 Task: Explore Airbnb accommodation in Or Yehuda, Israel from 10th December, 2023 to 18th December, 2023 for 2 adults. Place can be private room with 1  bedroom having 1 bed and 1 bathroom. Property type can be flat. Amenities needed are: wifi, TV, free parkinig on premises, gym, breakfast.
Action: Mouse moved to (393, 144)
Screenshot: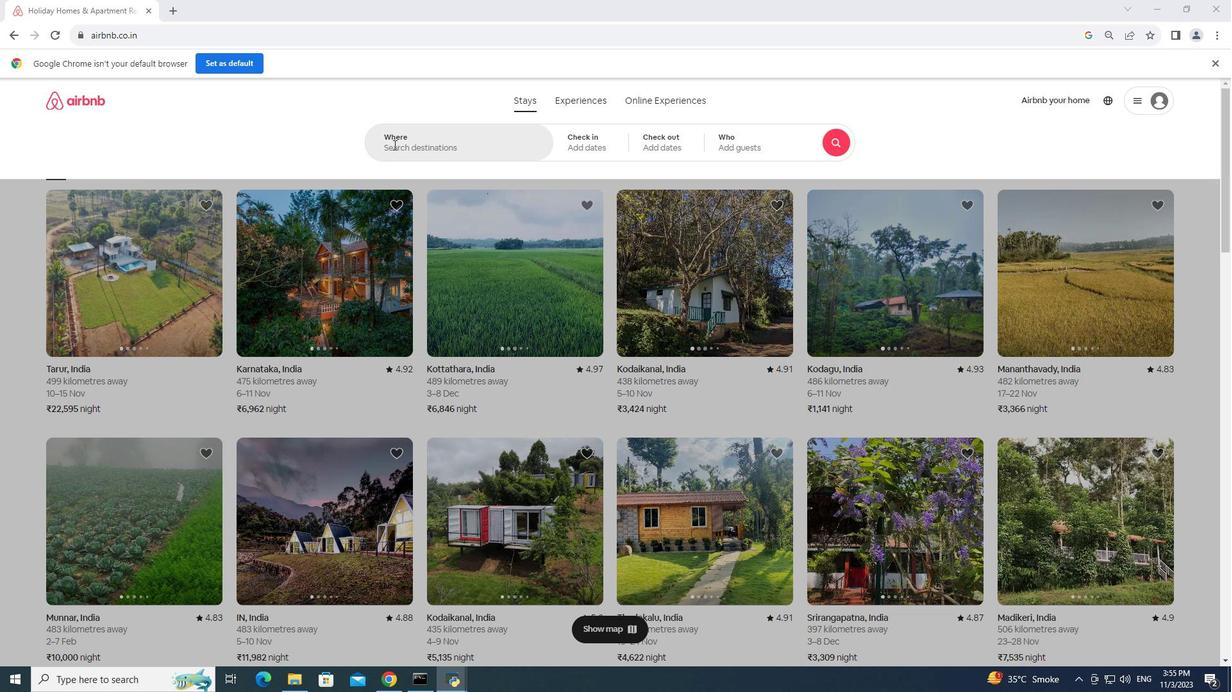 
Action: Mouse pressed left at (393, 144)
Screenshot: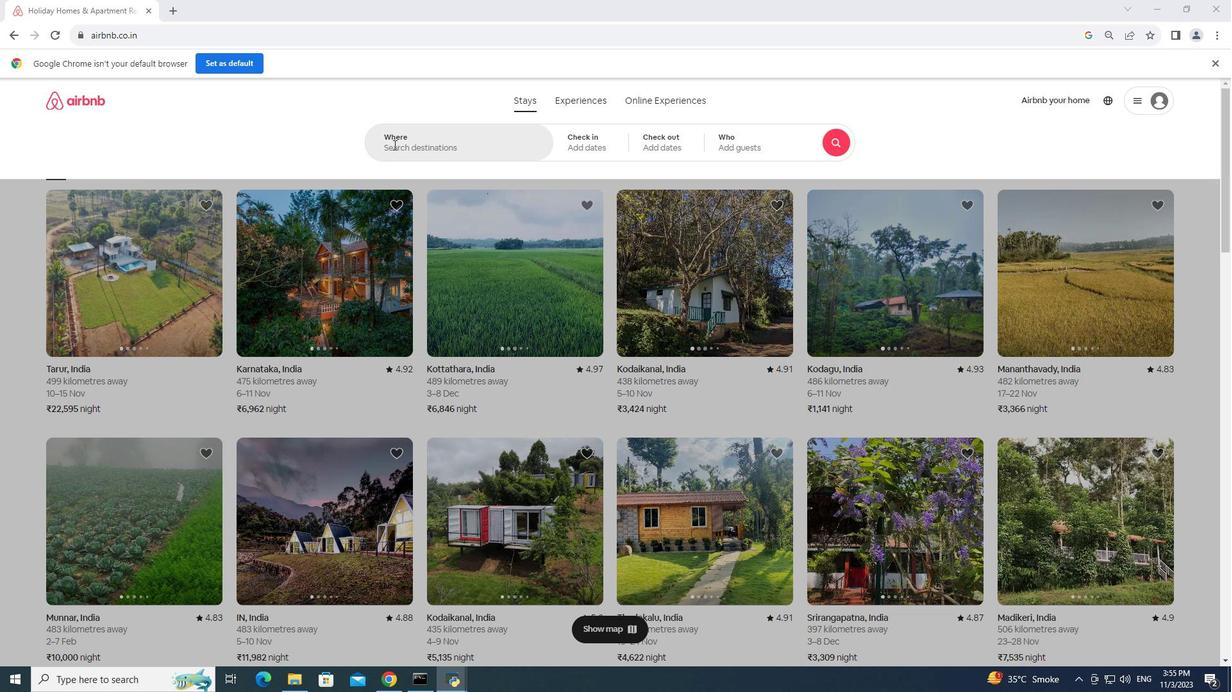 
Action: Key pressed or<Key.space>yehuda,<Key.space>israel<Key.enter>
Screenshot: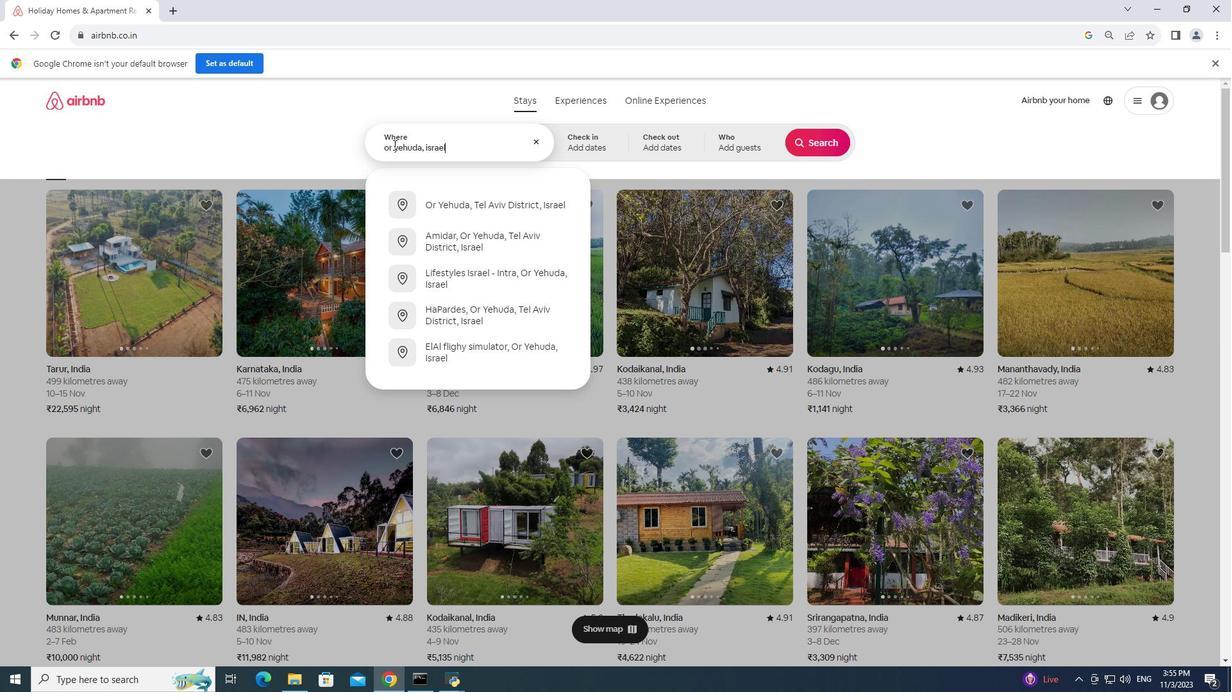 
Action: Mouse moved to (637, 337)
Screenshot: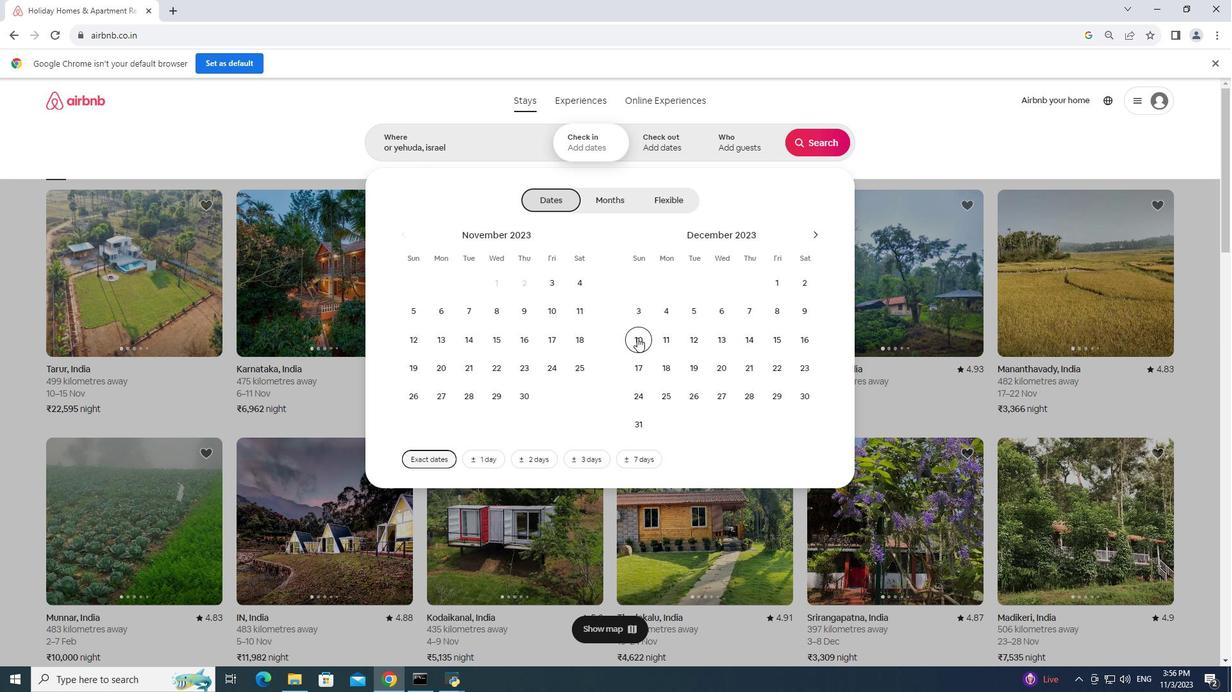 
Action: Mouse pressed left at (637, 337)
Screenshot: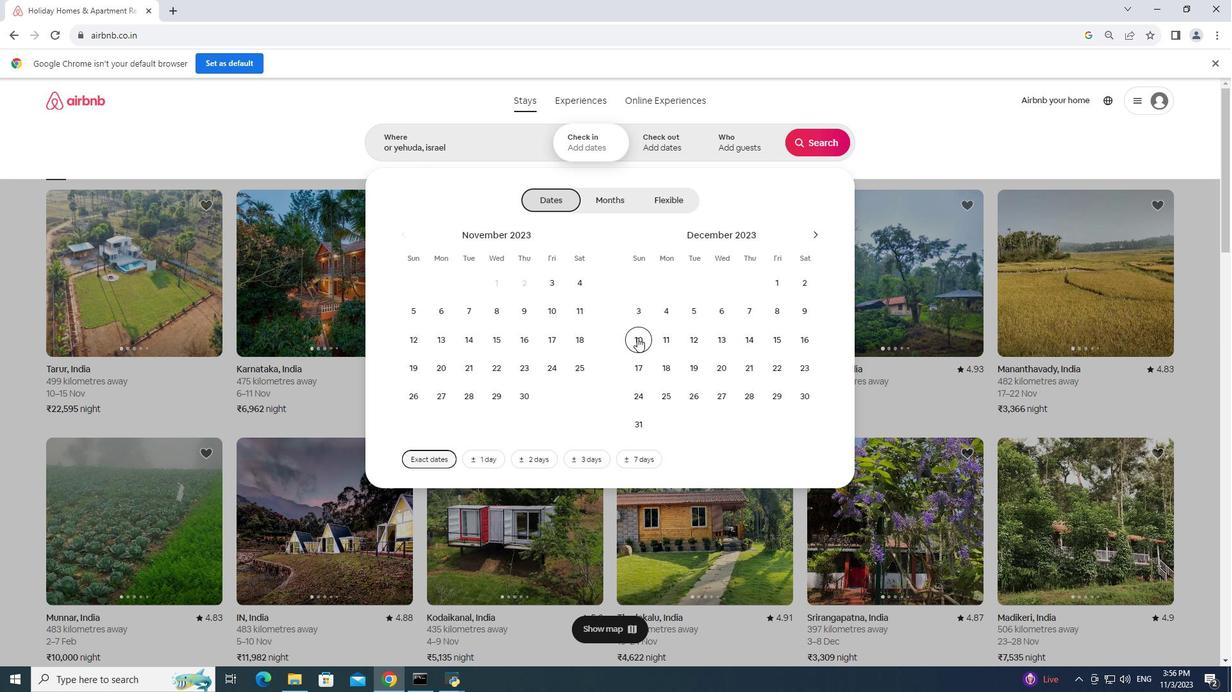 
Action: Mouse moved to (661, 360)
Screenshot: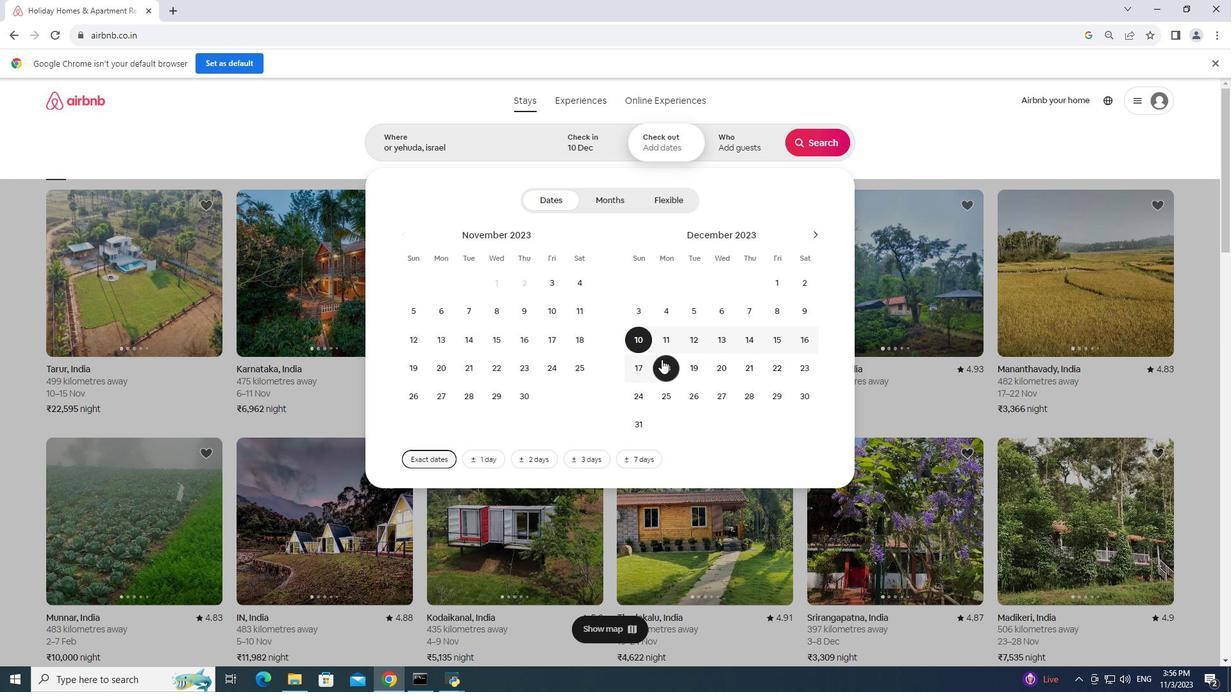 
Action: Mouse pressed left at (661, 360)
Screenshot: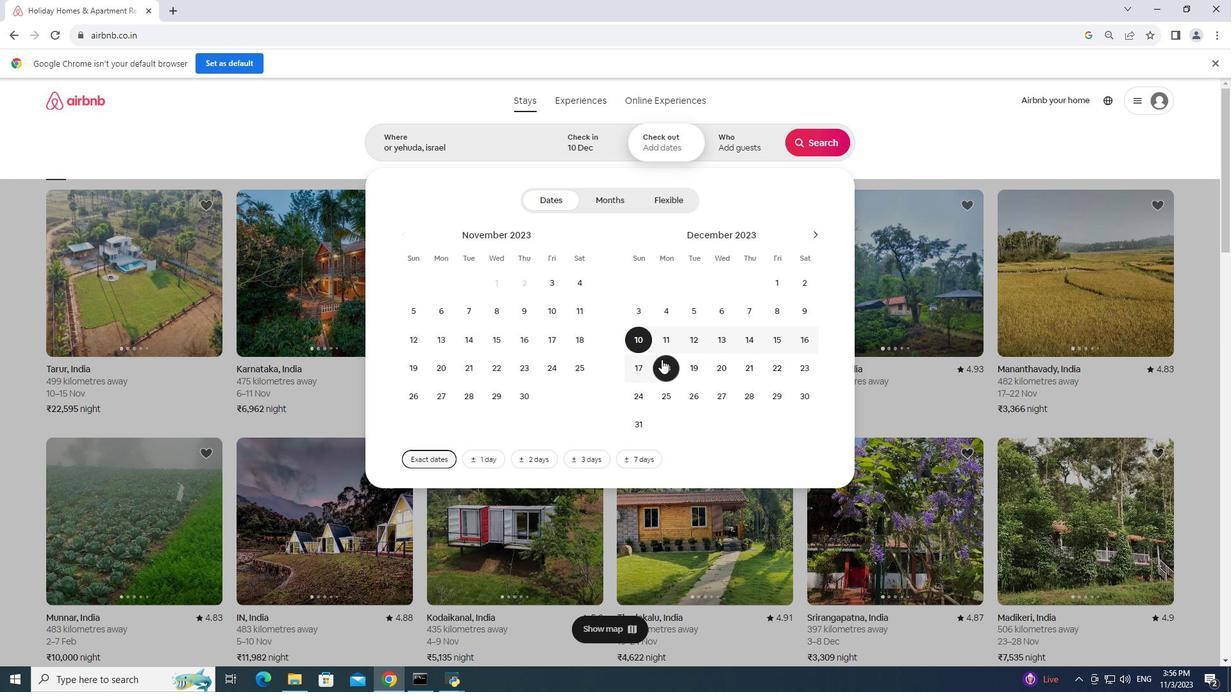 
Action: Mouse moved to (722, 153)
Screenshot: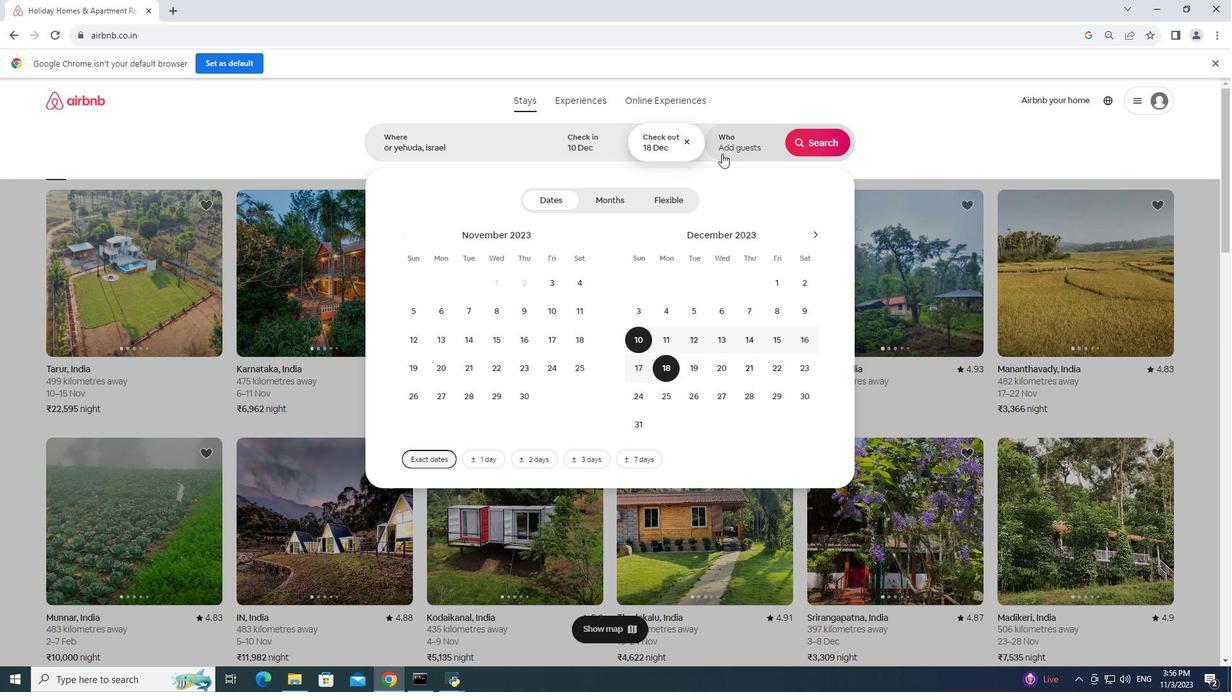 
Action: Mouse pressed left at (722, 153)
Screenshot: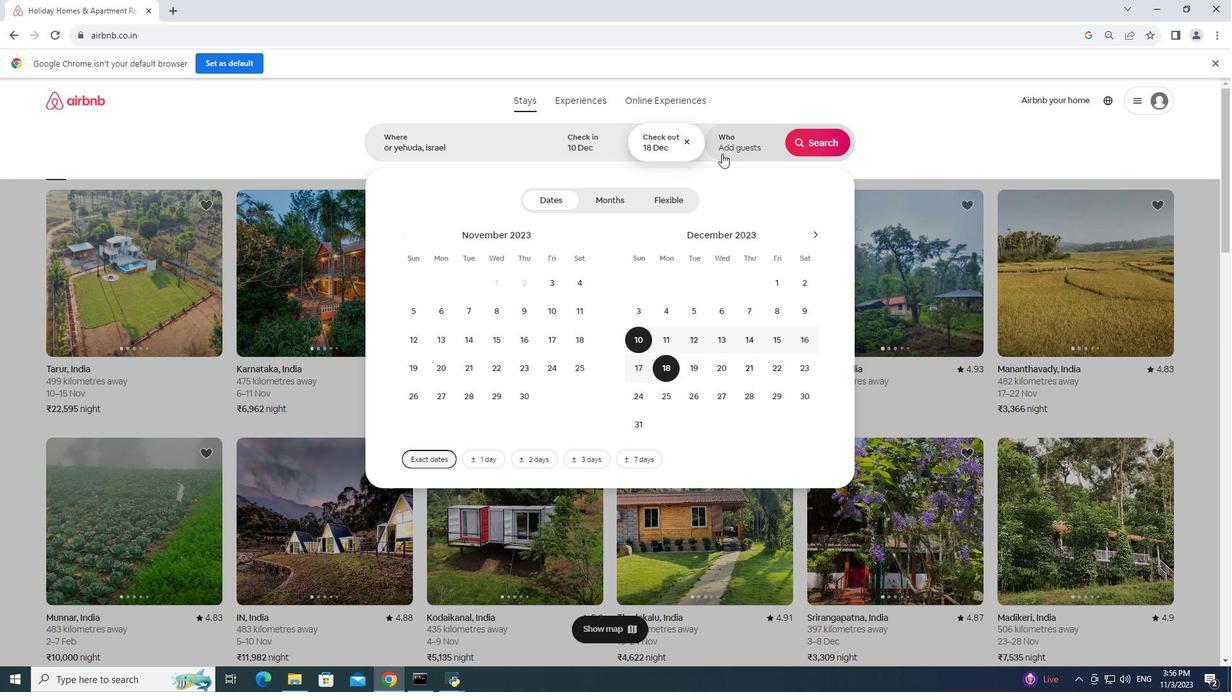 
Action: Mouse moved to (740, 155)
Screenshot: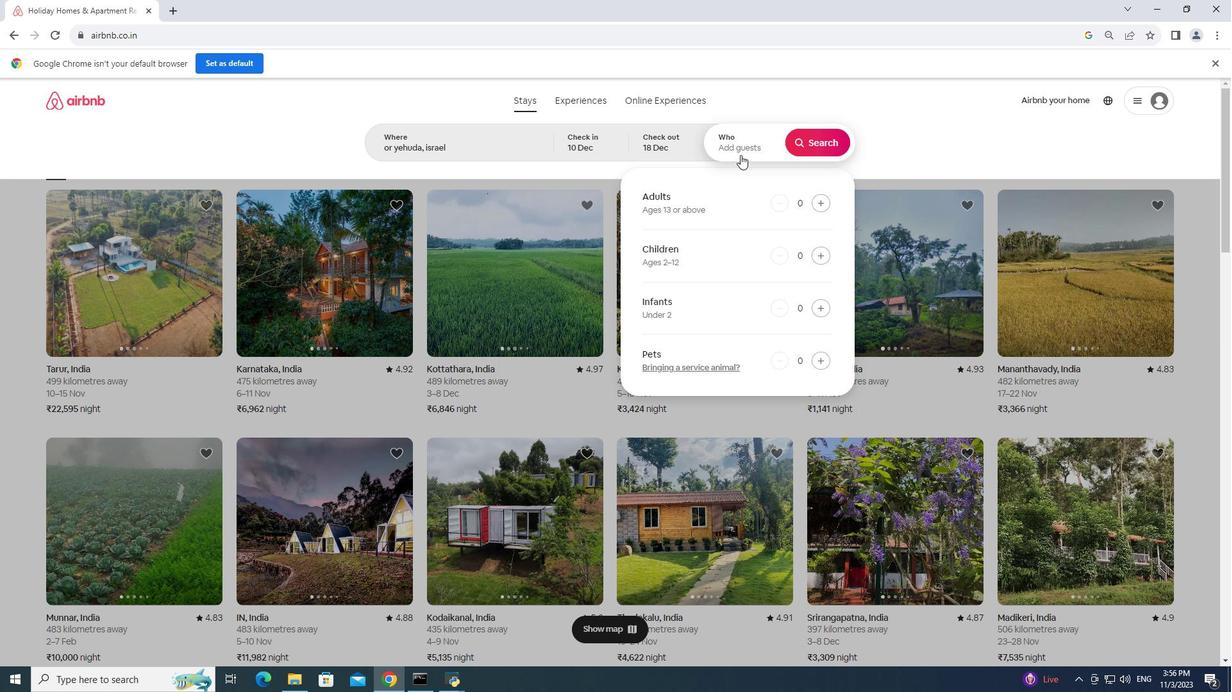 
Action: Mouse pressed left at (740, 155)
Screenshot: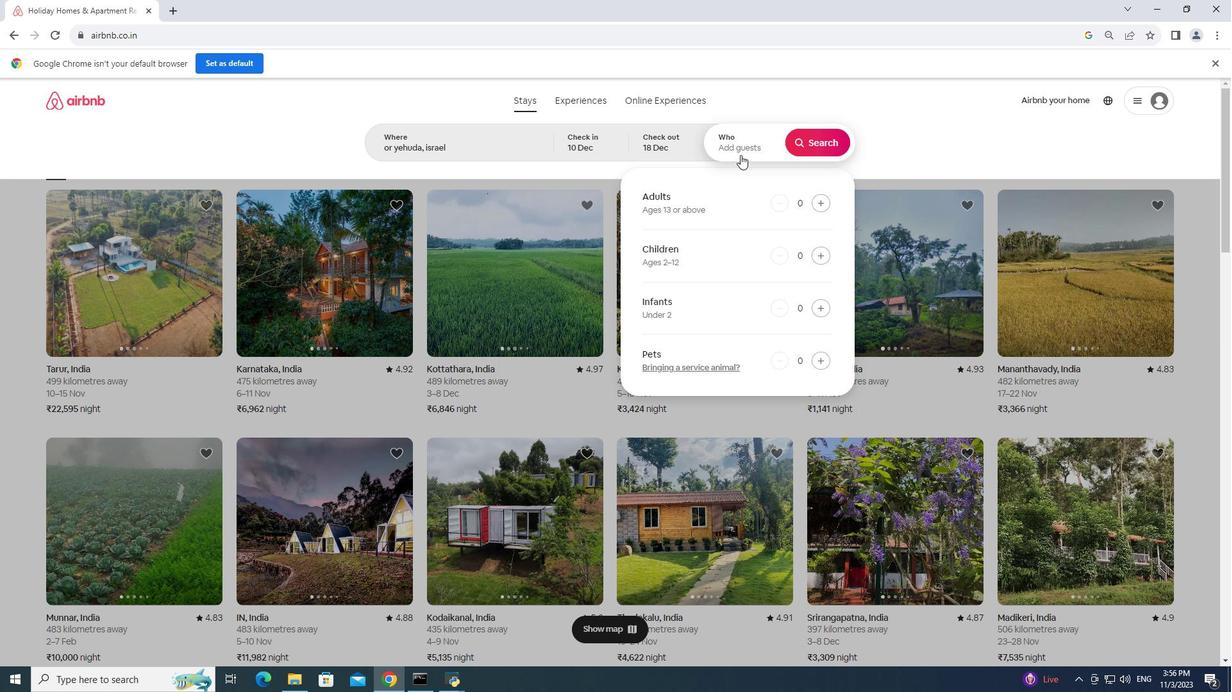 
Action: Mouse moved to (724, 151)
Screenshot: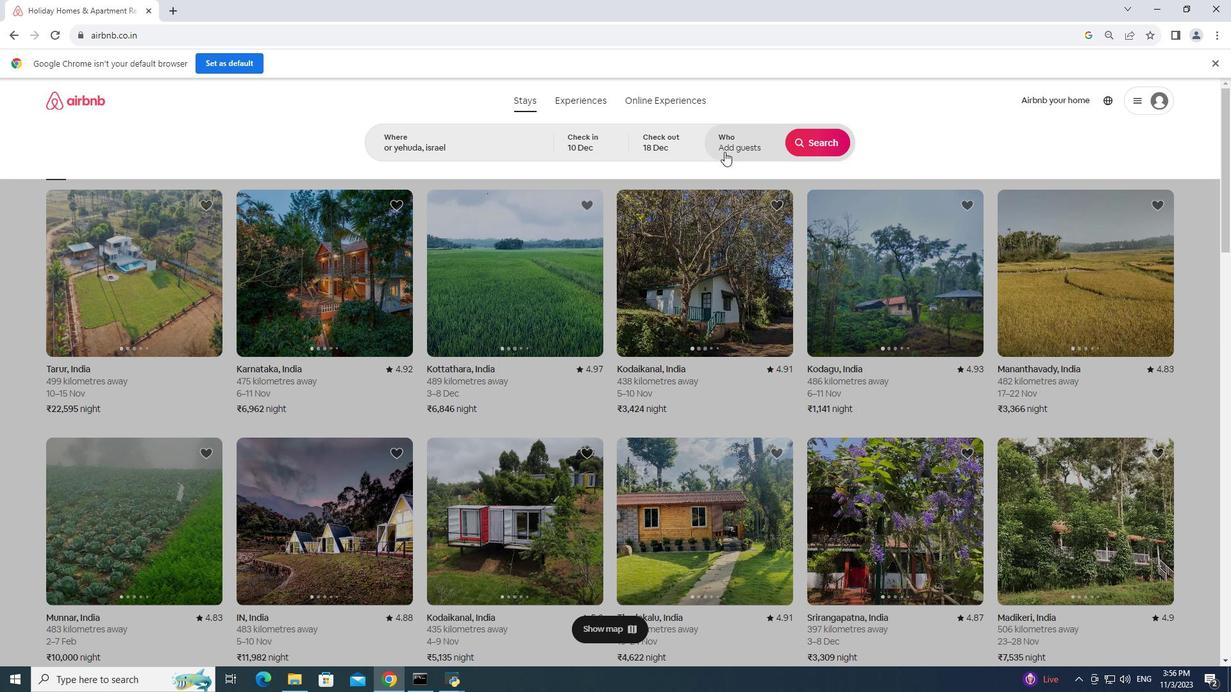 
Action: Mouse pressed left at (724, 151)
Screenshot: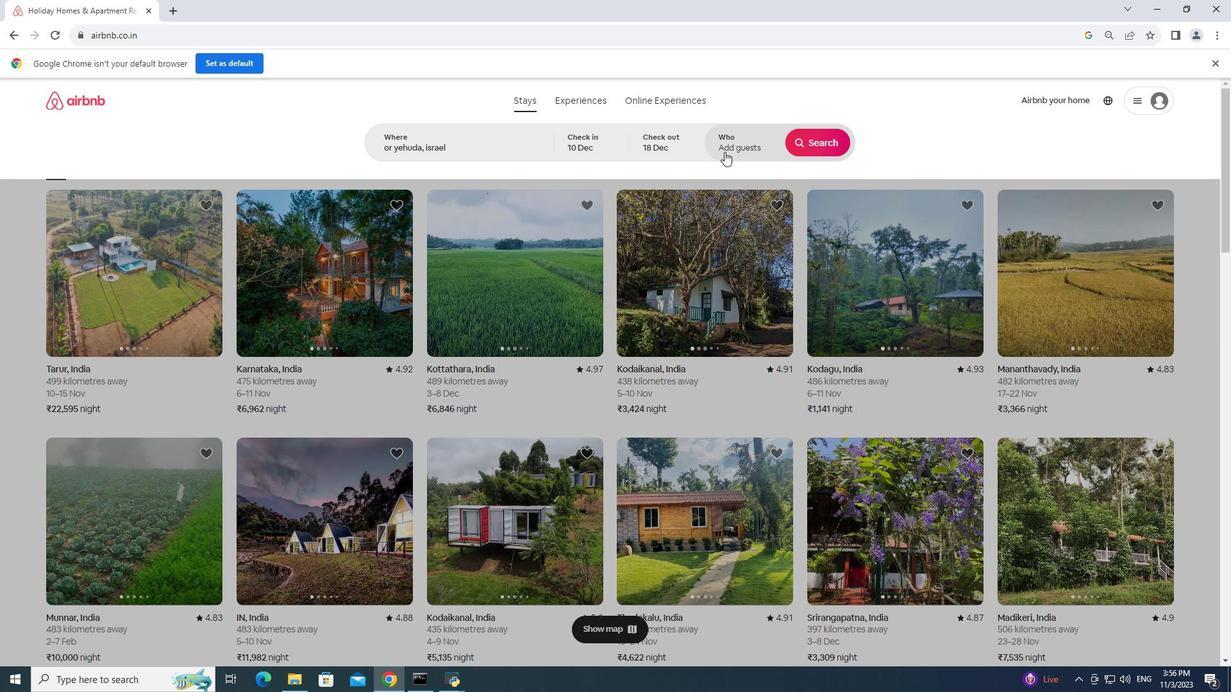 
Action: Mouse moved to (815, 201)
Screenshot: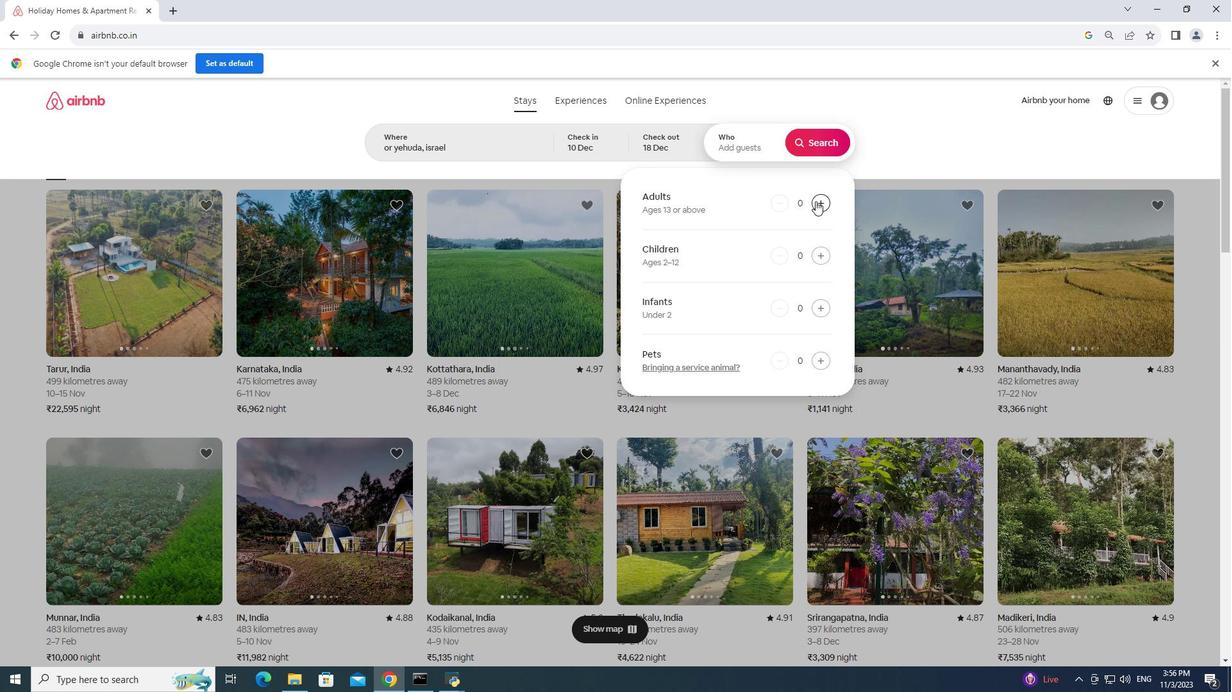 
Action: Mouse pressed left at (815, 201)
Screenshot: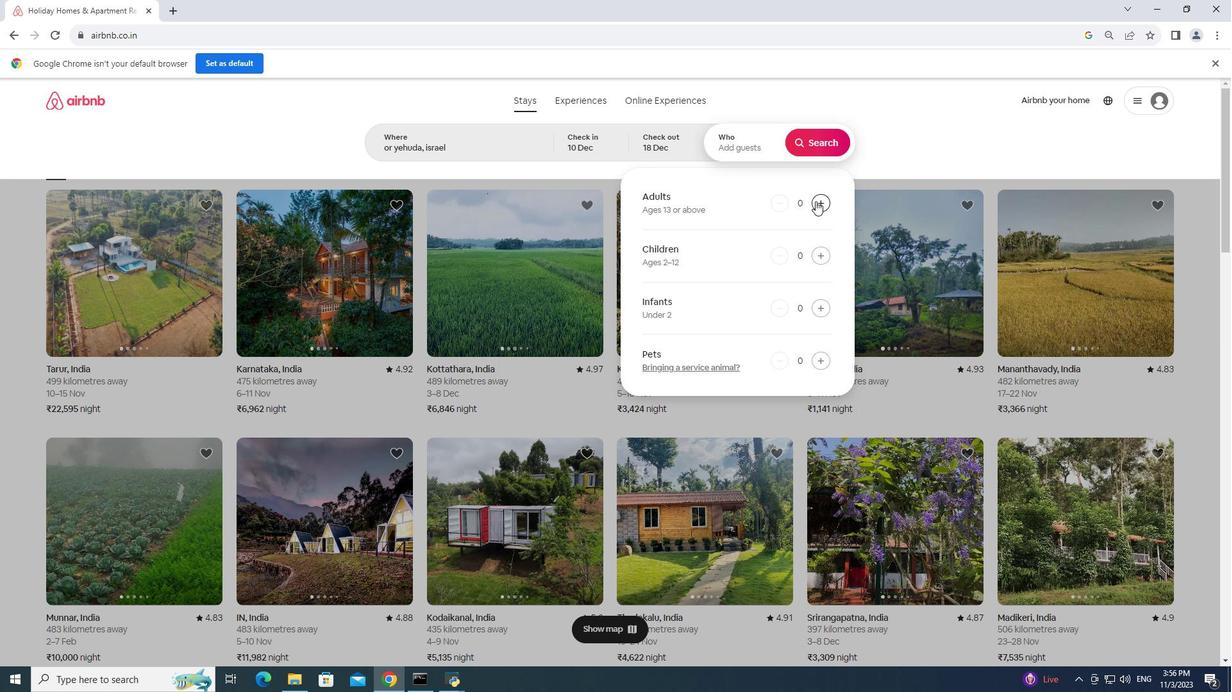 
Action: Mouse pressed left at (815, 201)
Screenshot: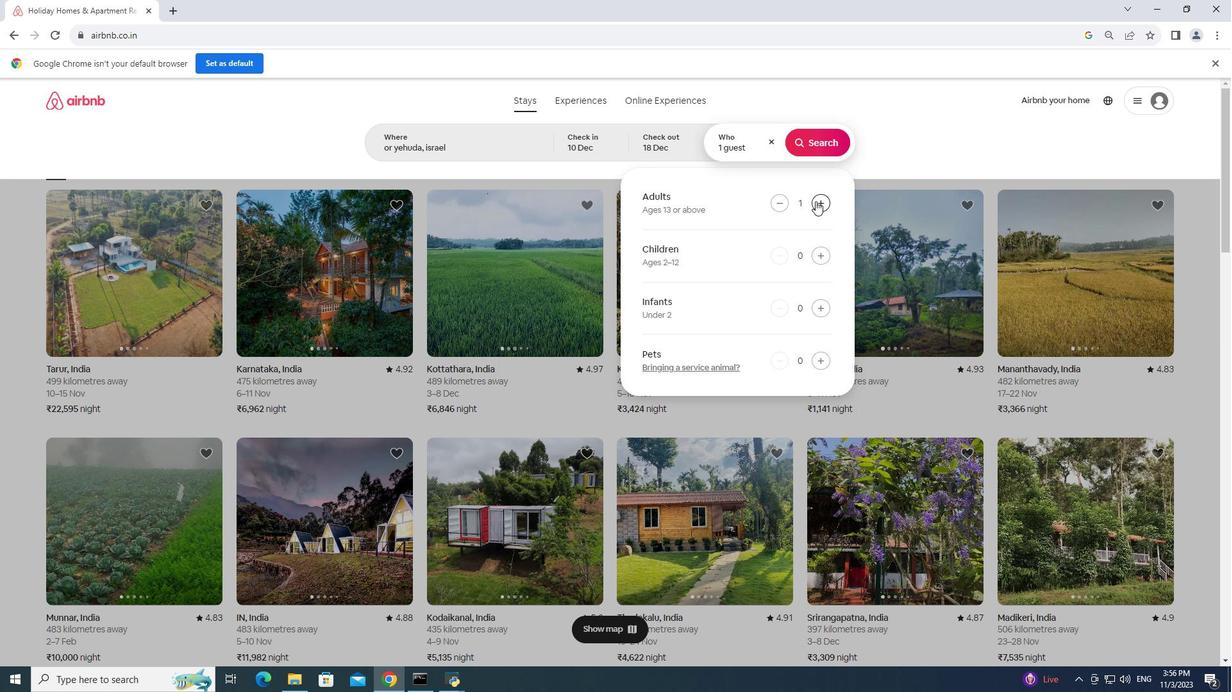 
Action: Mouse moved to (821, 132)
Screenshot: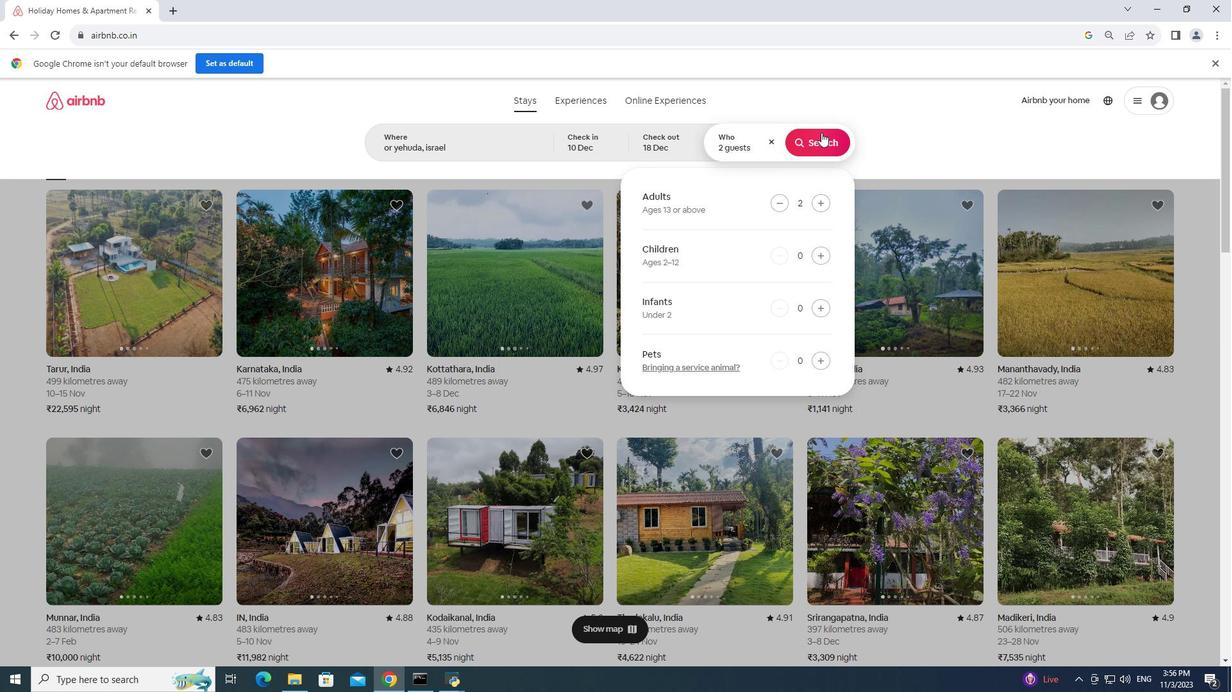 
Action: Mouse pressed left at (821, 132)
Screenshot: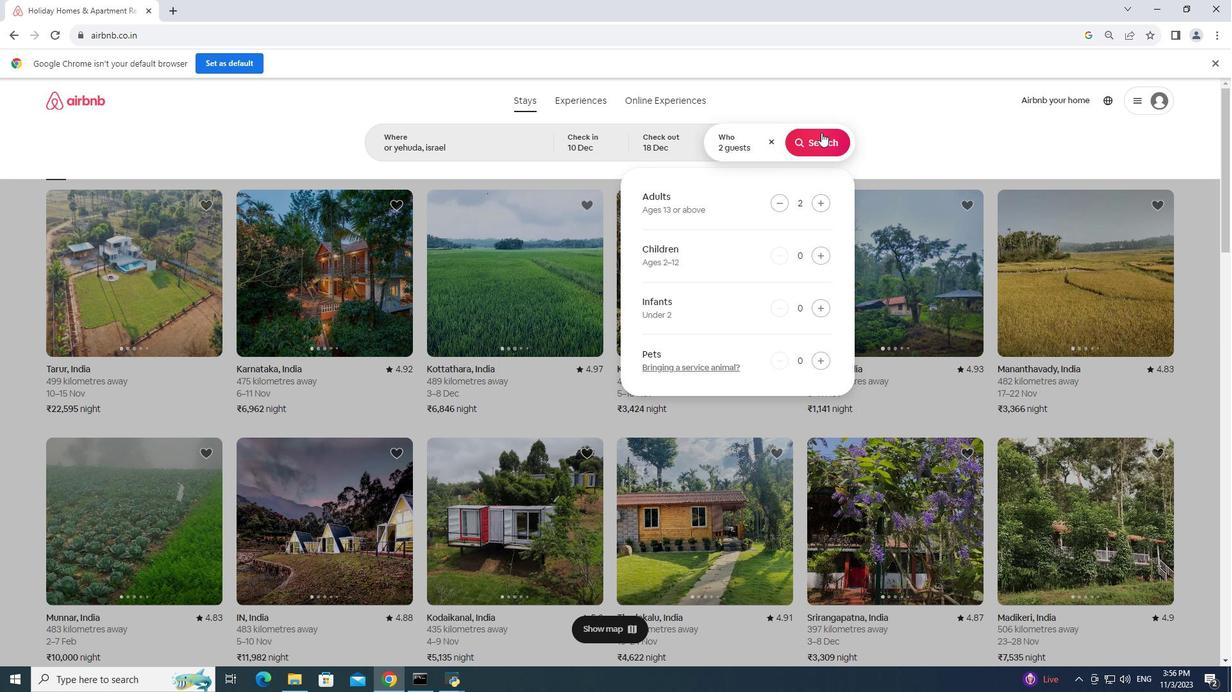 
Action: Mouse moved to (1041, 153)
Screenshot: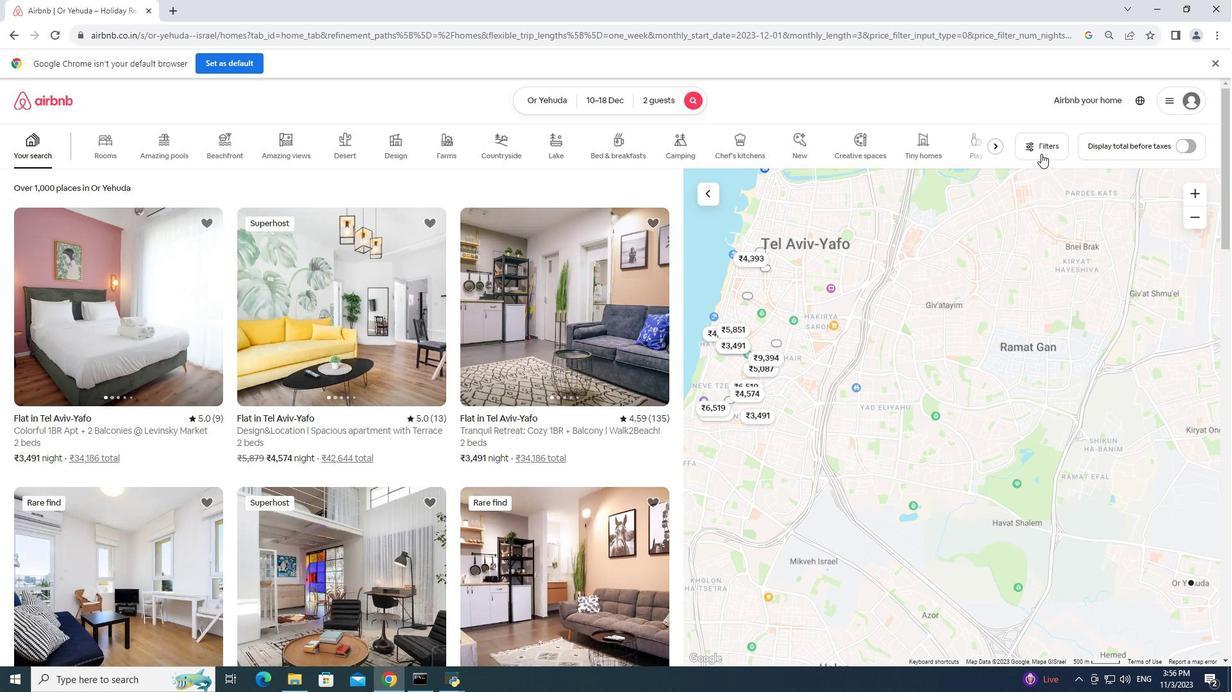 
Action: Mouse pressed left at (1041, 153)
Screenshot: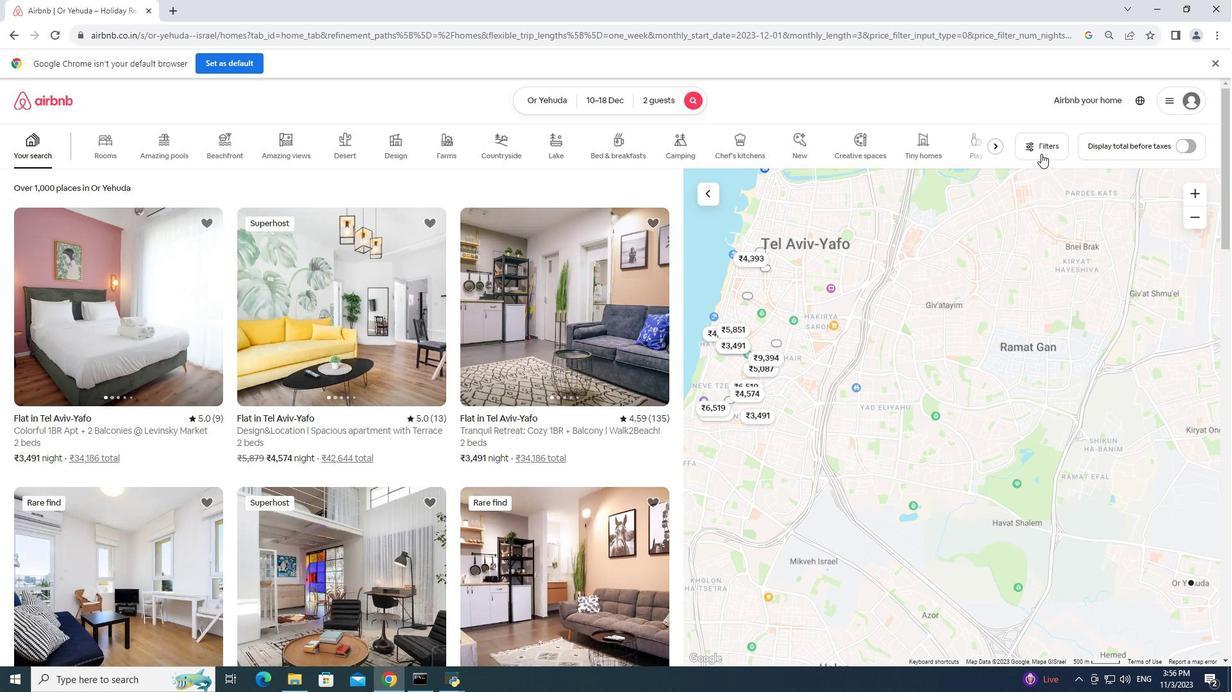 
Action: Mouse moved to (458, 520)
Screenshot: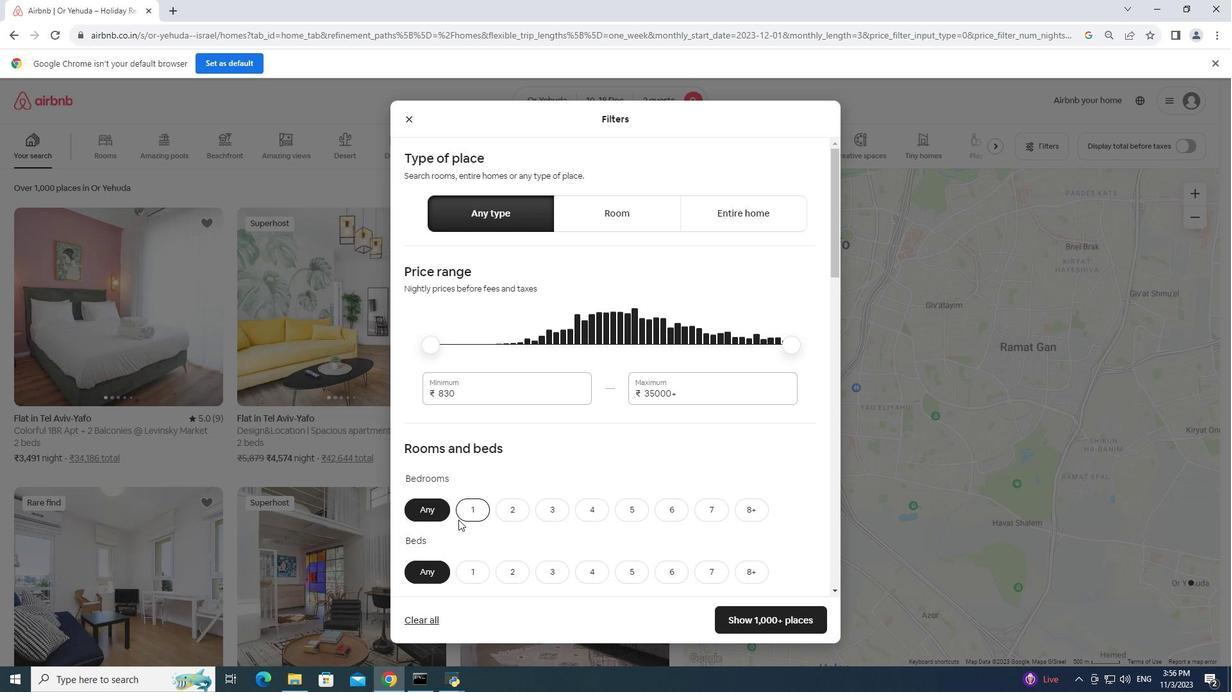
Action: Mouse pressed left at (458, 520)
Screenshot: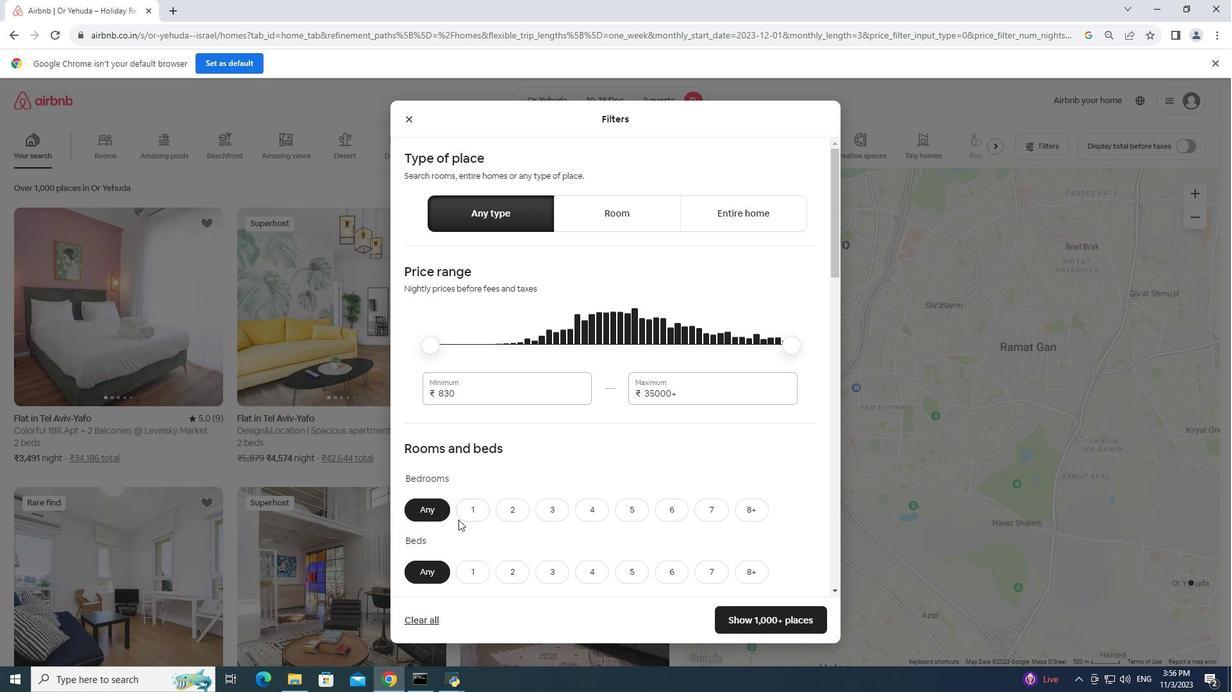 
Action: Mouse moved to (471, 513)
Screenshot: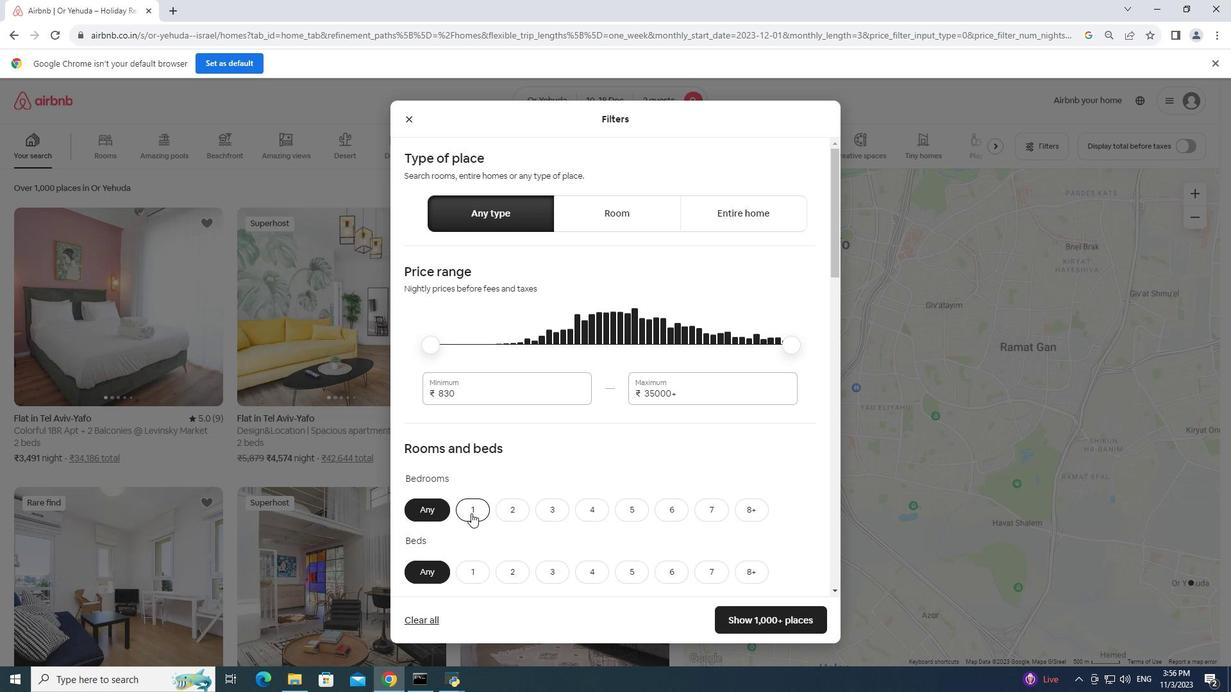 
Action: Mouse pressed left at (471, 513)
Screenshot: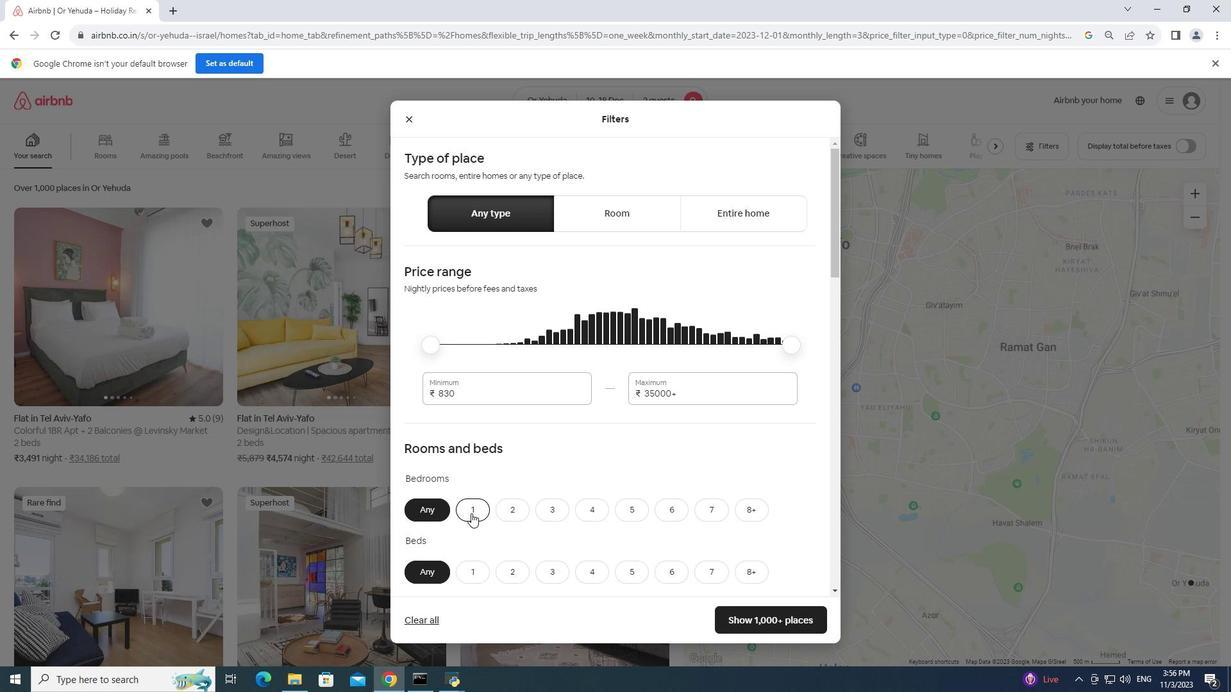 
Action: Mouse moved to (471, 513)
Screenshot: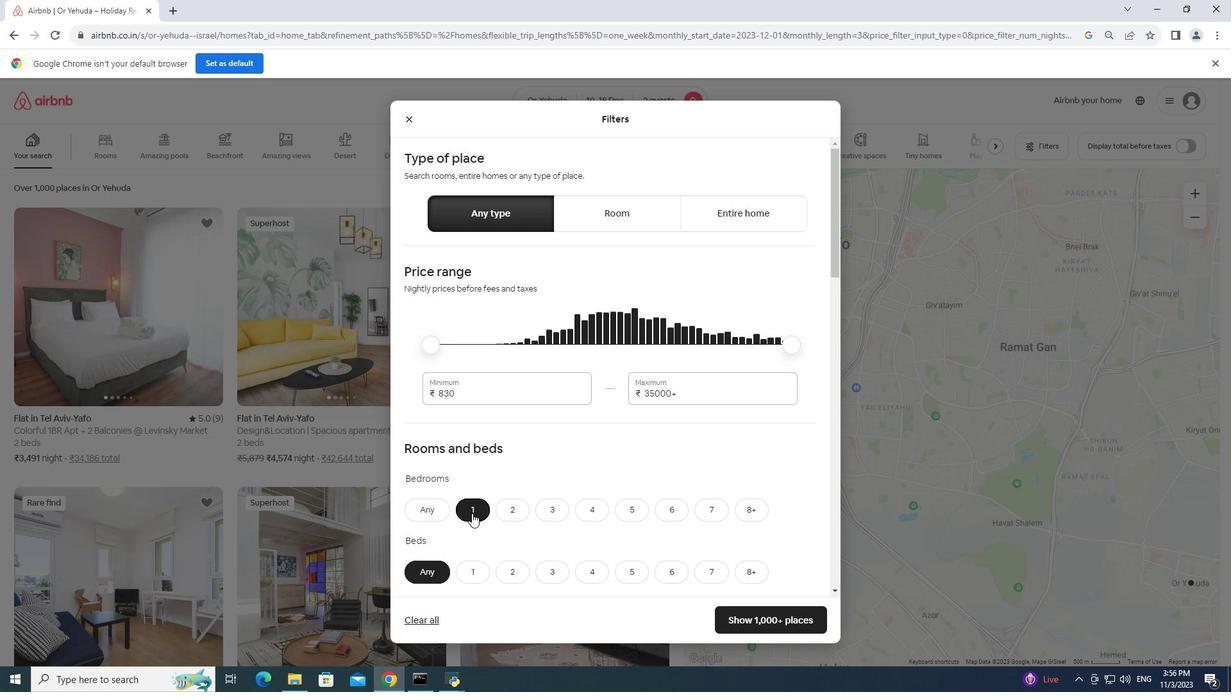 
Action: Mouse scrolled (471, 512) with delta (0, 0)
Screenshot: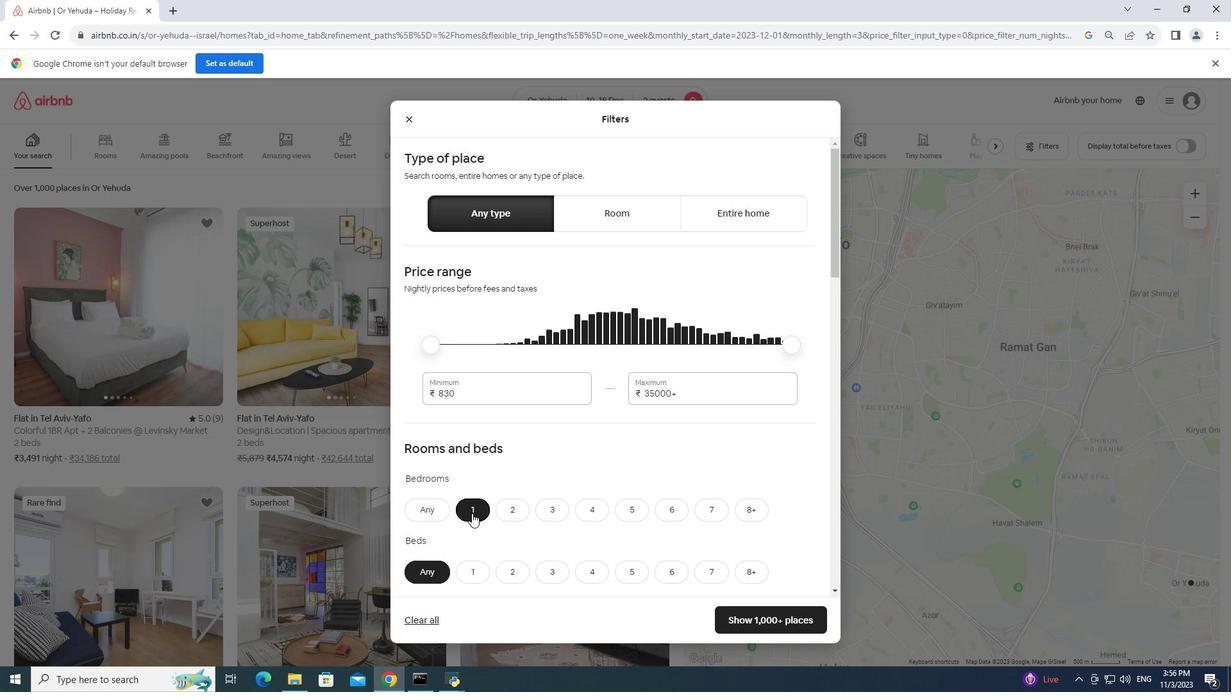 
Action: Mouse scrolled (471, 512) with delta (0, 0)
Screenshot: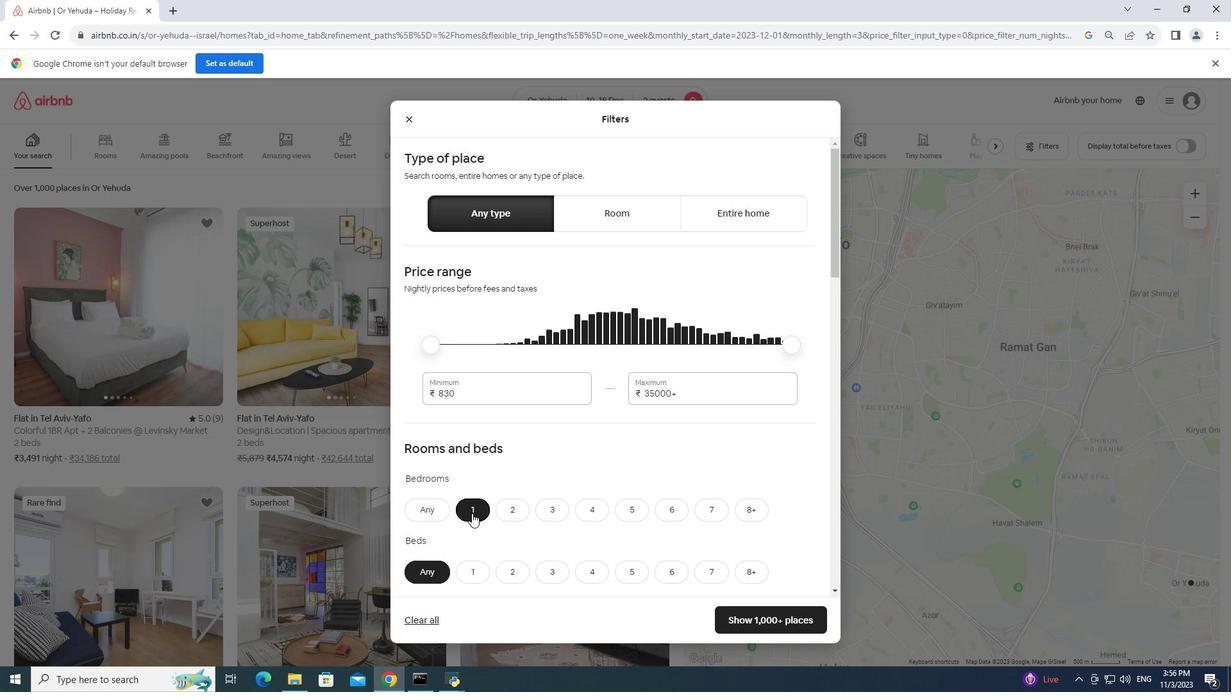 
Action: Mouse moved to (480, 441)
Screenshot: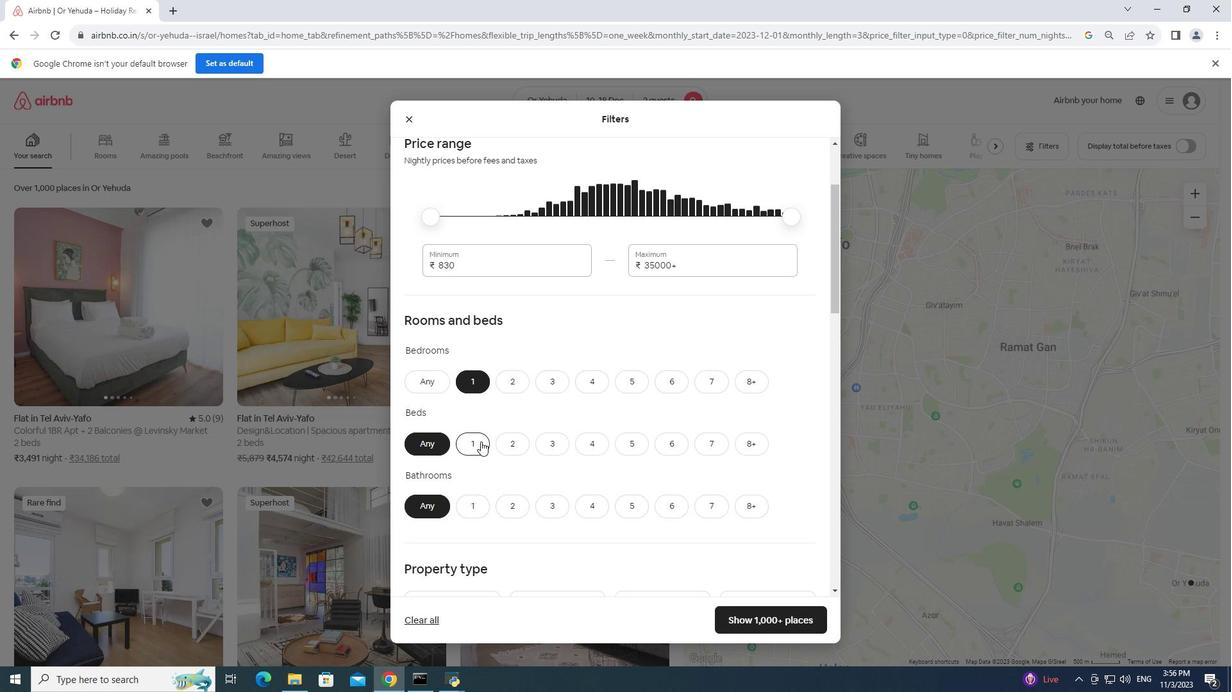 
Action: Mouse pressed left at (480, 441)
Screenshot: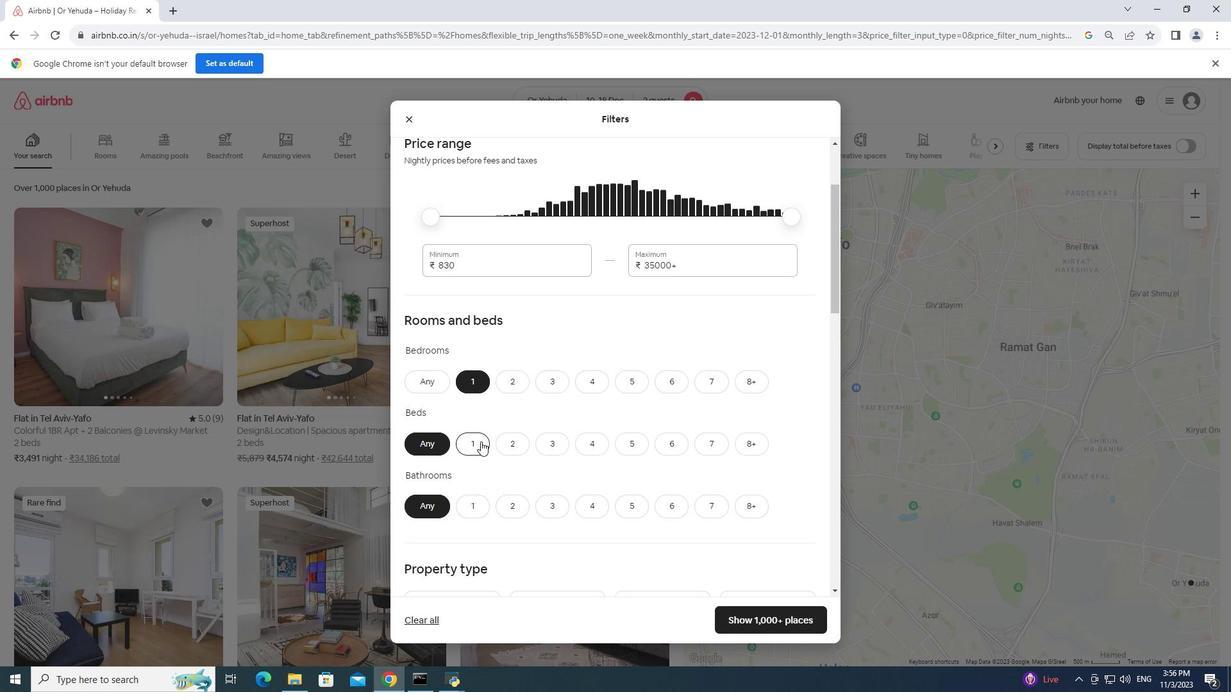 
Action: Mouse moved to (480, 507)
Screenshot: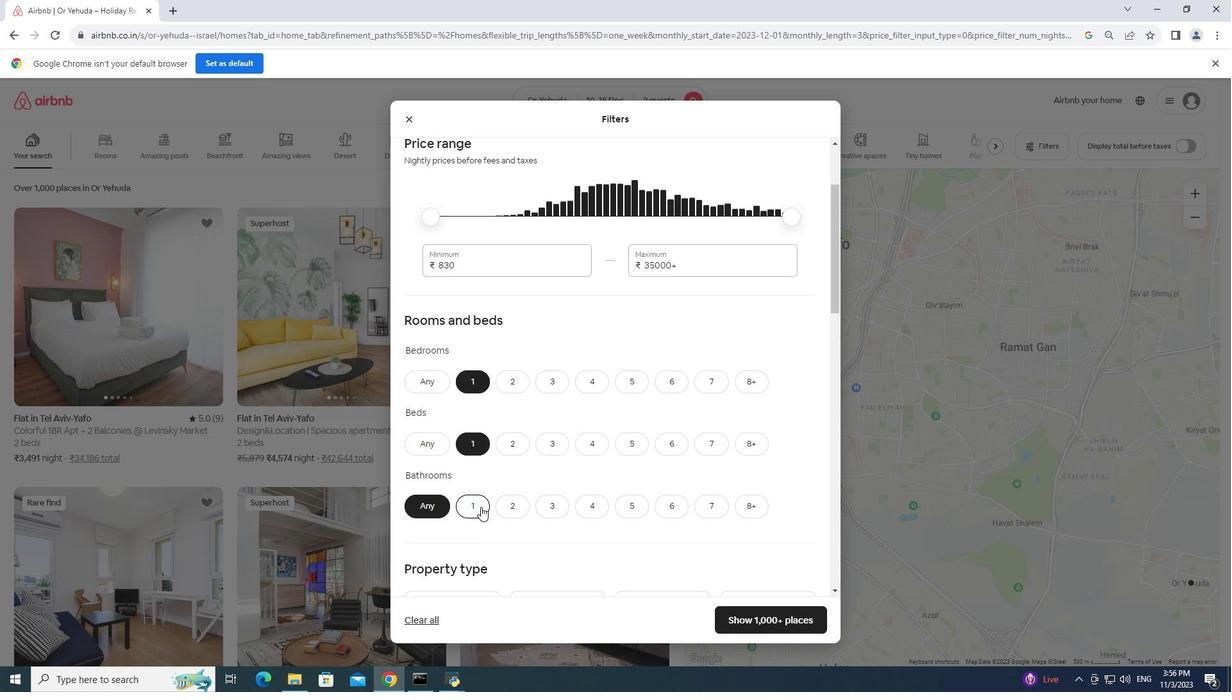 
Action: Mouse pressed left at (480, 507)
Screenshot: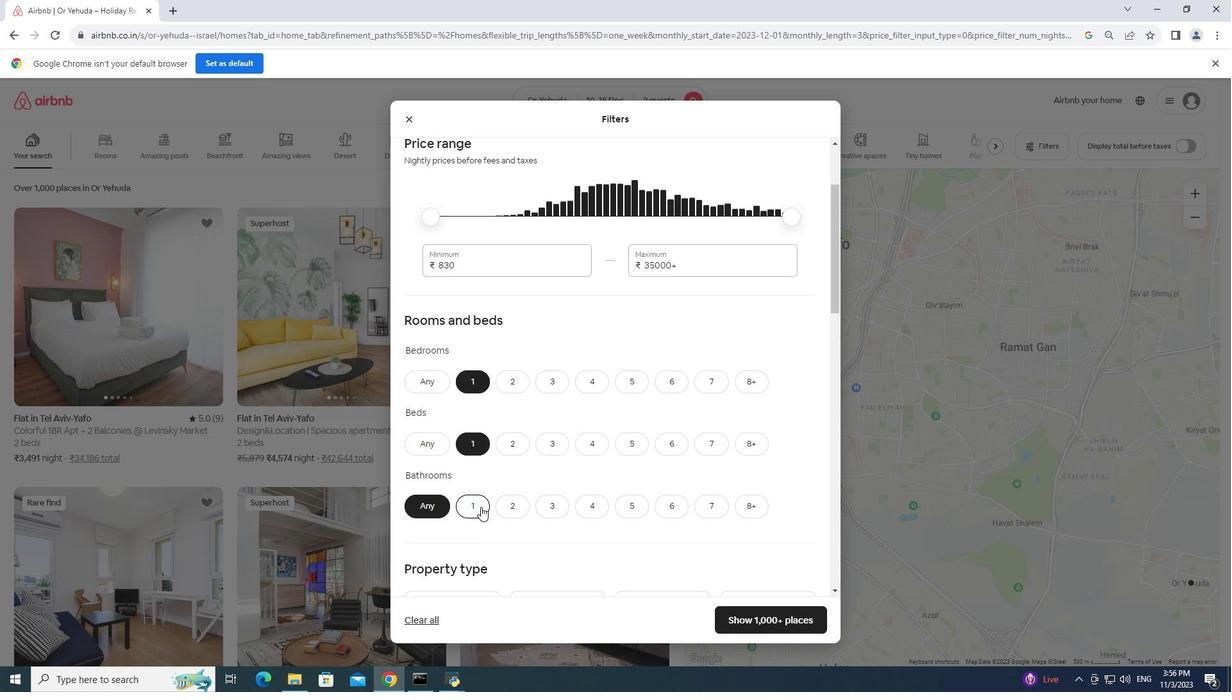 
Action: Mouse moved to (733, 586)
Screenshot: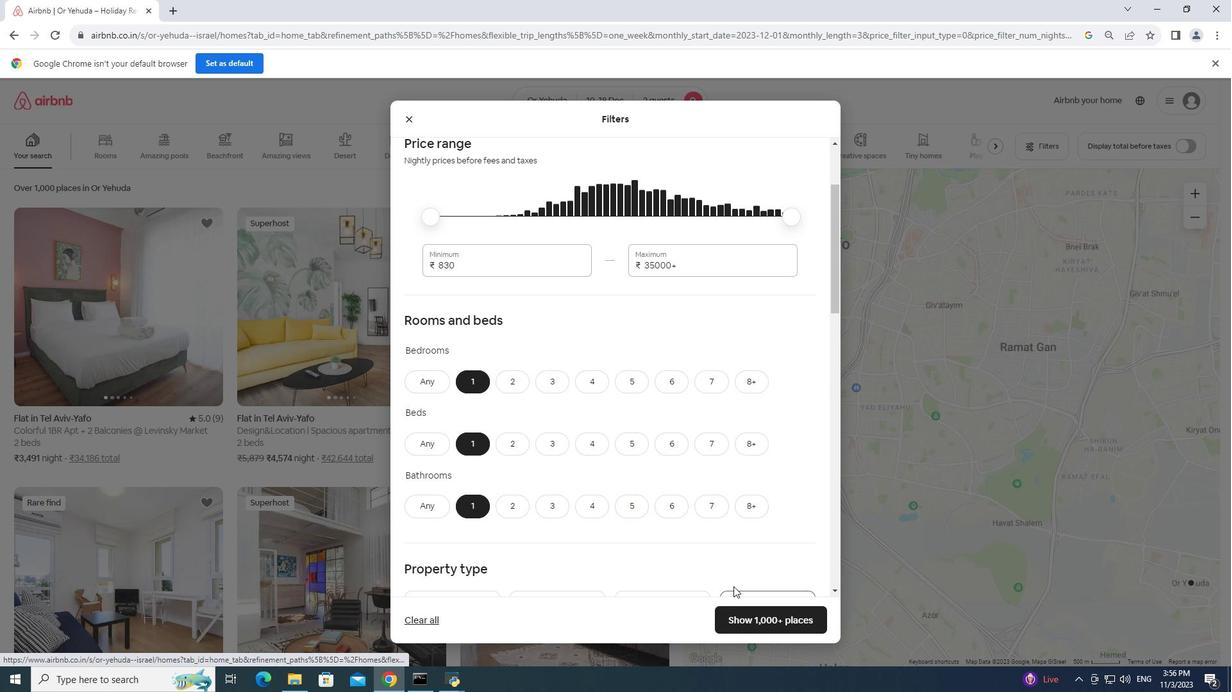 
Action: Mouse scrolled (733, 586) with delta (0, 0)
Screenshot: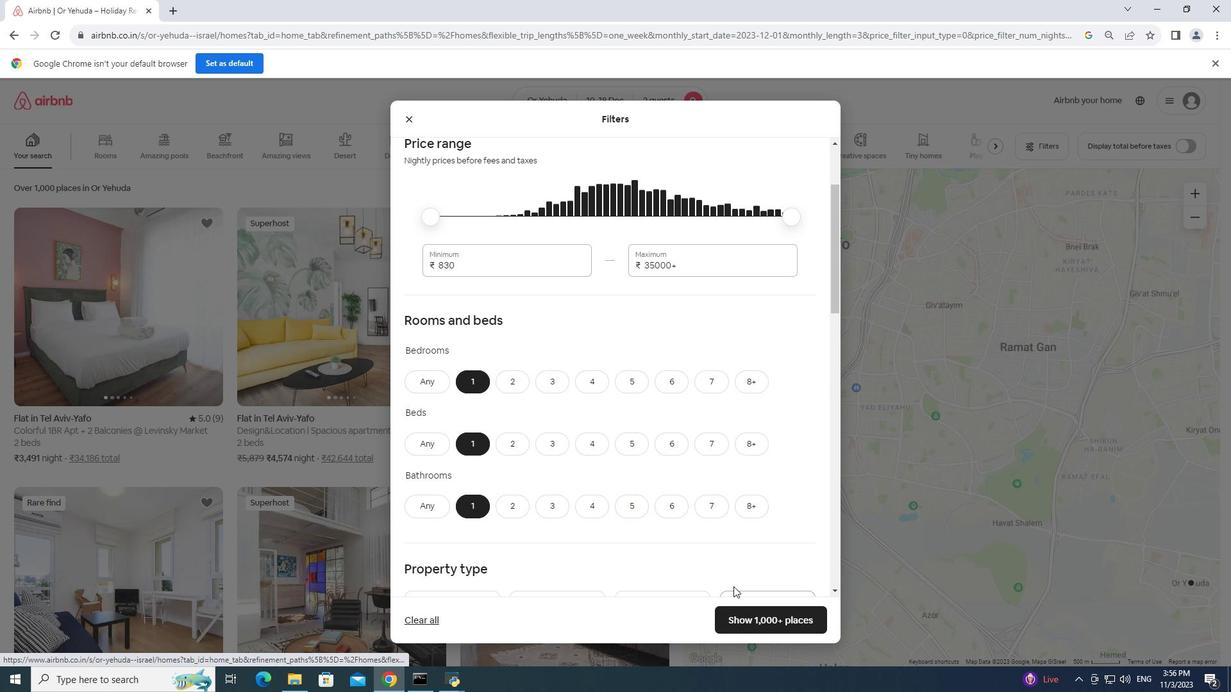 
Action: Mouse scrolled (733, 586) with delta (0, 0)
Screenshot: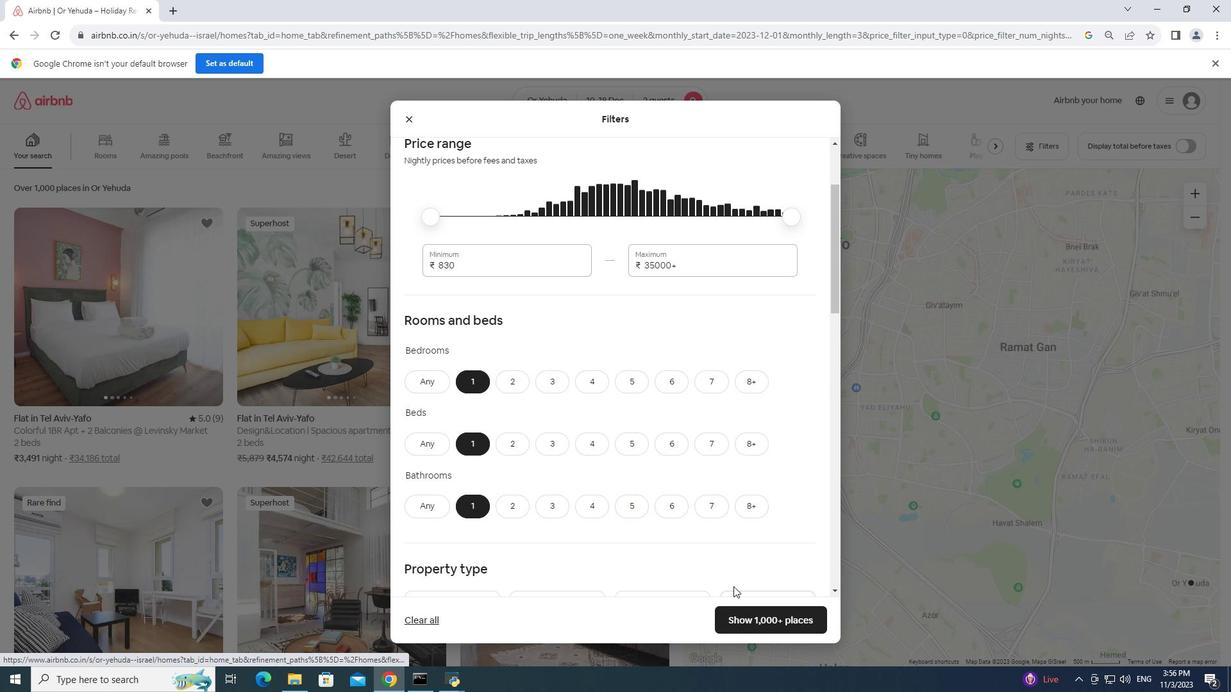
Action: Mouse scrolled (733, 586) with delta (0, 0)
Screenshot: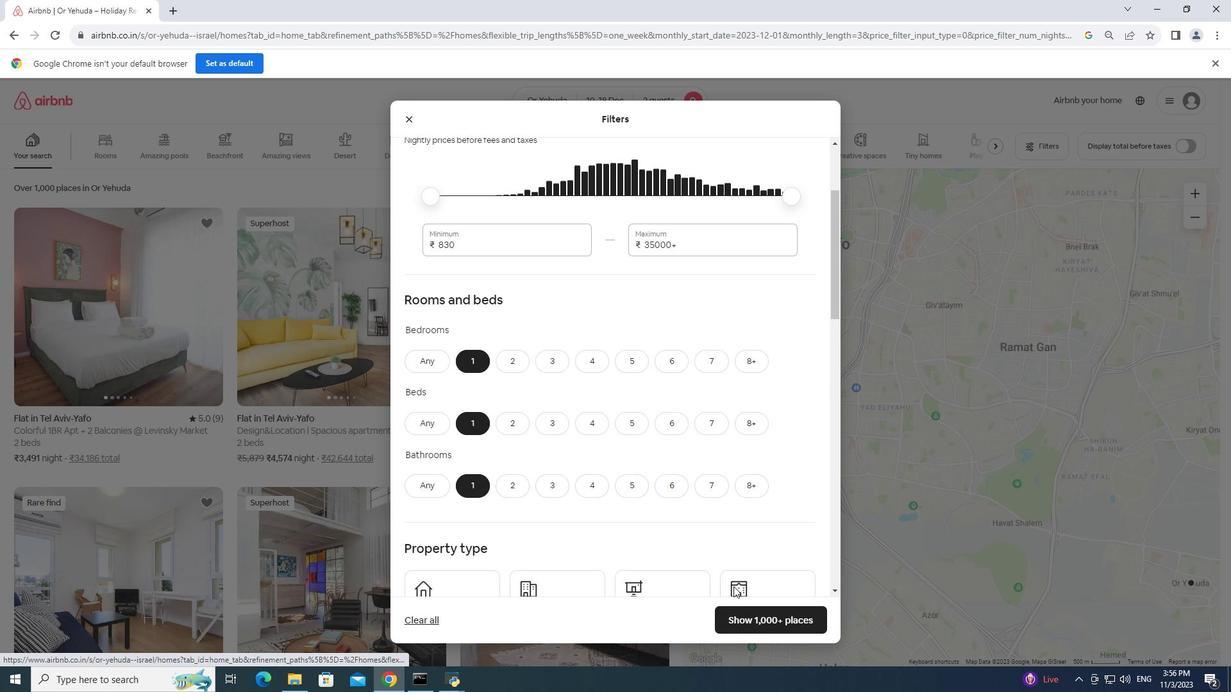 
Action: Mouse moved to (568, 459)
Screenshot: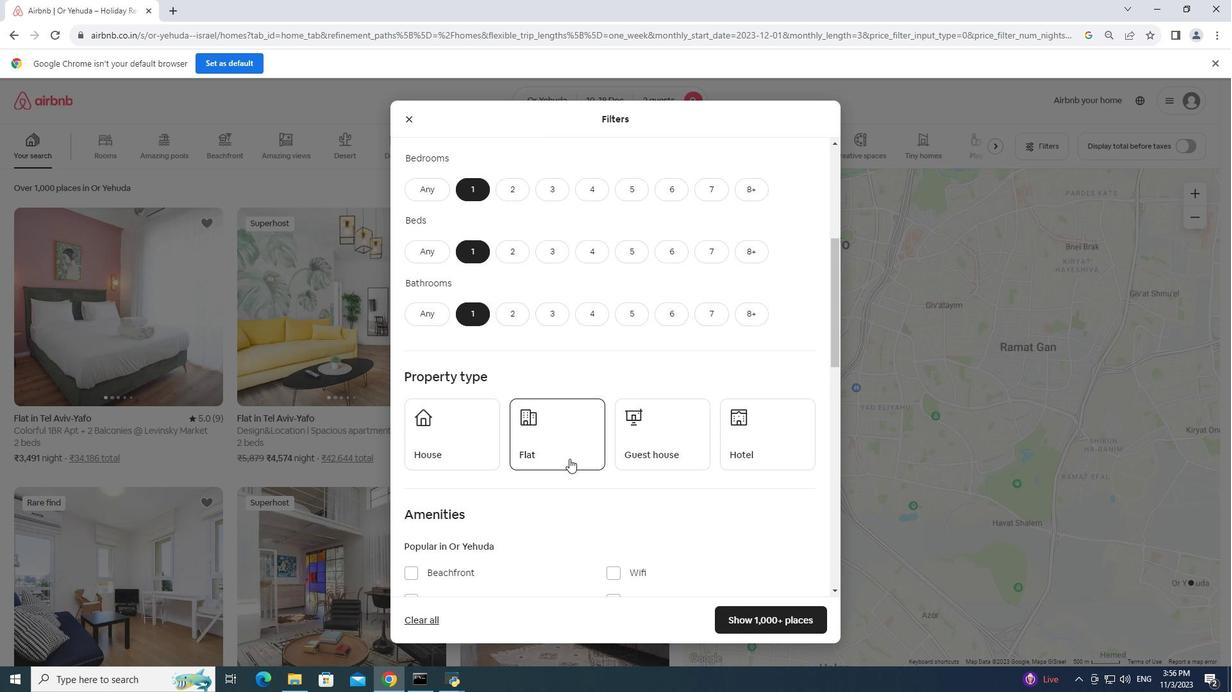 
Action: Mouse pressed left at (568, 459)
Screenshot: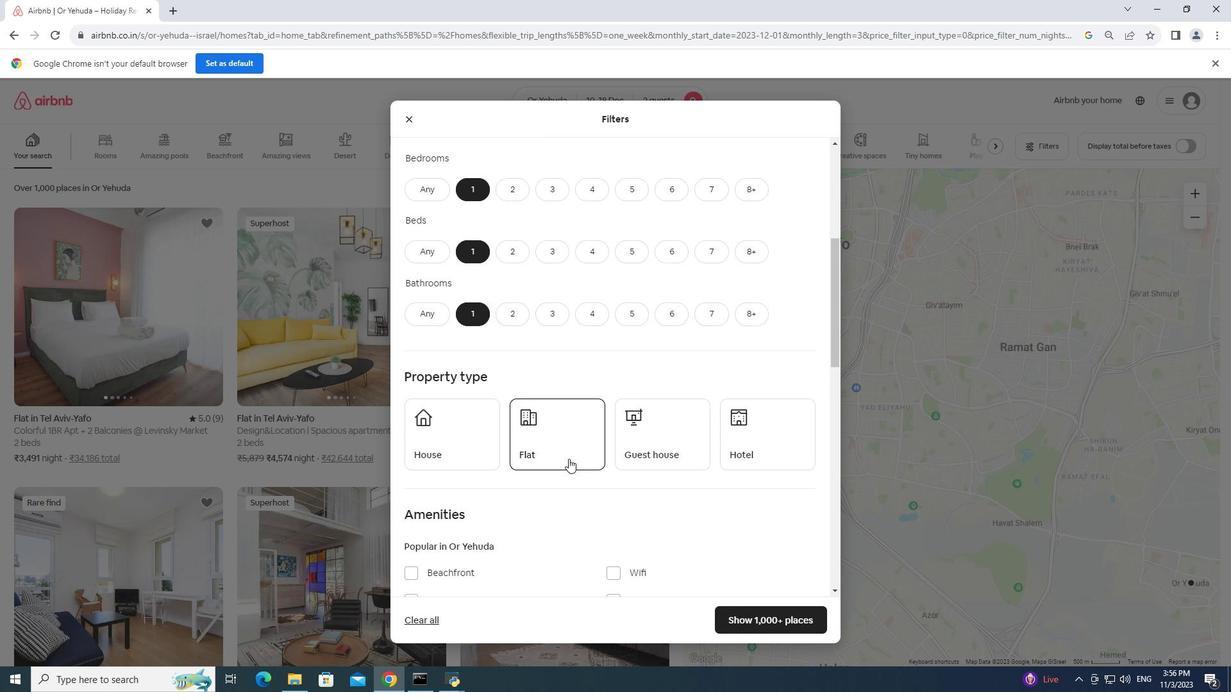 
Action: Mouse moved to (602, 482)
Screenshot: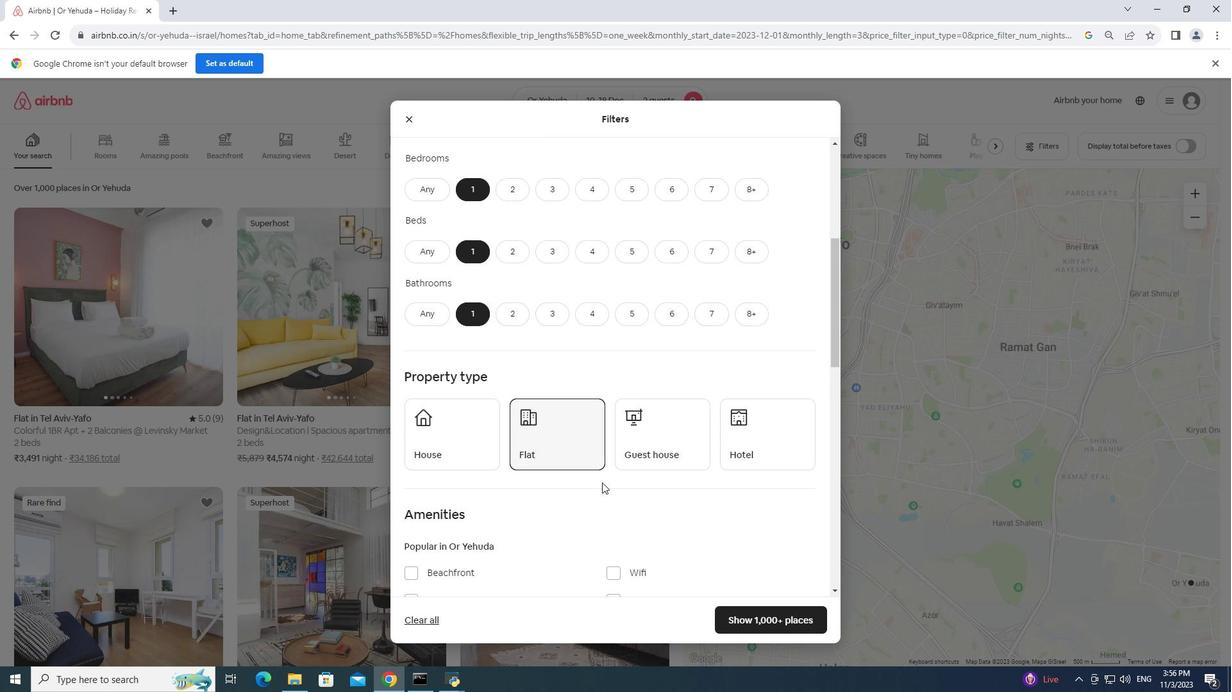 
Action: Mouse scrolled (602, 482) with delta (0, 0)
Screenshot: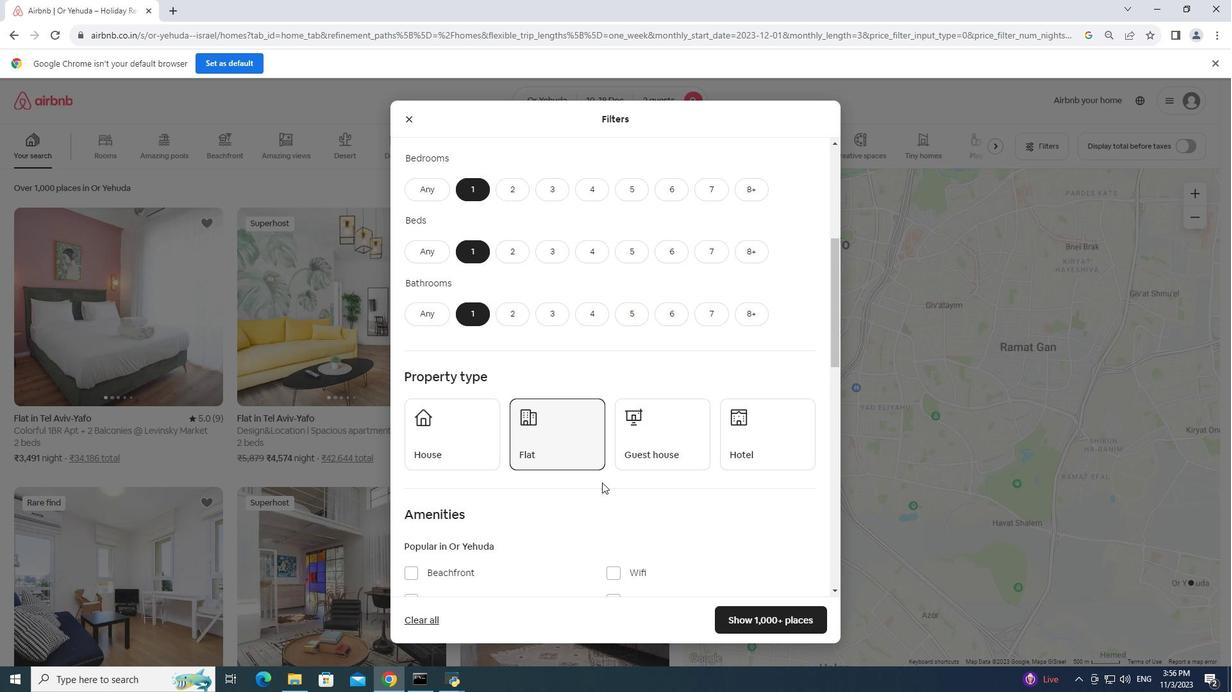 
Action: Mouse scrolled (602, 482) with delta (0, 0)
Screenshot: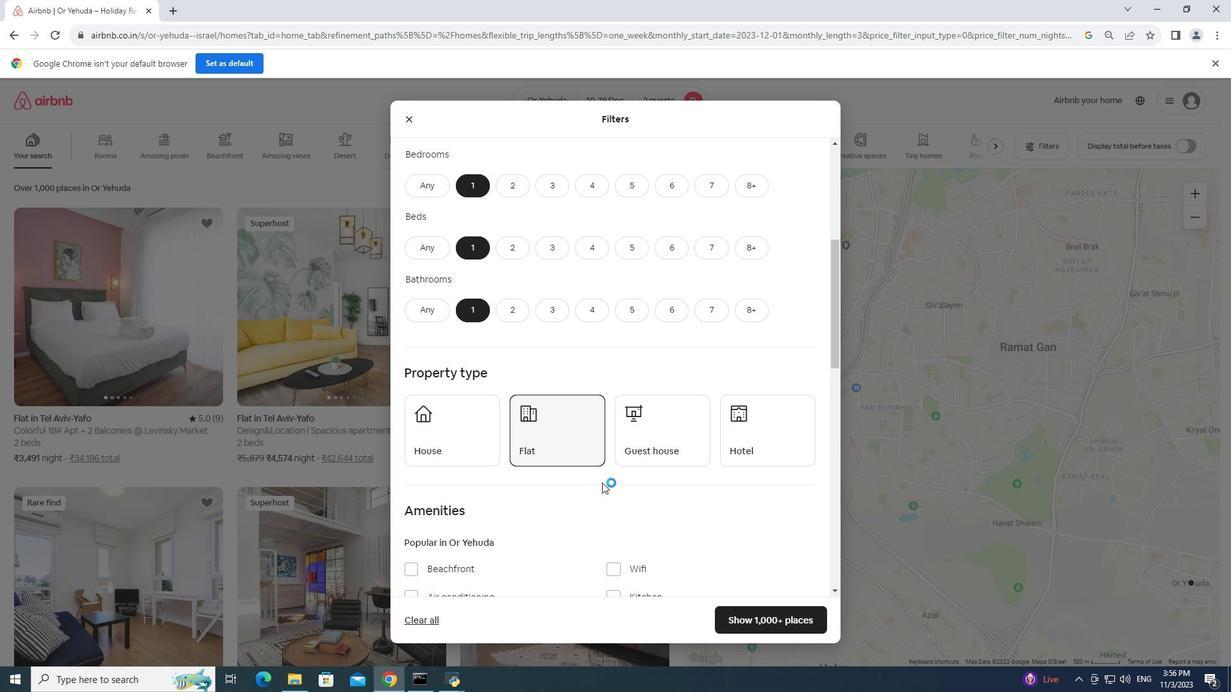 
Action: Mouse scrolled (602, 482) with delta (0, 0)
Screenshot: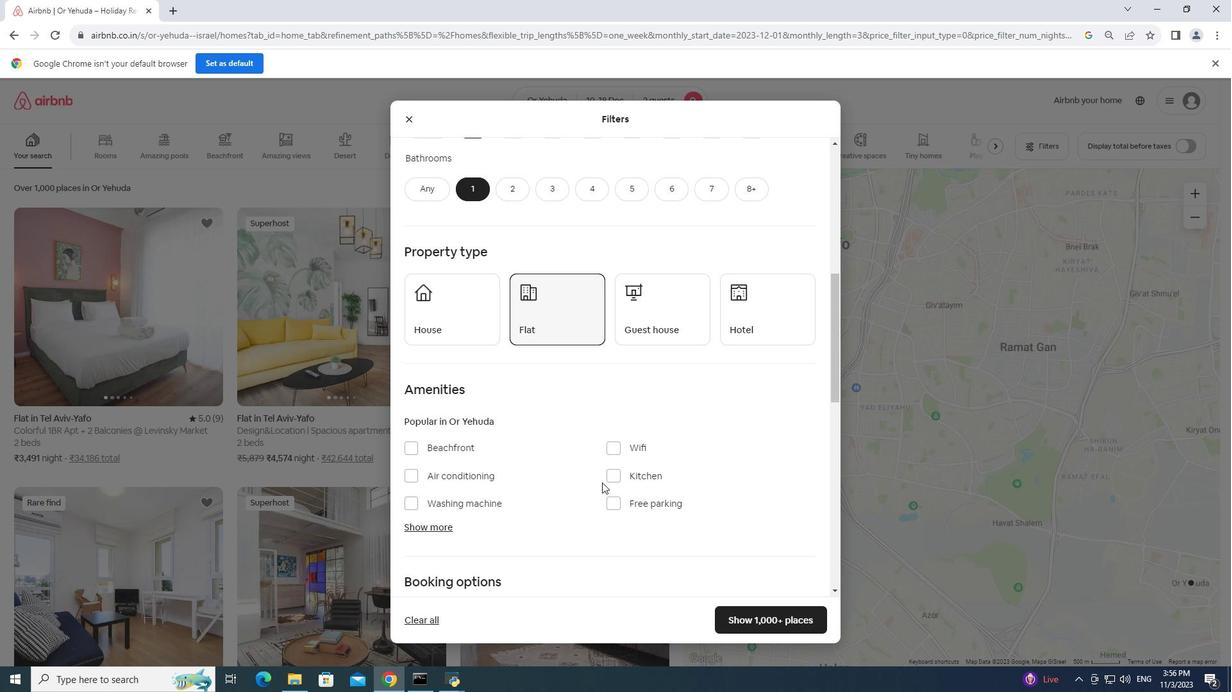 
Action: Mouse moved to (614, 378)
Screenshot: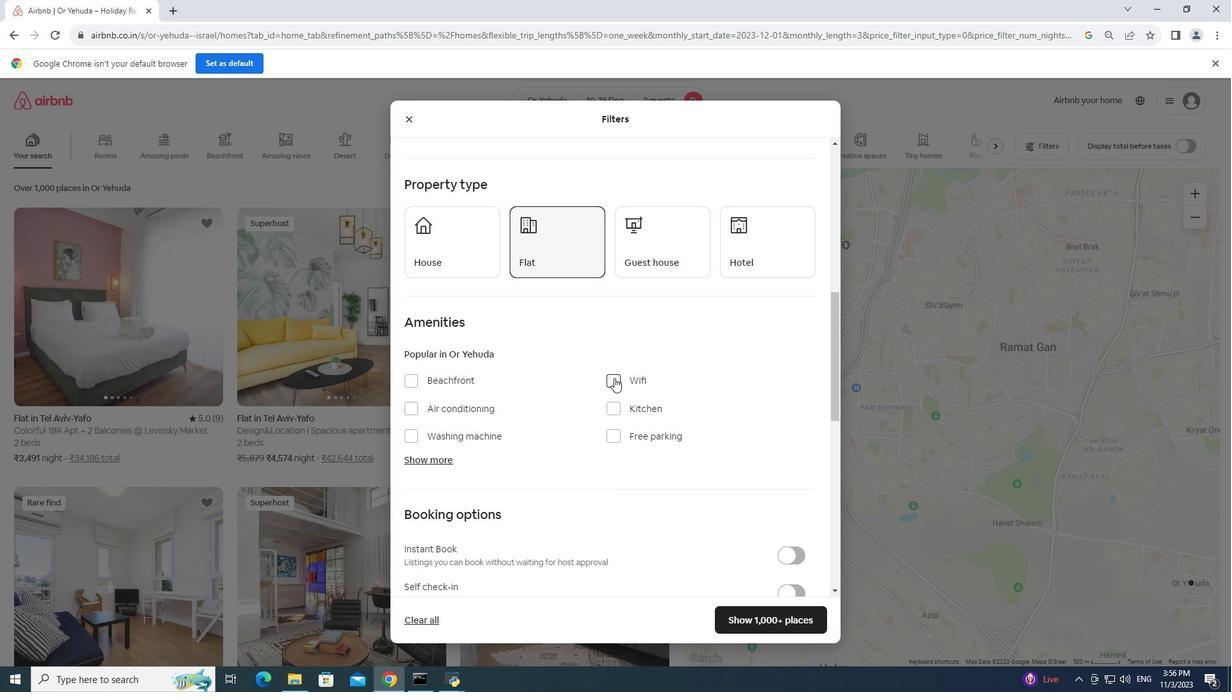 
Action: Mouse pressed left at (614, 378)
Screenshot: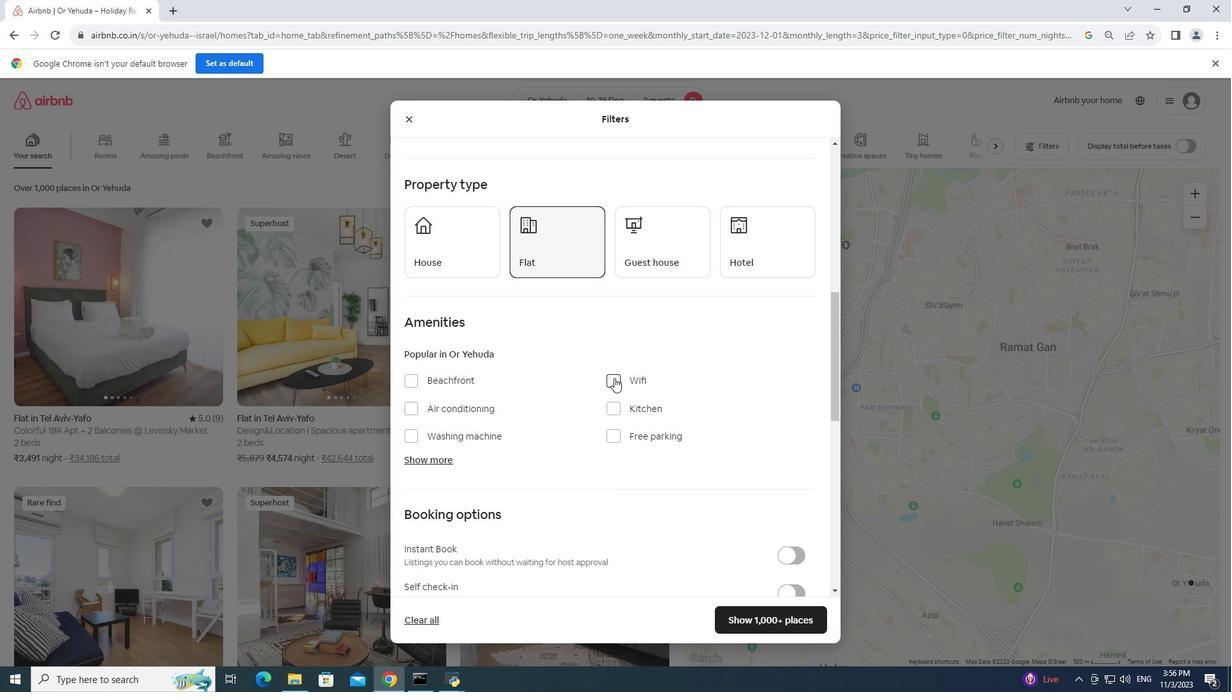 
Action: Mouse moved to (426, 453)
Screenshot: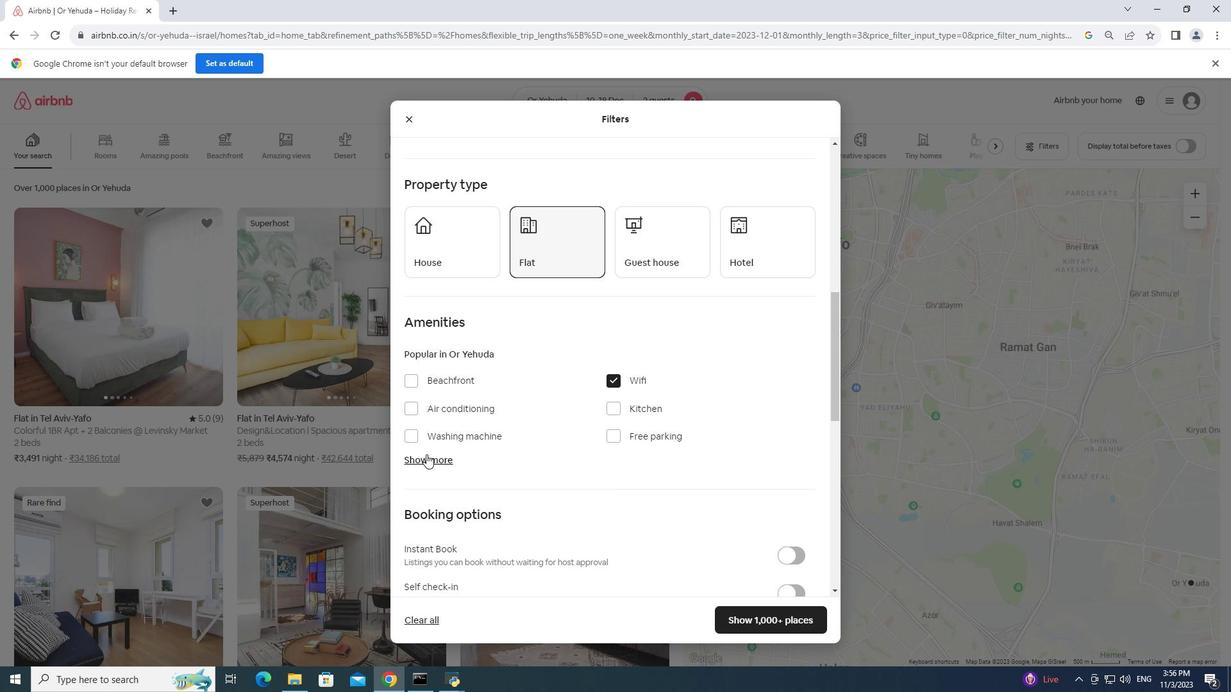 
Action: Mouse pressed left at (426, 453)
Screenshot: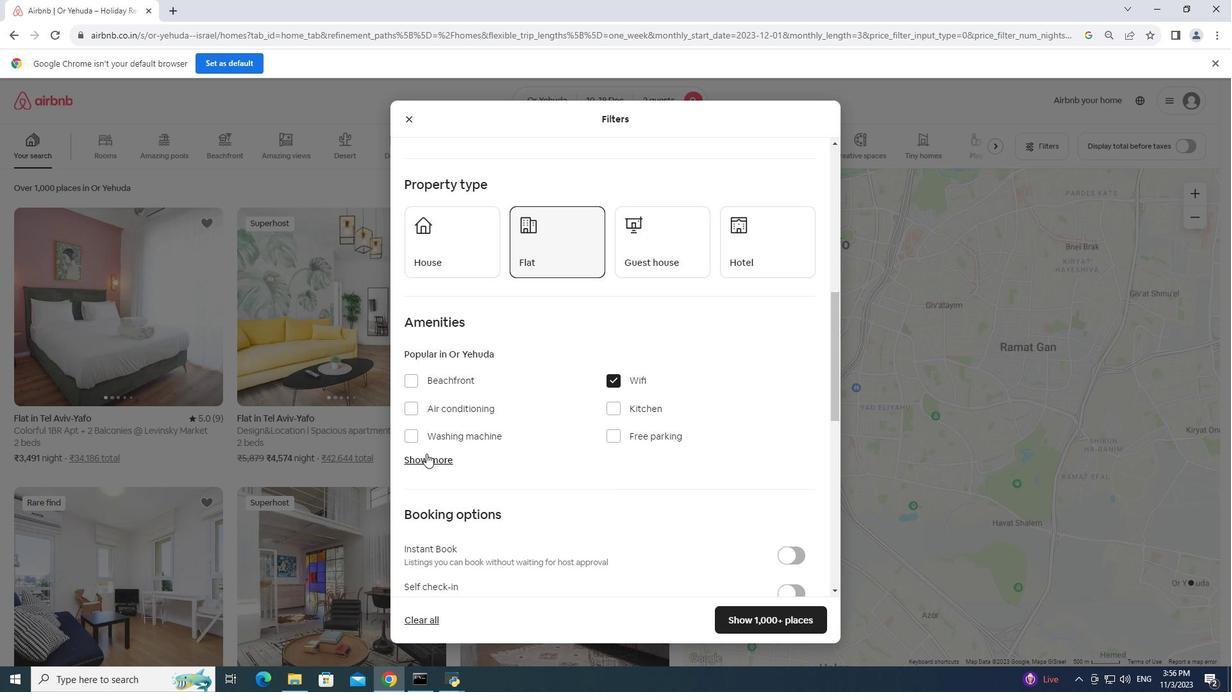 
Action: Mouse moved to (618, 534)
Screenshot: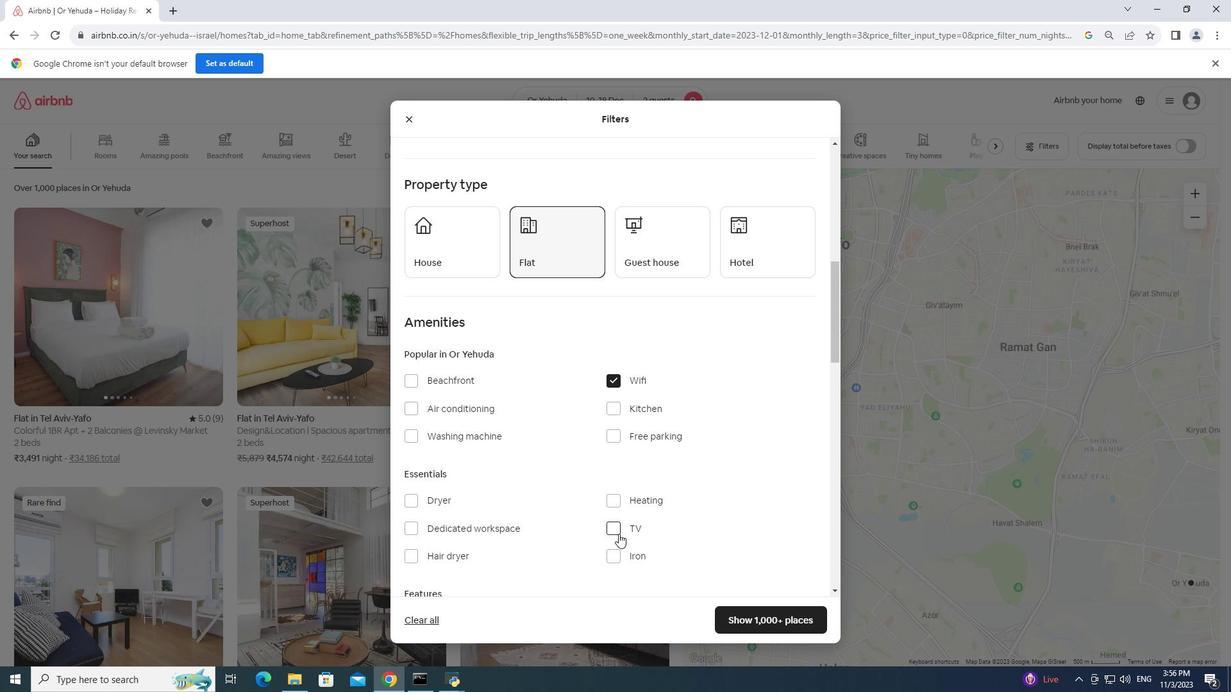 
Action: Mouse pressed left at (618, 534)
Screenshot: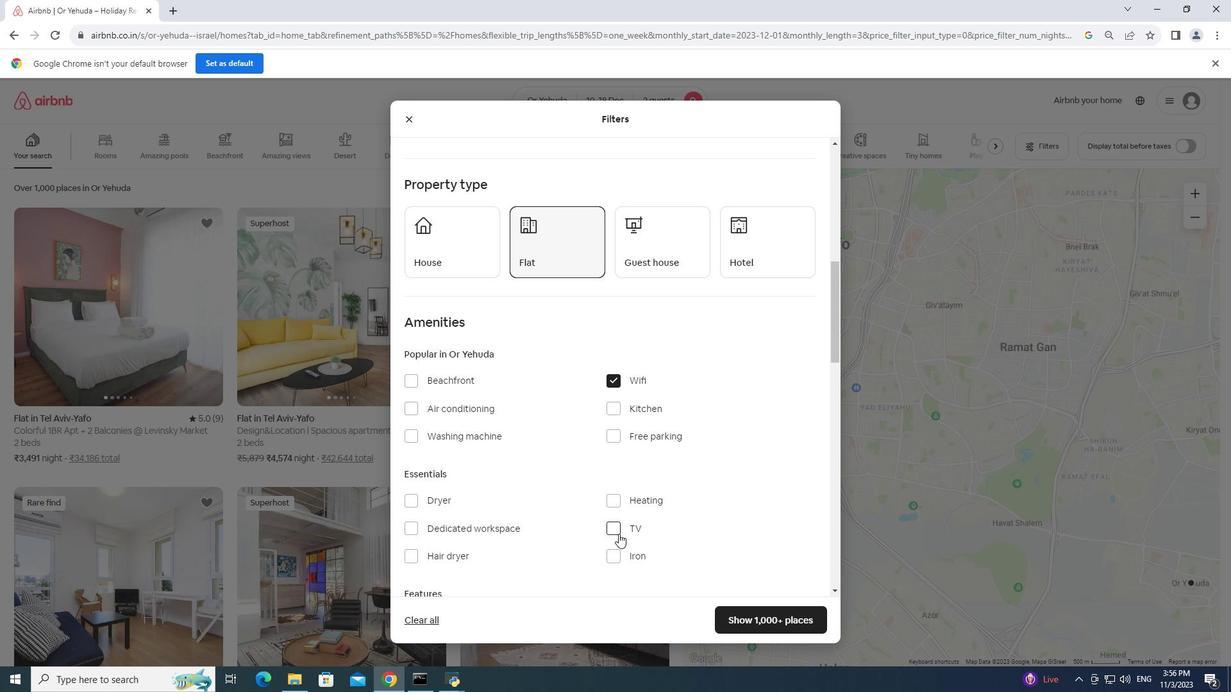 
Action: Mouse moved to (438, 489)
Screenshot: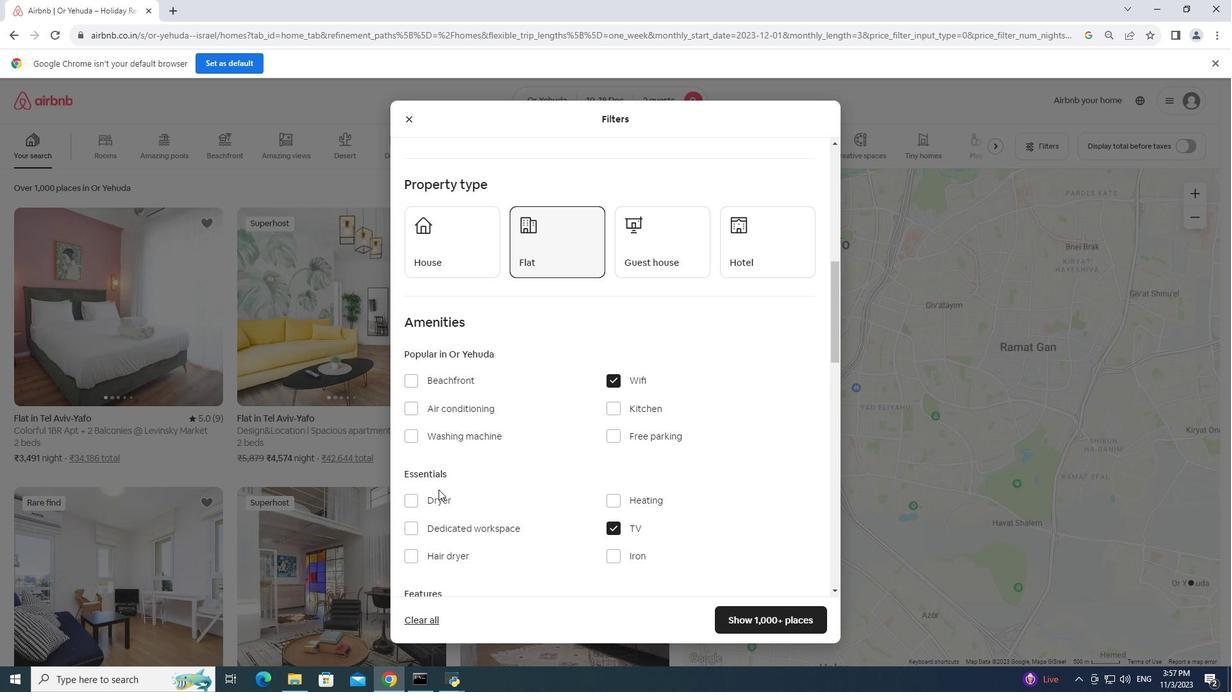 
Action: Mouse scrolled (438, 489) with delta (0, 0)
Screenshot: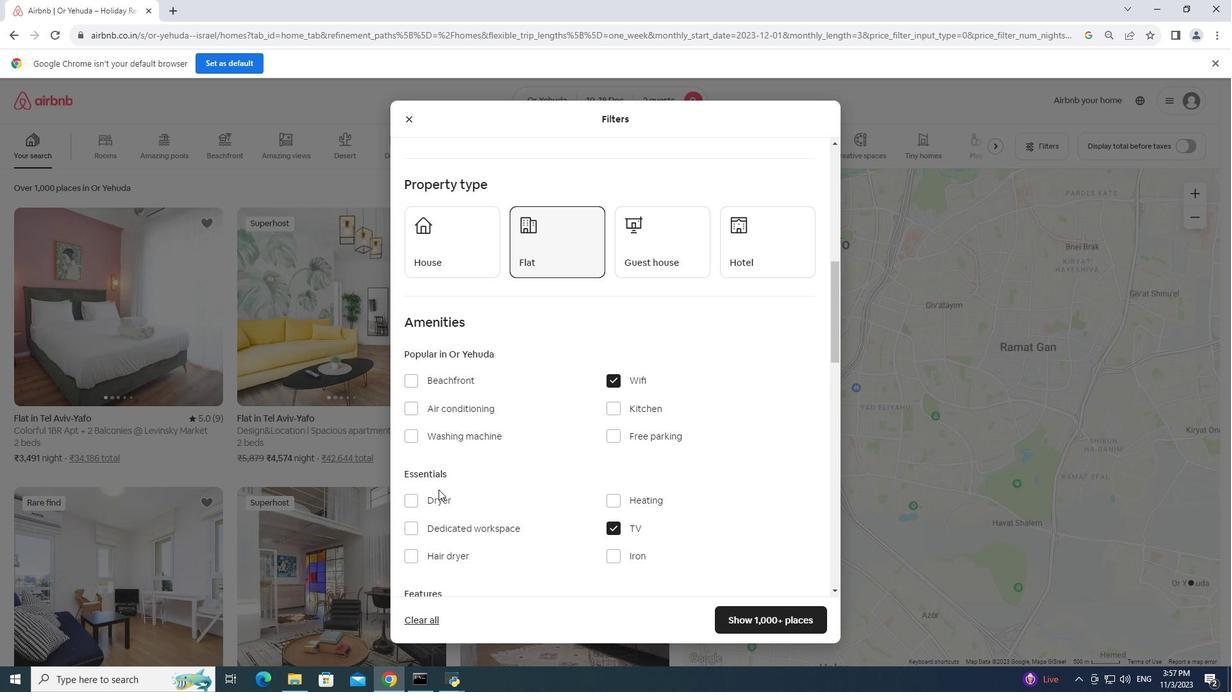 
Action: Mouse scrolled (438, 489) with delta (0, 0)
Screenshot: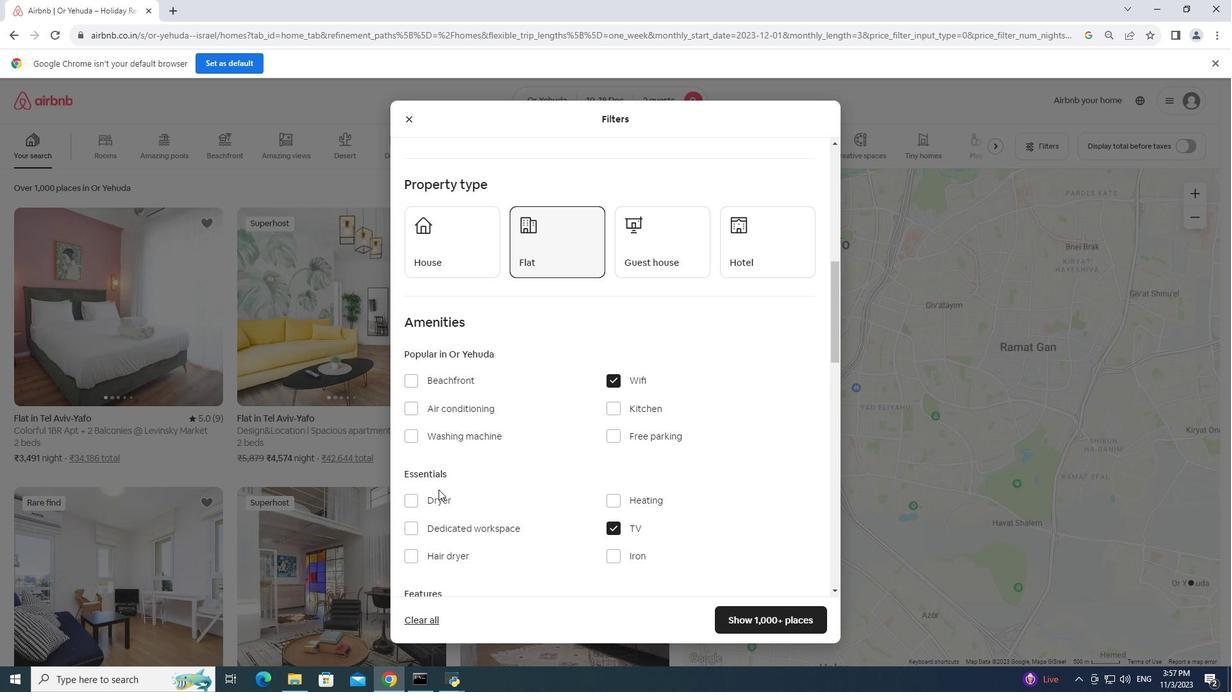 
Action: Mouse moved to (443, 486)
Screenshot: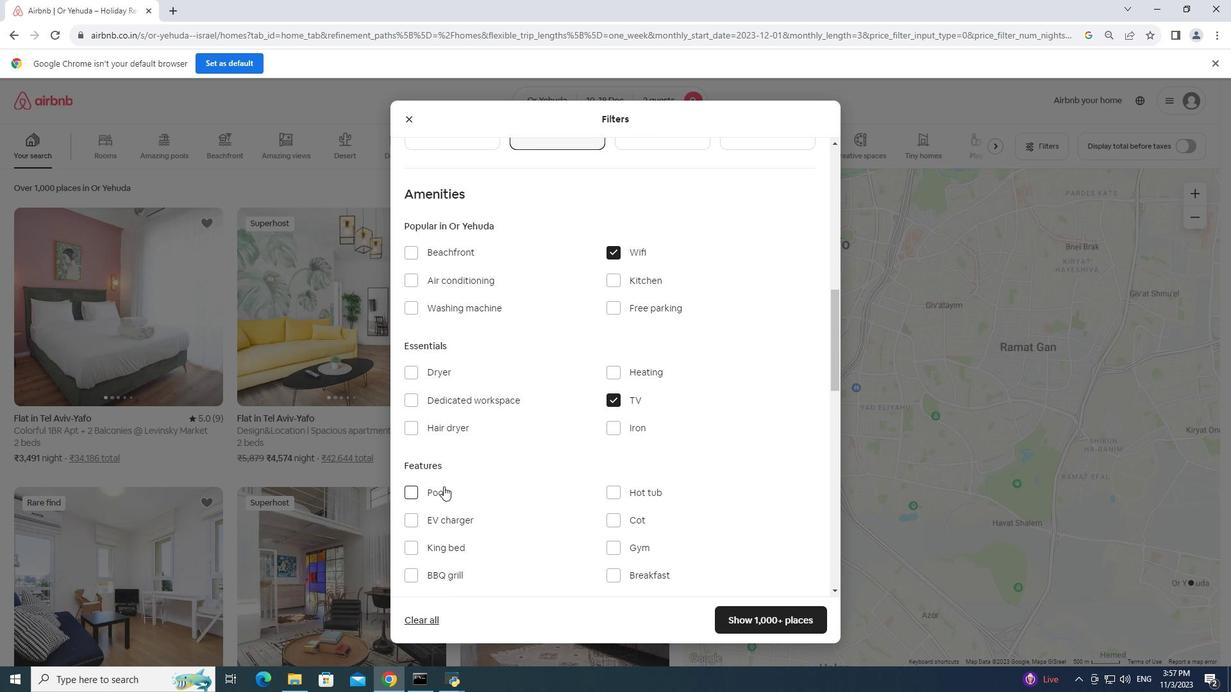 
Action: Mouse scrolled (443, 486) with delta (0, 0)
Screenshot: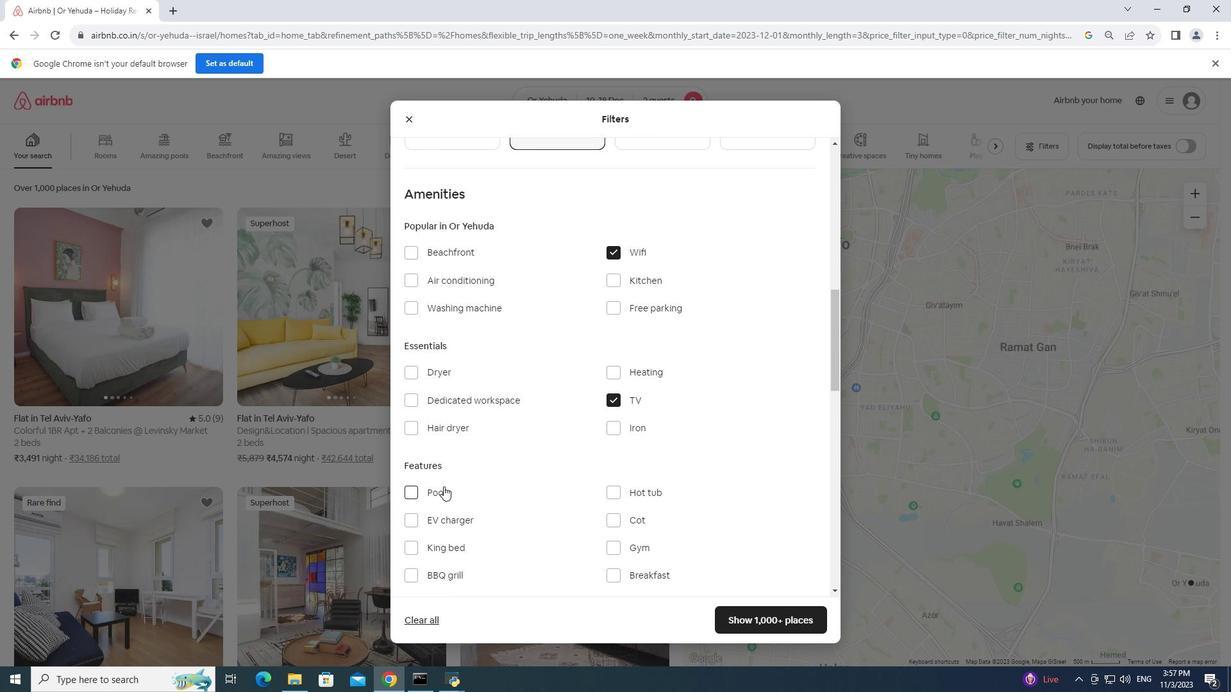 
Action: Mouse scrolled (443, 486) with delta (0, 0)
Screenshot: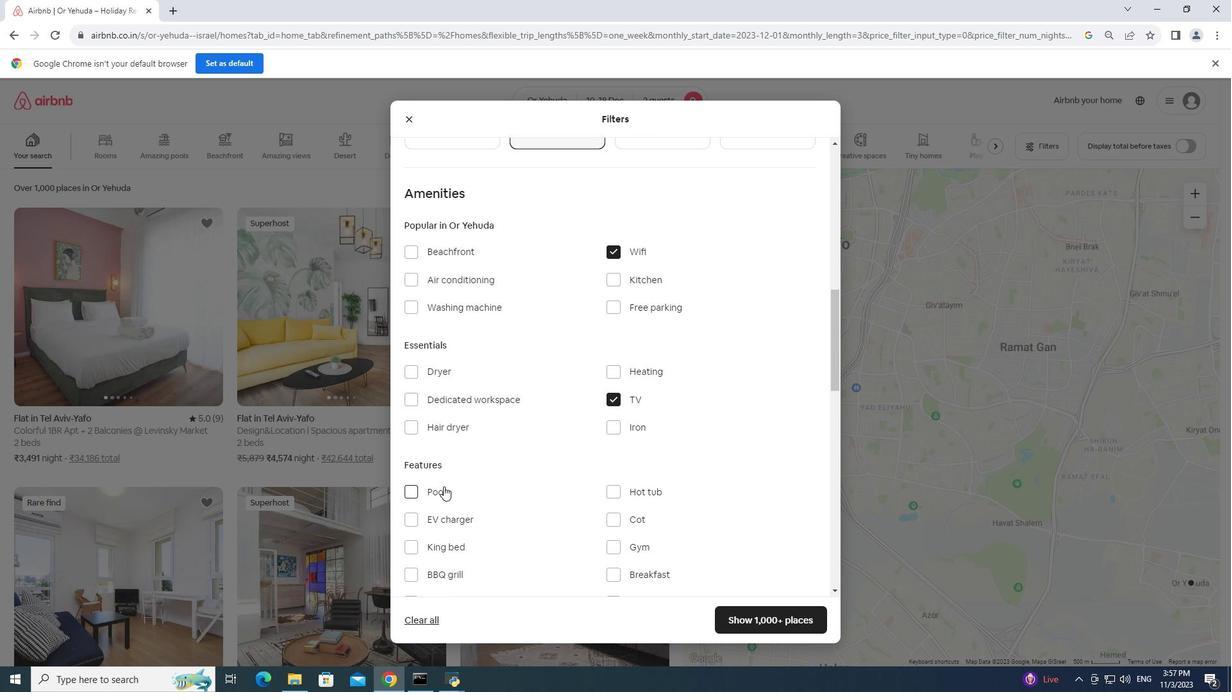 
Action: Mouse scrolled (443, 486) with delta (0, 0)
Screenshot: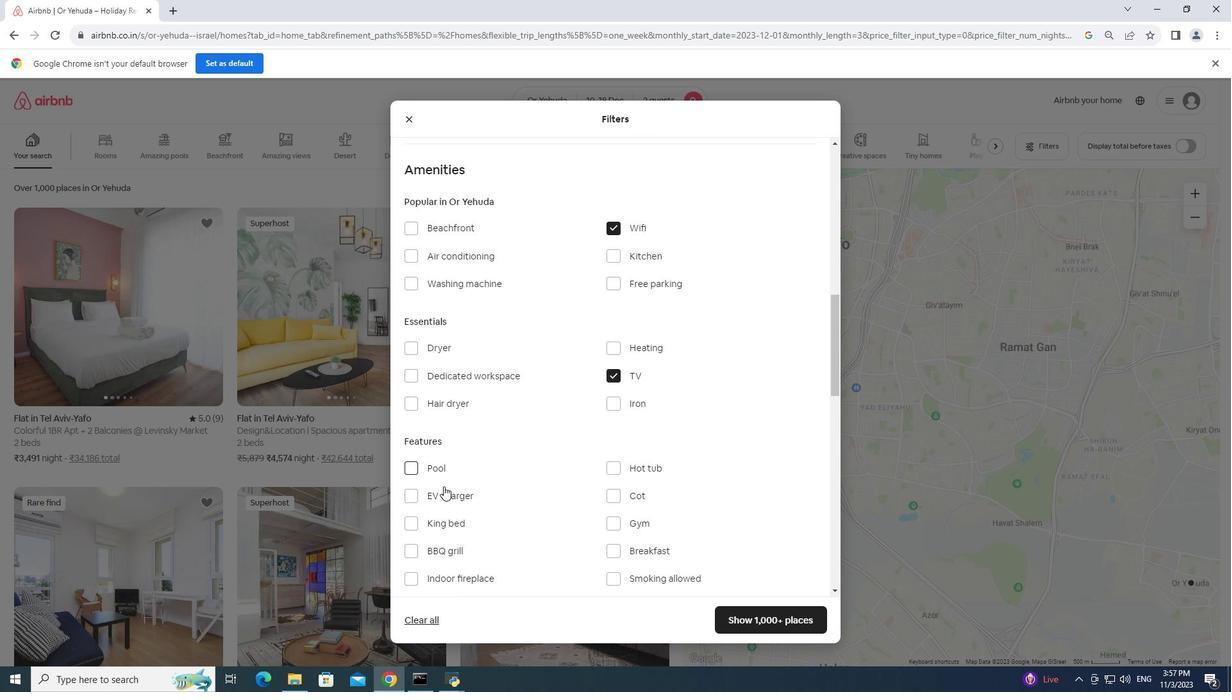 
Action: Mouse moved to (455, 475)
Screenshot: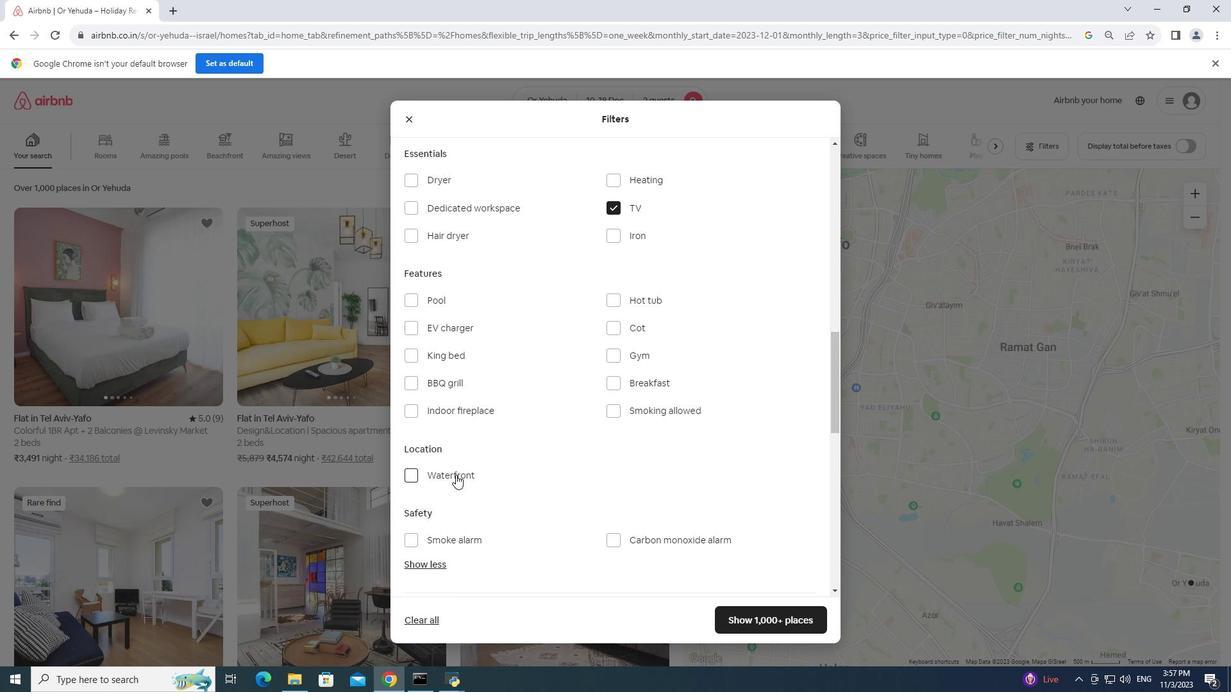 
Action: Mouse scrolled (455, 474) with delta (0, 0)
Screenshot: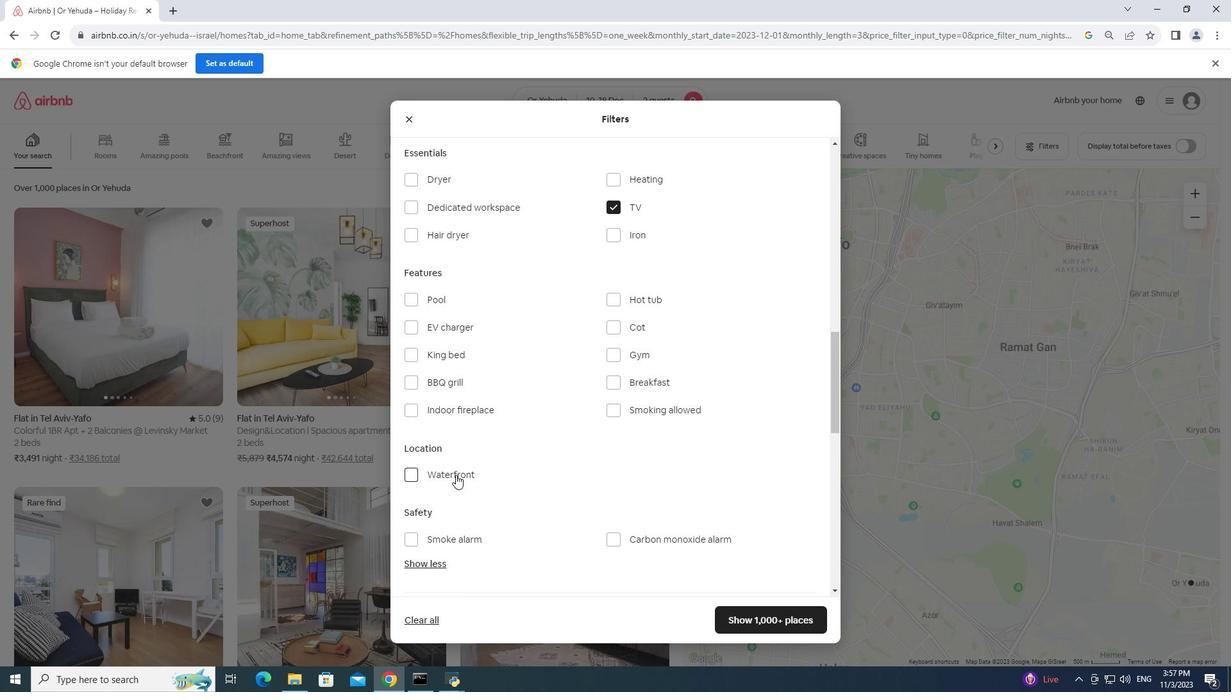 
Action: Mouse scrolled (455, 474) with delta (0, 0)
Screenshot: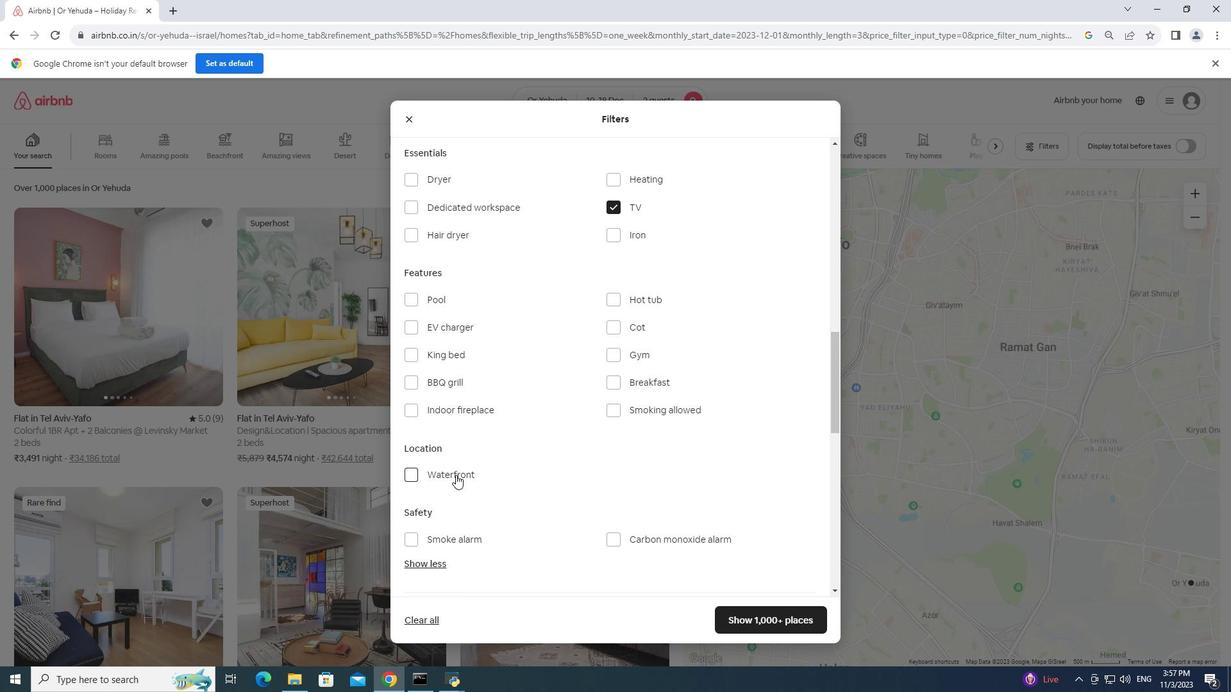 
Action: Mouse scrolled (455, 474) with delta (0, 0)
Screenshot: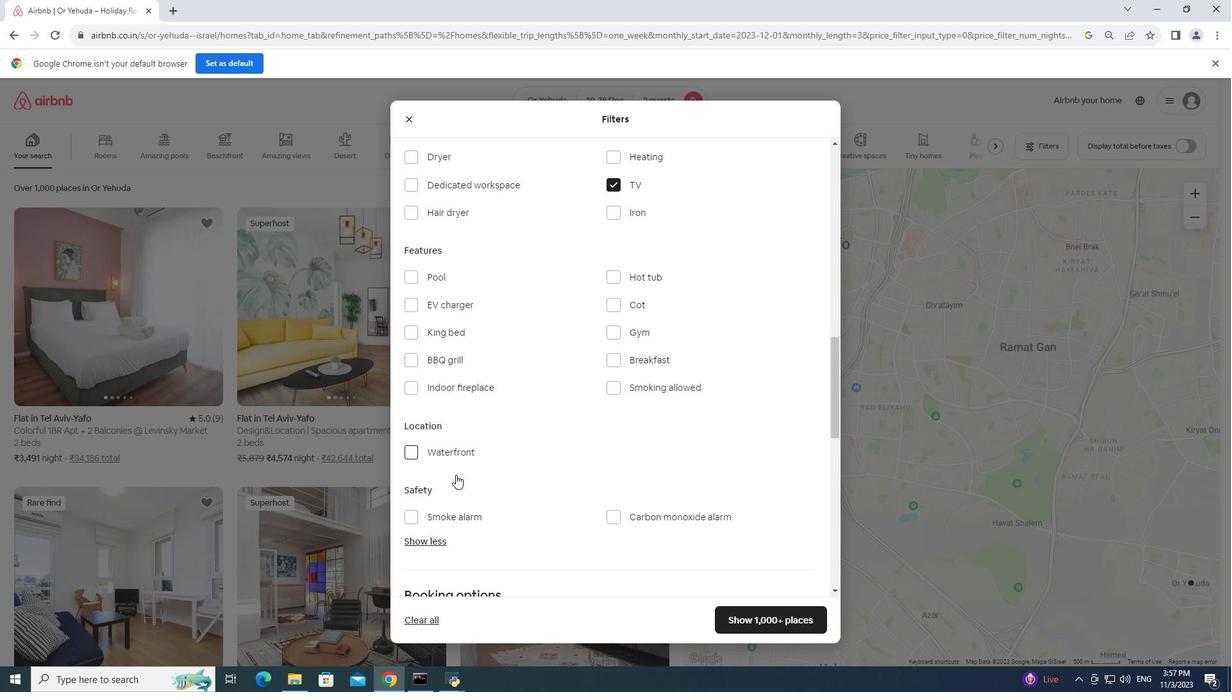 
Action: Mouse moved to (466, 375)
Screenshot: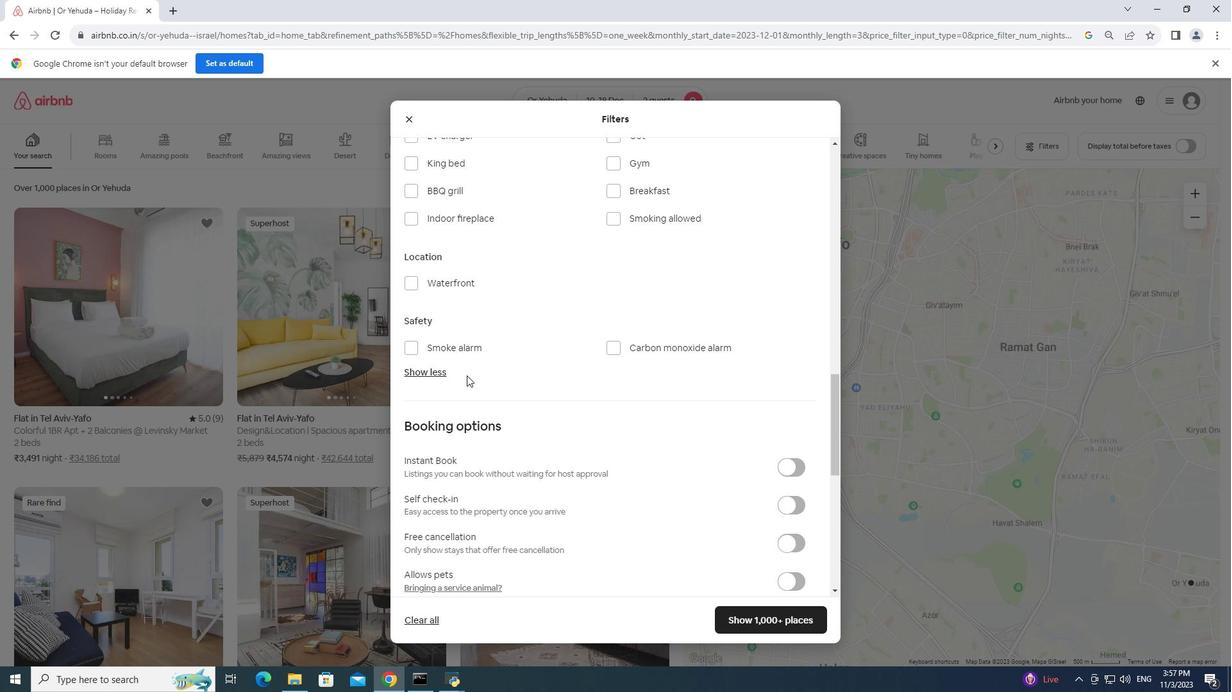 
Action: Mouse scrolled (466, 376) with delta (0, 0)
Screenshot: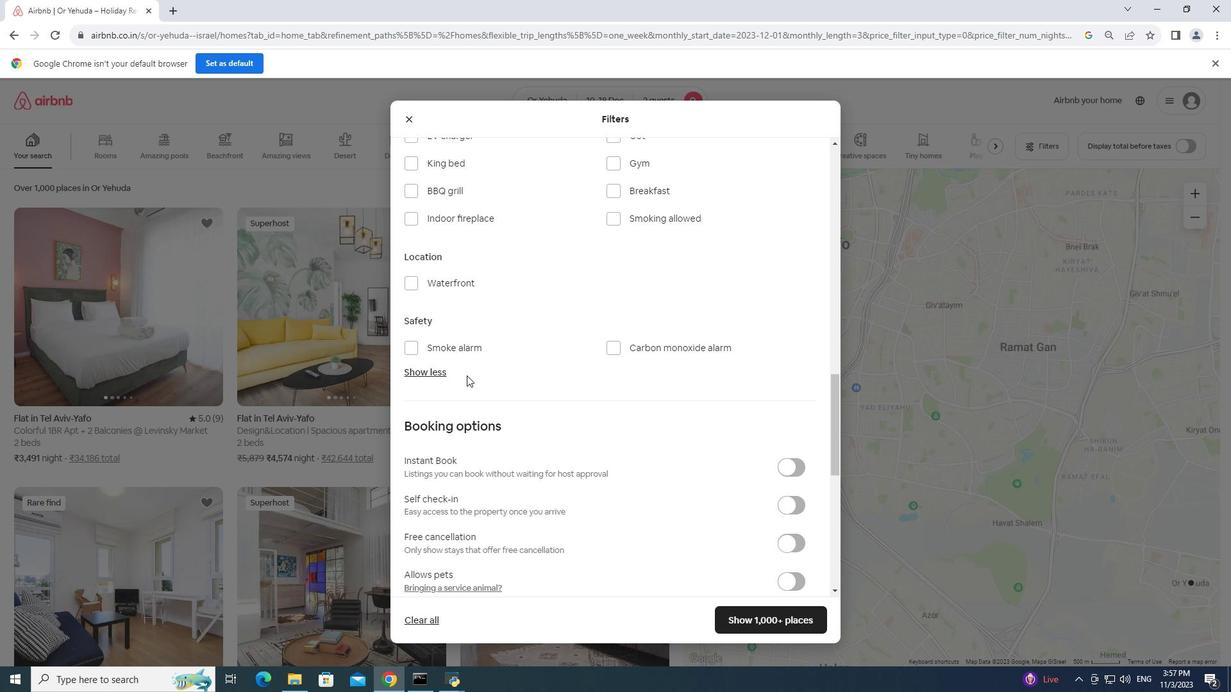 
Action: Mouse scrolled (466, 376) with delta (0, 0)
Screenshot: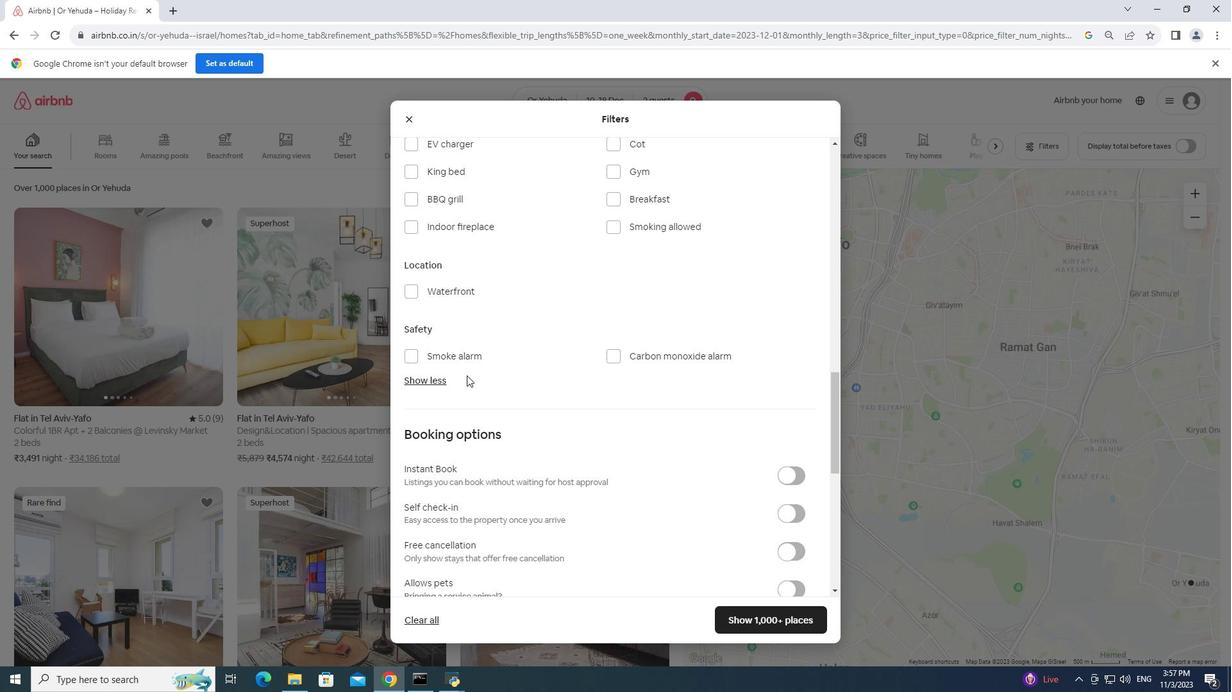 
Action: Mouse scrolled (466, 376) with delta (0, 0)
Screenshot: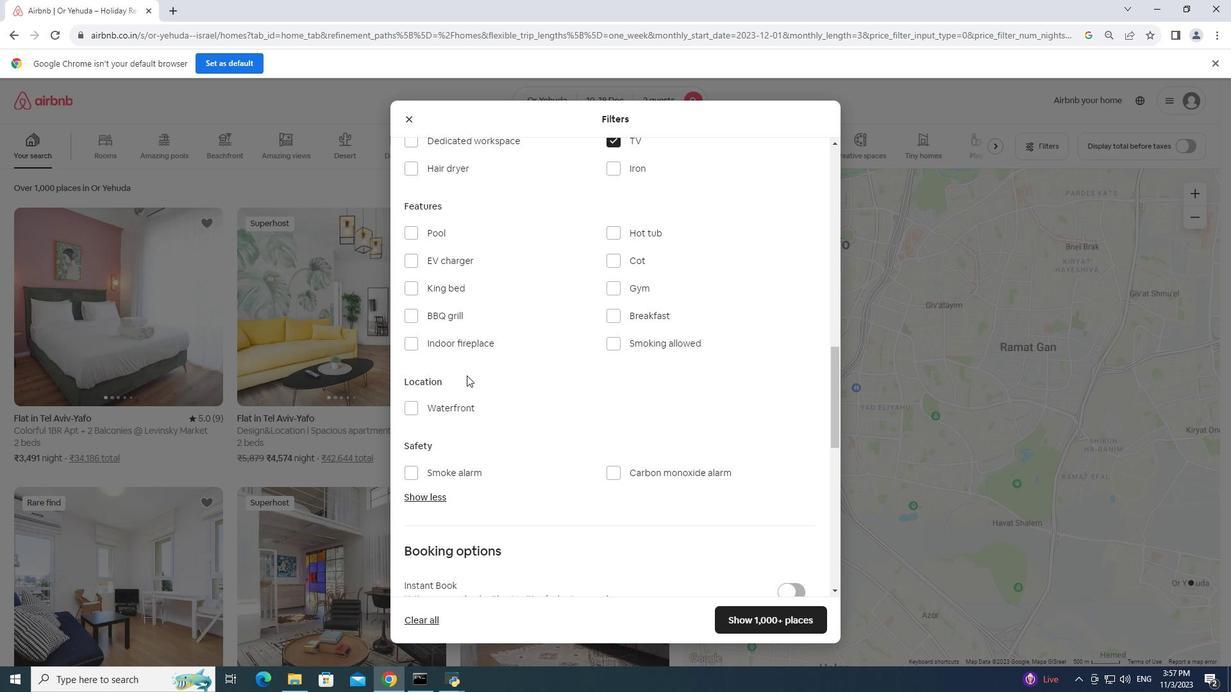 
Action: Mouse scrolled (466, 376) with delta (0, 0)
Screenshot: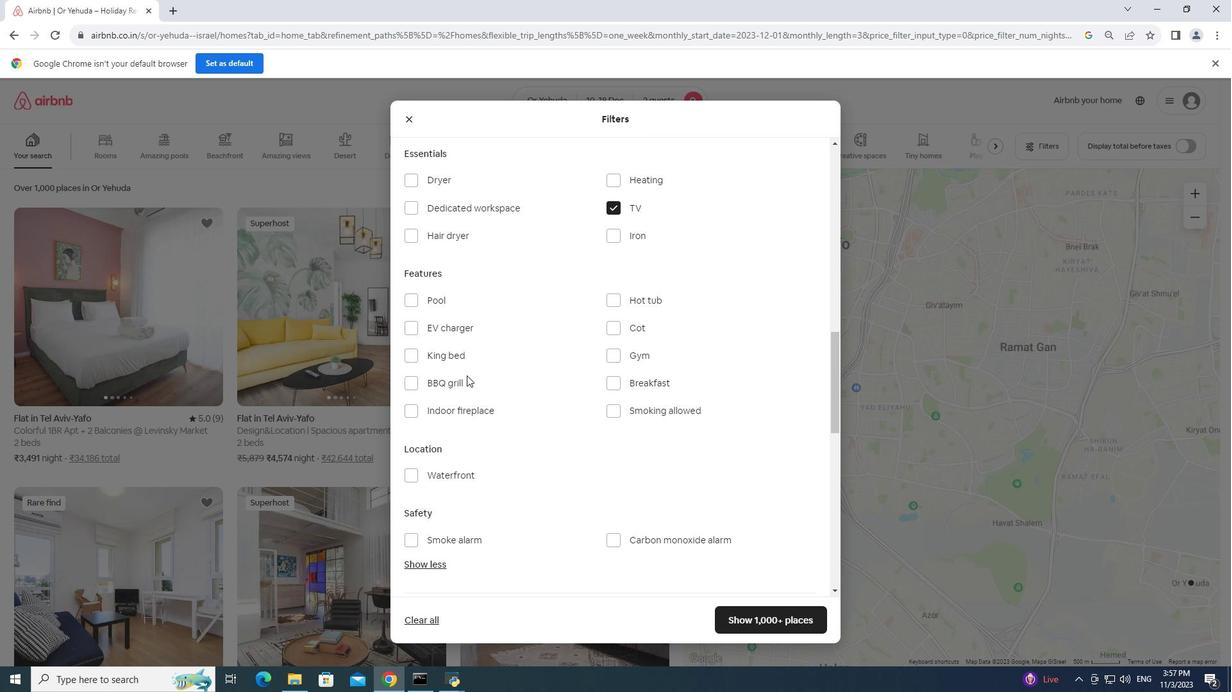 
Action: Mouse scrolled (466, 376) with delta (0, 0)
Screenshot: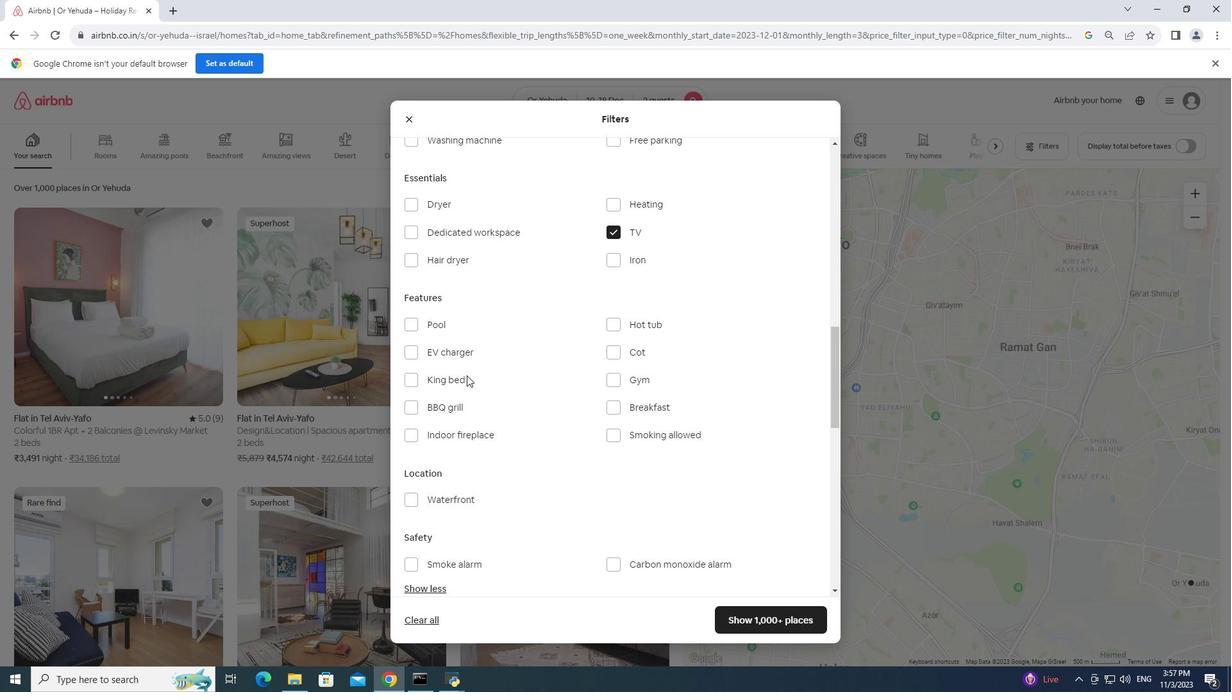 
Action: Mouse scrolled (466, 376) with delta (0, 0)
Screenshot: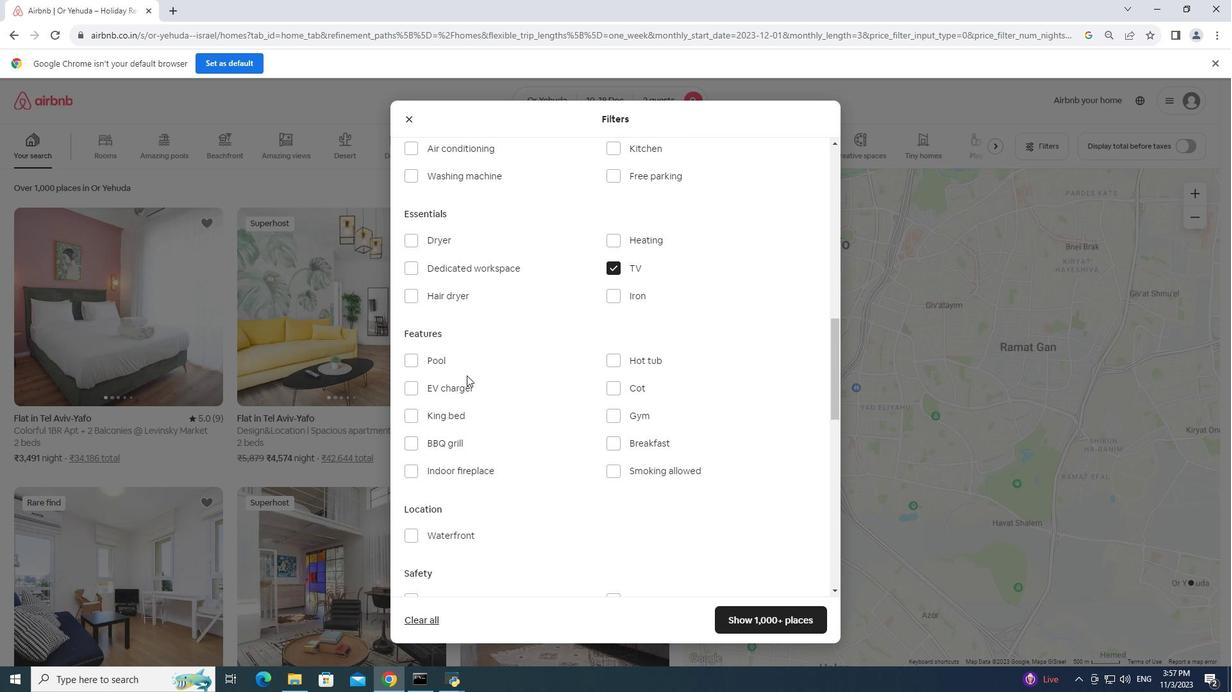 
Action: Mouse scrolled (466, 376) with delta (0, 0)
Screenshot: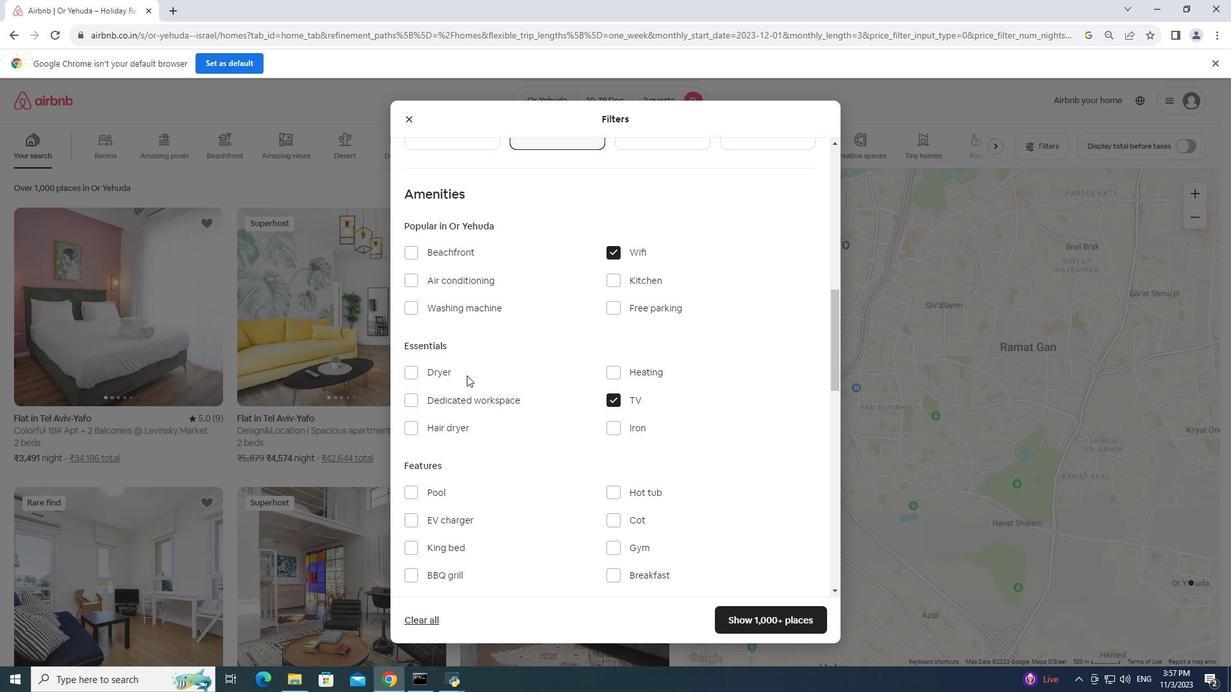 
Action: Mouse moved to (611, 375)
Screenshot: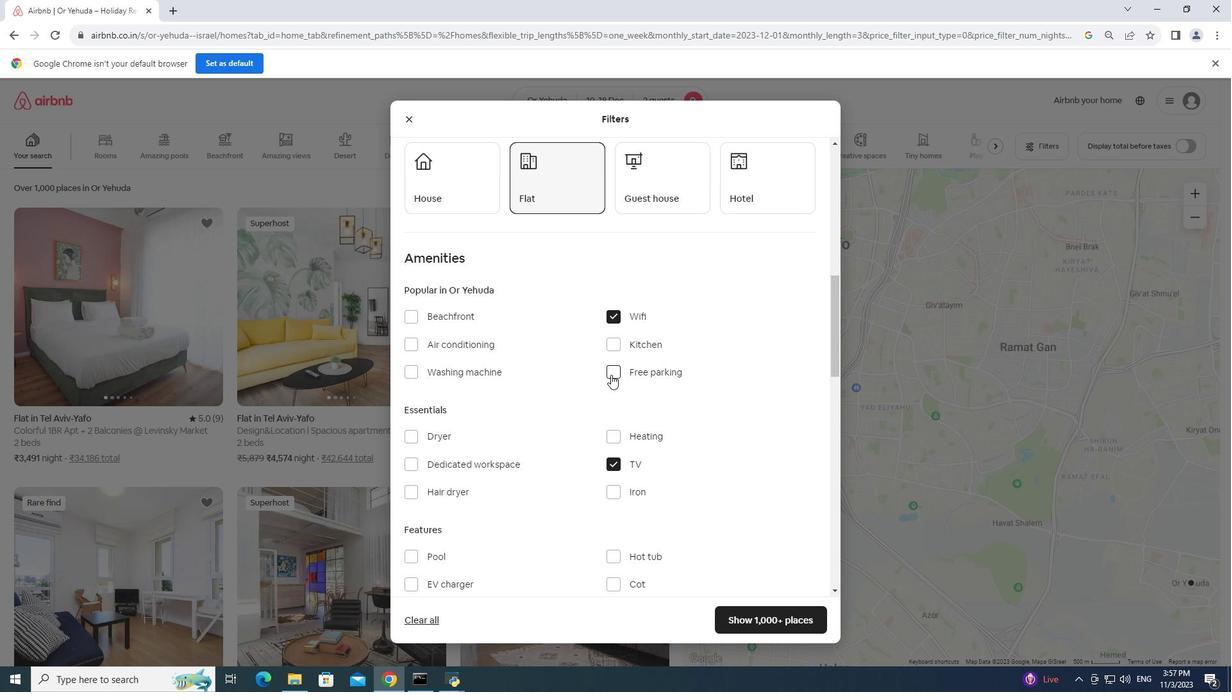 
Action: Mouse pressed left at (611, 375)
Screenshot: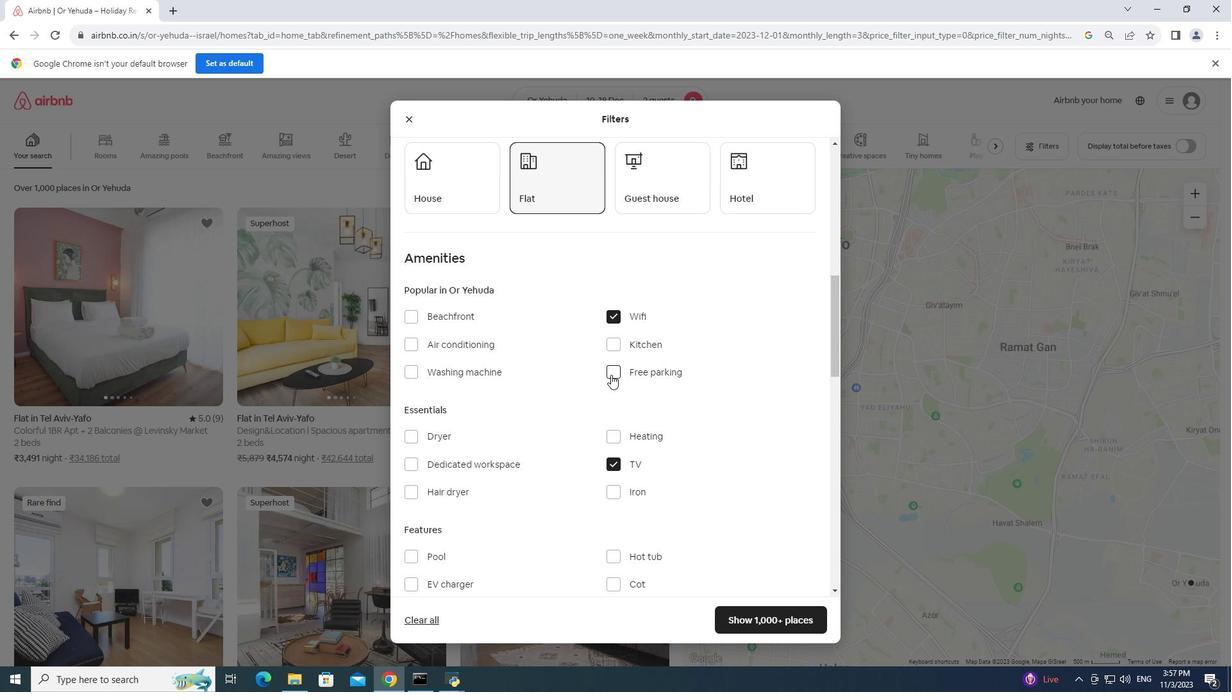 
Action: Mouse moved to (609, 375)
Screenshot: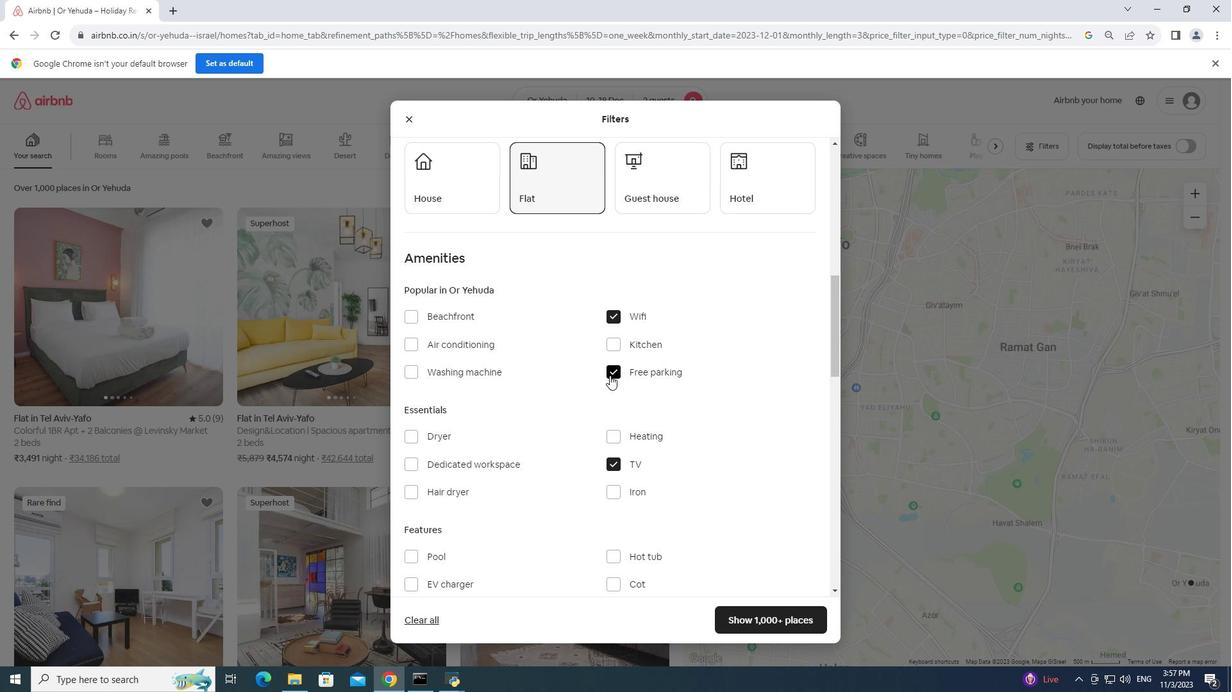 
Action: Mouse scrolled (609, 375) with delta (0, 0)
Screenshot: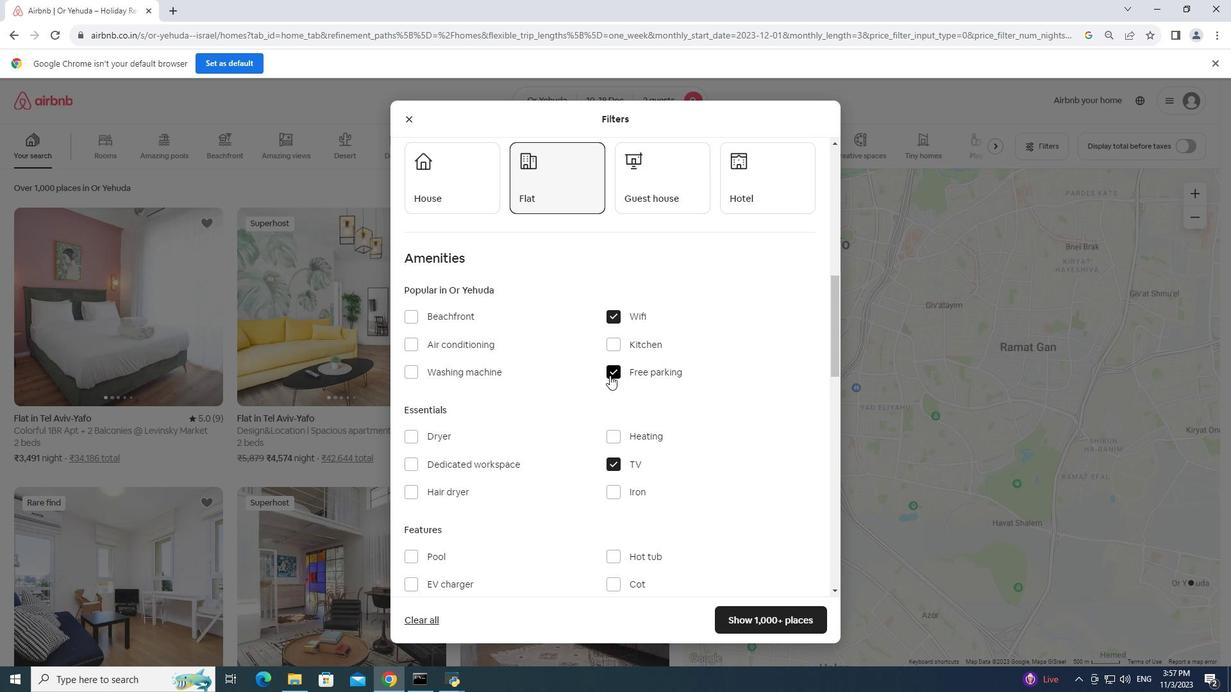 
Action: Mouse scrolled (609, 375) with delta (0, 0)
Screenshot: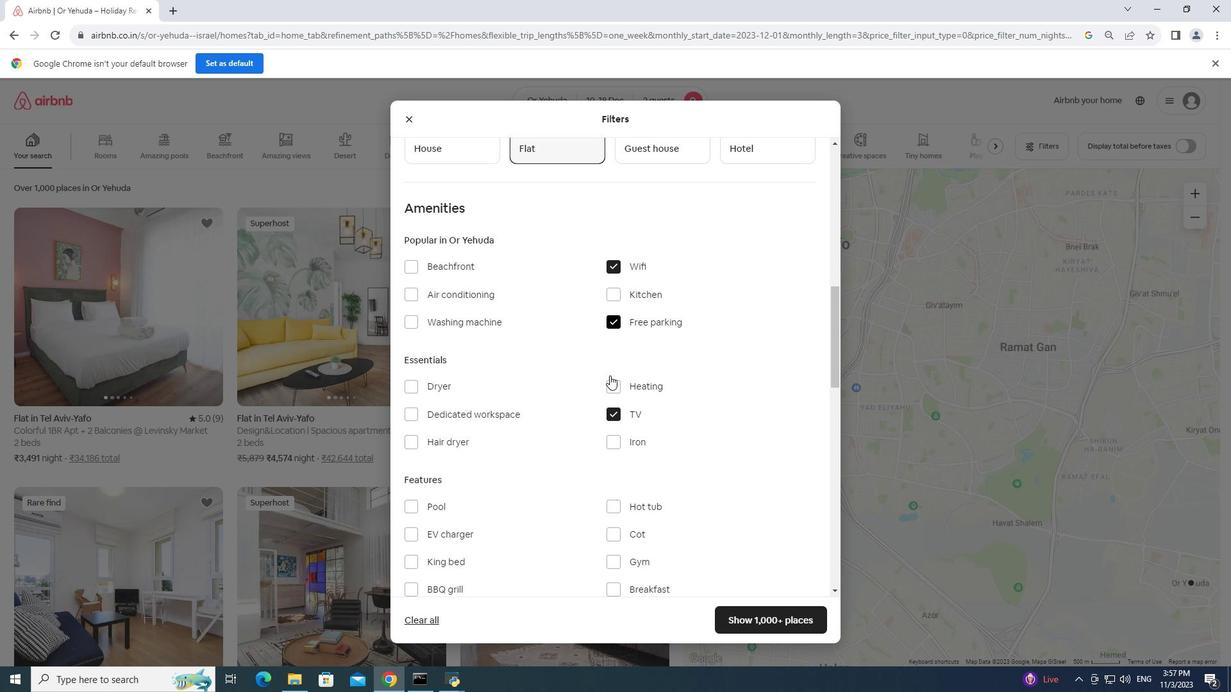 
Action: Mouse moved to (610, 481)
Screenshot: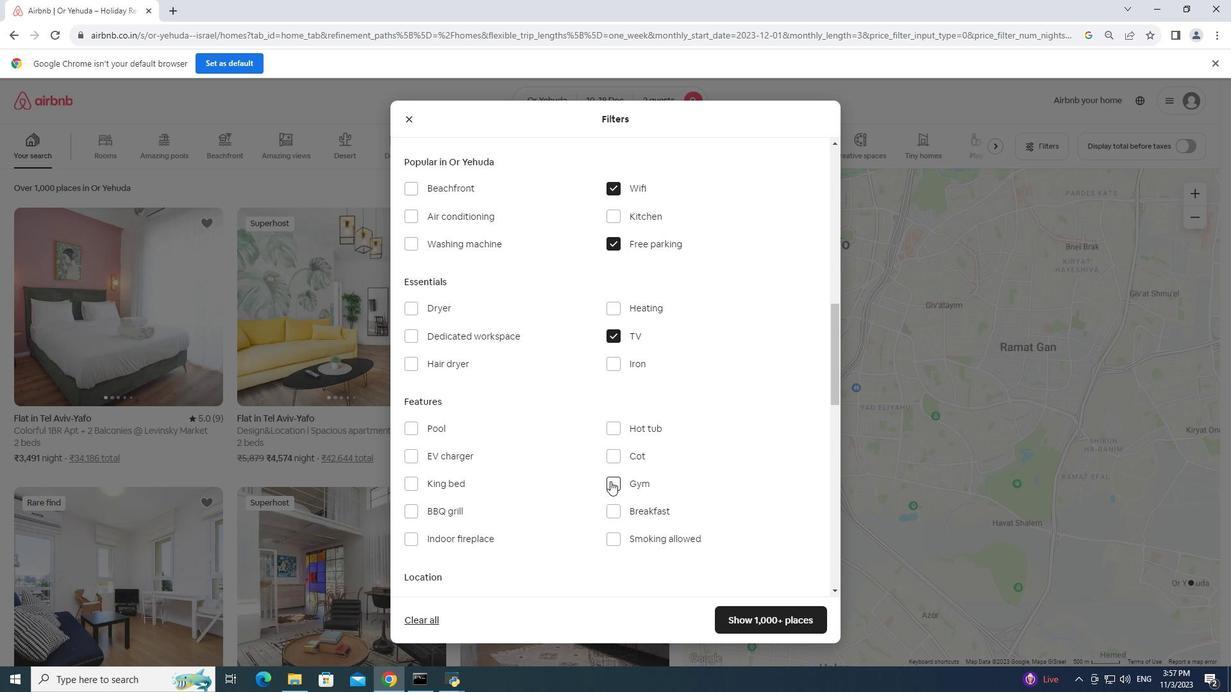 
Action: Mouse pressed left at (610, 481)
Screenshot: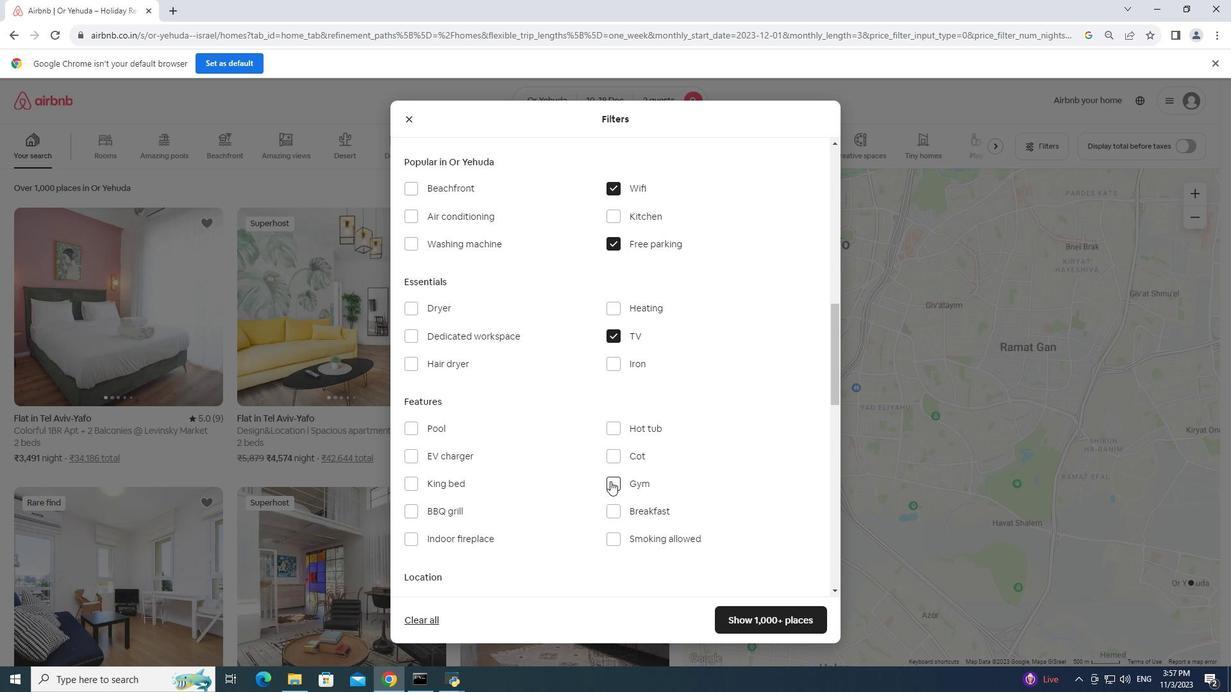 
Action: Mouse moved to (619, 506)
Screenshot: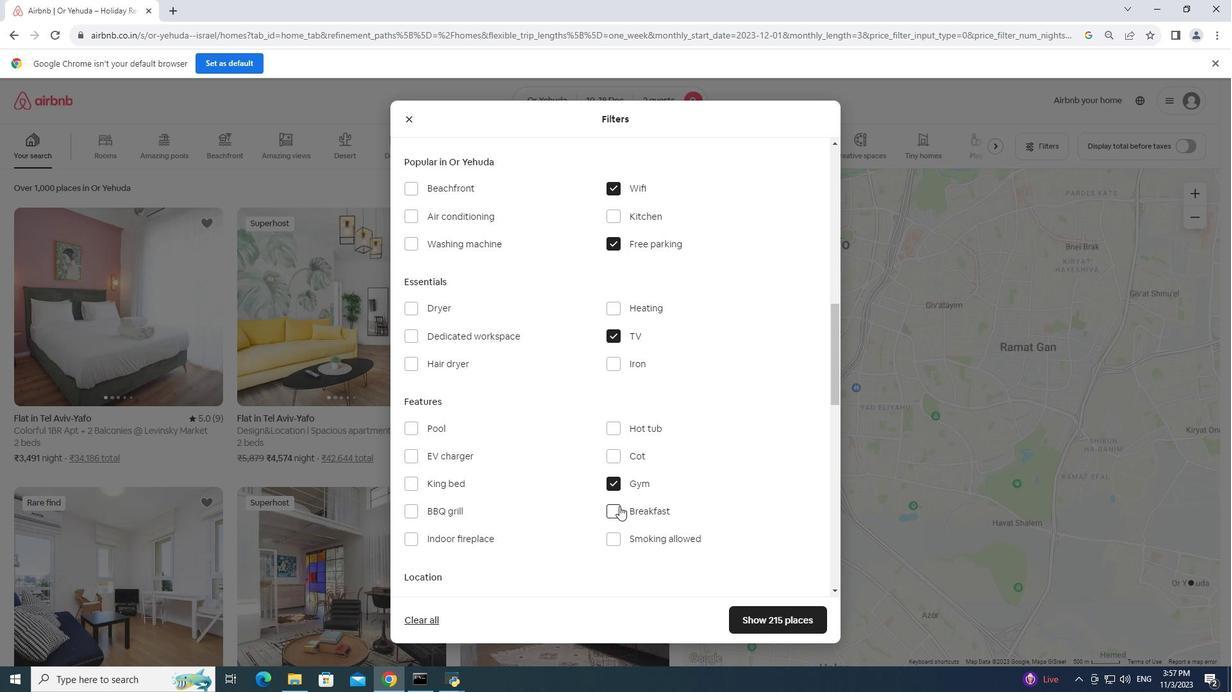 
Action: Mouse pressed left at (619, 506)
Screenshot: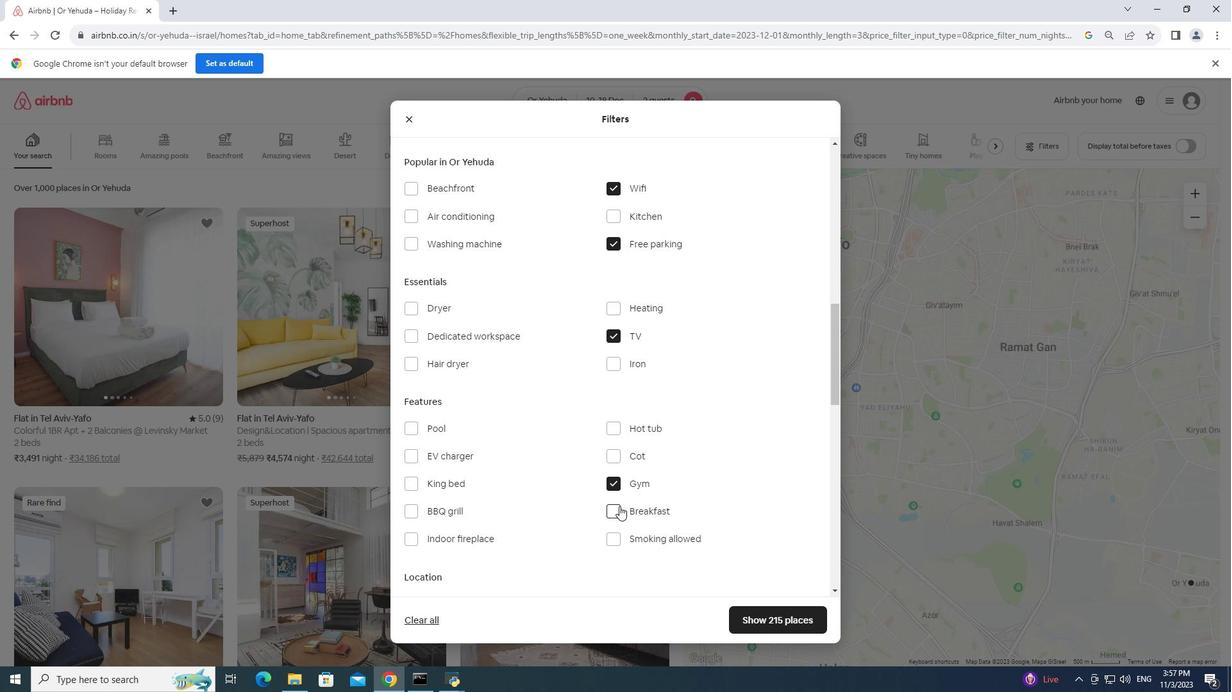 
Action: Mouse moved to (768, 618)
Screenshot: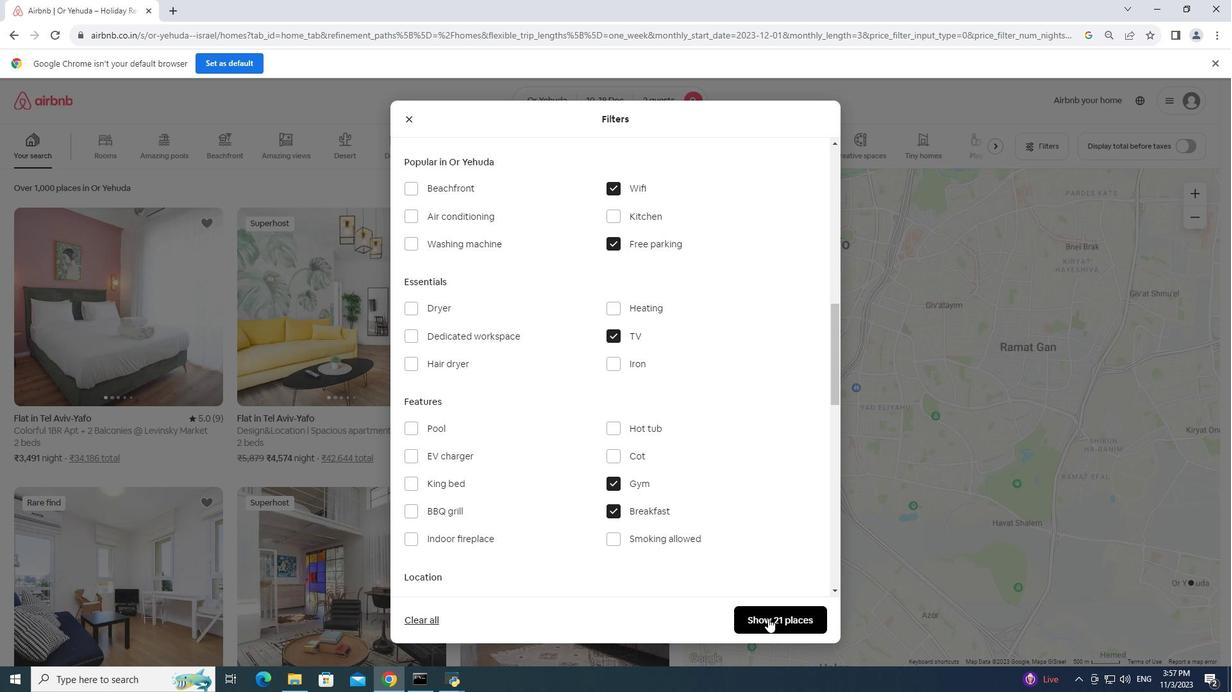 
Action: Mouse pressed left at (768, 618)
Screenshot: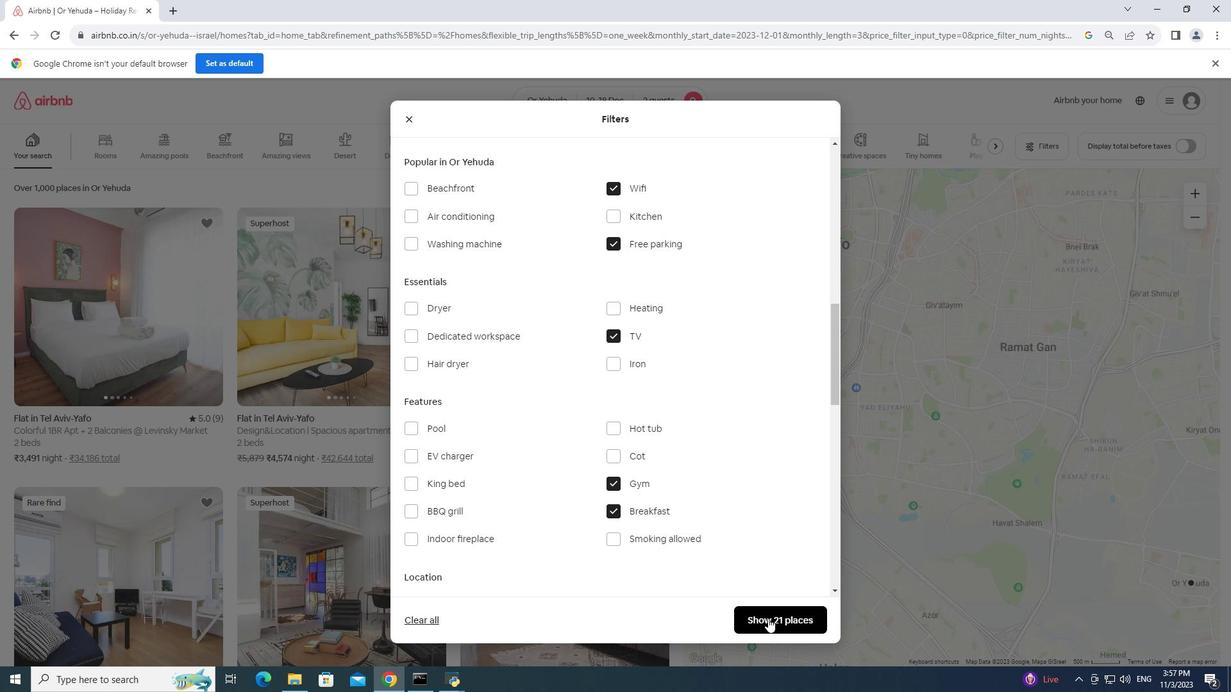 
Action: Mouse moved to (142, 395)
Screenshot: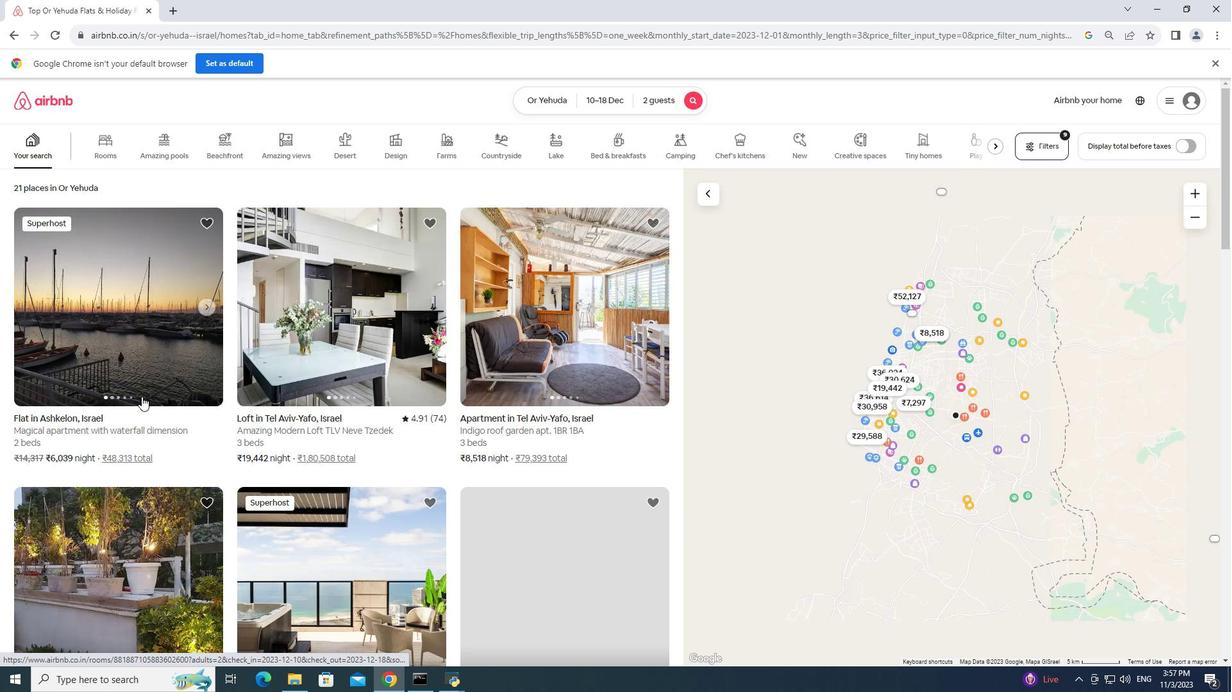 
Action: Mouse pressed left at (142, 395)
Screenshot: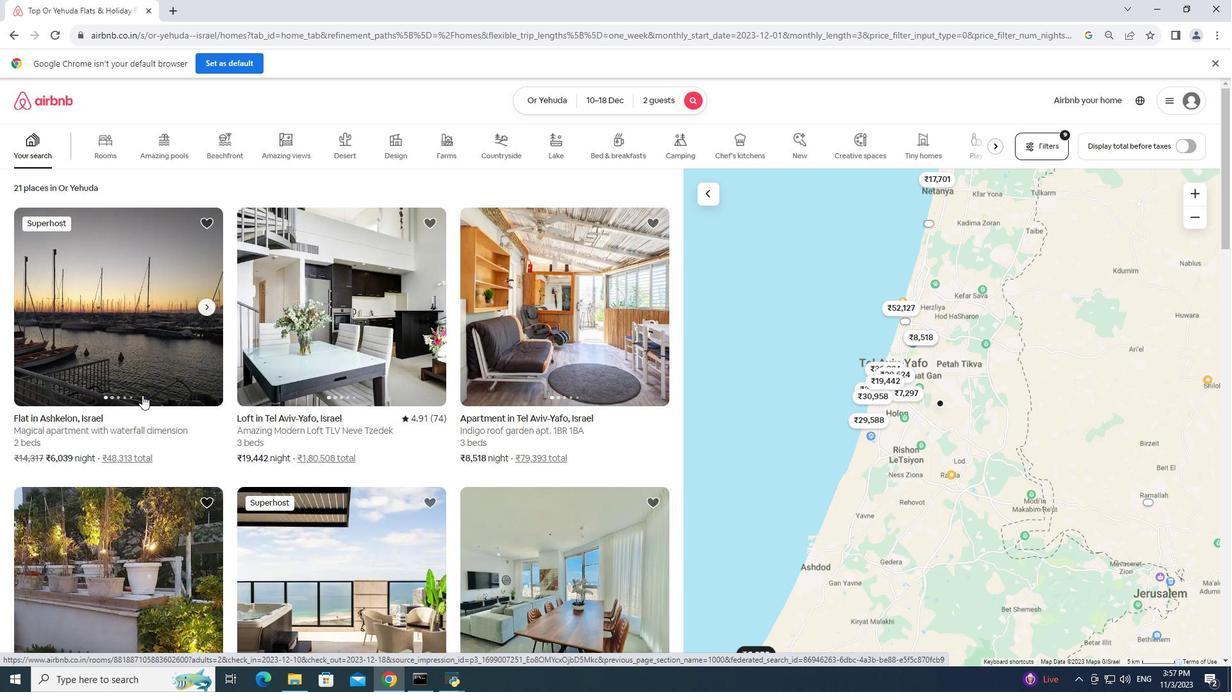 
Action: Mouse pressed left at (142, 395)
Screenshot: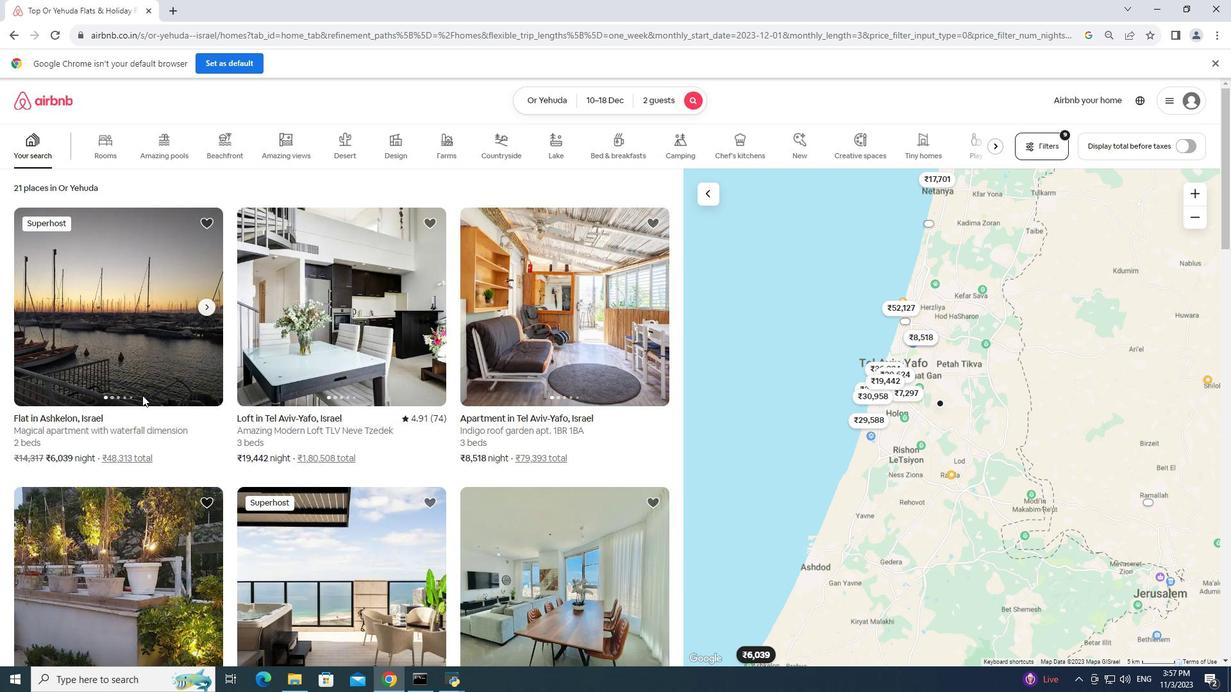 
Action: Mouse moved to (305, 15)
Screenshot: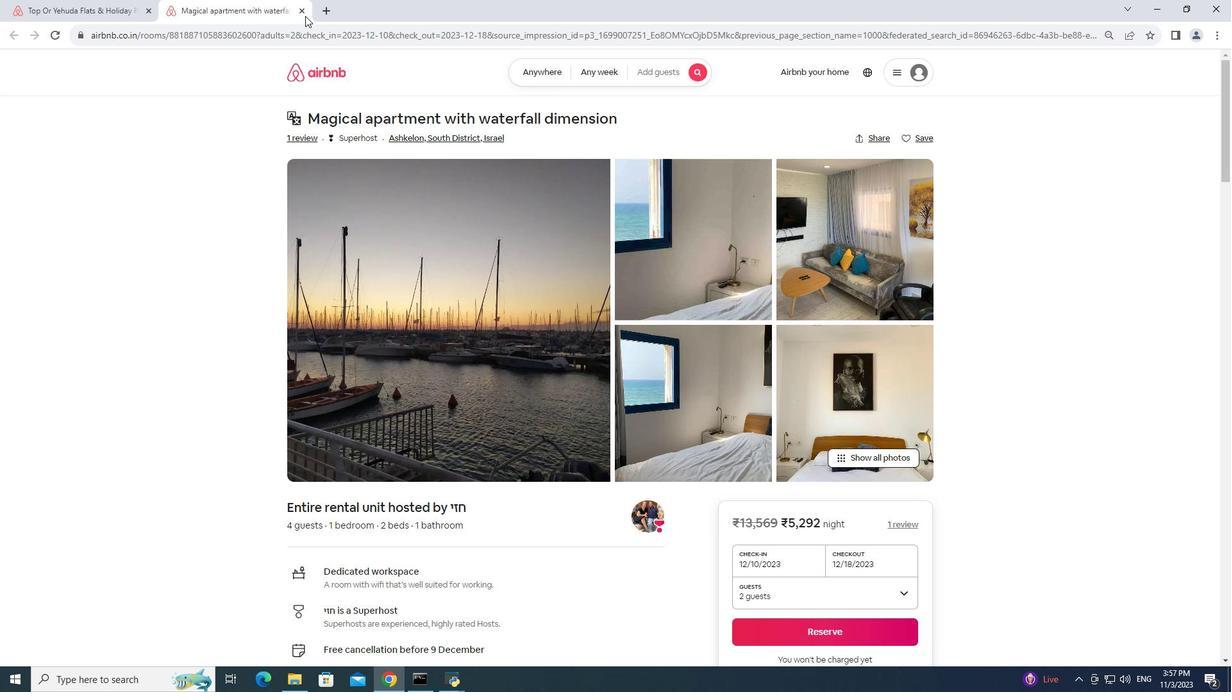 
Action: Mouse pressed left at (305, 15)
Screenshot: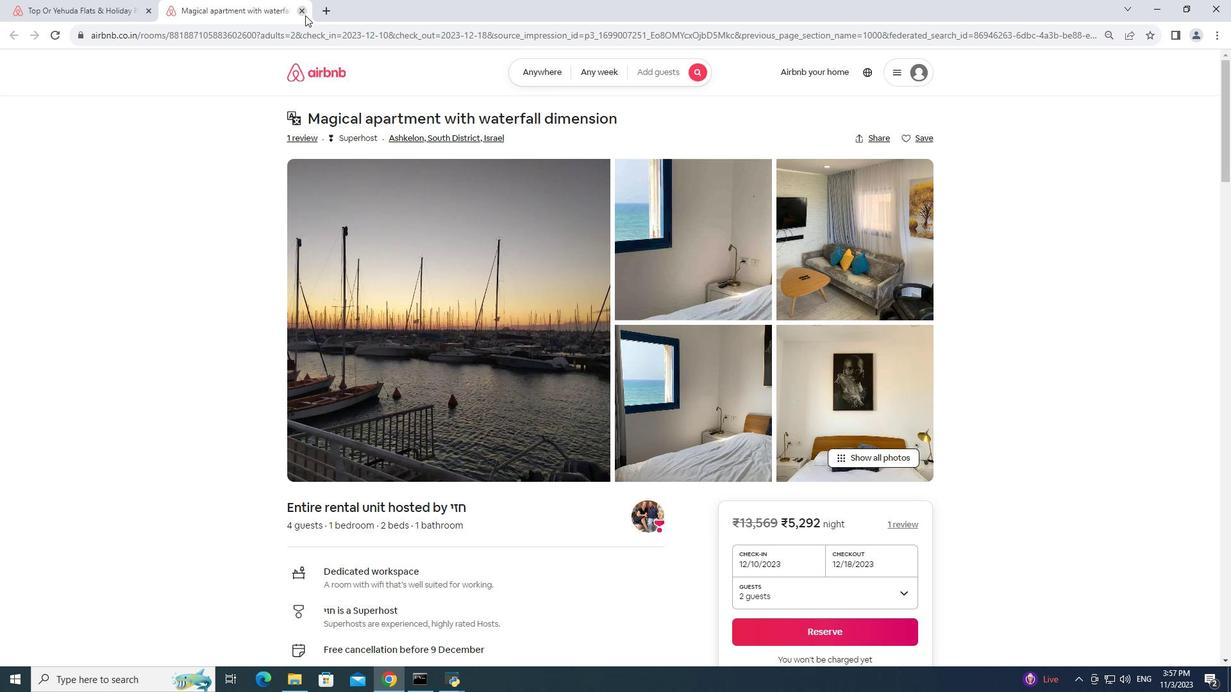 
Action: Mouse moved to (384, 337)
Screenshot: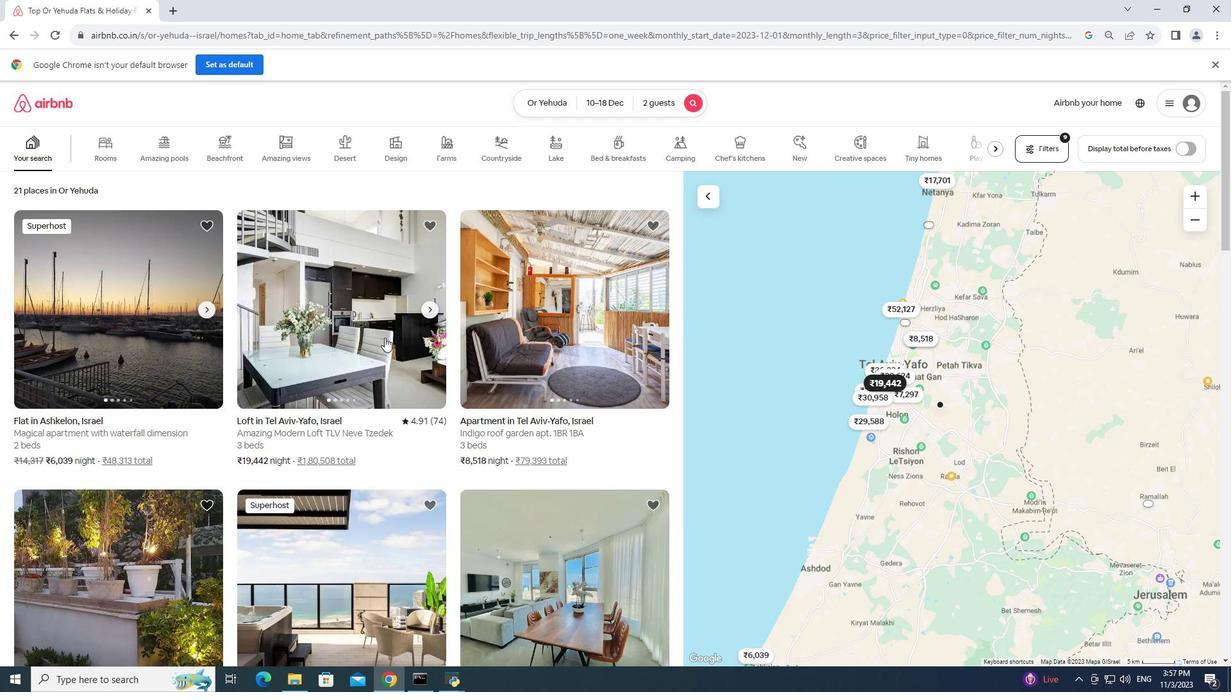 
Action: Mouse pressed left at (384, 337)
Screenshot: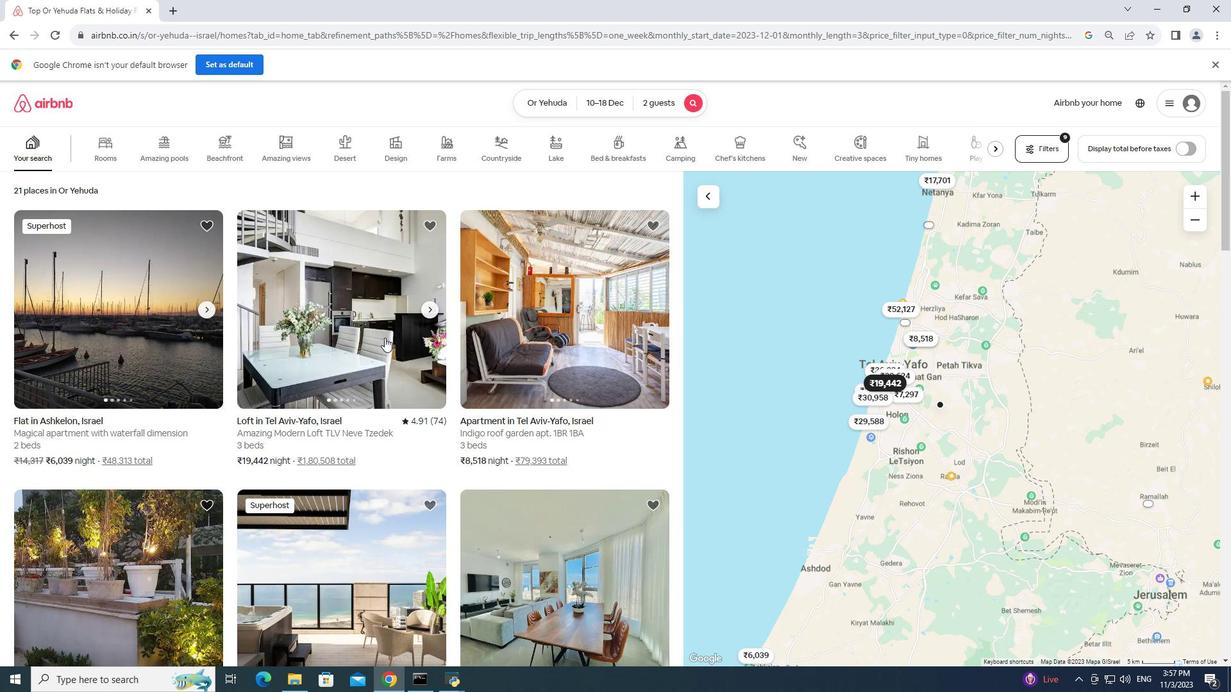 
Action: Mouse moved to (384, 337)
Screenshot: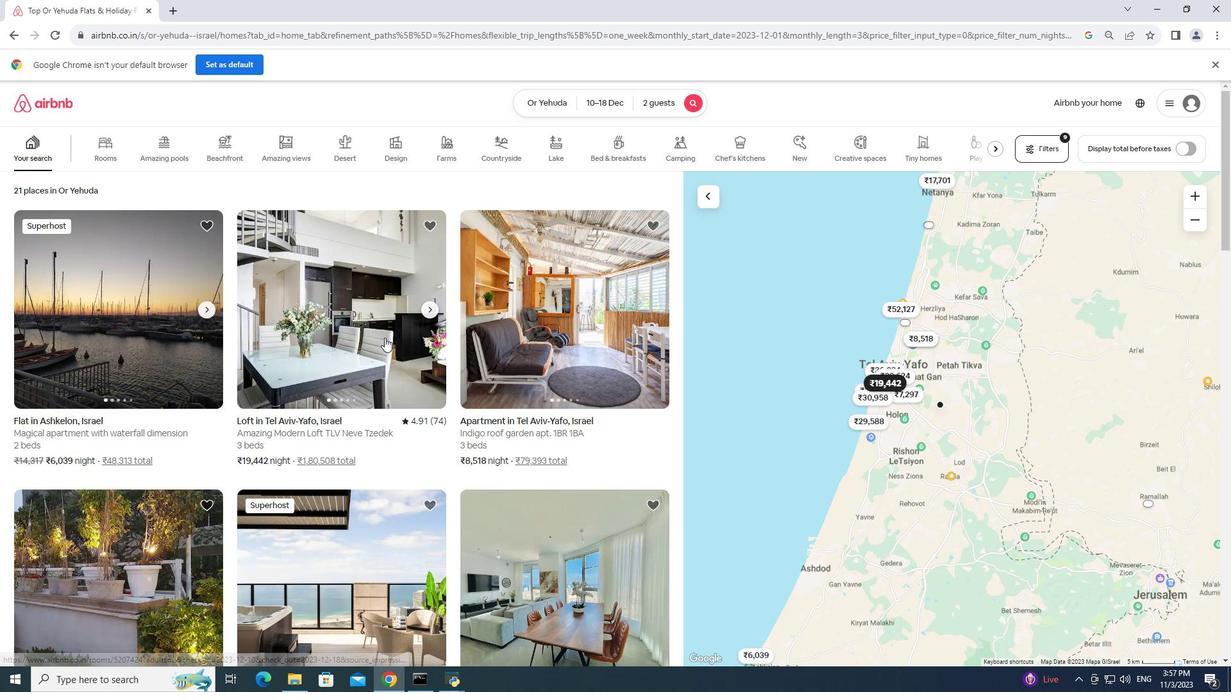 
Action: Mouse pressed left at (384, 337)
Screenshot: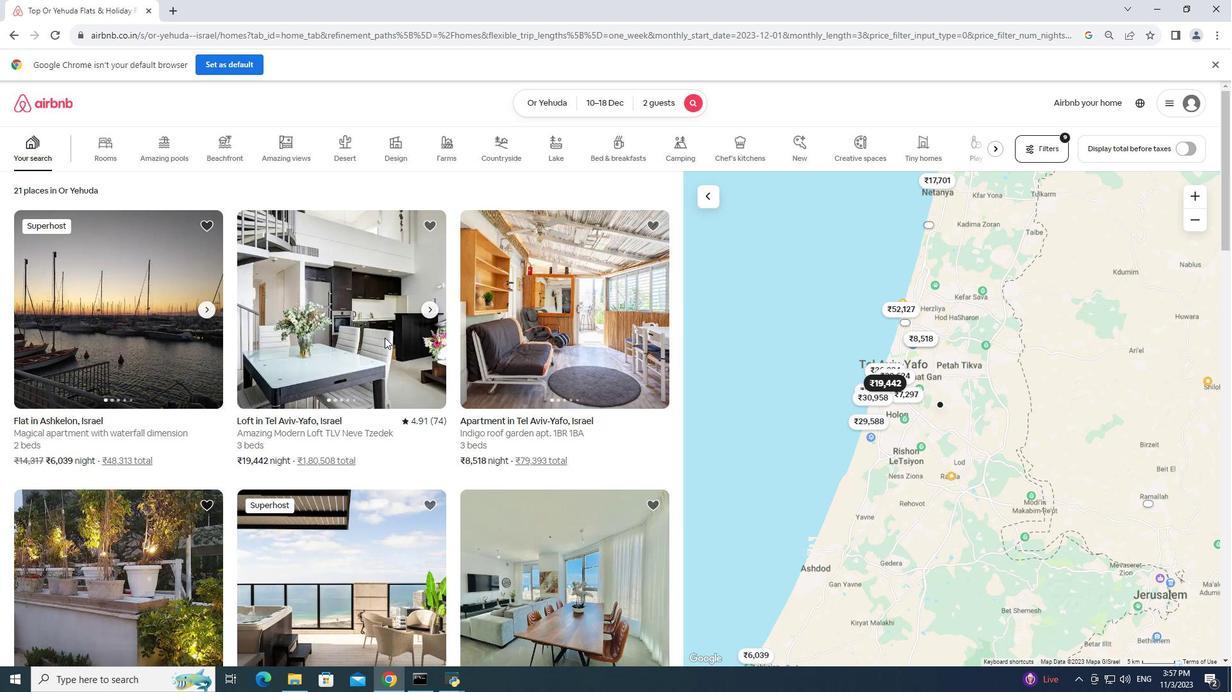 
Action: Mouse moved to (299, 12)
Screenshot: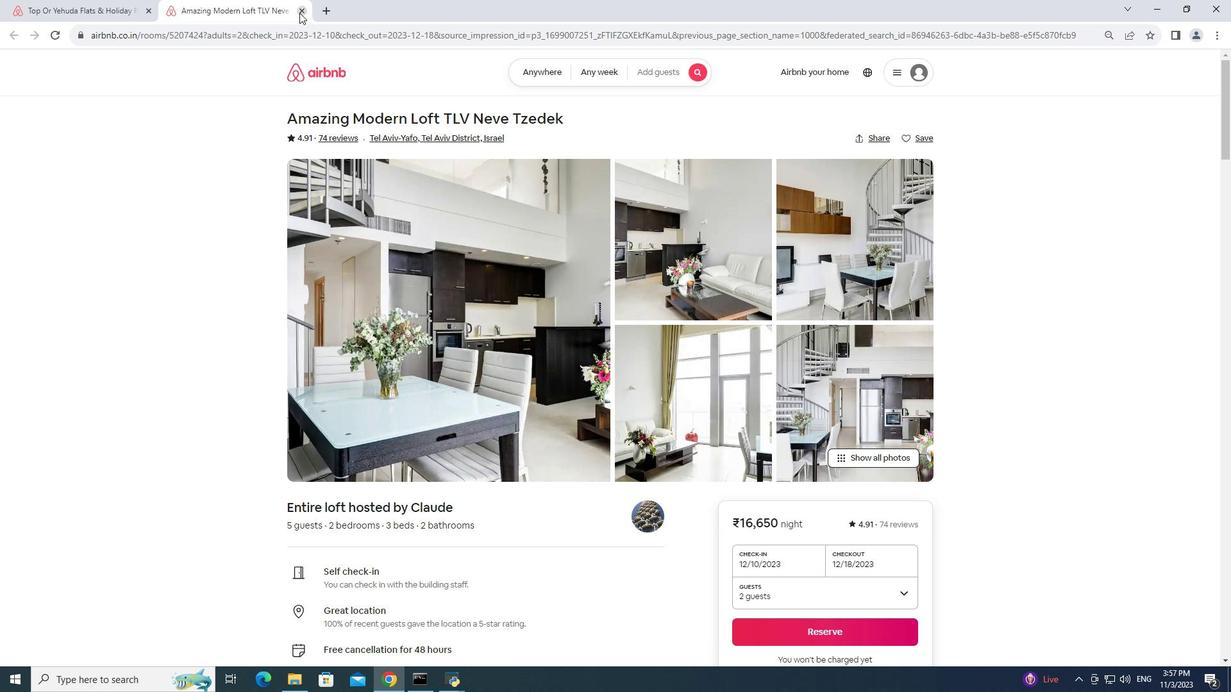 
Action: Mouse pressed left at (299, 12)
Screenshot: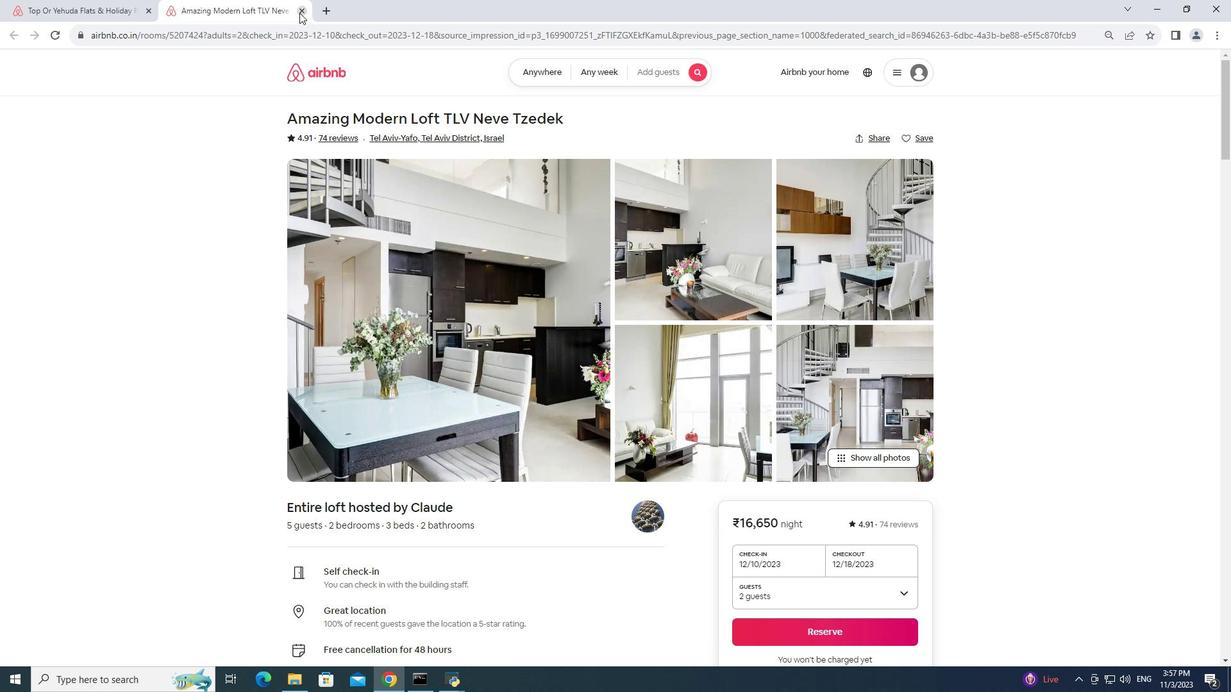 
Action: Mouse moved to (424, 446)
Screenshot: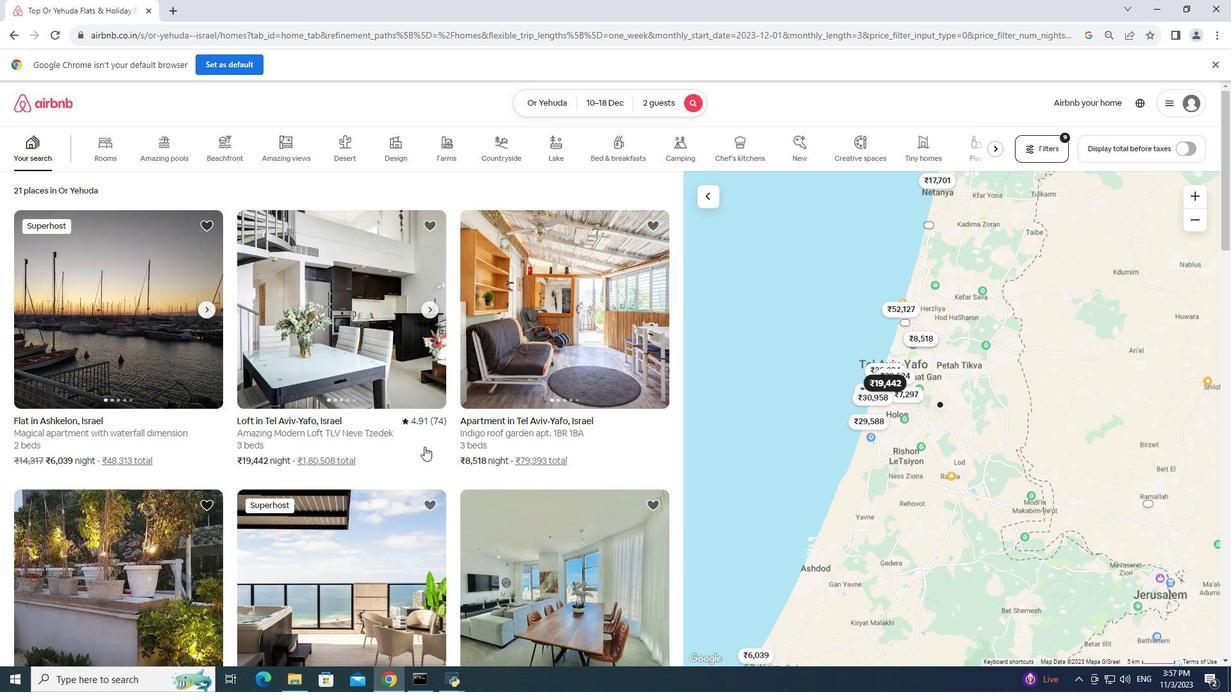 
Action: Mouse scrolled (424, 446) with delta (0, 0)
Screenshot: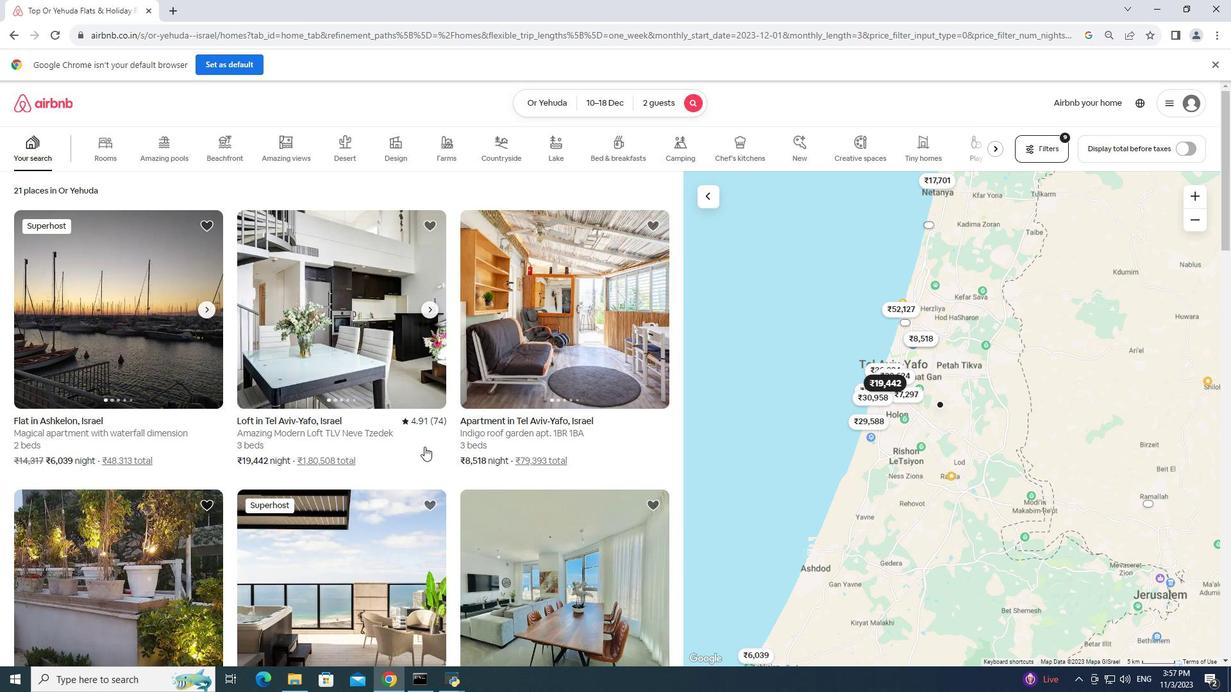 
Action: Mouse scrolled (424, 446) with delta (0, 0)
Screenshot: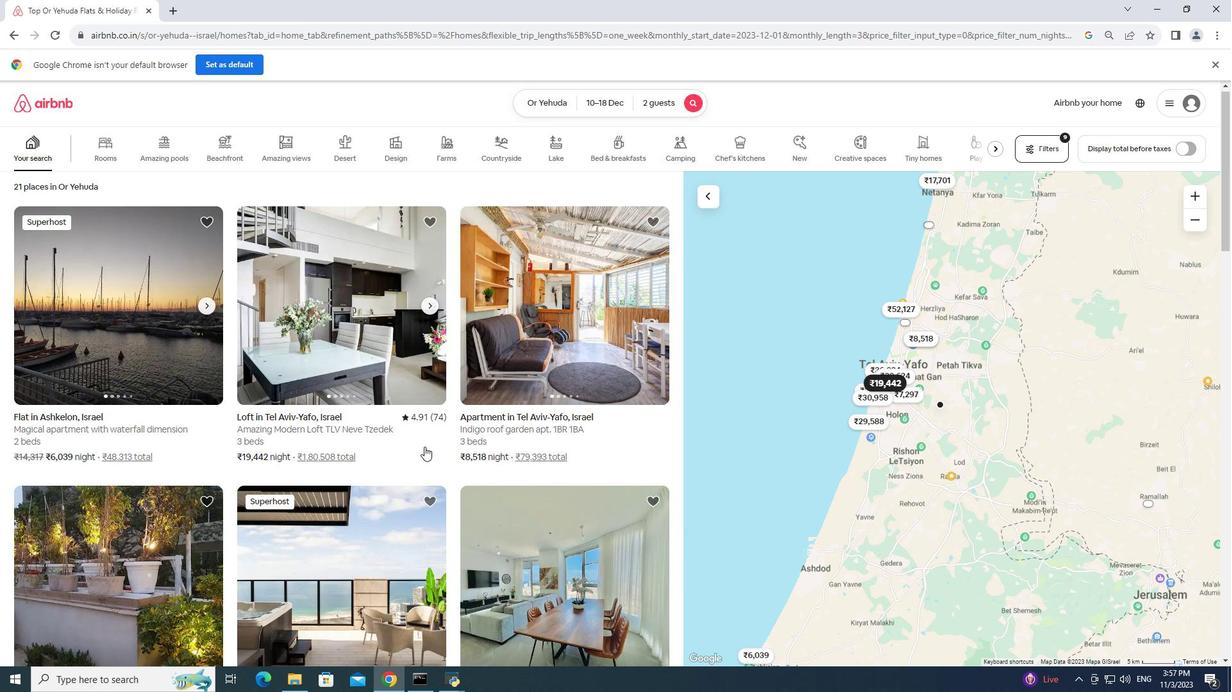 
Action: Mouse scrolled (424, 446) with delta (0, 0)
Screenshot: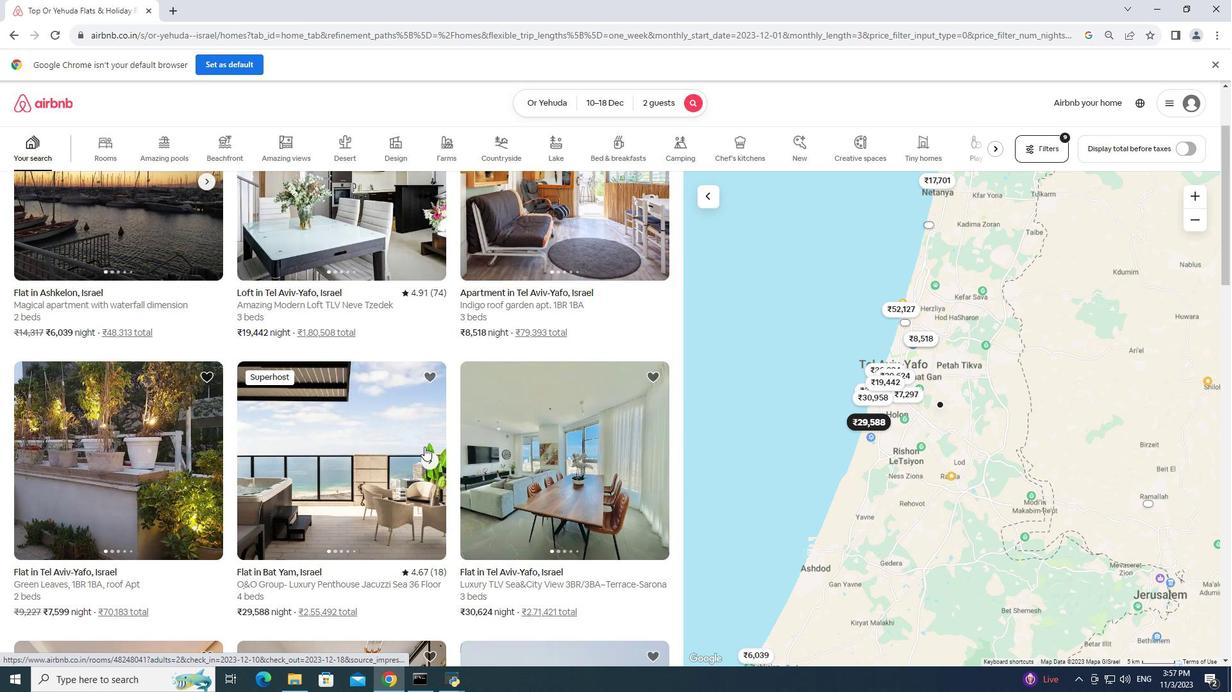 
Action: Mouse moved to (327, 444)
Screenshot: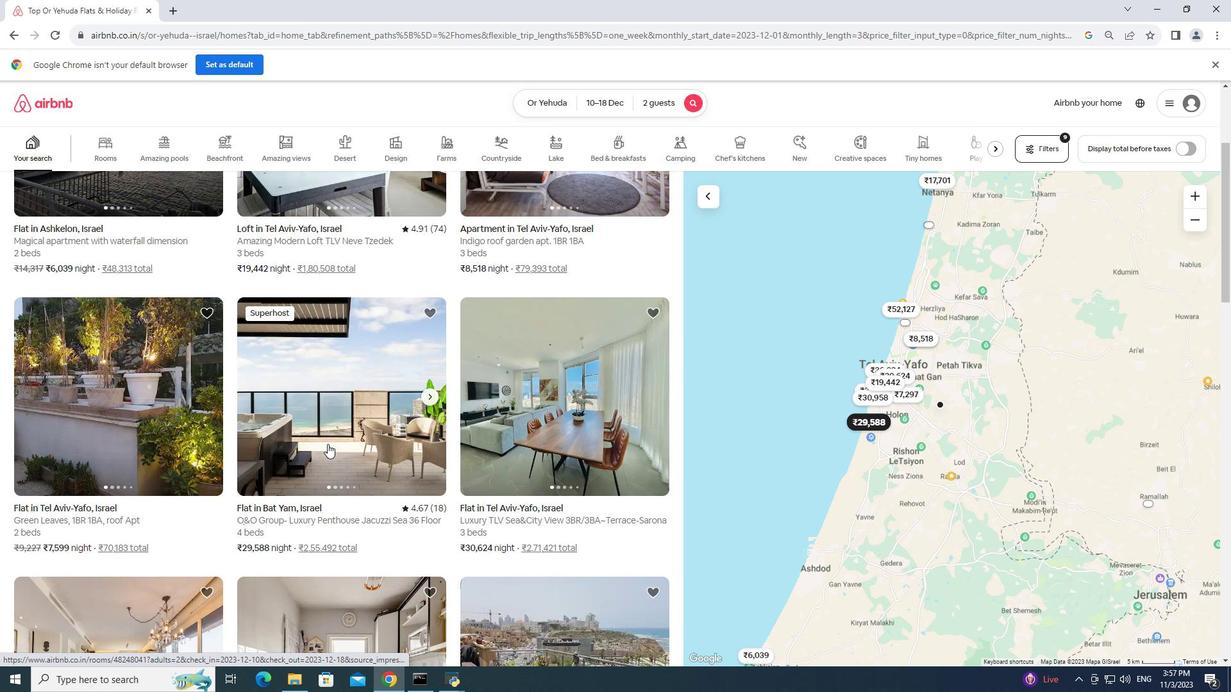 
Action: Mouse scrolled (327, 443) with delta (0, 0)
Screenshot: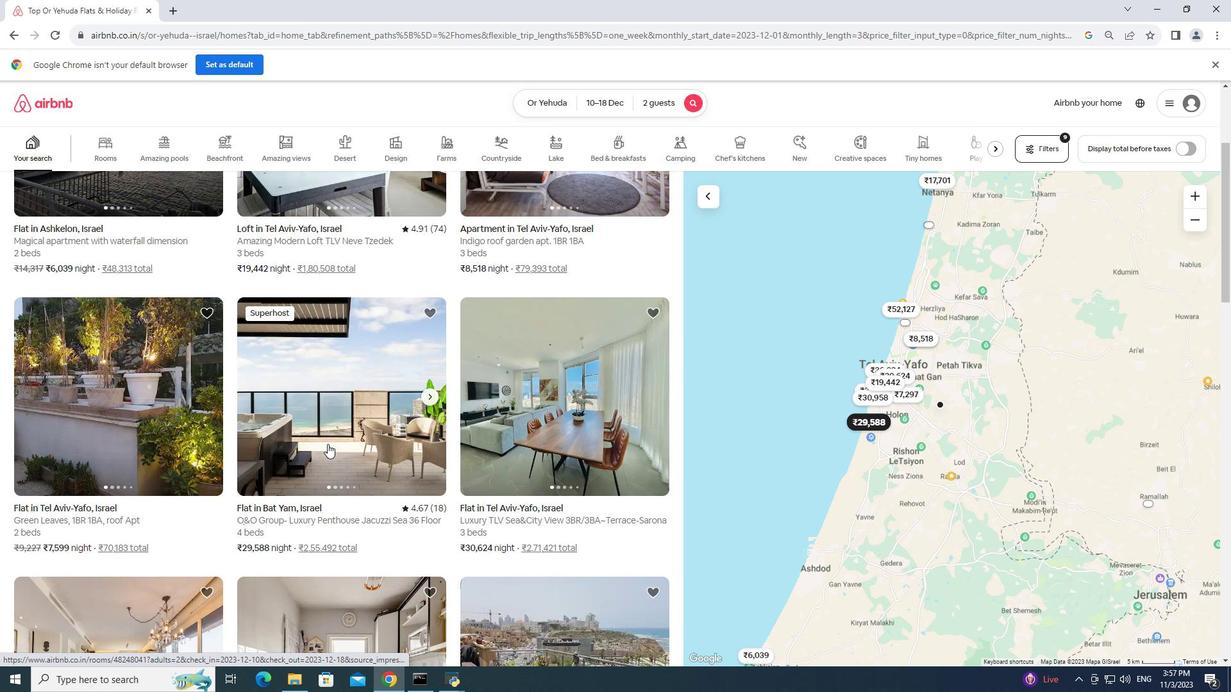 
Action: Mouse scrolled (327, 443) with delta (0, 0)
Screenshot: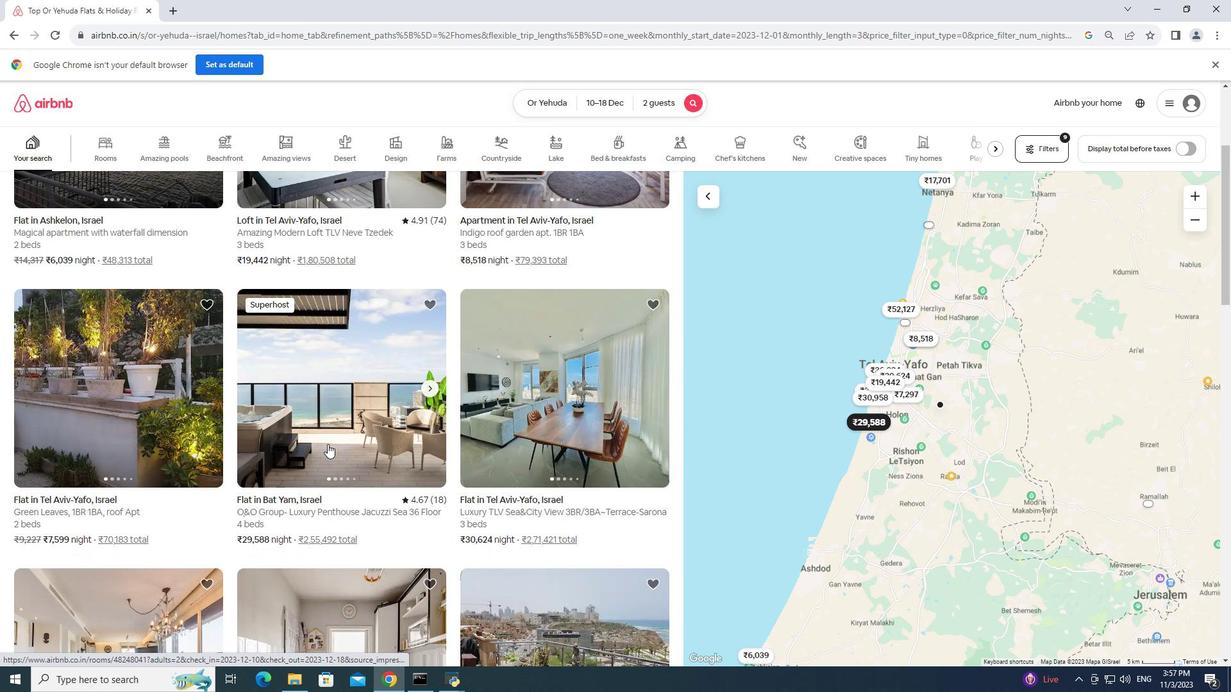 
Action: Mouse moved to (143, 355)
Screenshot: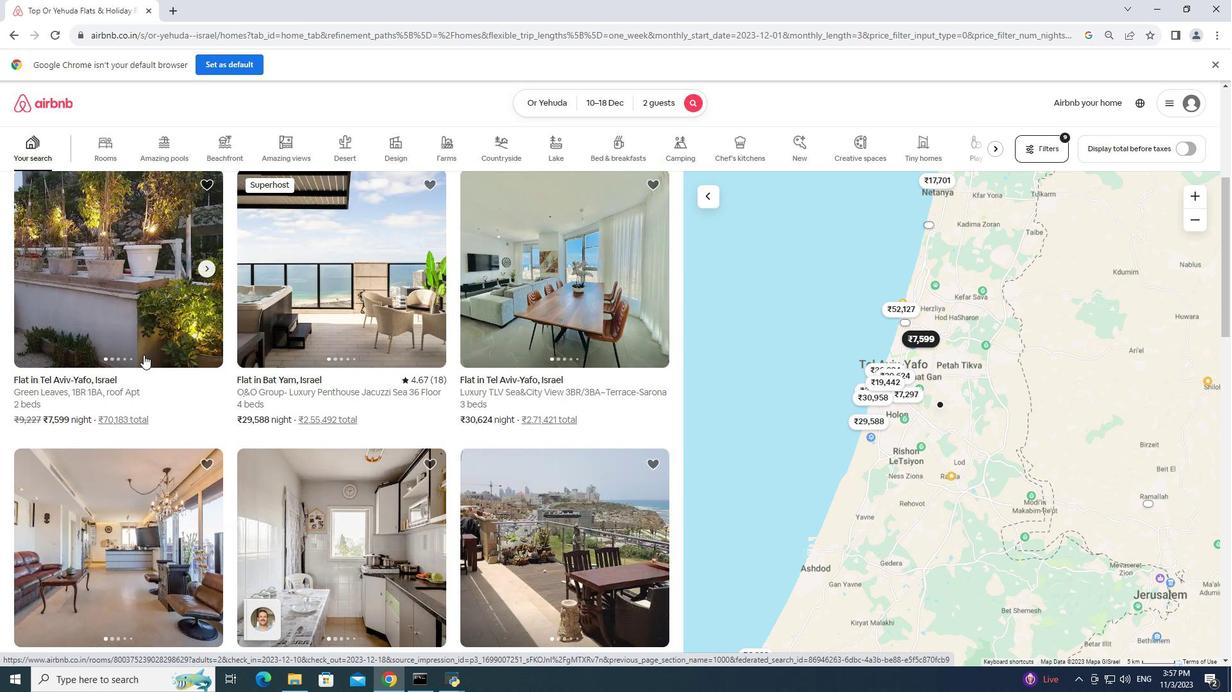 
Action: Mouse pressed left at (143, 355)
Screenshot: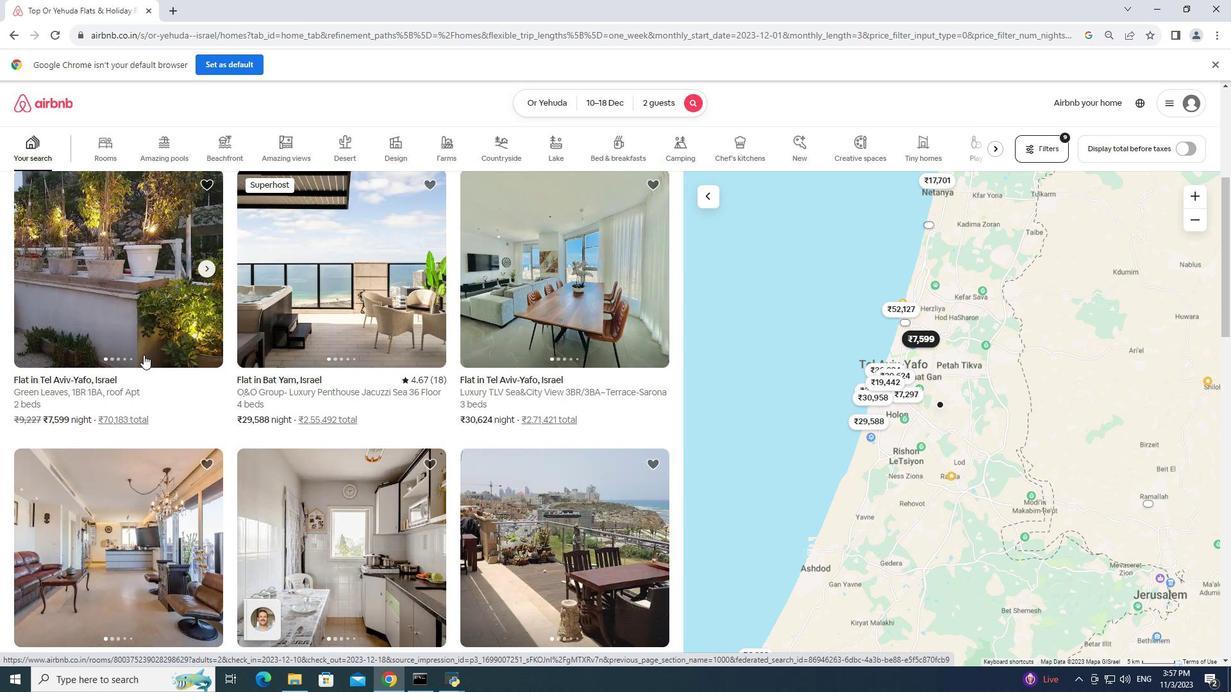 
Action: Mouse pressed left at (143, 355)
Screenshot: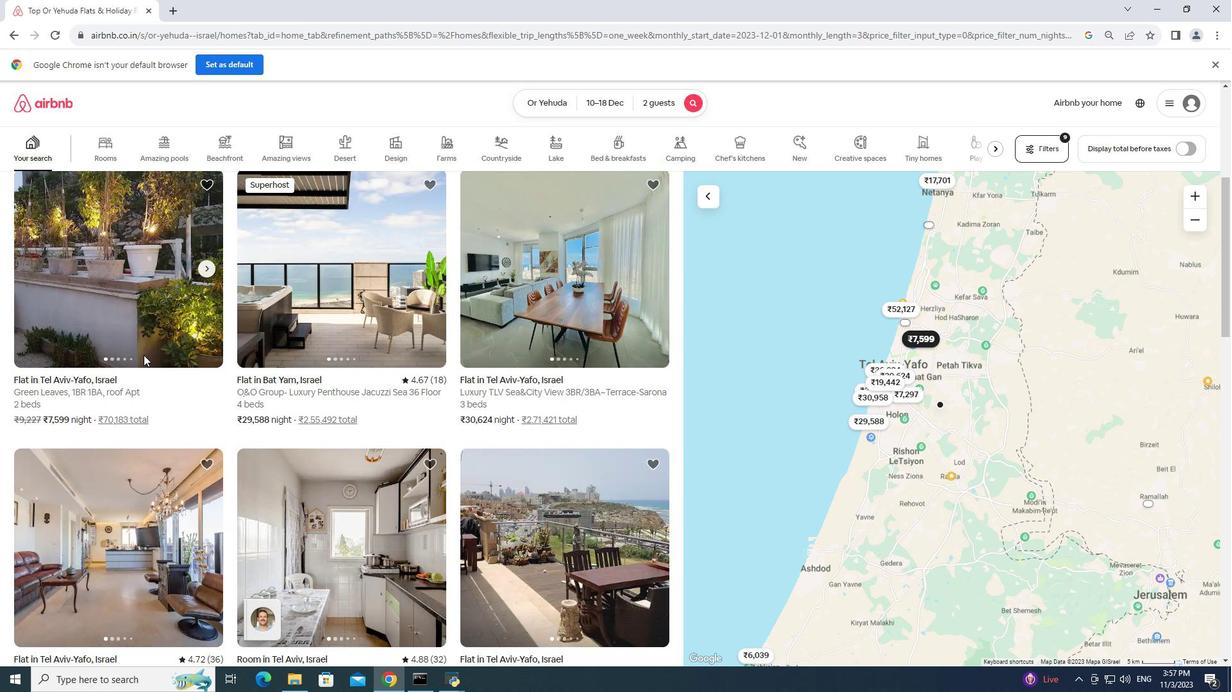 
Action: Mouse moved to (302, 12)
Screenshot: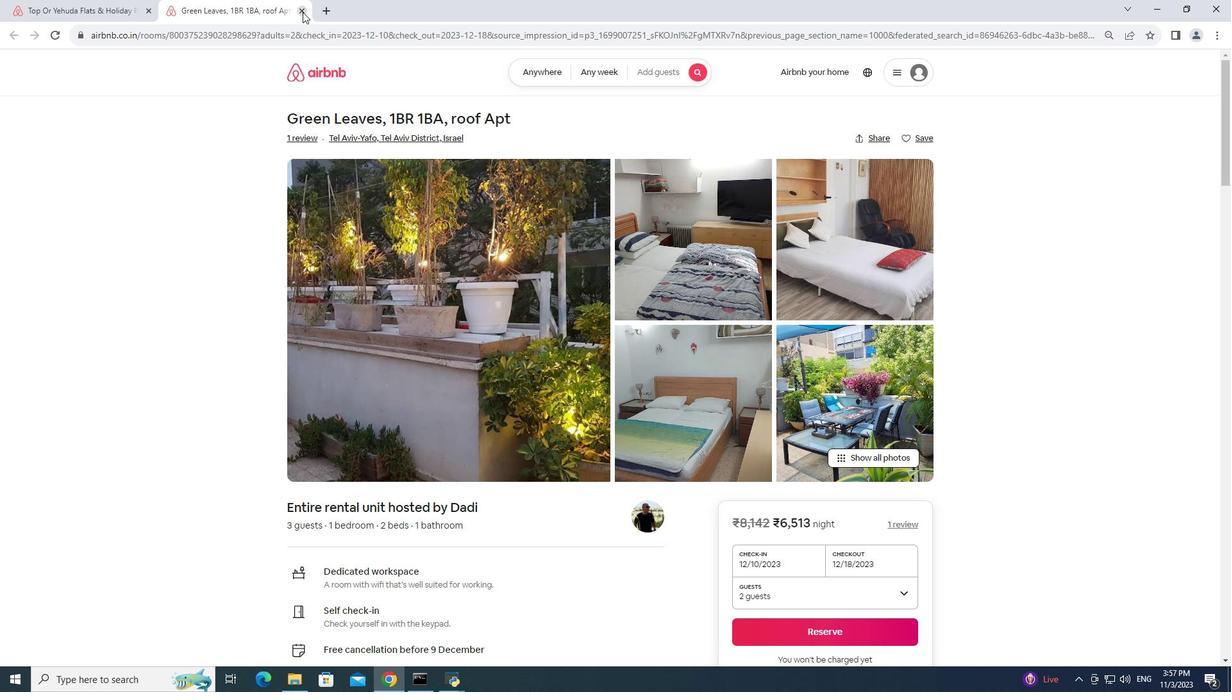 
Action: Mouse pressed left at (302, 12)
Screenshot: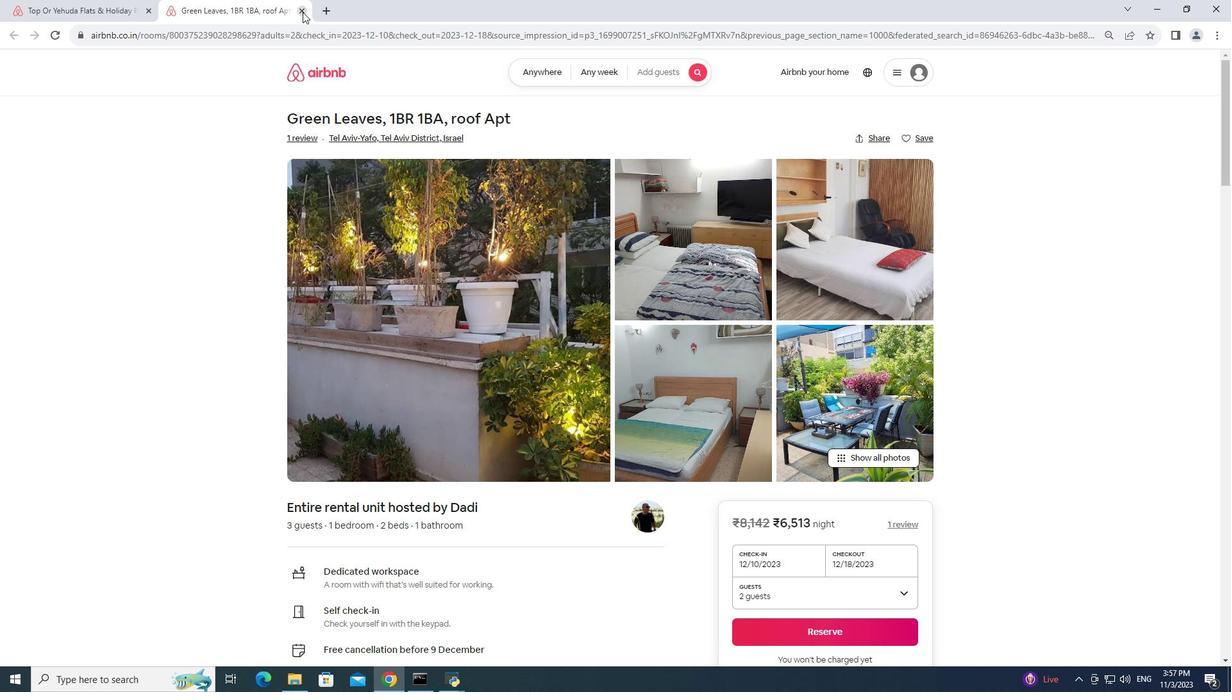 
Action: Mouse moved to (330, 328)
Screenshot: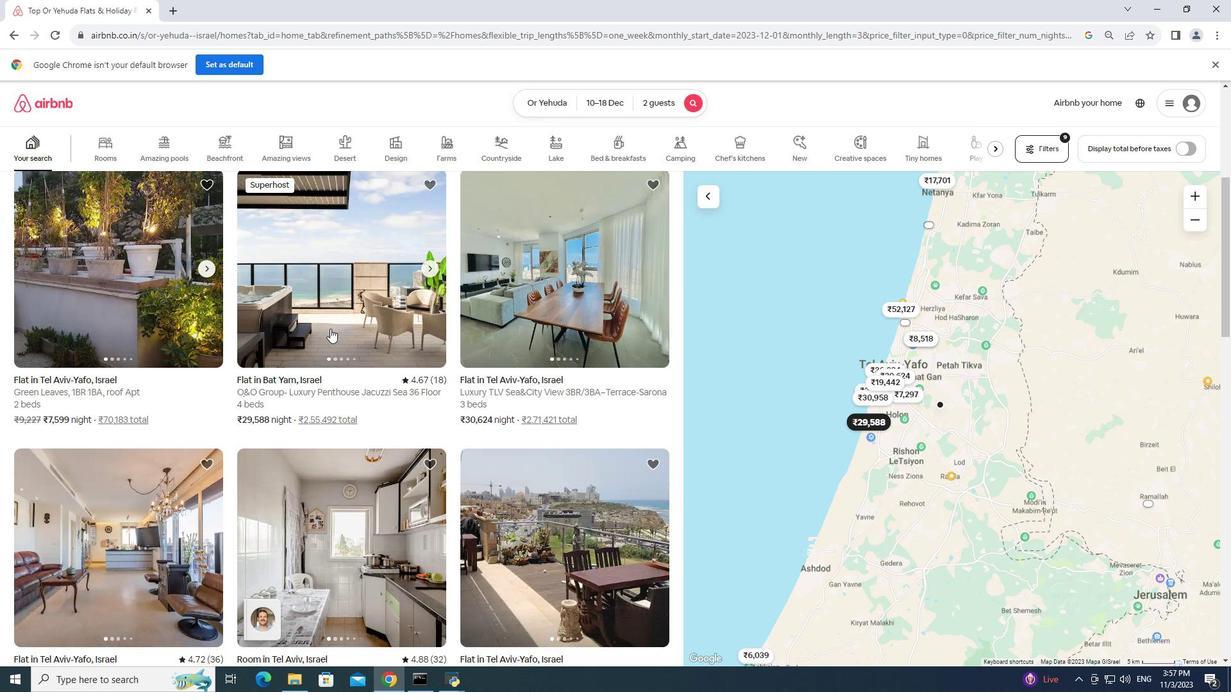 
Action: Mouse pressed left at (330, 328)
Screenshot: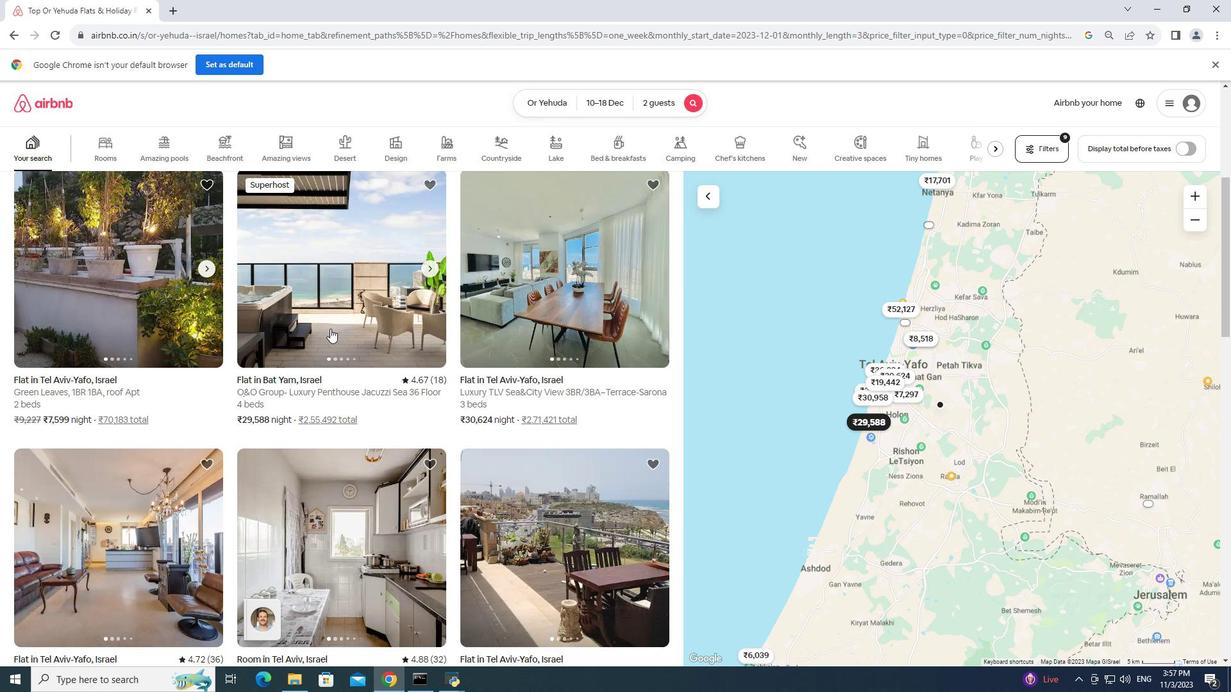 
Action: Mouse pressed left at (330, 328)
Screenshot: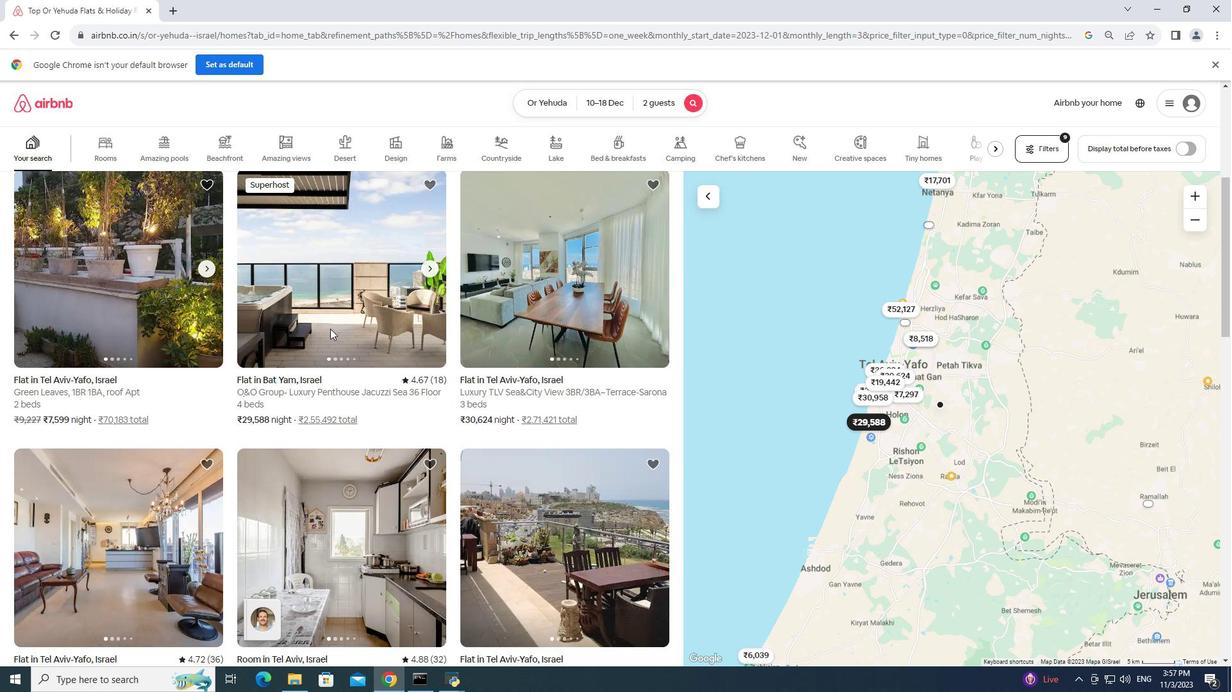 
Action: Mouse moved to (303, 15)
Screenshot: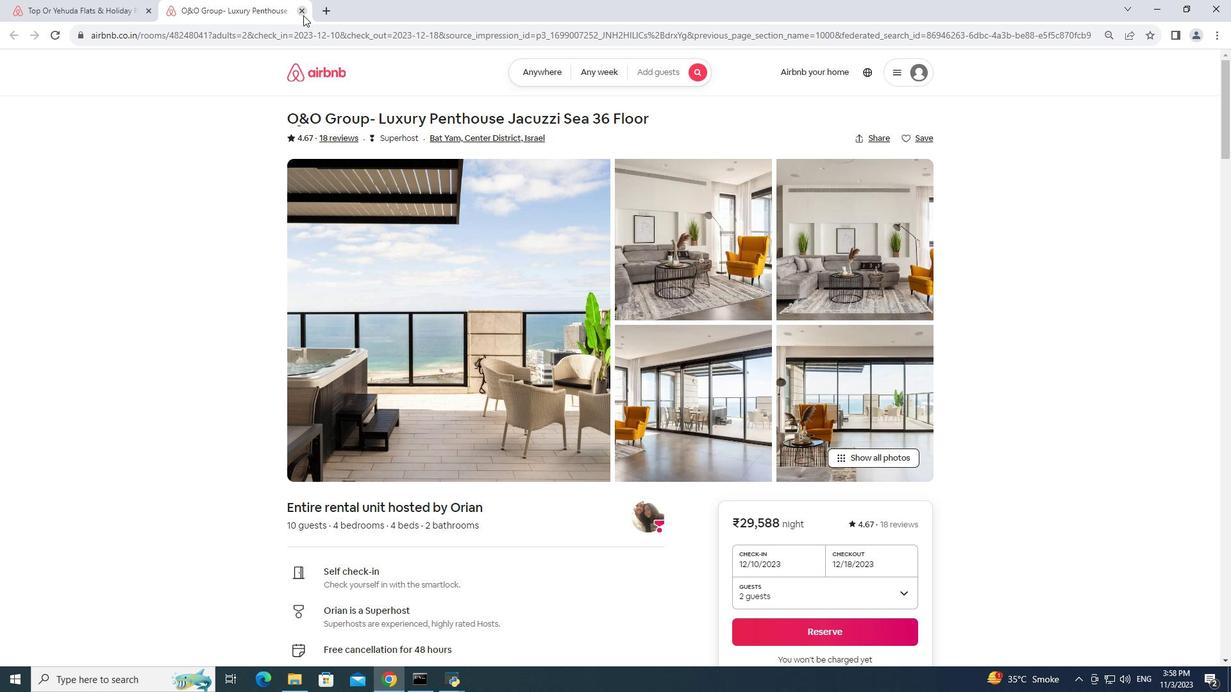 
Action: Mouse pressed left at (303, 15)
Screenshot: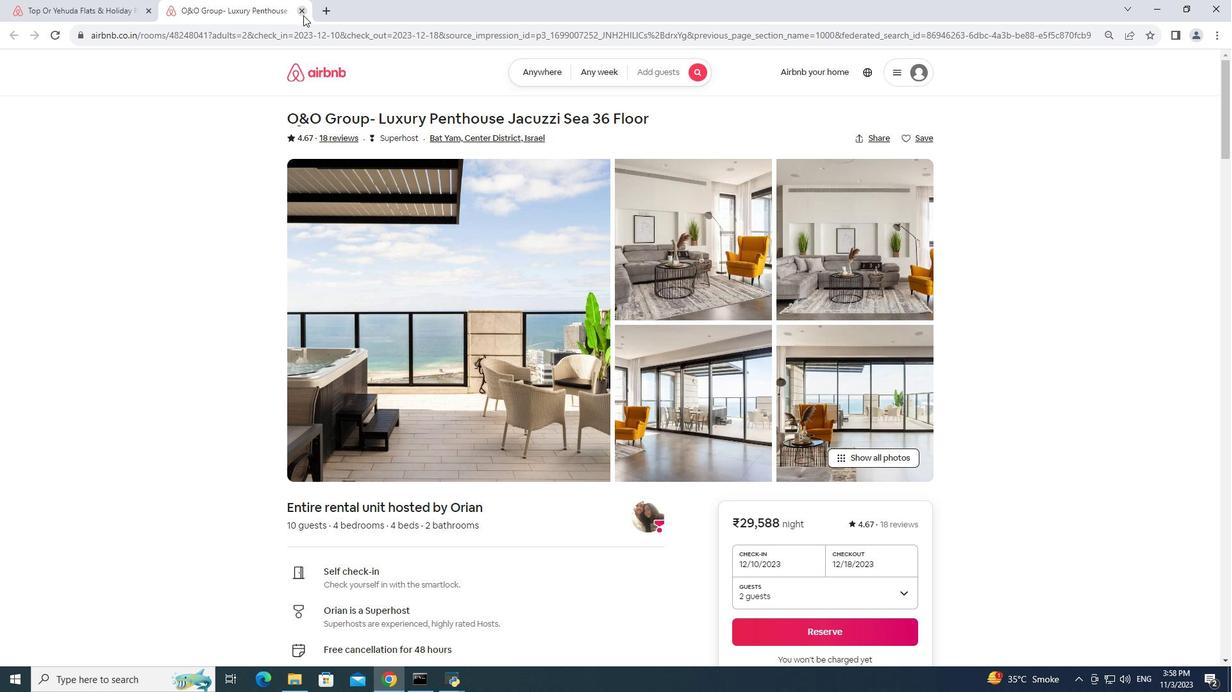 
Action: Mouse moved to (508, 301)
Screenshot: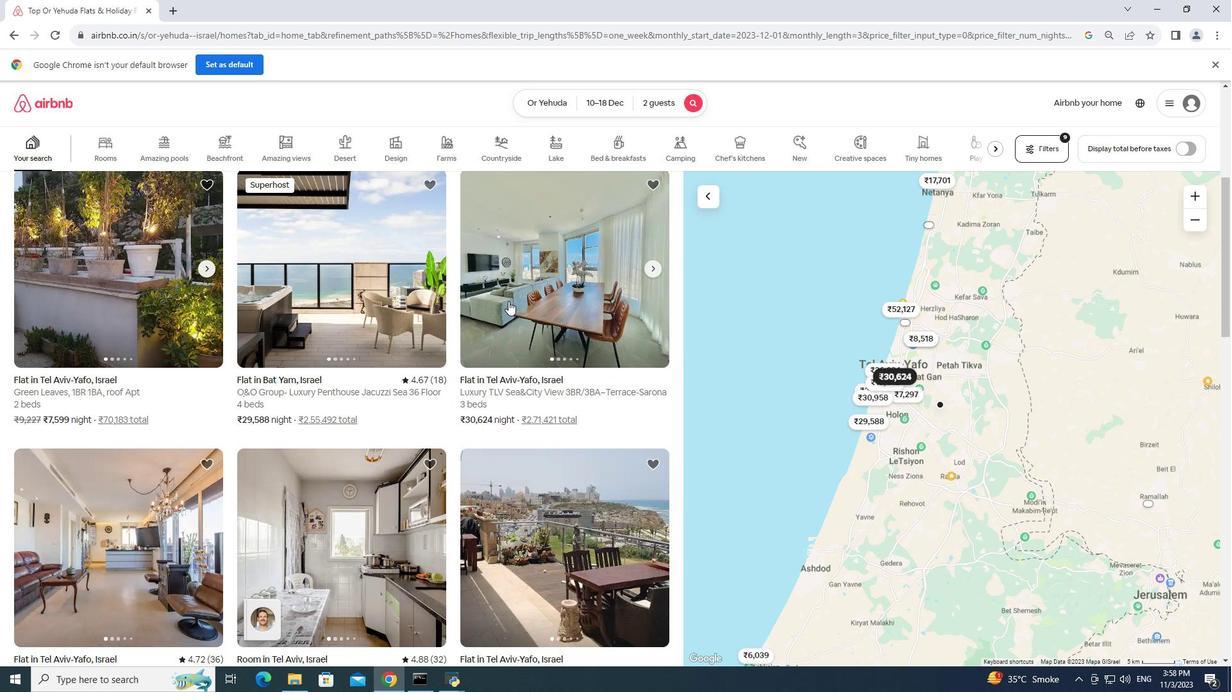 
Action: Mouse pressed left at (508, 301)
Screenshot: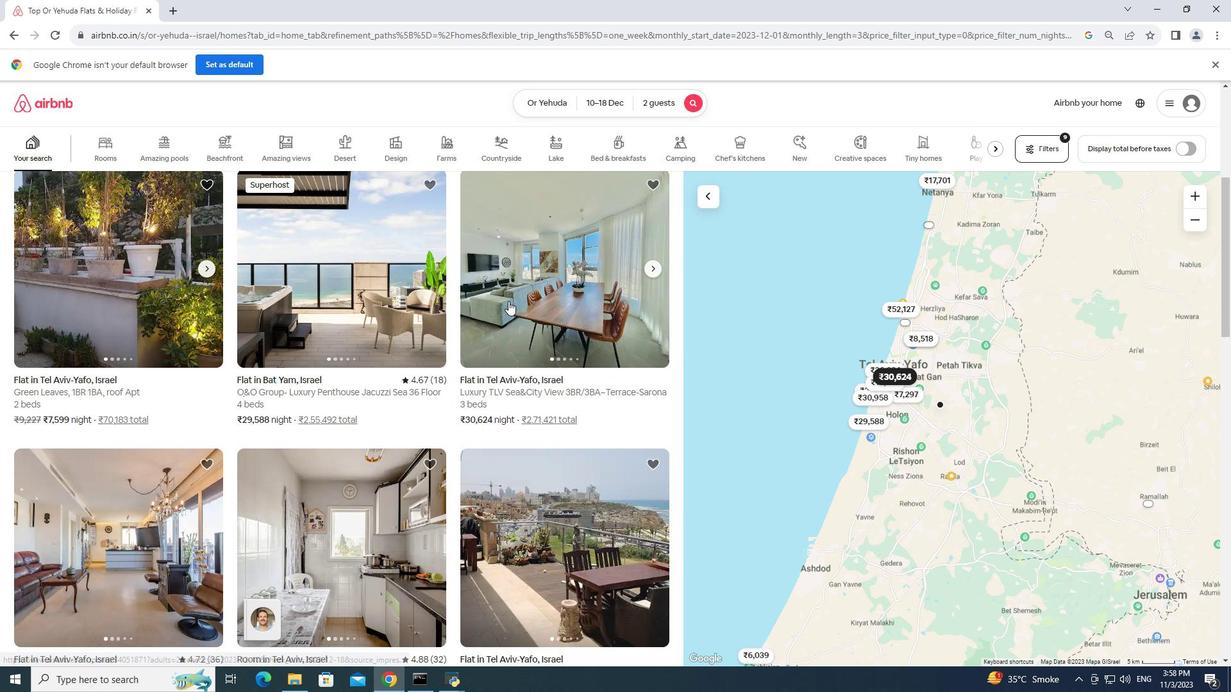 
Action: Mouse pressed left at (508, 301)
Screenshot: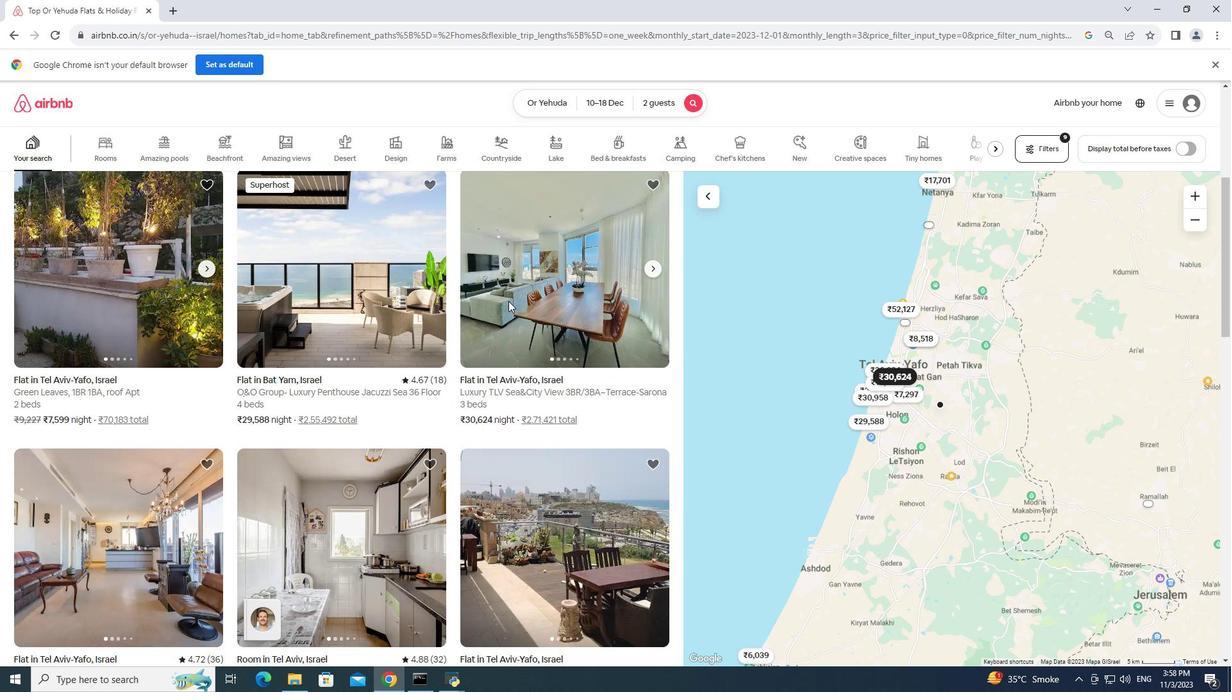 
Action: Mouse moved to (297, 12)
Screenshot: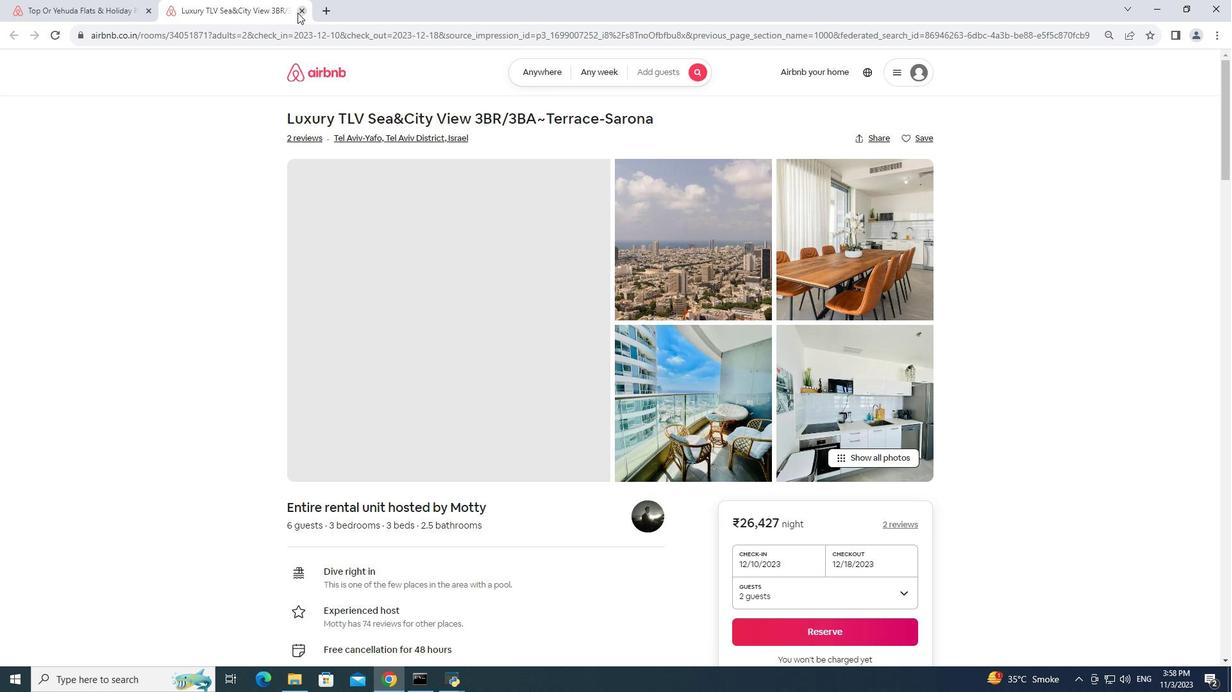 
Action: Mouse pressed left at (297, 12)
Screenshot: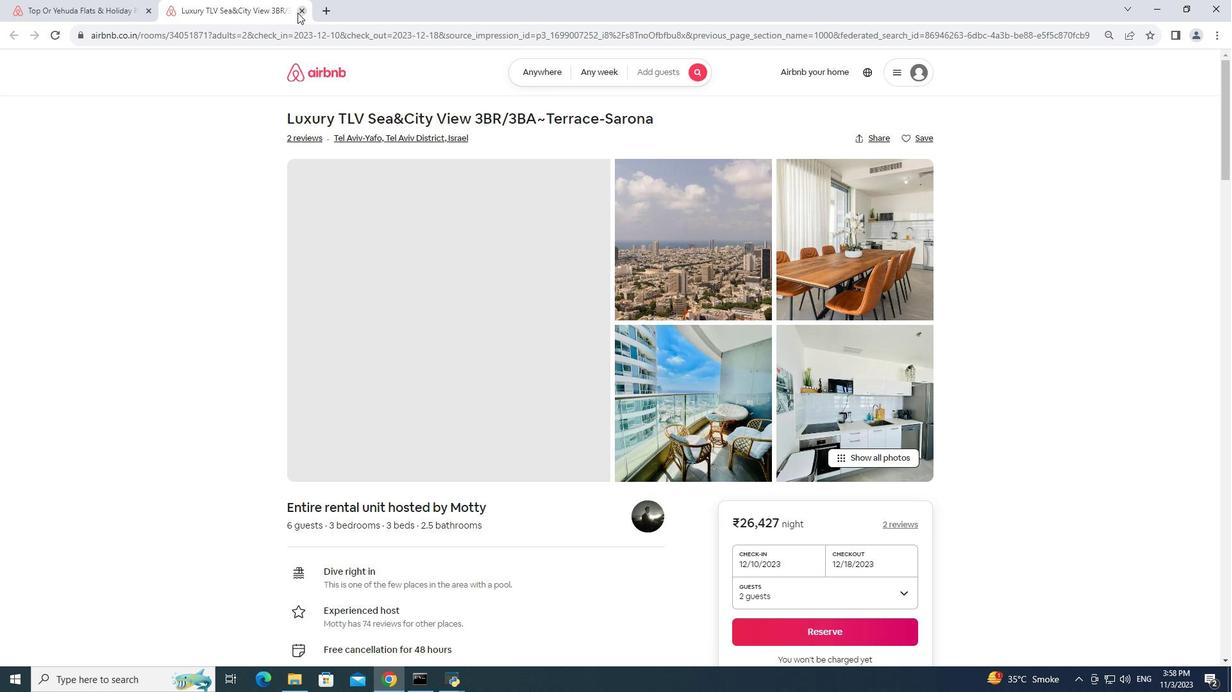 
Action: Mouse moved to (430, 328)
Screenshot: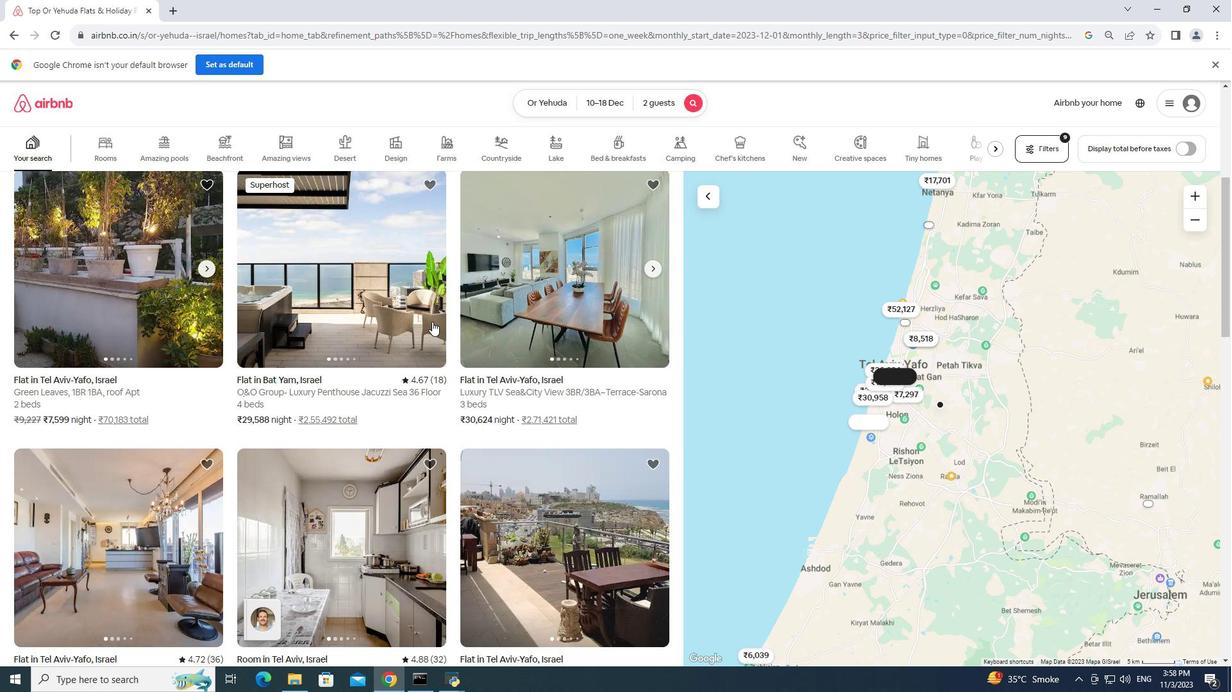 
Action: Mouse scrolled (430, 327) with delta (0, 0)
Screenshot: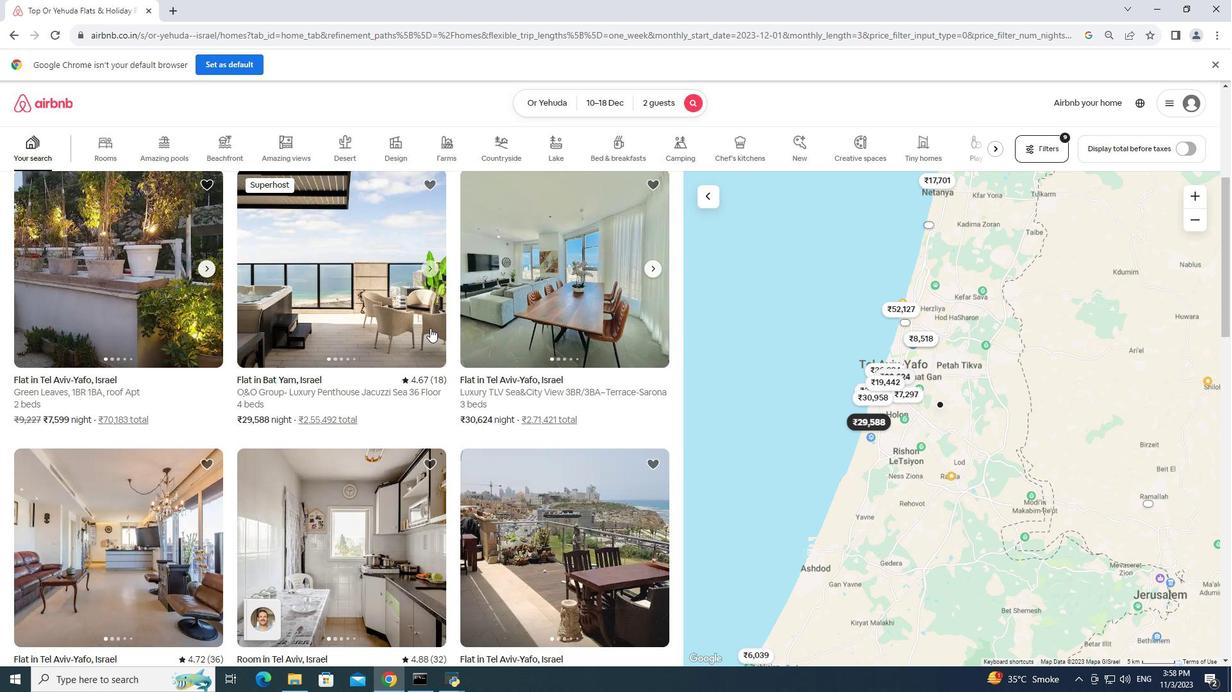 
Action: Mouse scrolled (430, 327) with delta (0, 0)
Screenshot: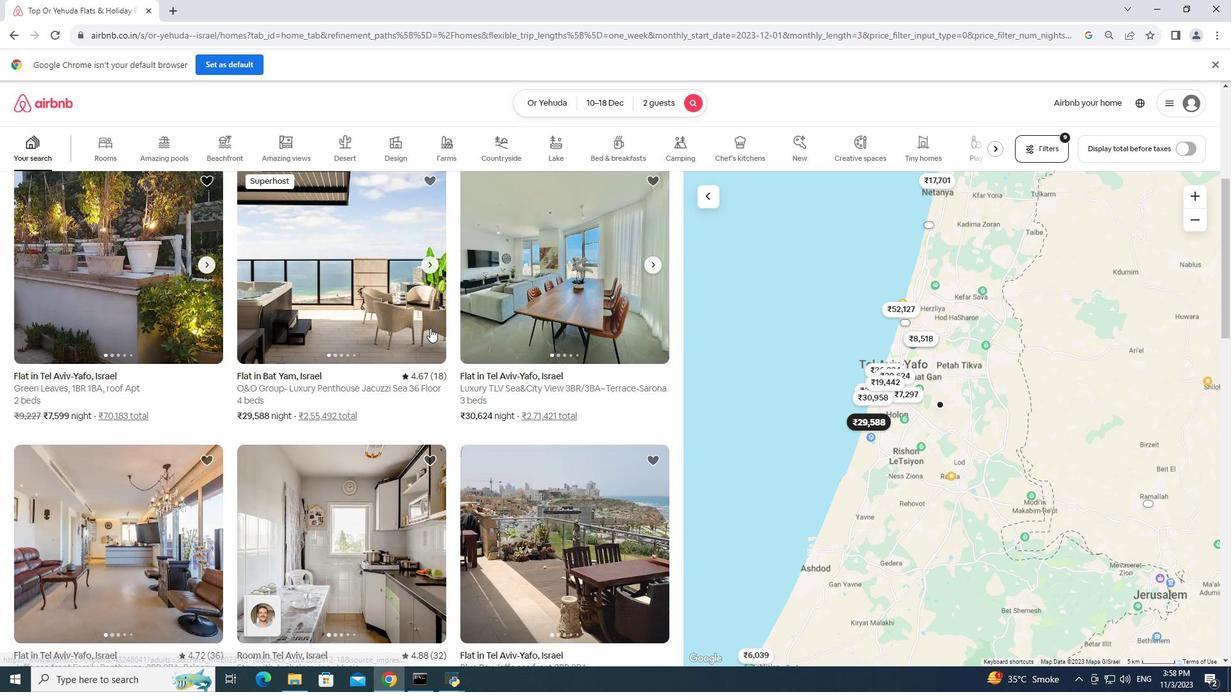 
Action: Mouse moved to (123, 475)
Screenshot: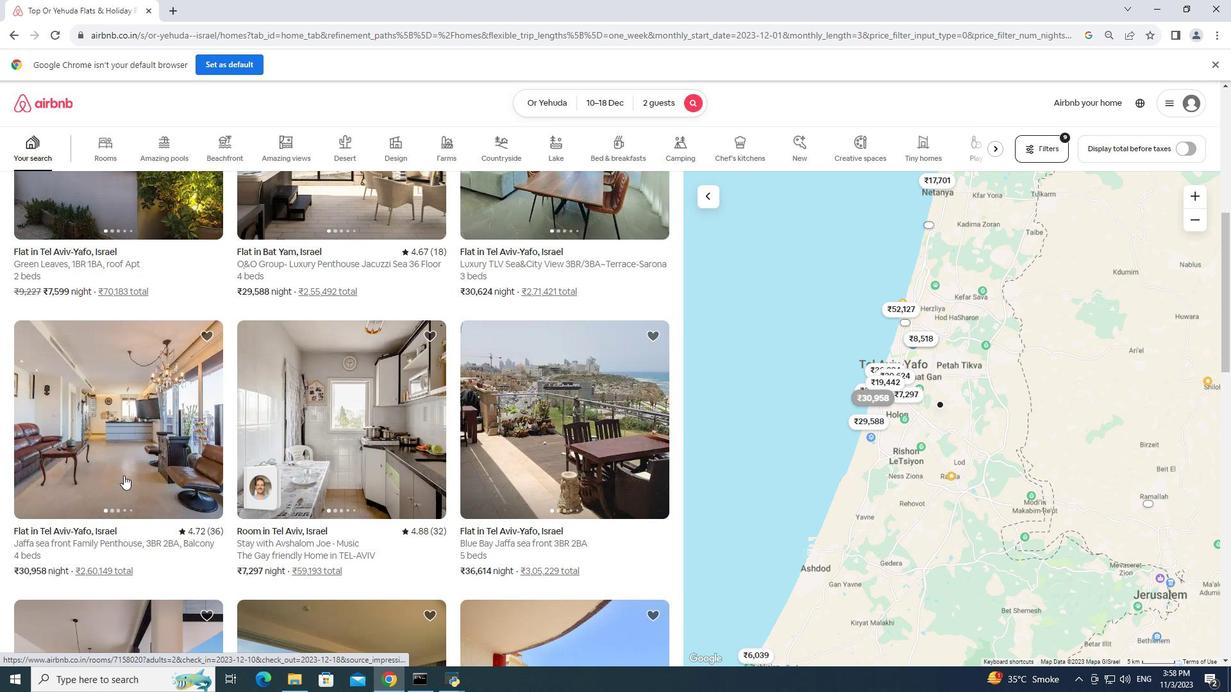 
Action: Mouse pressed left at (123, 475)
Screenshot: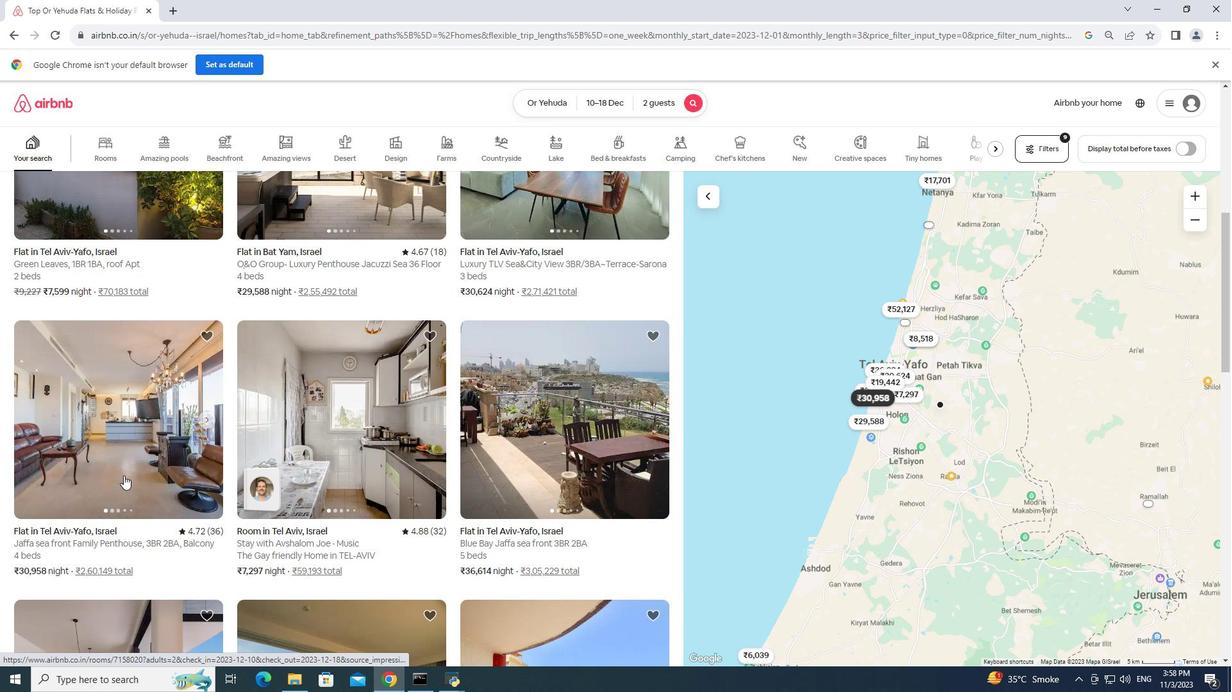 
Action: Mouse pressed left at (123, 475)
Screenshot: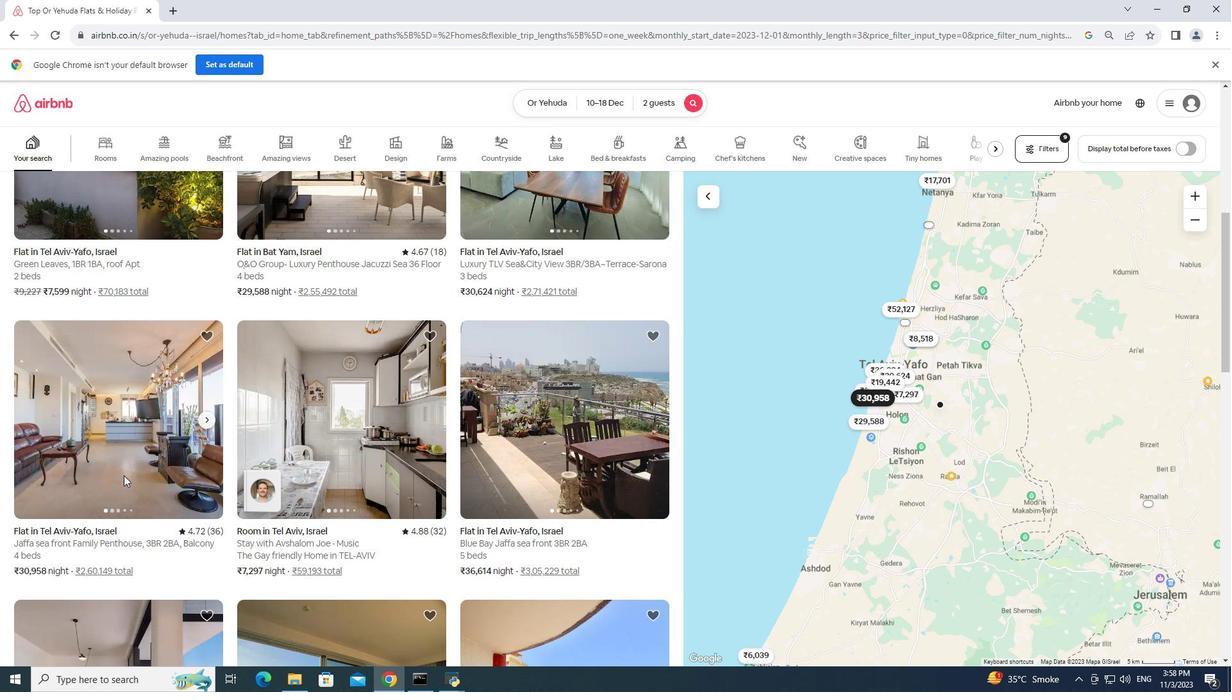 
Action: Mouse moved to (300, 7)
Screenshot: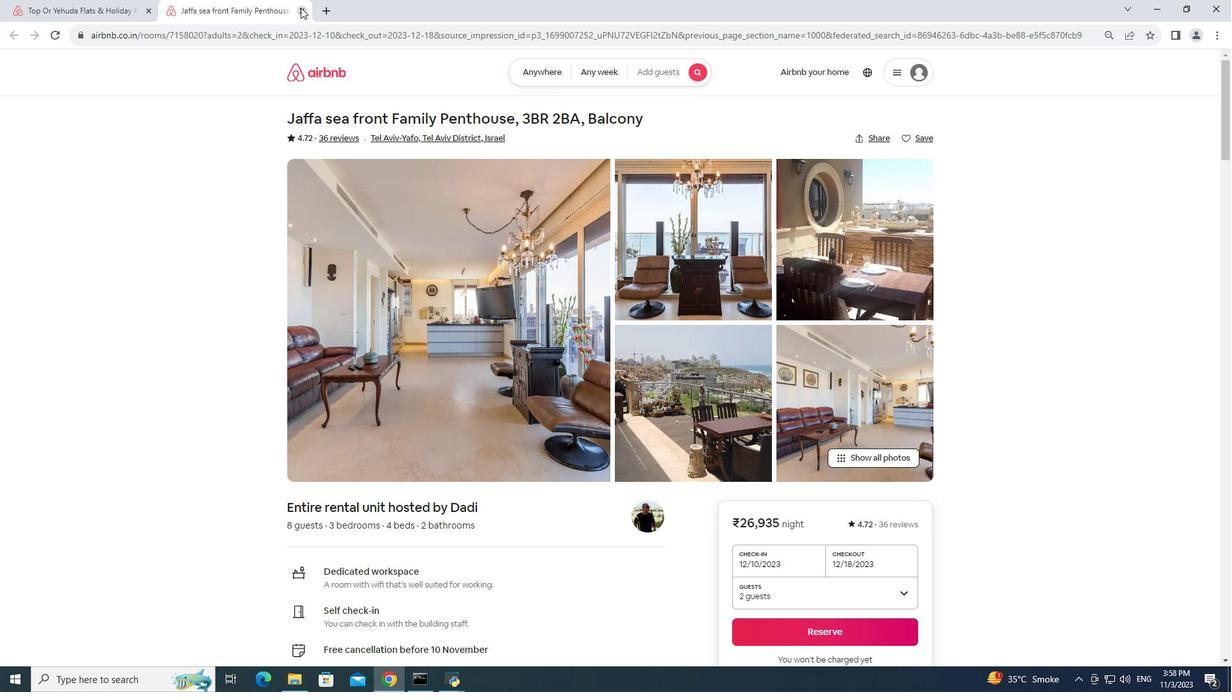 
Action: Mouse pressed left at (300, 7)
Screenshot: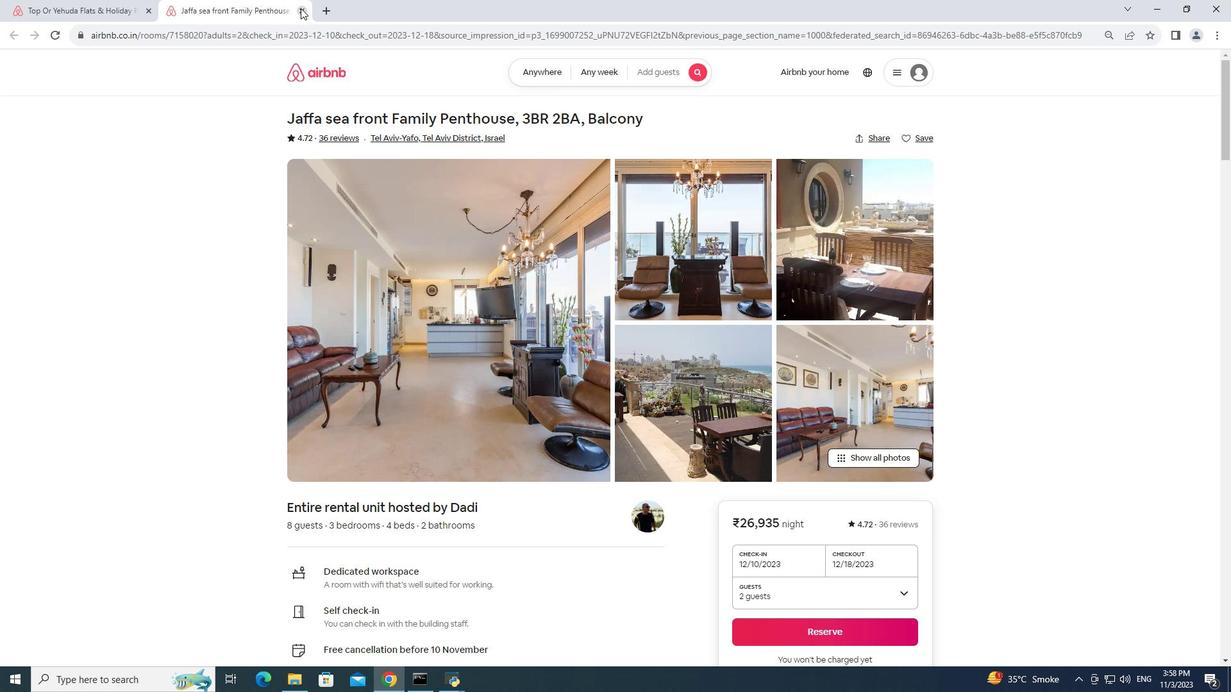 
Action: Mouse moved to (333, 373)
Screenshot: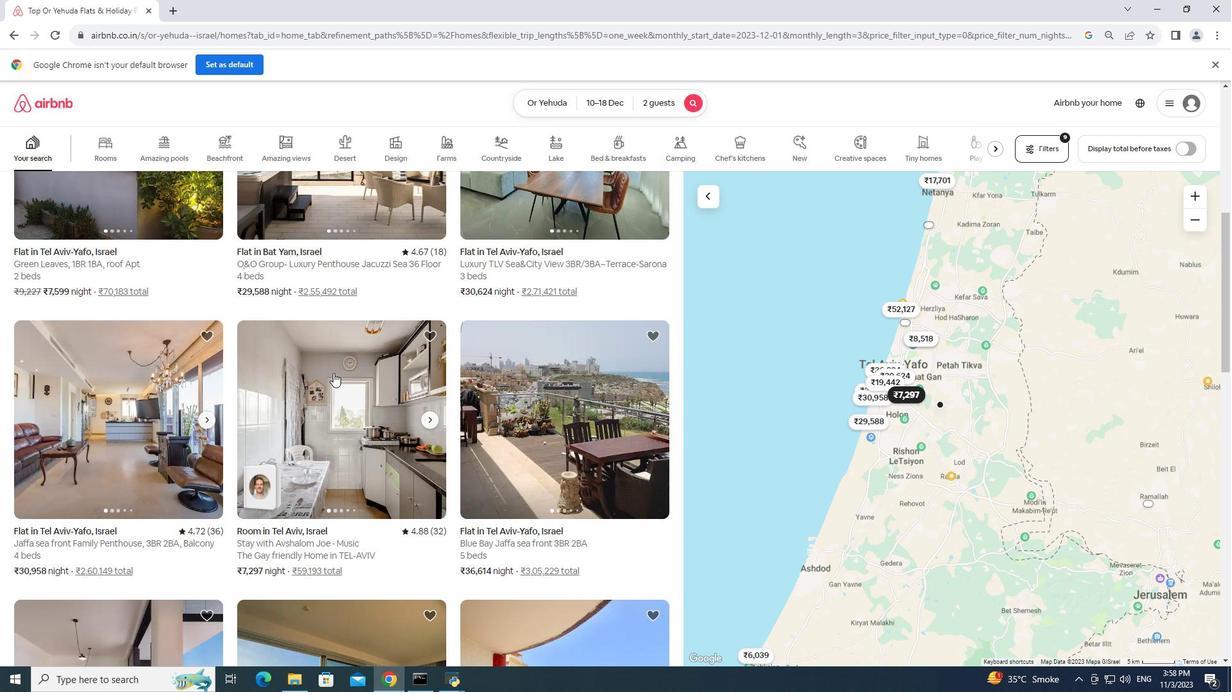 
Action: Mouse pressed left at (333, 373)
Screenshot: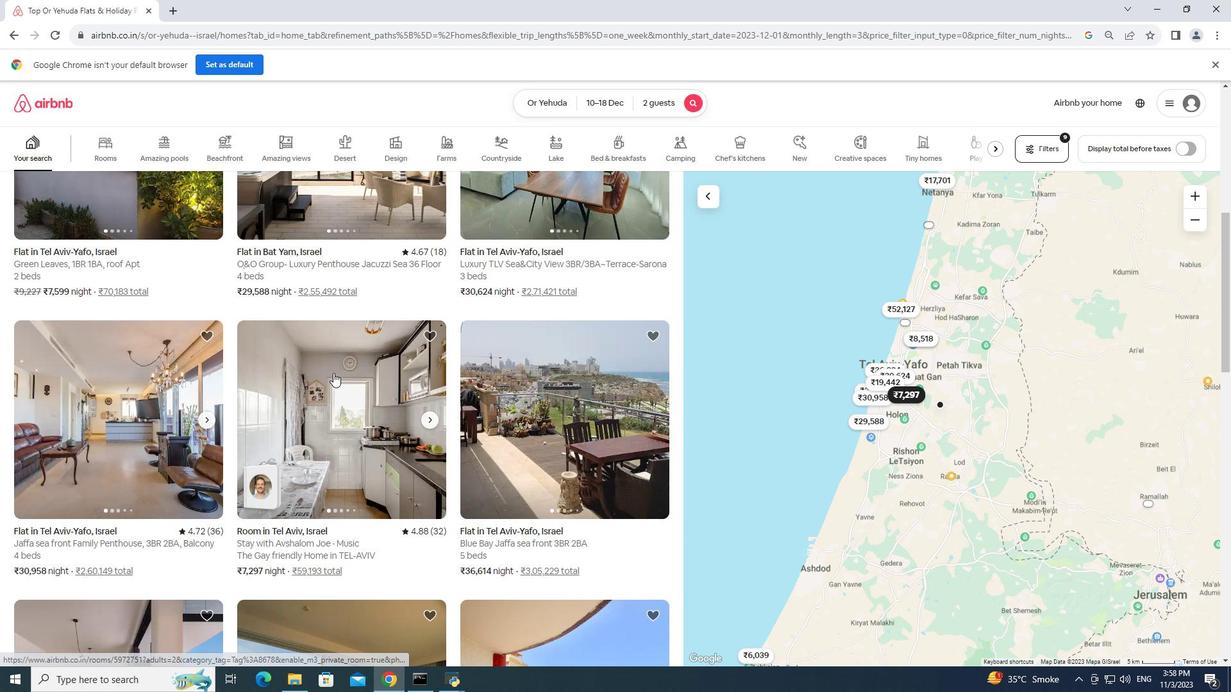 
Action: Mouse pressed left at (333, 373)
Screenshot: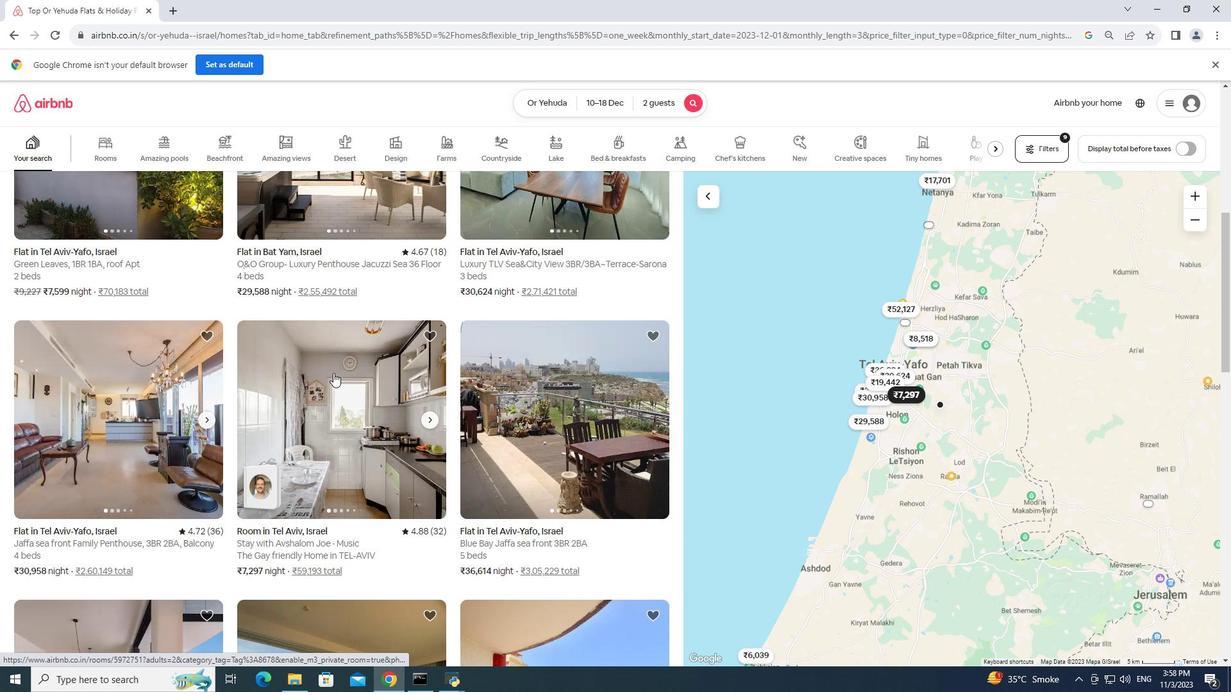 
Action: Mouse moved to (302, 10)
Screenshot: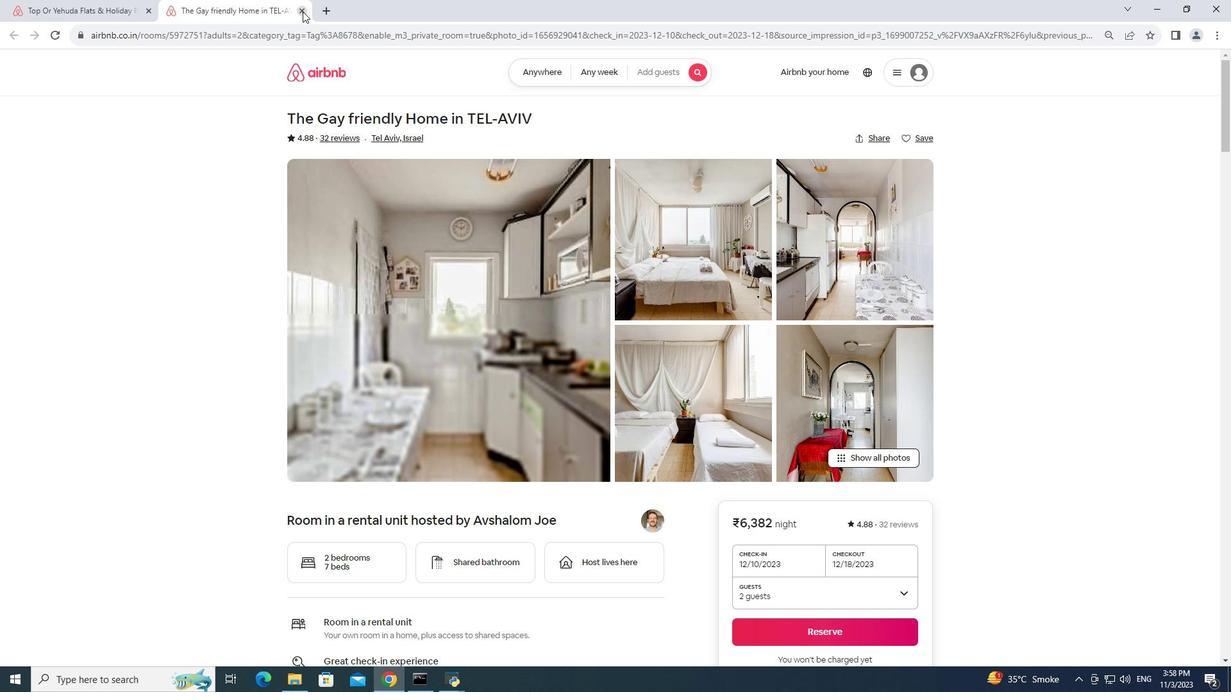 
Action: Mouse pressed left at (302, 10)
Screenshot: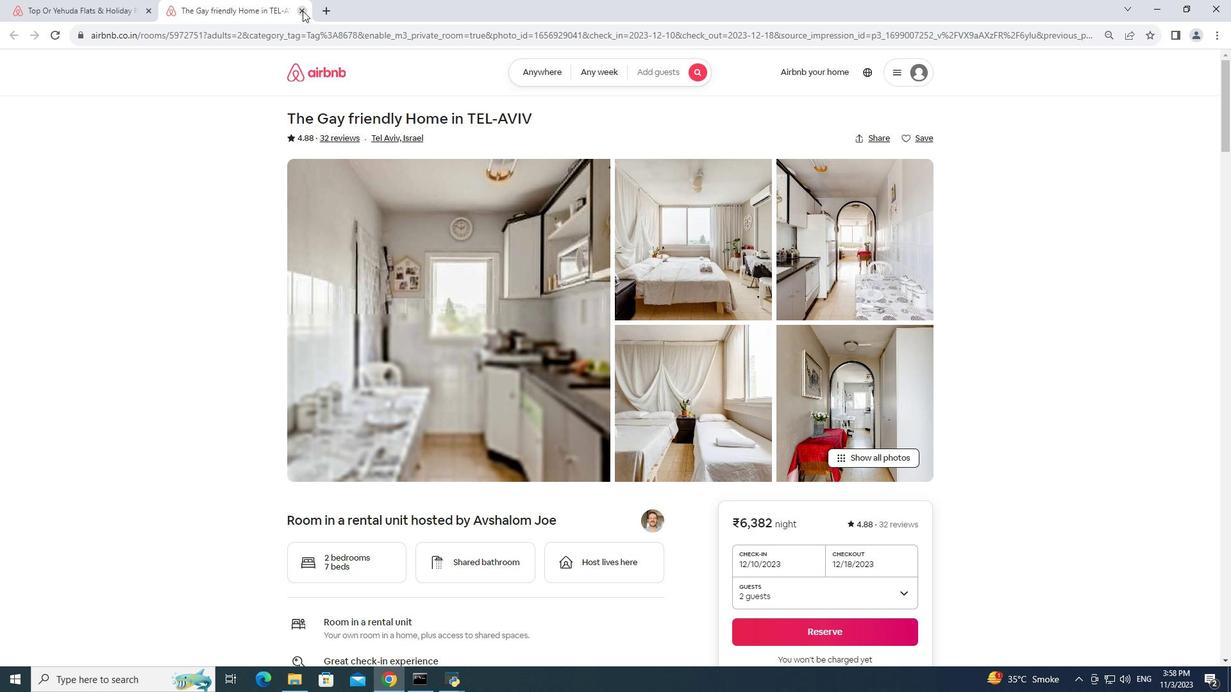 
Action: Mouse moved to (499, 405)
Screenshot: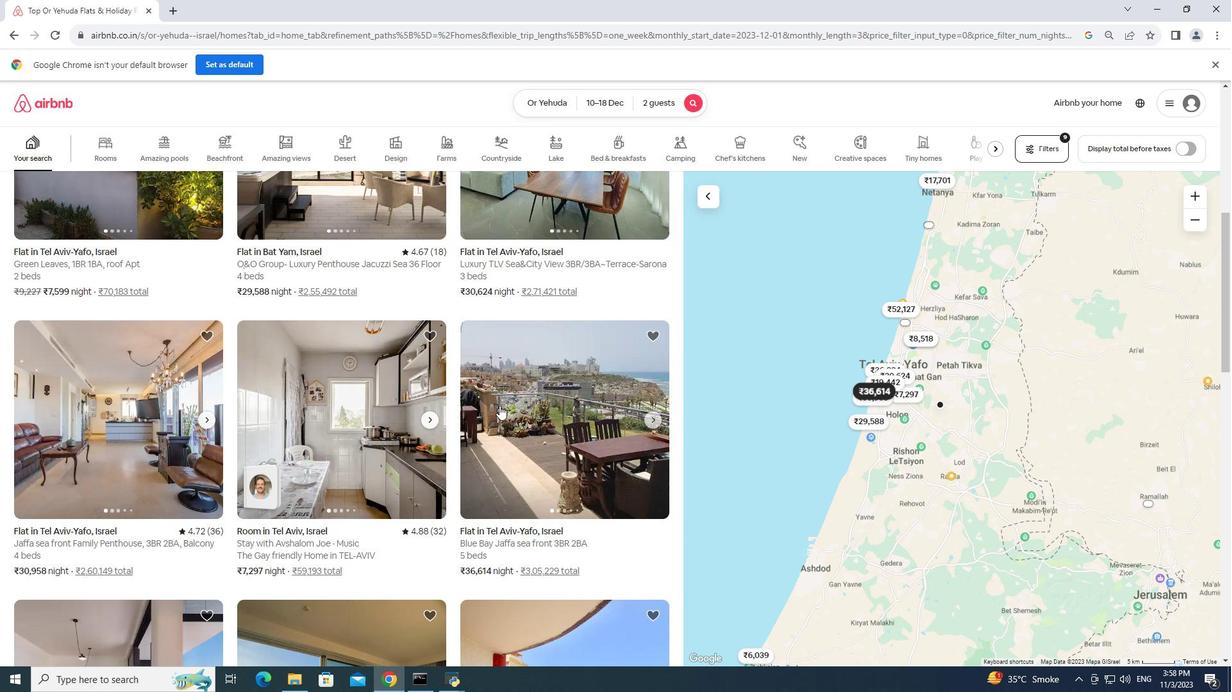 
Action: Mouse pressed left at (499, 405)
Screenshot: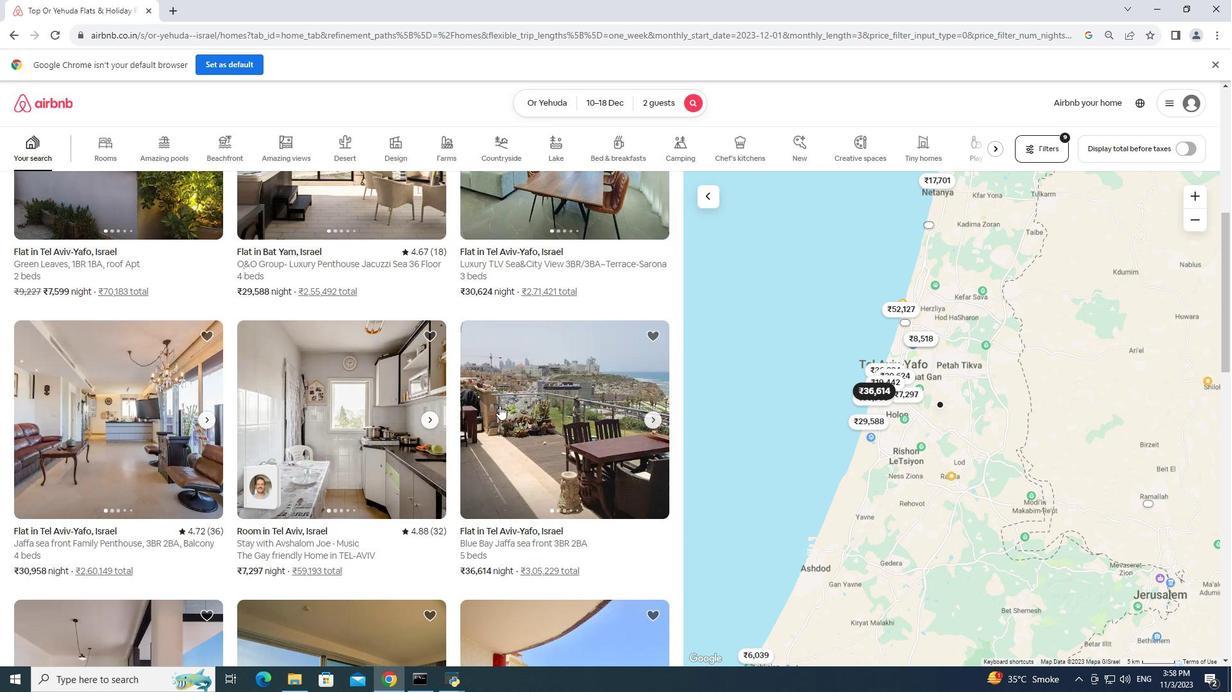 
Action: Mouse pressed left at (499, 405)
Screenshot: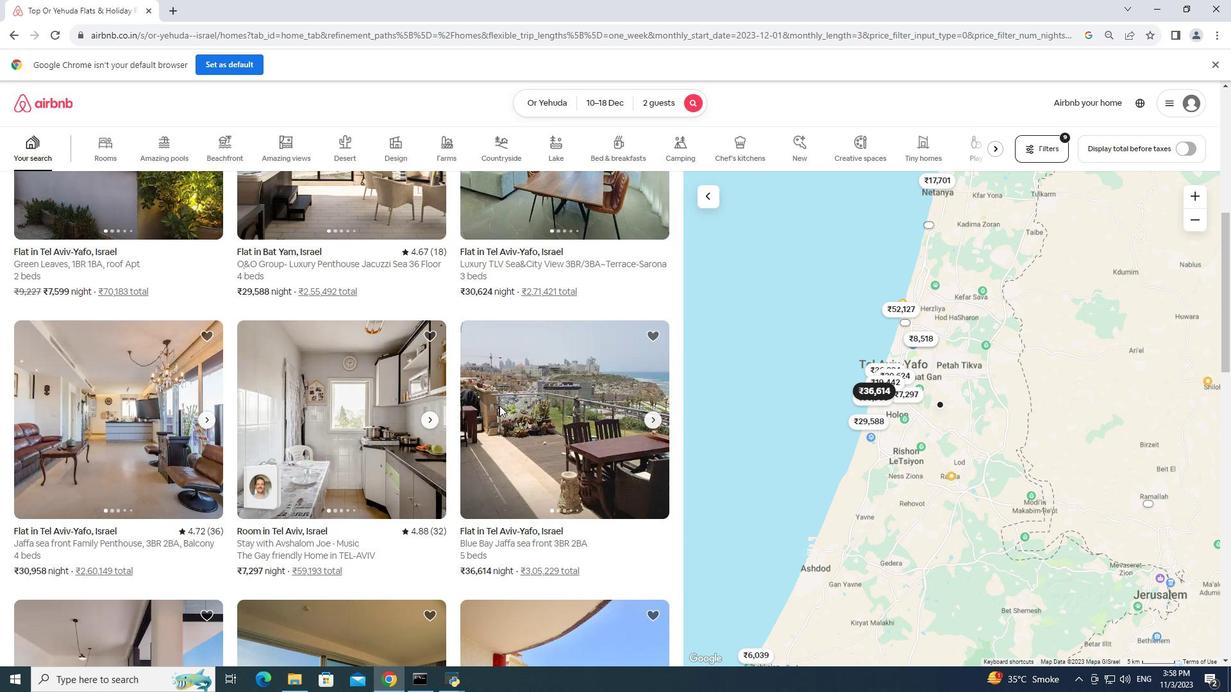 
Action: Mouse moved to (301, 8)
Screenshot: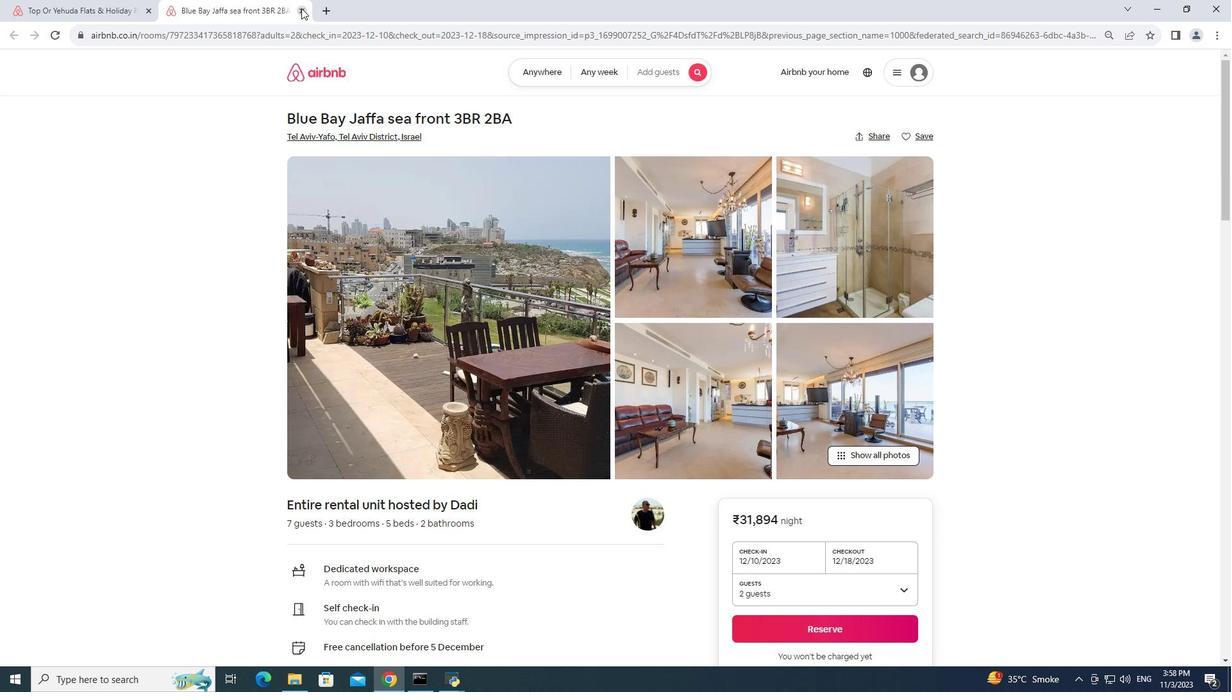
Action: Mouse pressed left at (301, 8)
Screenshot: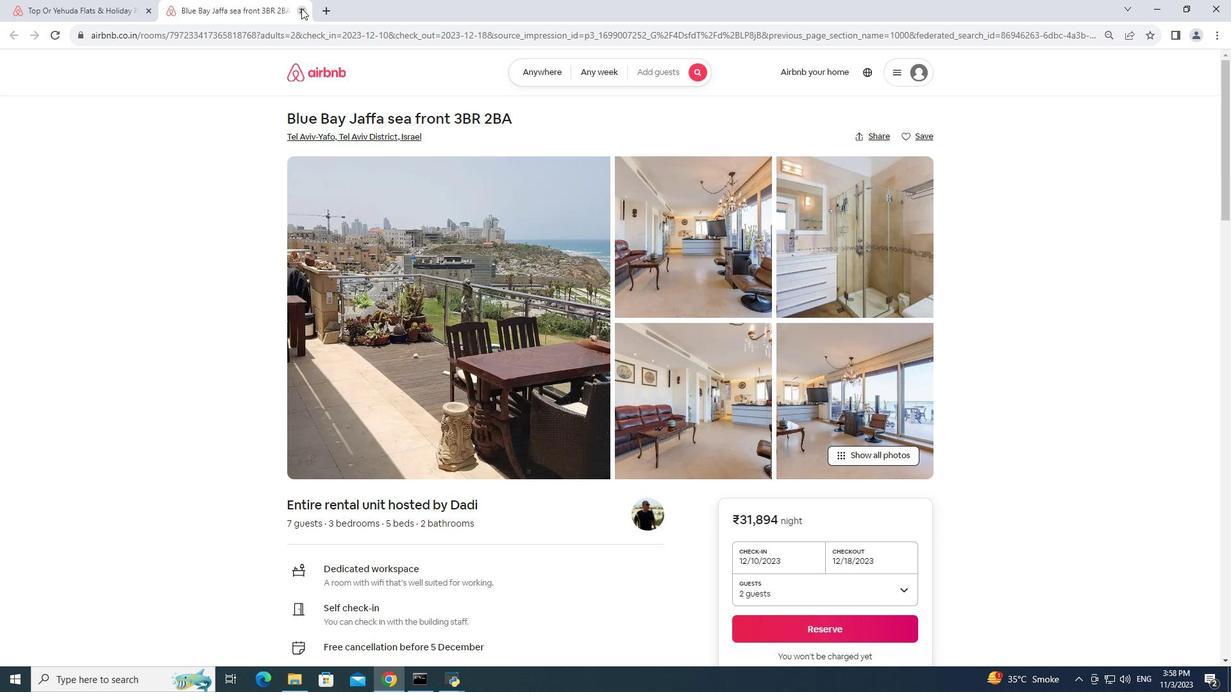 
Action: Mouse moved to (329, 220)
Screenshot: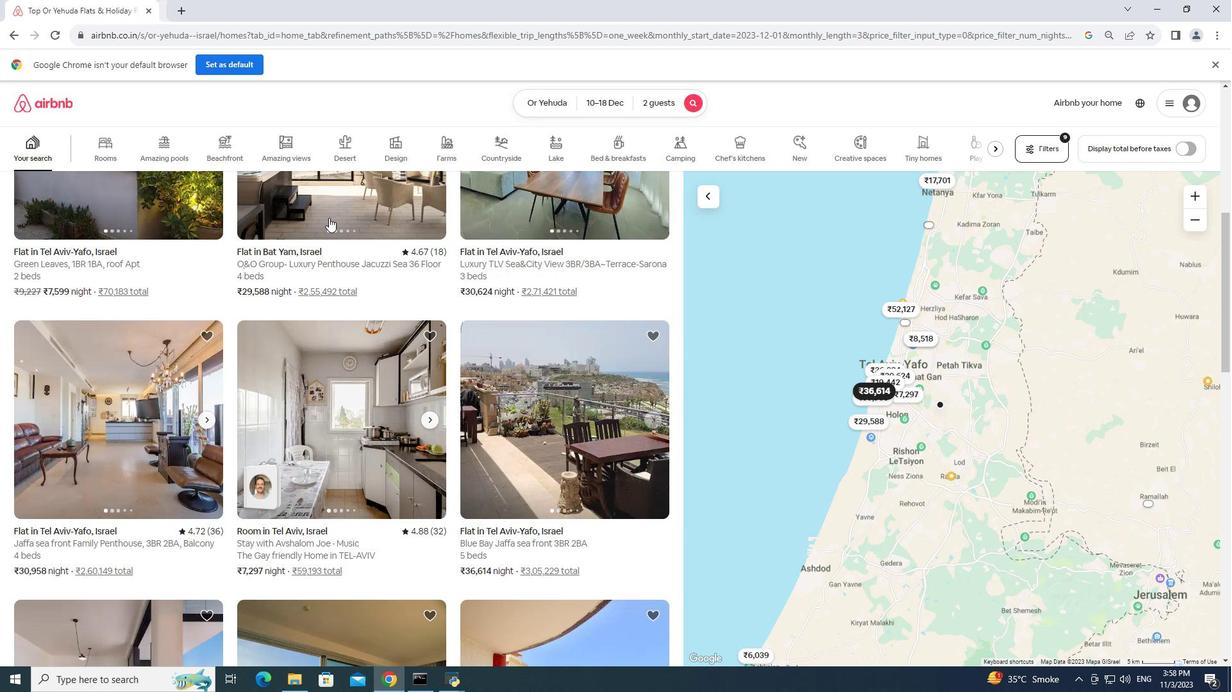 
Action: Mouse scrolled (329, 219) with delta (0, 0)
Screenshot: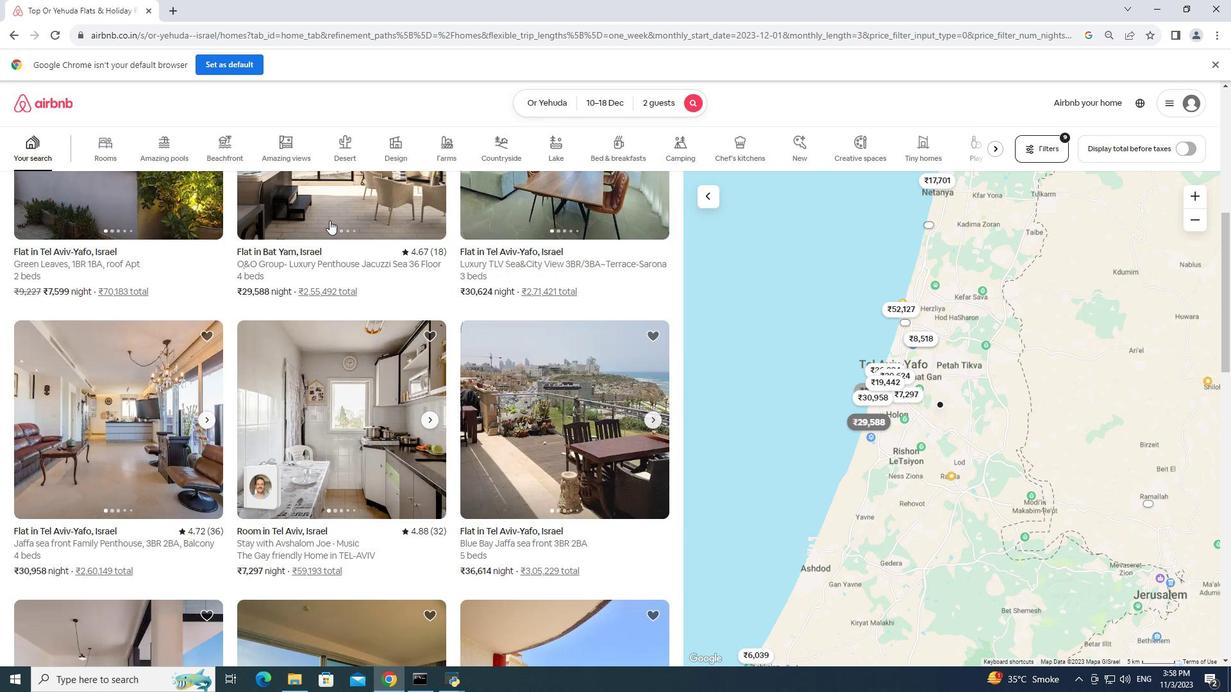 
Action: Mouse scrolled (329, 219) with delta (0, 0)
Screenshot: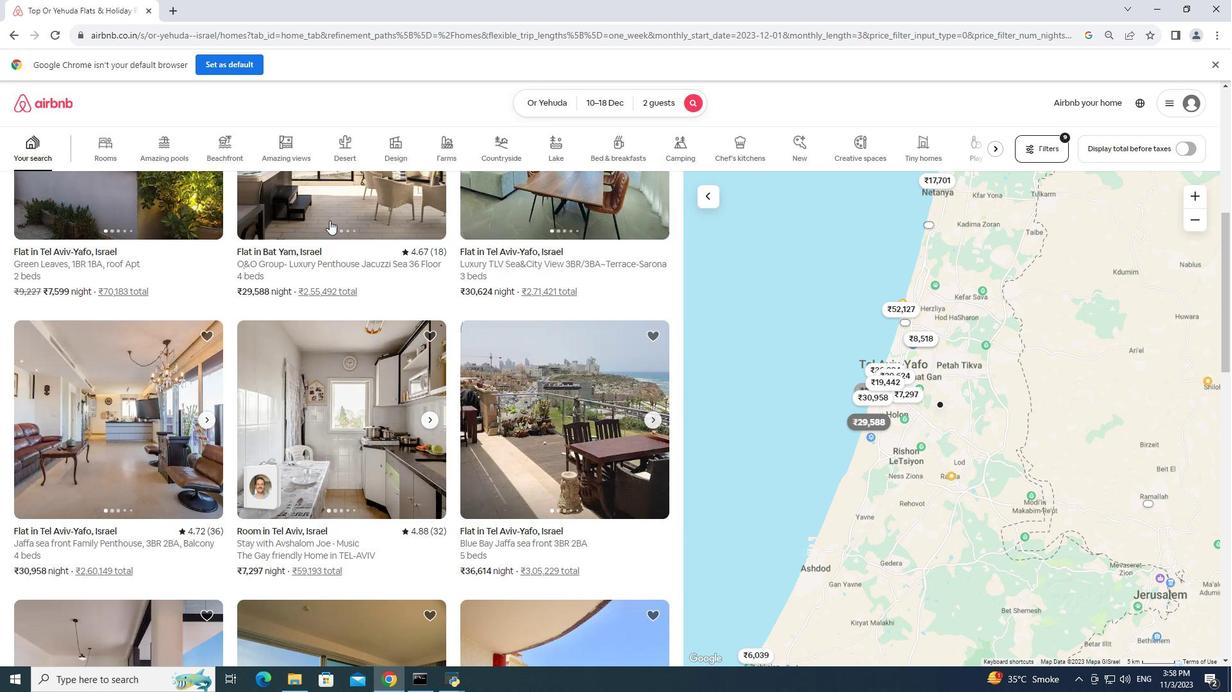 
Action: Mouse scrolled (329, 219) with delta (0, 0)
Screenshot: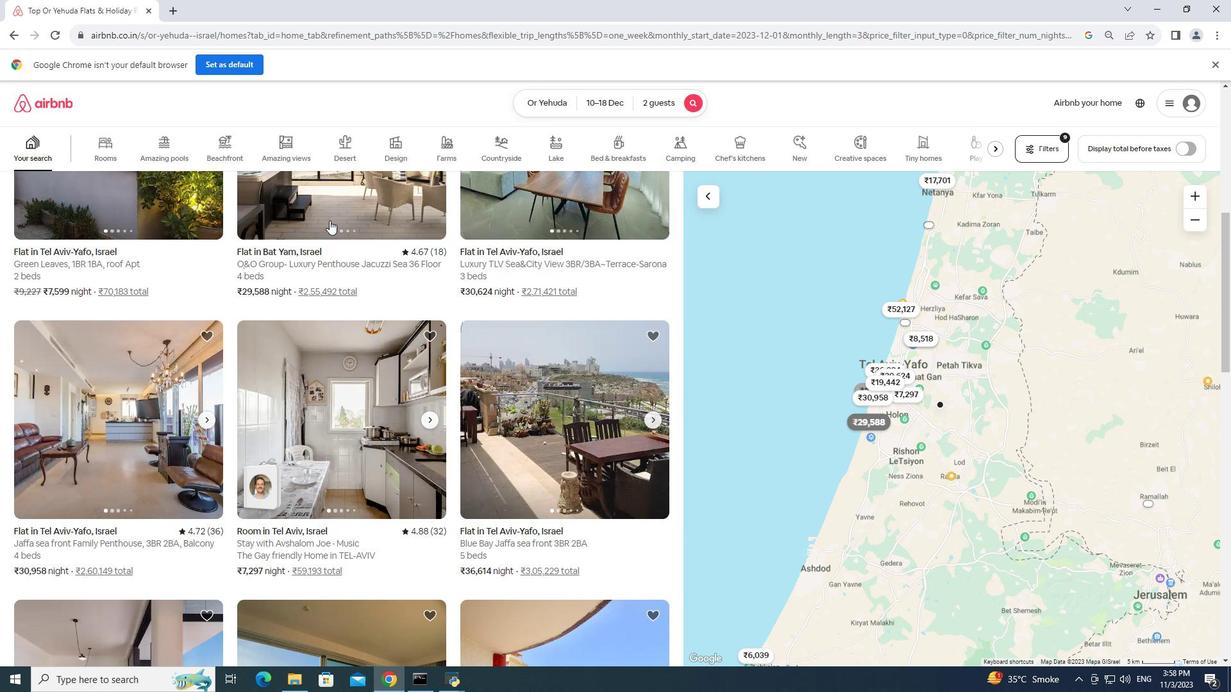
Action: Mouse scrolled (329, 219) with delta (0, 0)
Screenshot: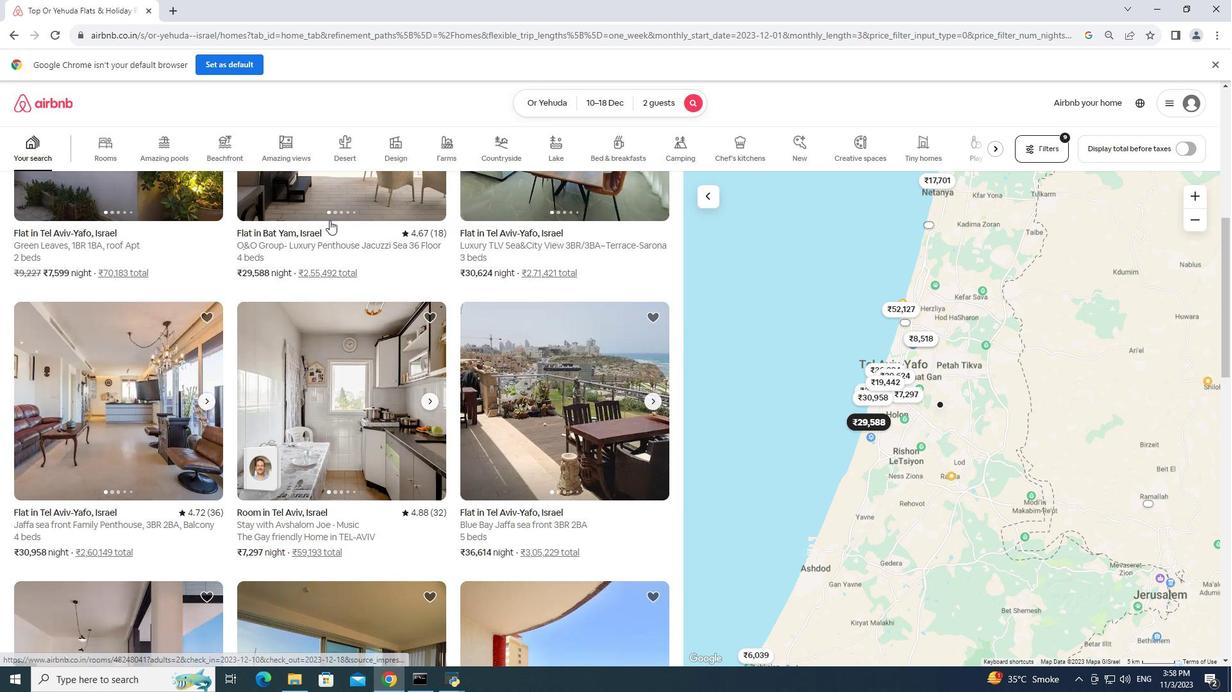 
Action: Mouse scrolled (329, 219) with delta (0, 0)
Screenshot: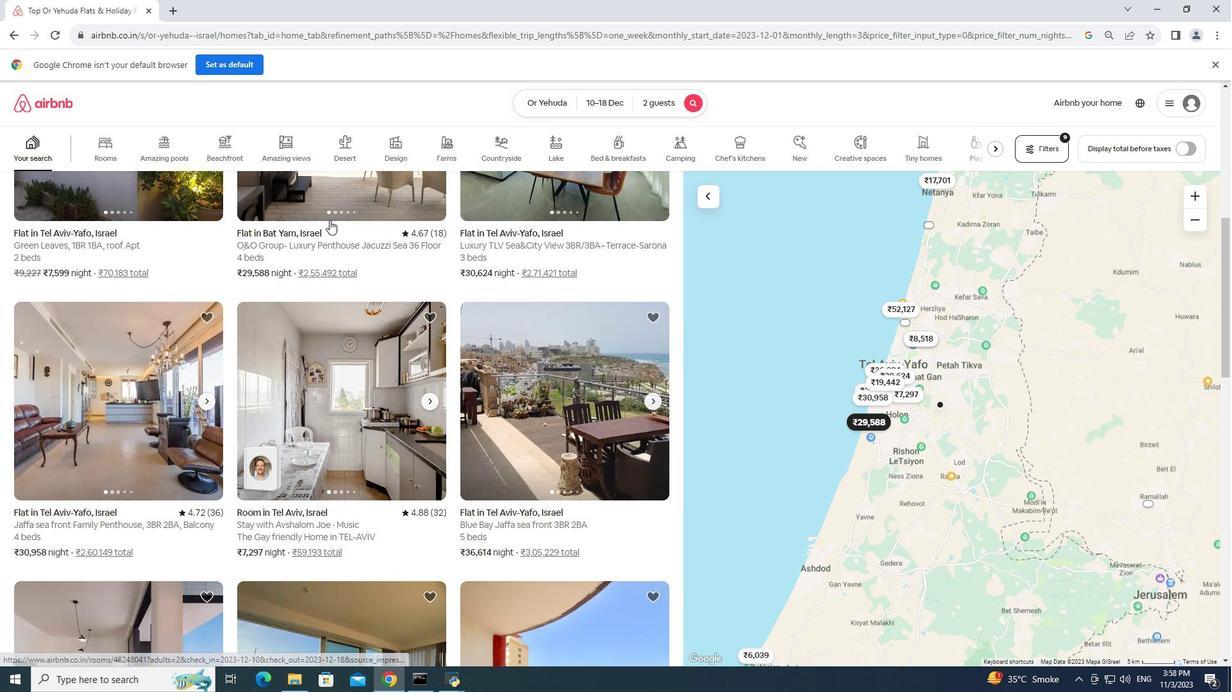 
Action: Mouse moved to (119, 384)
Screenshot: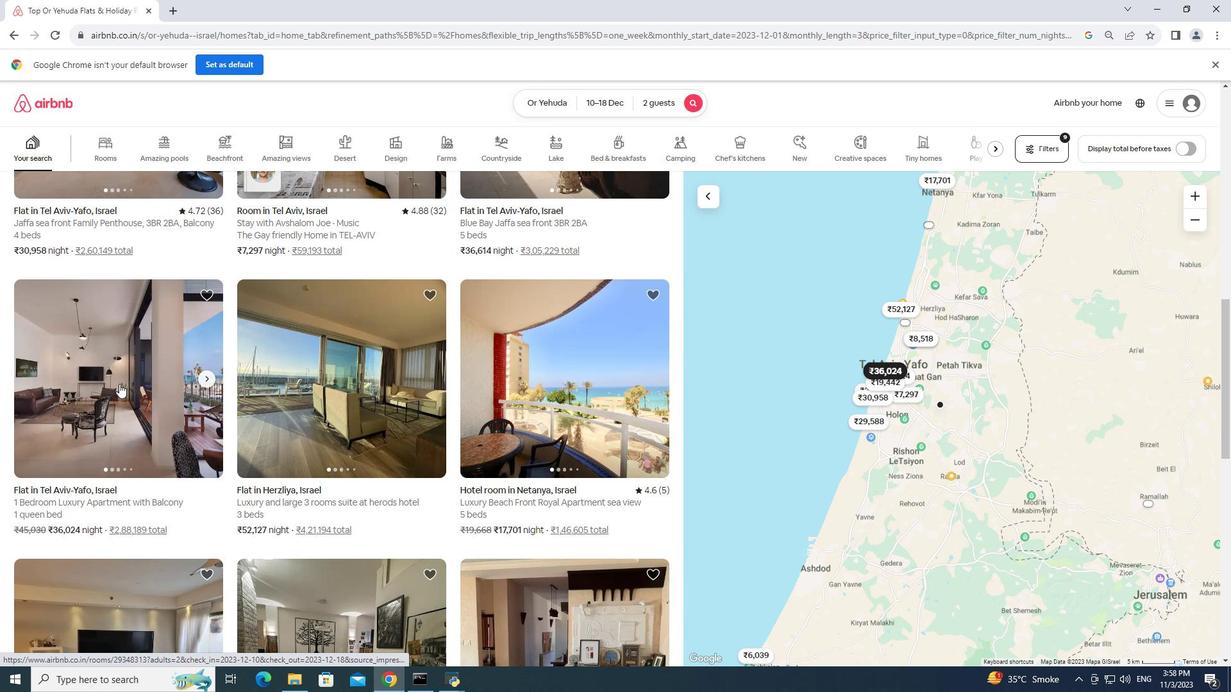 
Action: Mouse pressed left at (119, 384)
Screenshot: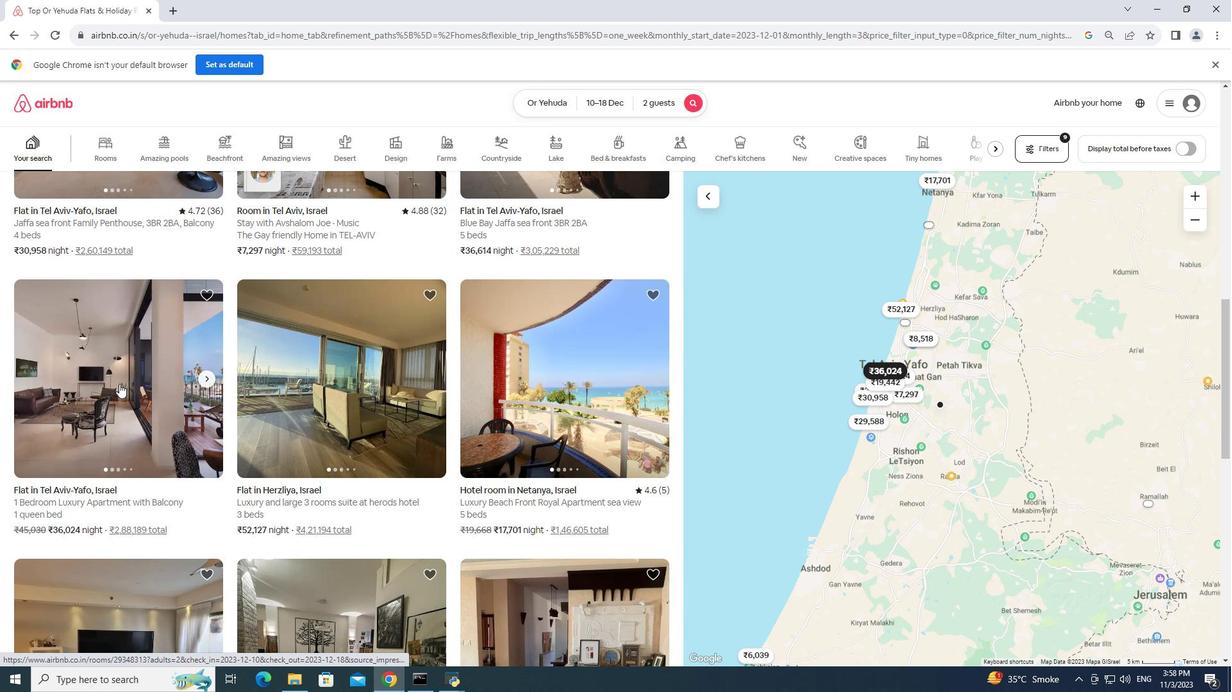 
Action: Mouse pressed left at (119, 384)
Screenshot: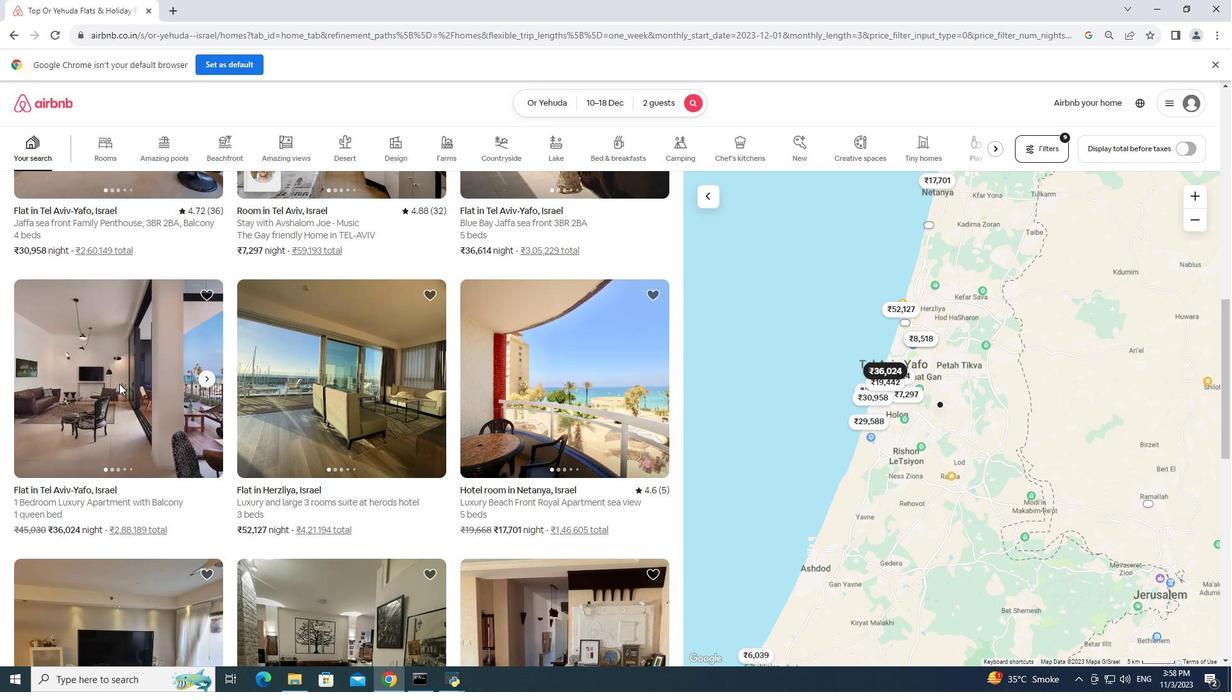 
Action: Mouse moved to (850, 452)
Screenshot: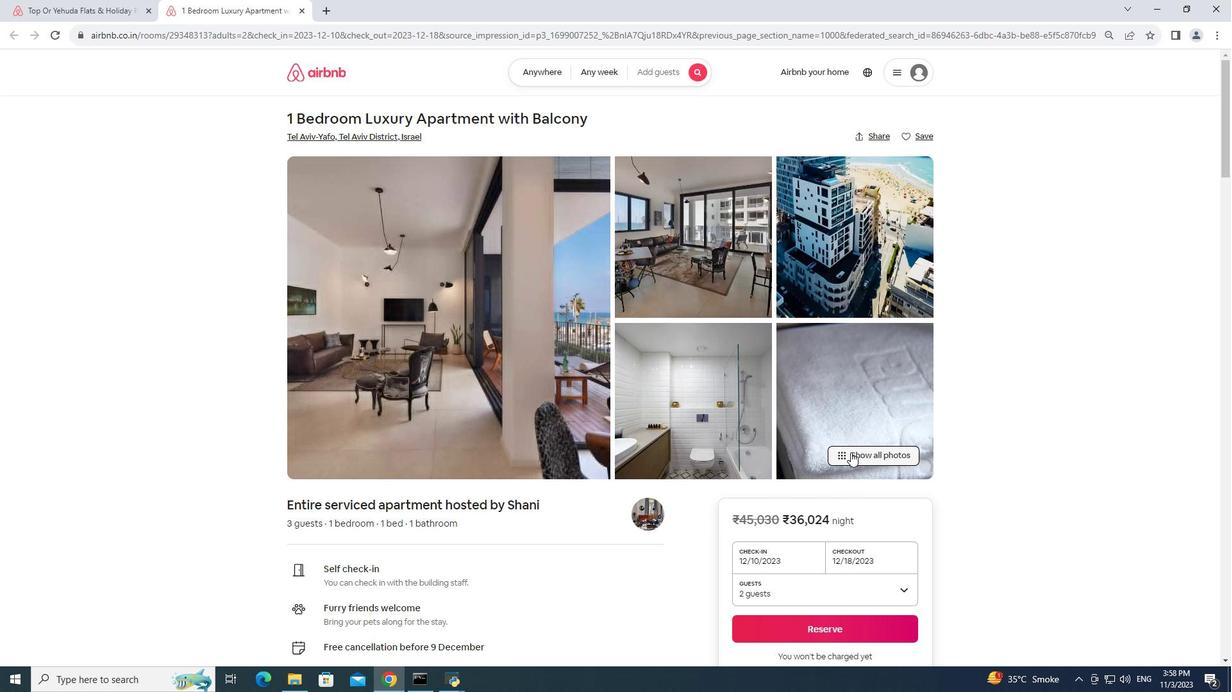 
Action: Mouse pressed left at (850, 452)
Screenshot: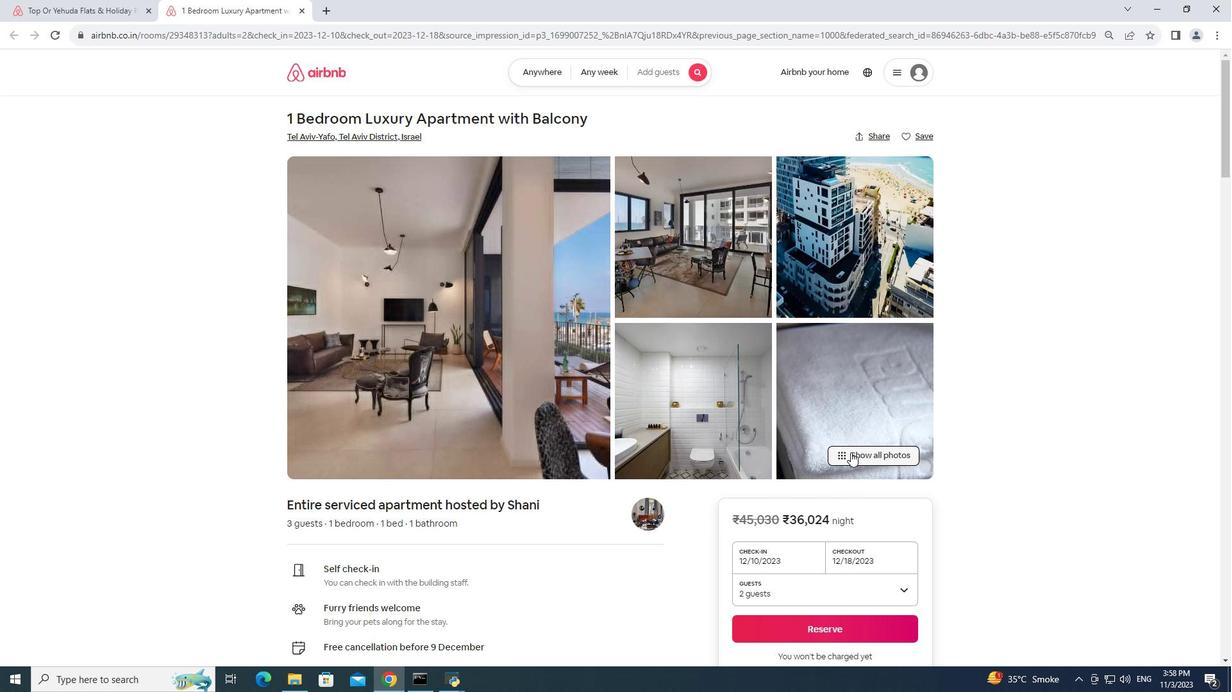 
Action: Mouse moved to (603, 391)
Screenshot: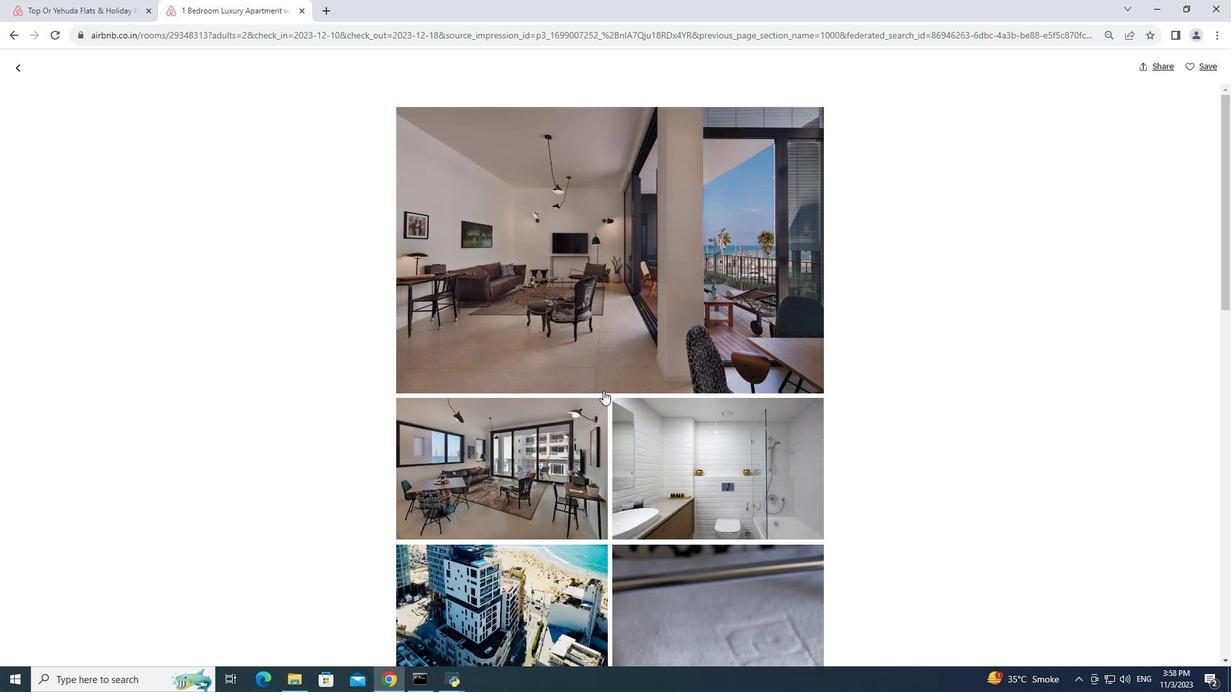 
Action: Mouse scrolled (603, 390) with delta (0, 0)
Screenshot: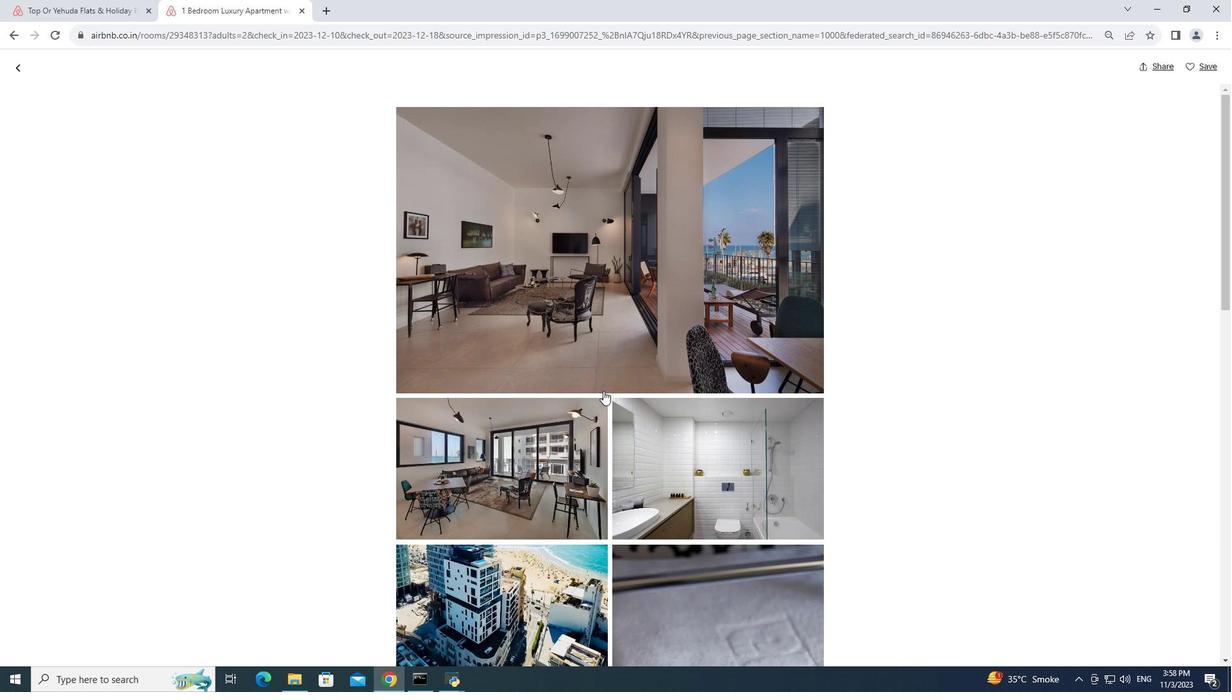 
Action: Mouse scrolled (603, 390) with delta (0, 0)
Screenshot: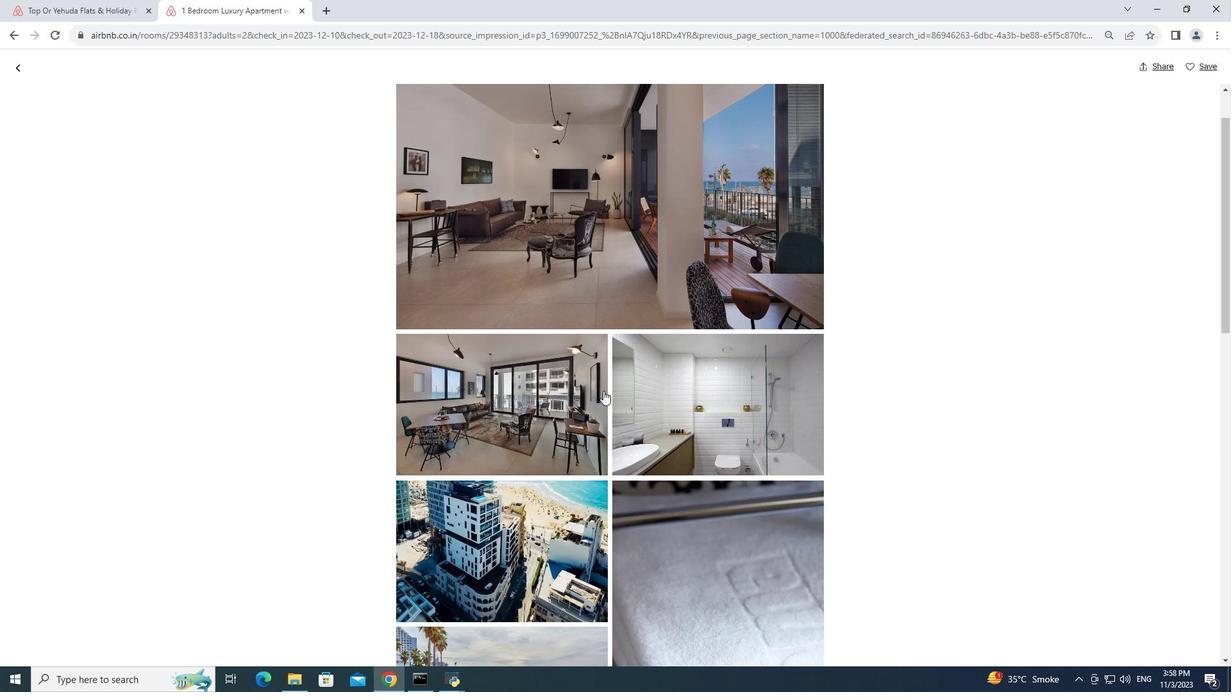 
Action: Mouse moved to (603, 391)
Screenshot: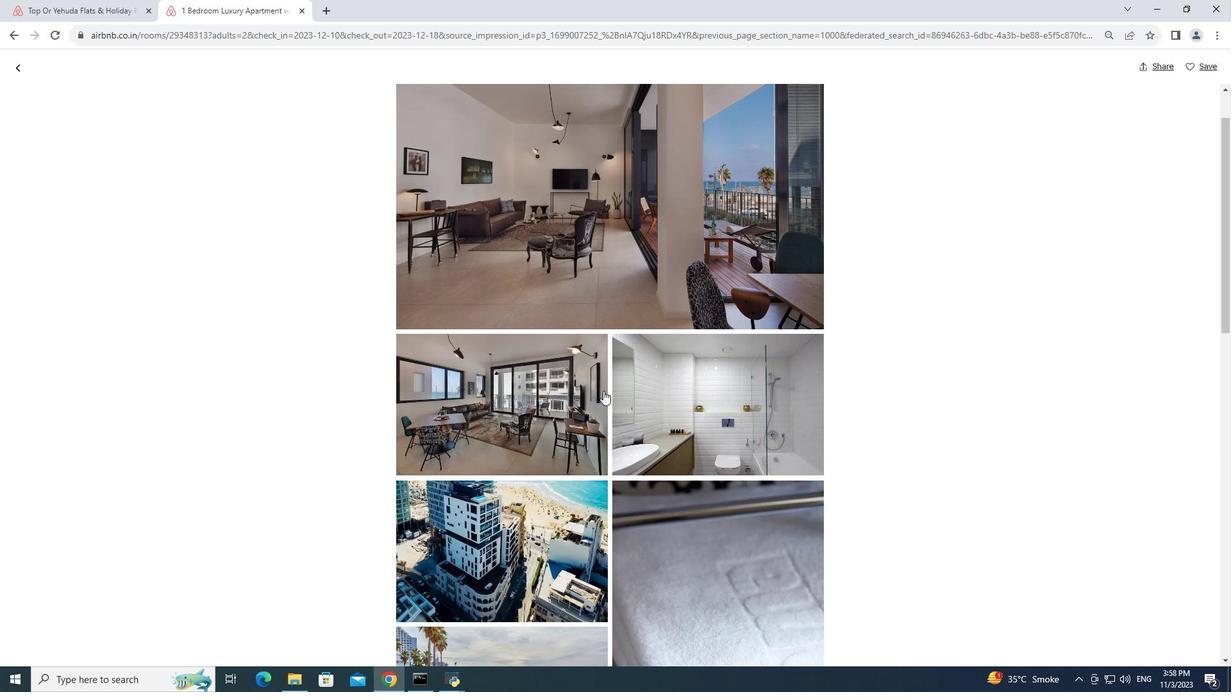 
Action: Mouse scrolled (603, 390) with delta (0, 0)
Screenshot: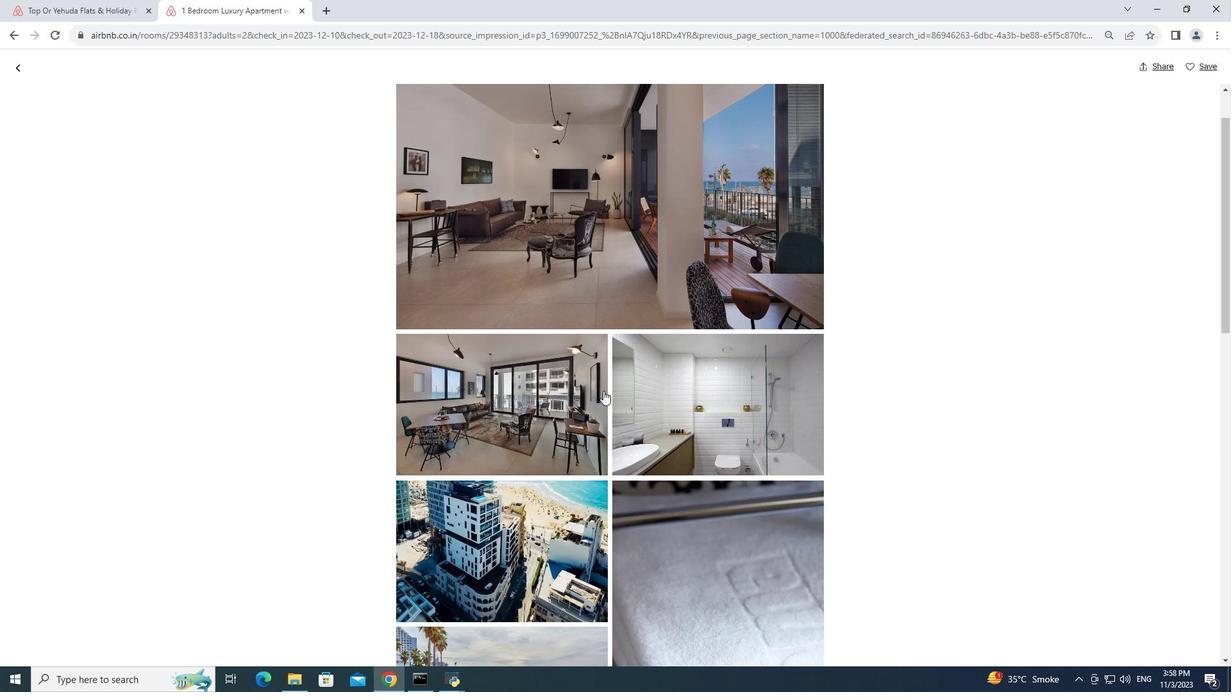 
Action: Mouse moved to (603, 391)
Screenshot: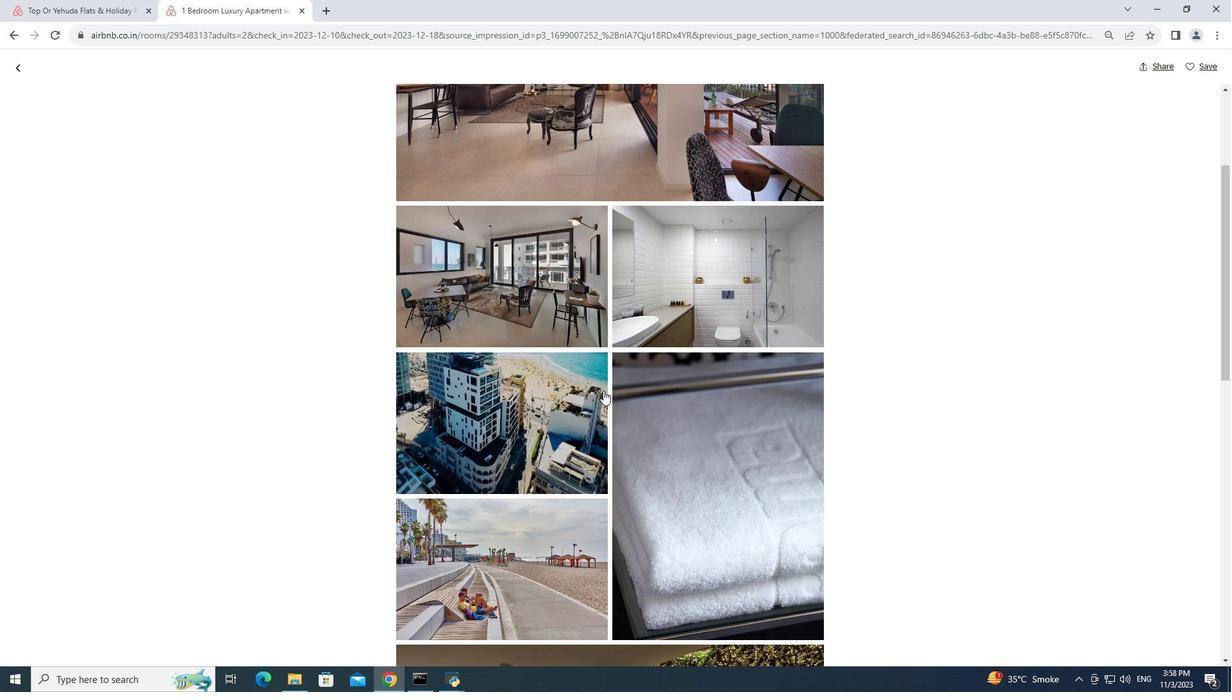 
Action: Mouse scrolled (603, 390) with delta (0, 0)
Screenshot: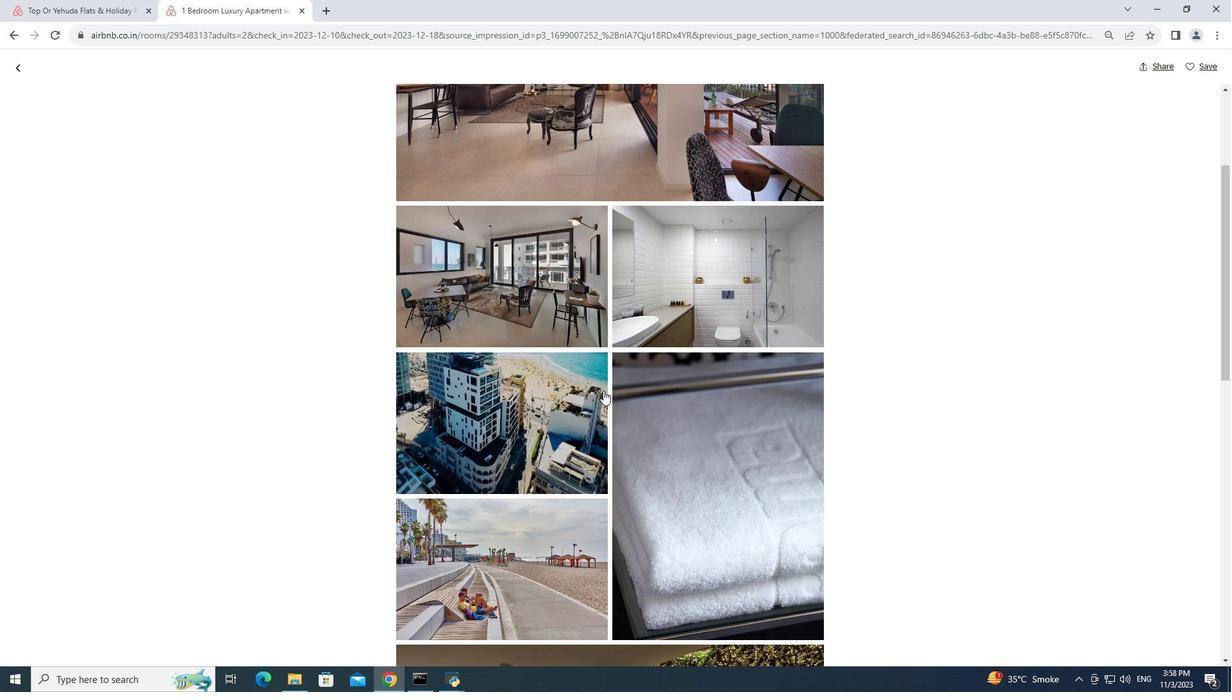 
Action: Mouse scrolled (603, 390) with delta (0, 0)
Screenshot: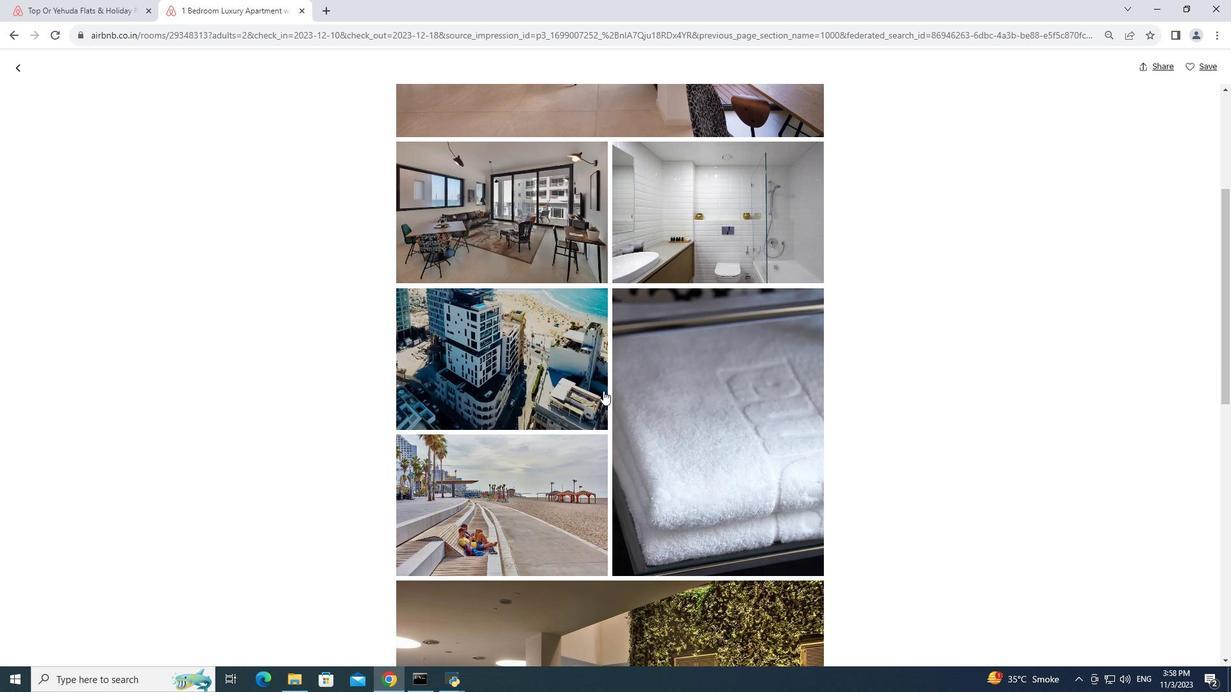 
Action: Mouse scrolled (603, 390) with delta (0, 0)
Screenshot: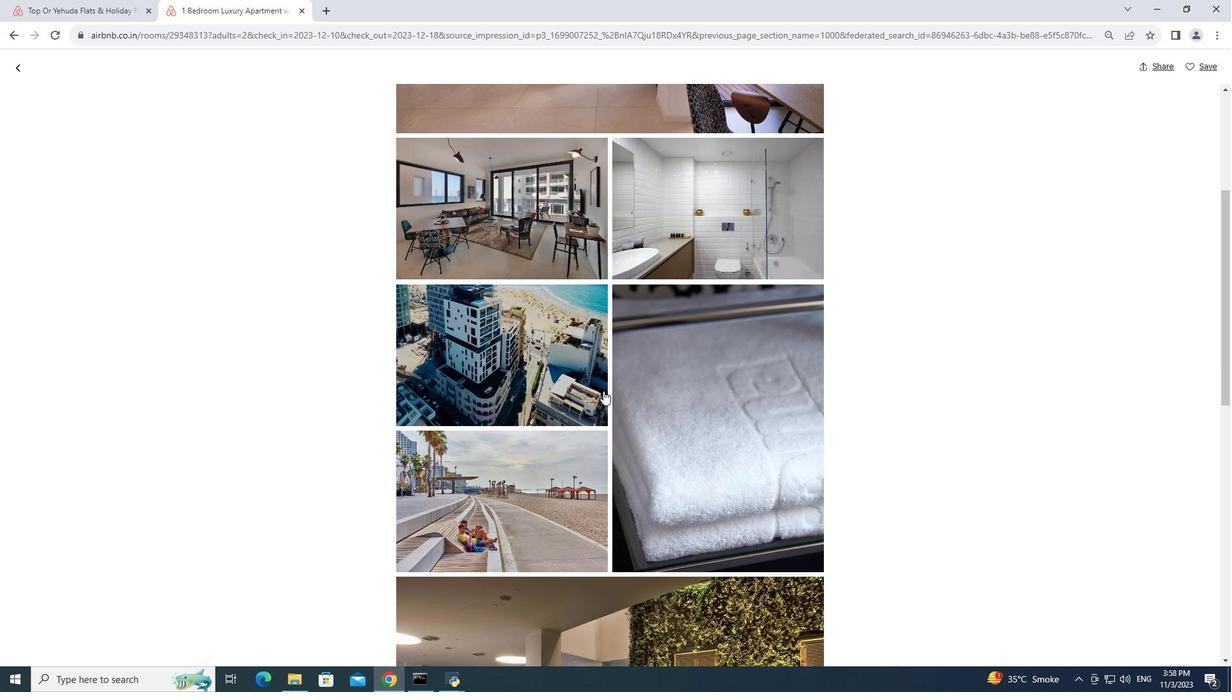 
Action: Mouse scrolled (603, 390) with delta (0, 0)
Screenshot: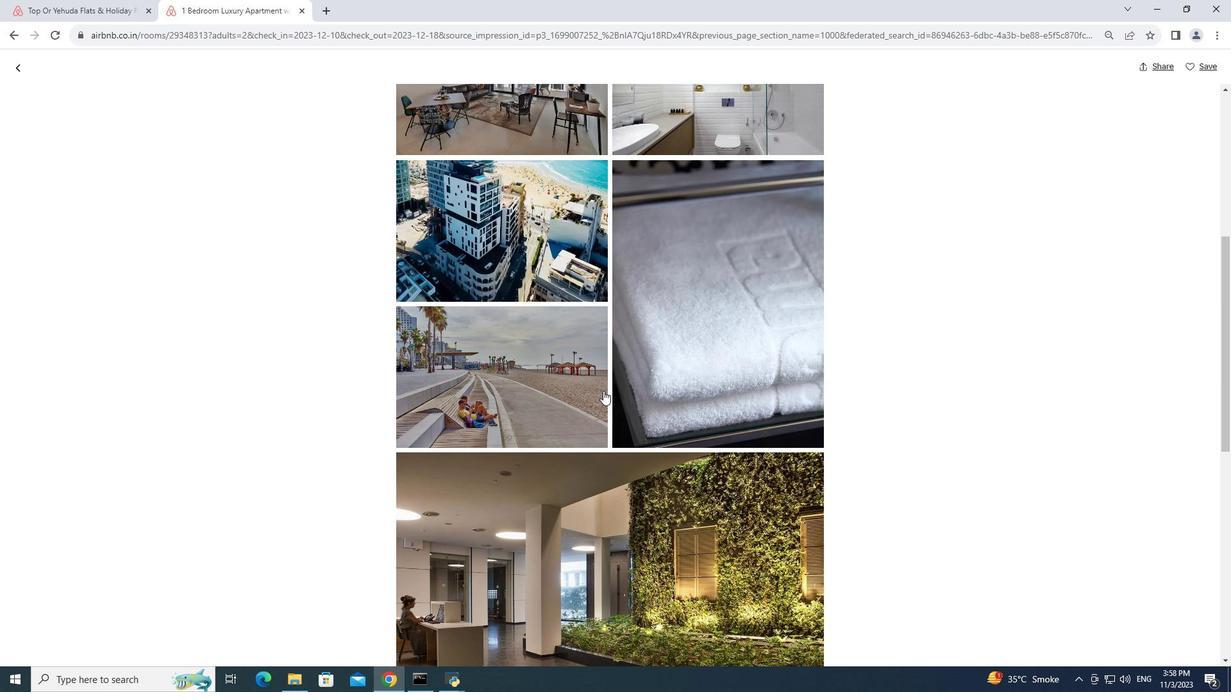 
Action: Mouse scrolled (603, 390) with delta (0, 0)
Screenshot: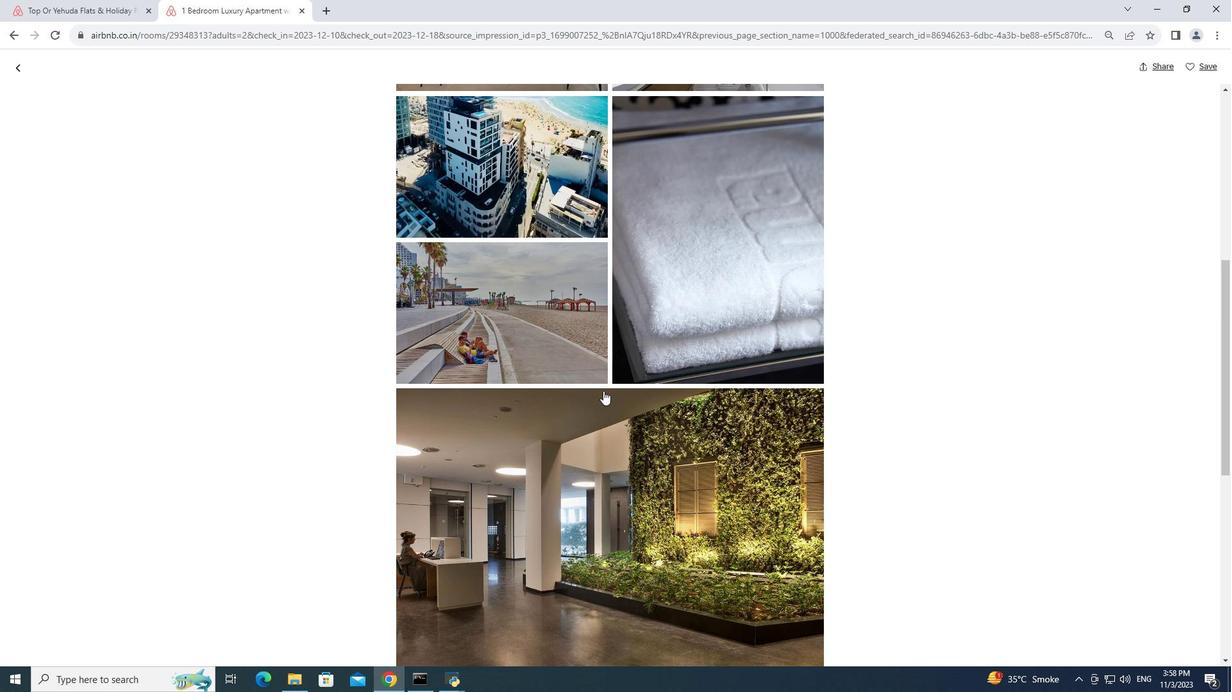 
Action: Mouse scrolled (603, 390) with delta (0, 0)
Screenshot: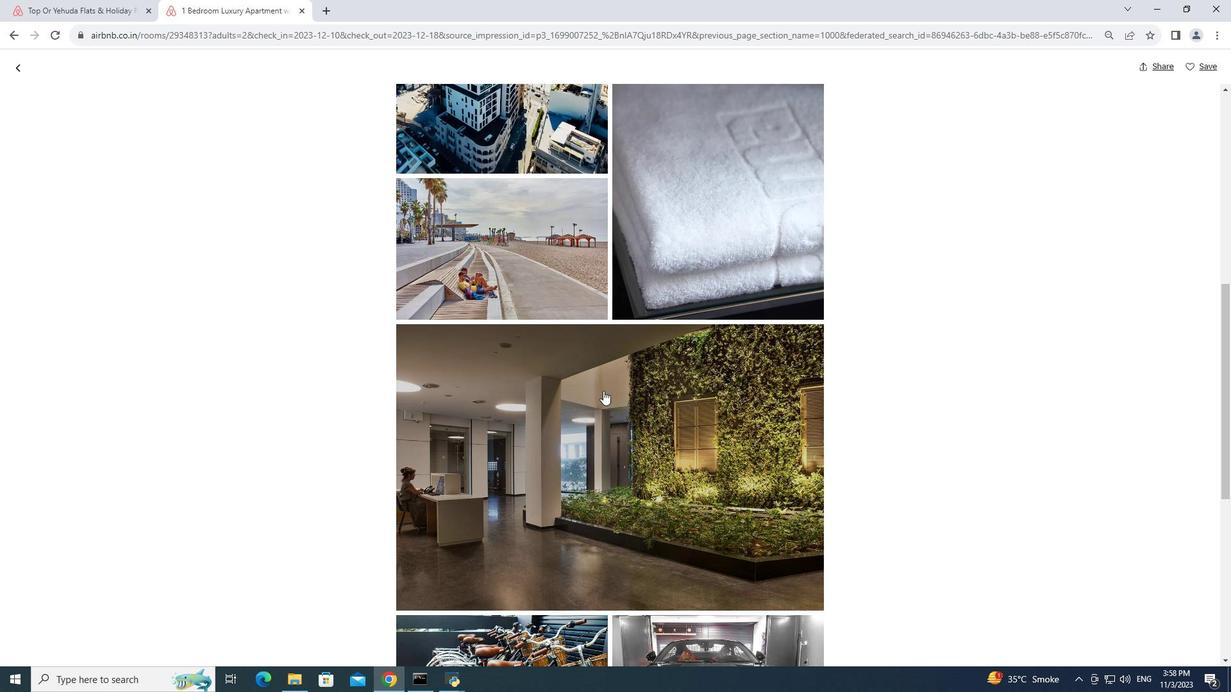 
Action: Mouse scrolled (603, 390) with delta (0, 0)
Screenshot: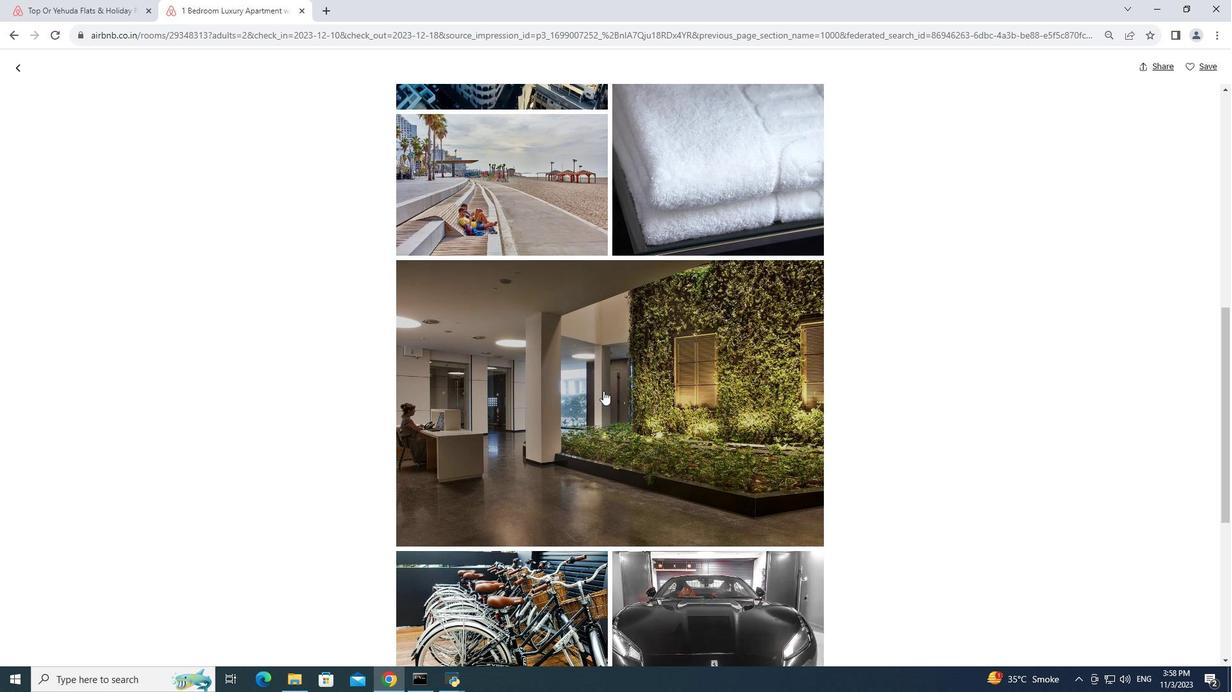 
Action: Mouse scrolled (603, 390) with delta (0, 0)
Screenshot: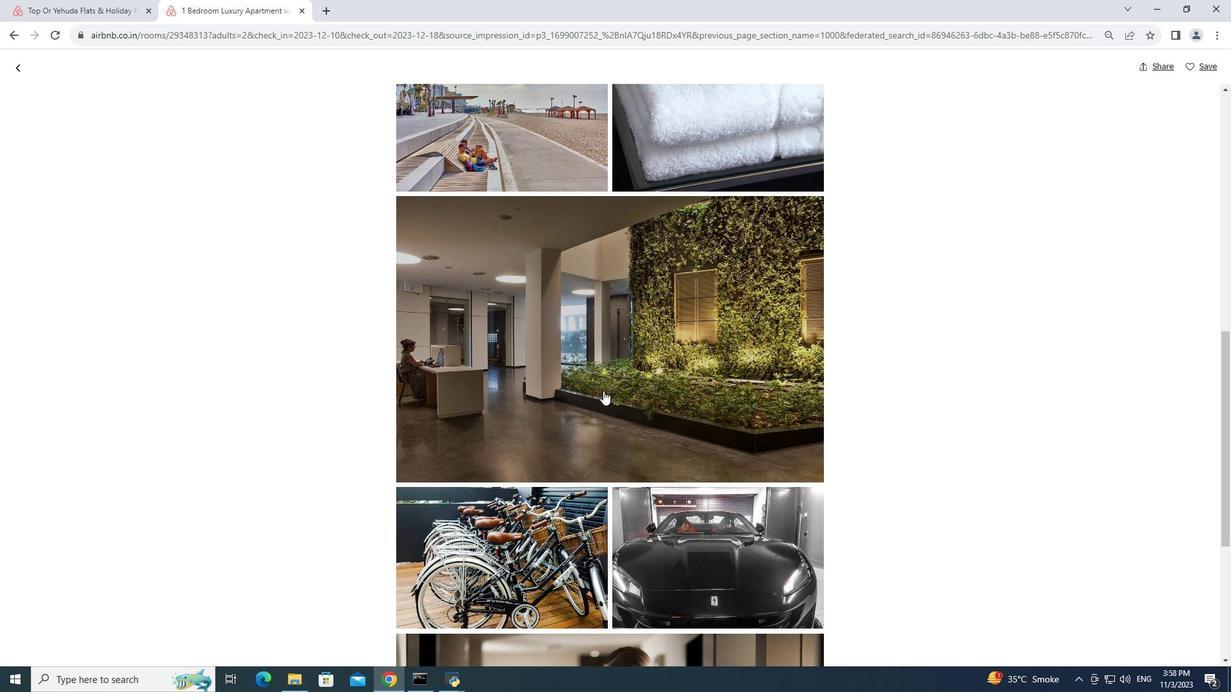 
Action: Mouse scrolled (603, 390) with delta (0, 0)
Screenshot: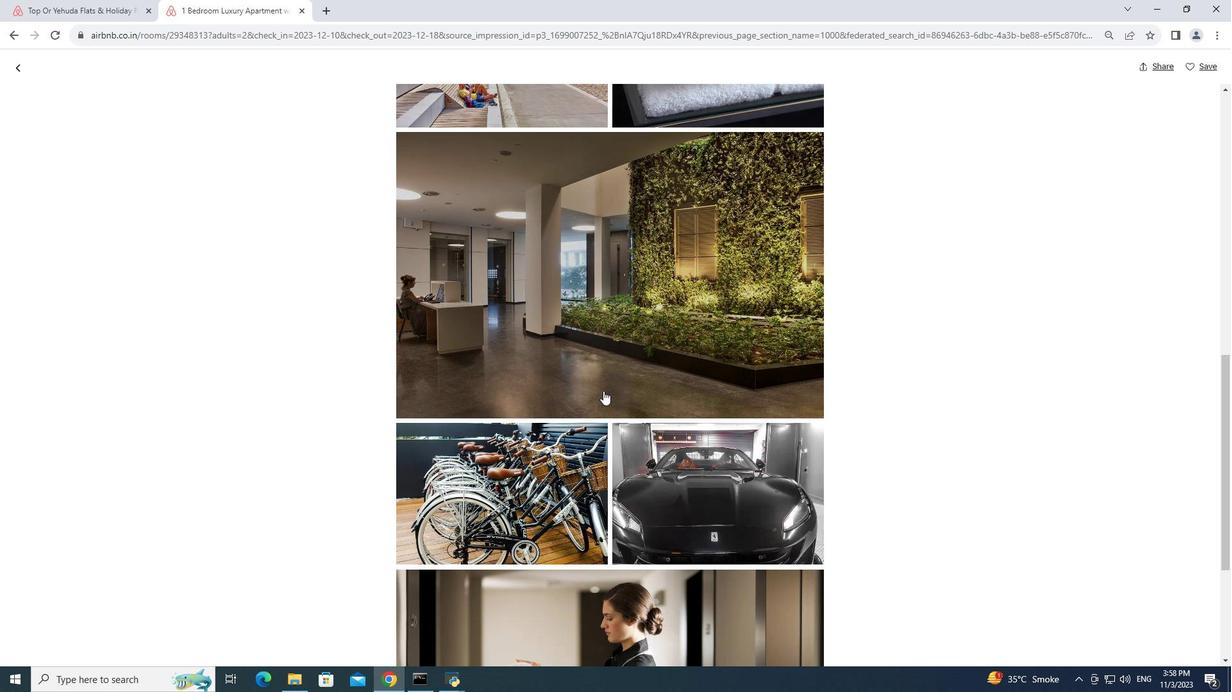 
Action: Mouse scrolled (603, 390) with delta (0, 0)
Screenshot: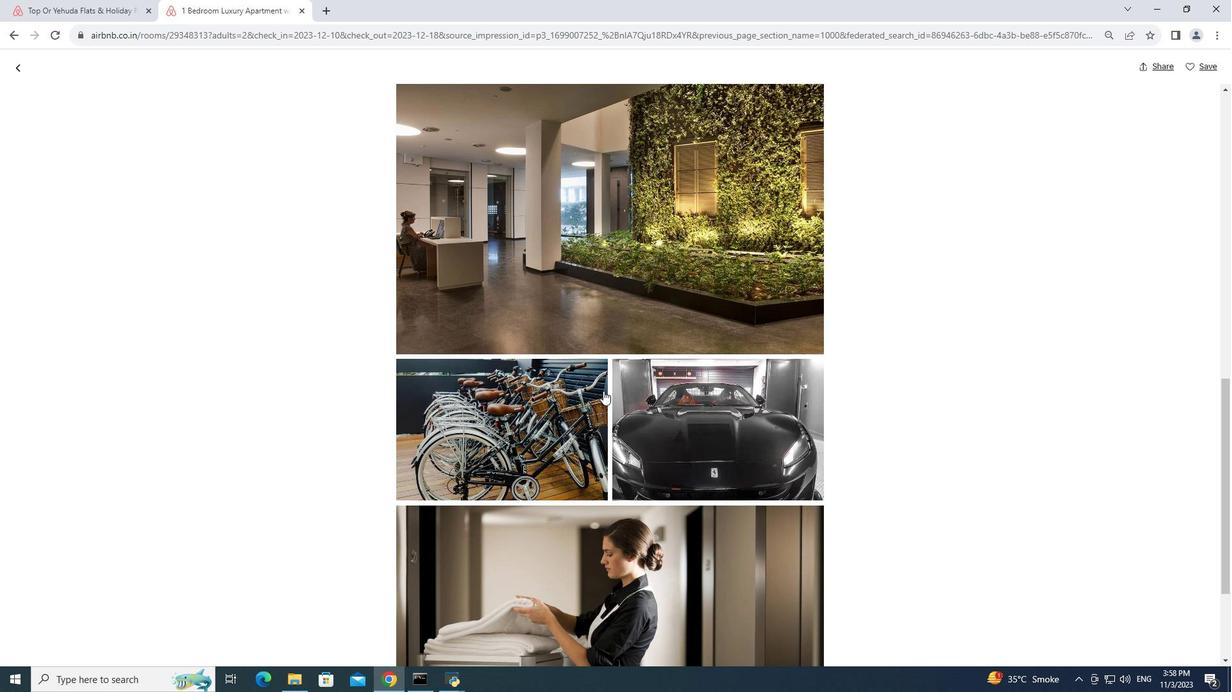 
Action: Mouse scrolled (603, 390) with delta (0, 0)
Screenshot: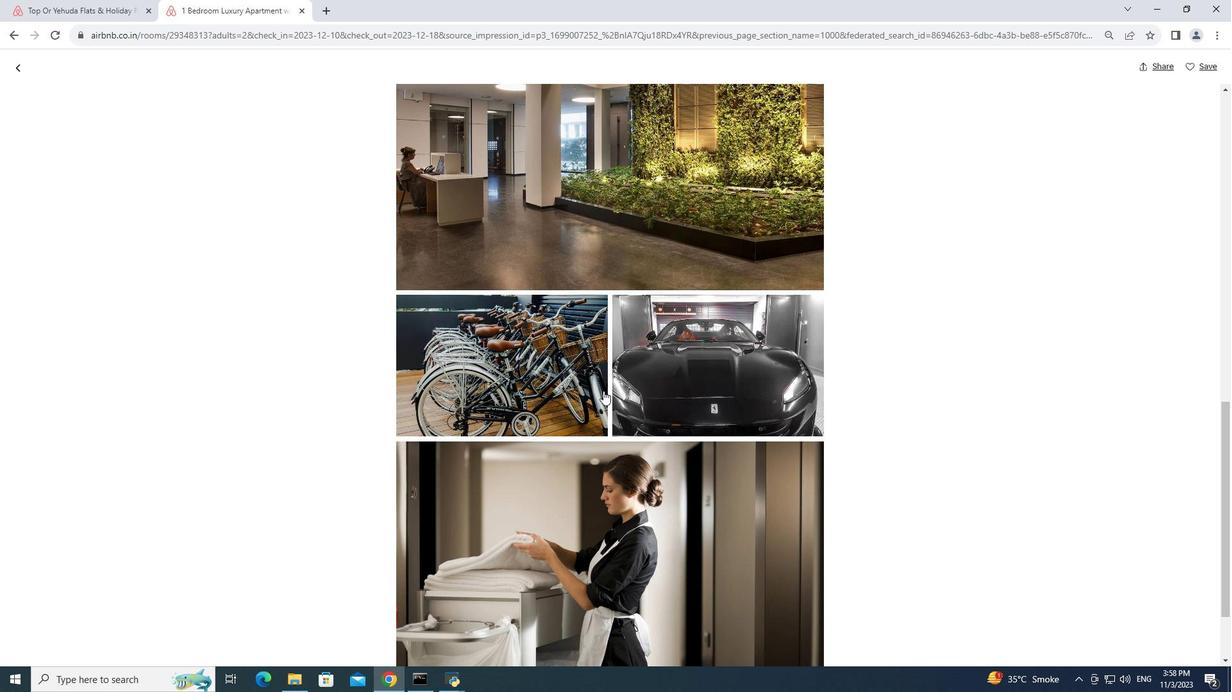 
Action: Mouse scrolled (603, 390) with delta (0, 0)
Screenshot: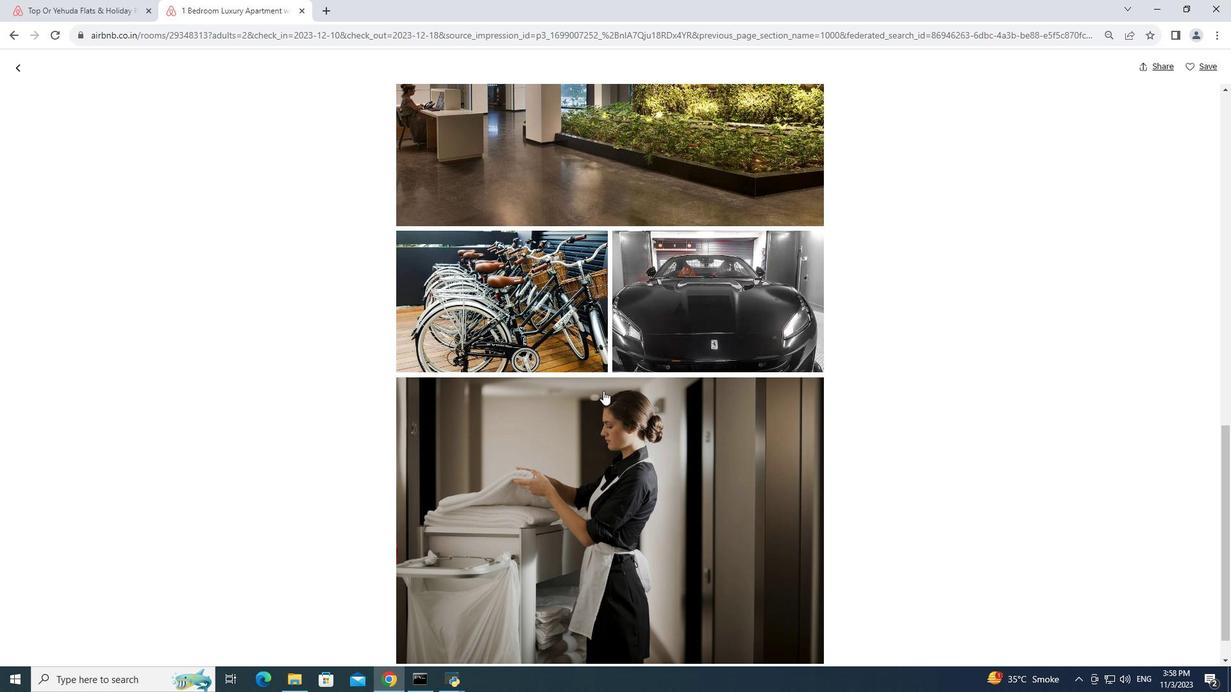 
Action: Mouse scrolled (603, 390) with delta (0, 0)
Screenshot: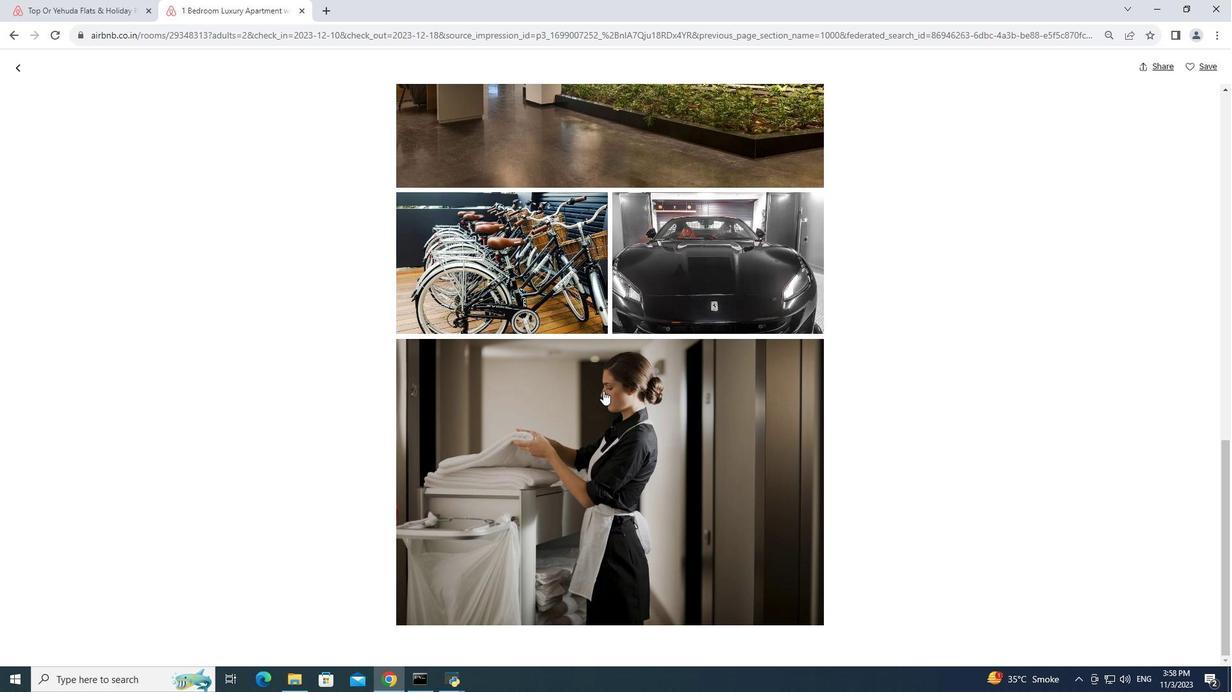 
Action: Mouse scrolled (603, 390) with delta (0, 0)
Screenshot: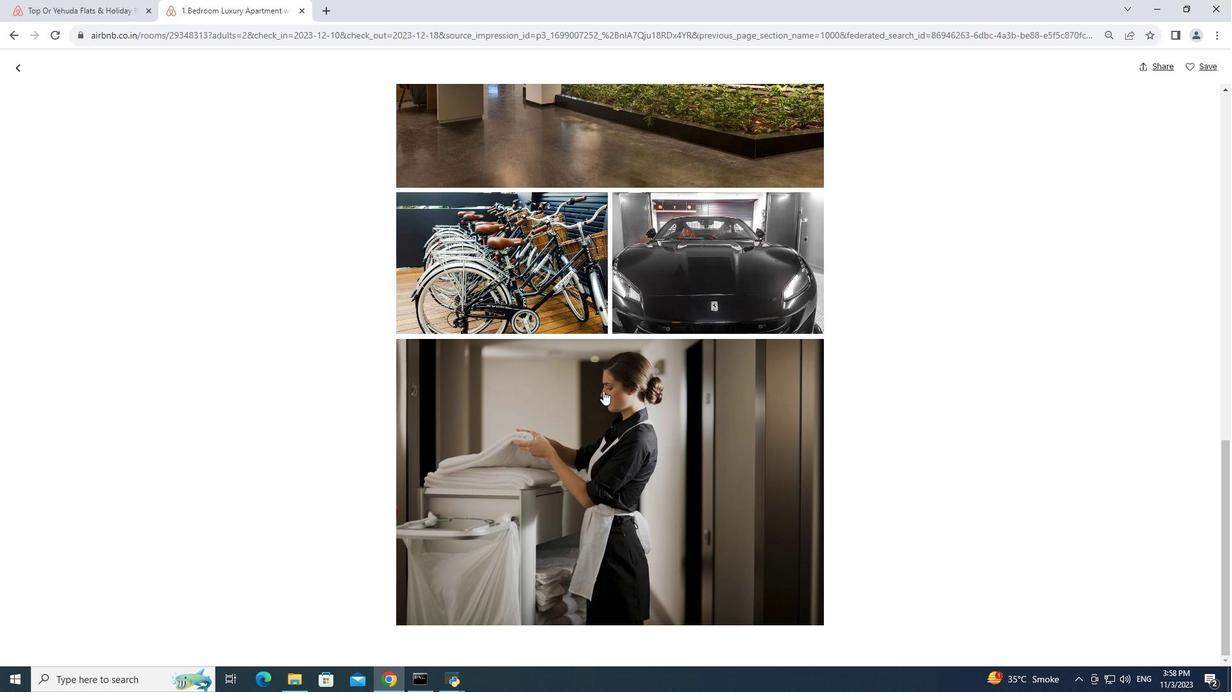 
Action: Mouse scrolled (603, 390) with delta (0, 0)
Screenshot: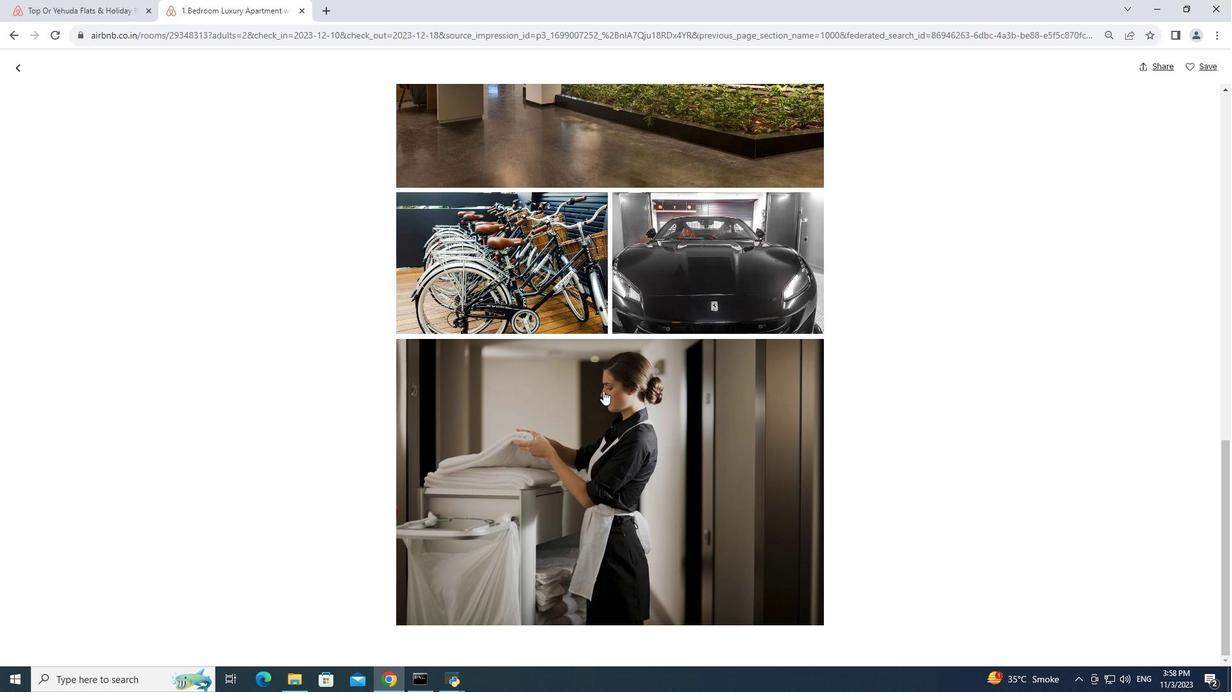 
Action: Mouse scrolled (603, 390) with delta (0, 0)
Screenshot: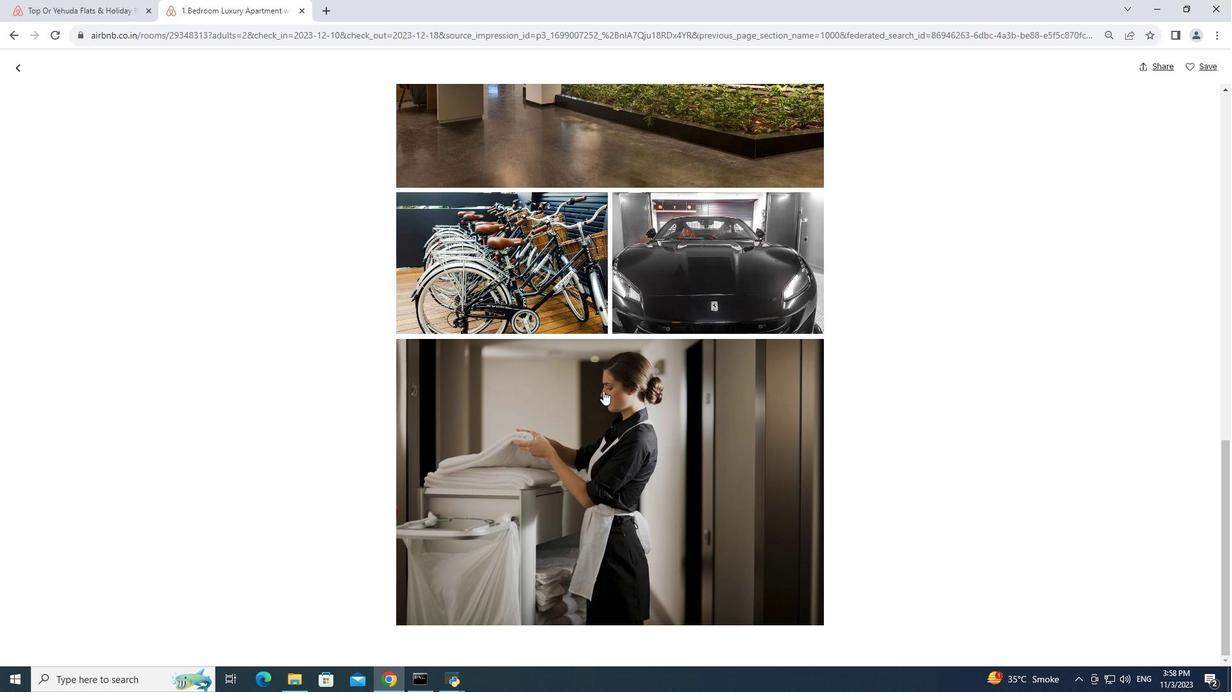 
Action: Mouse moved to (602, 391)
Screenshot: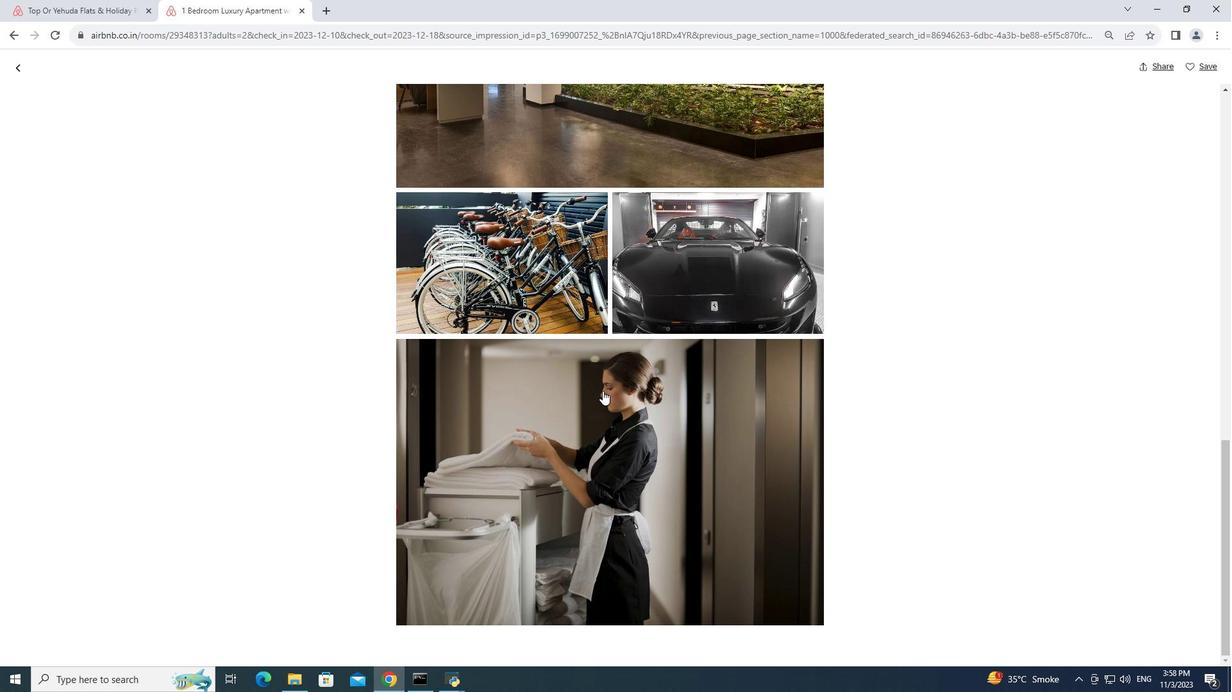 
Action: Mouse scrolled (602, 390) with delta (0, 0)
Screenshot: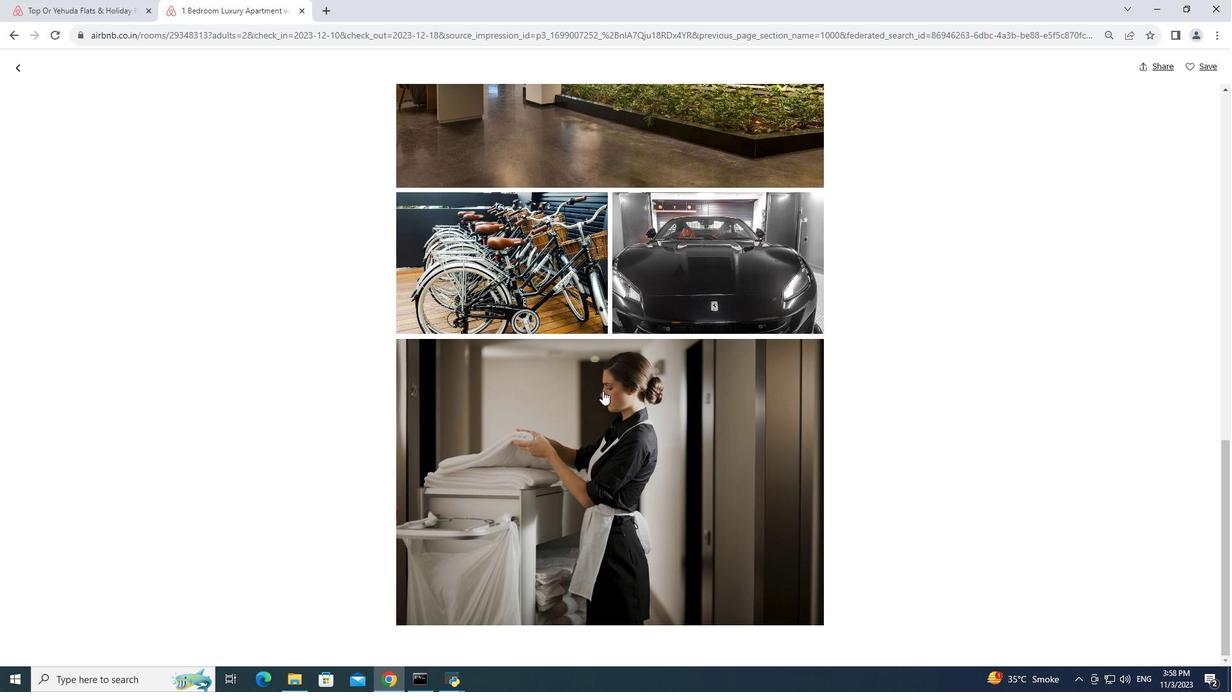 
Action: Mouse scrolled (602, 390) with delta (0, 0)
Screenshot: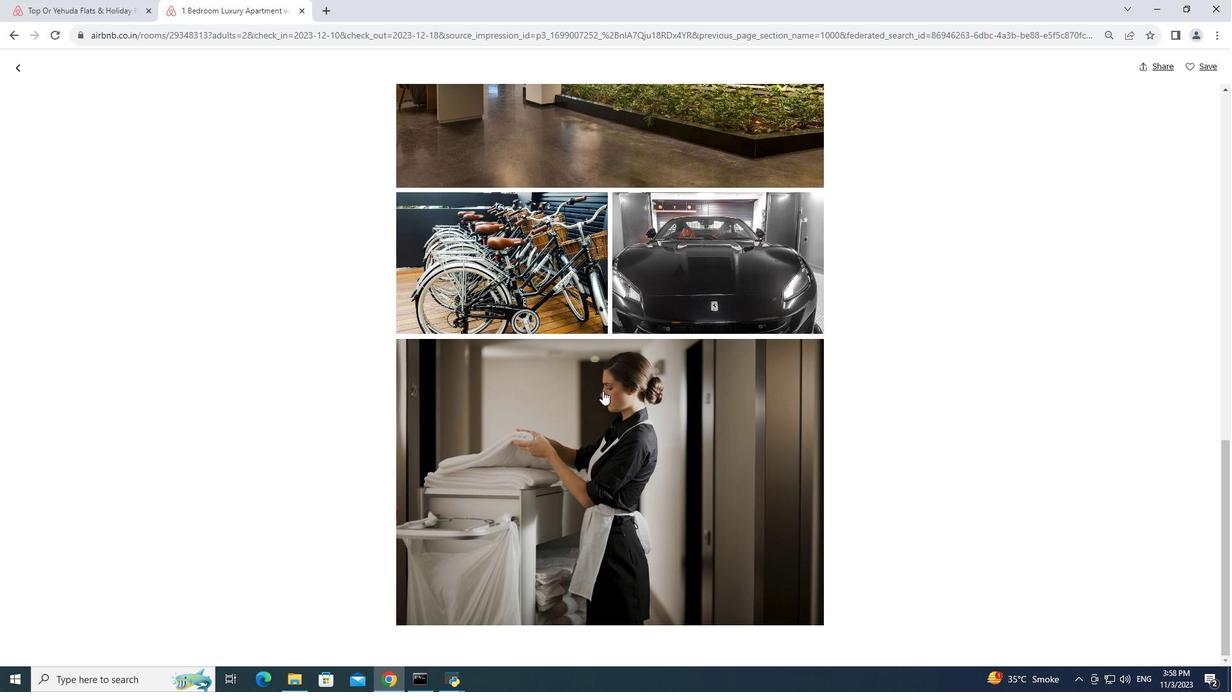 
Action: Mouse scrolled (602, 390) with delta (0, 0)
Screenshot: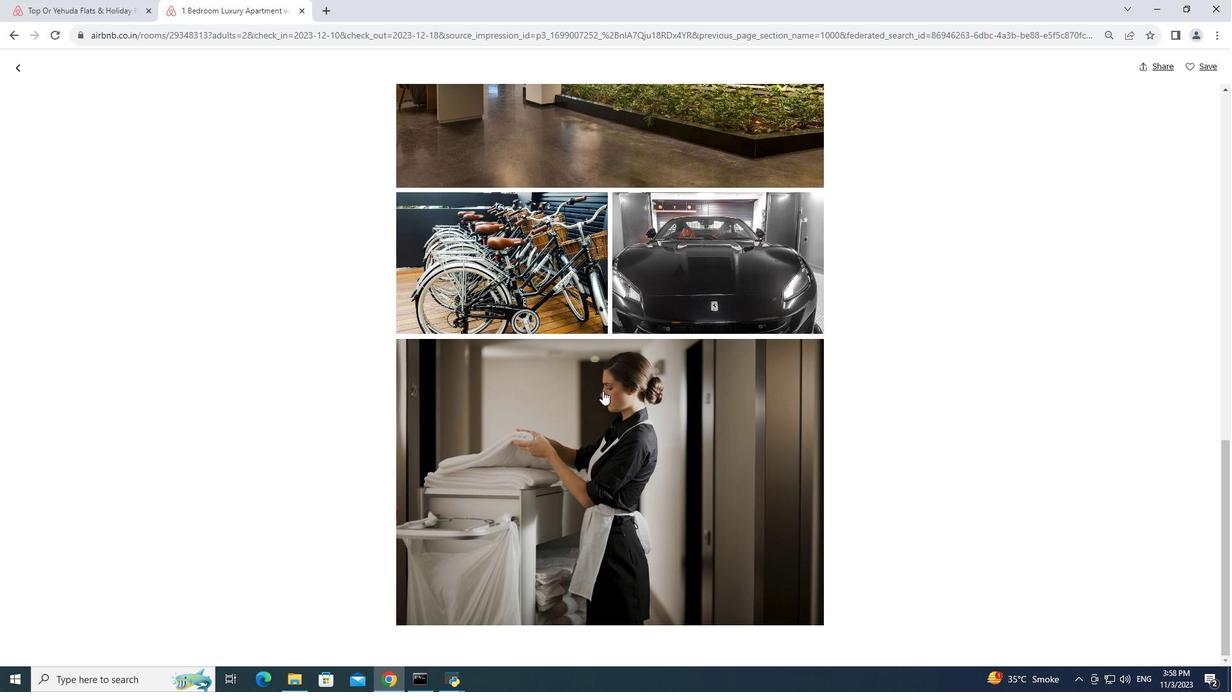 
Action: Mouse scrolled (602, 390) with delta (0, 0)
Screenshot: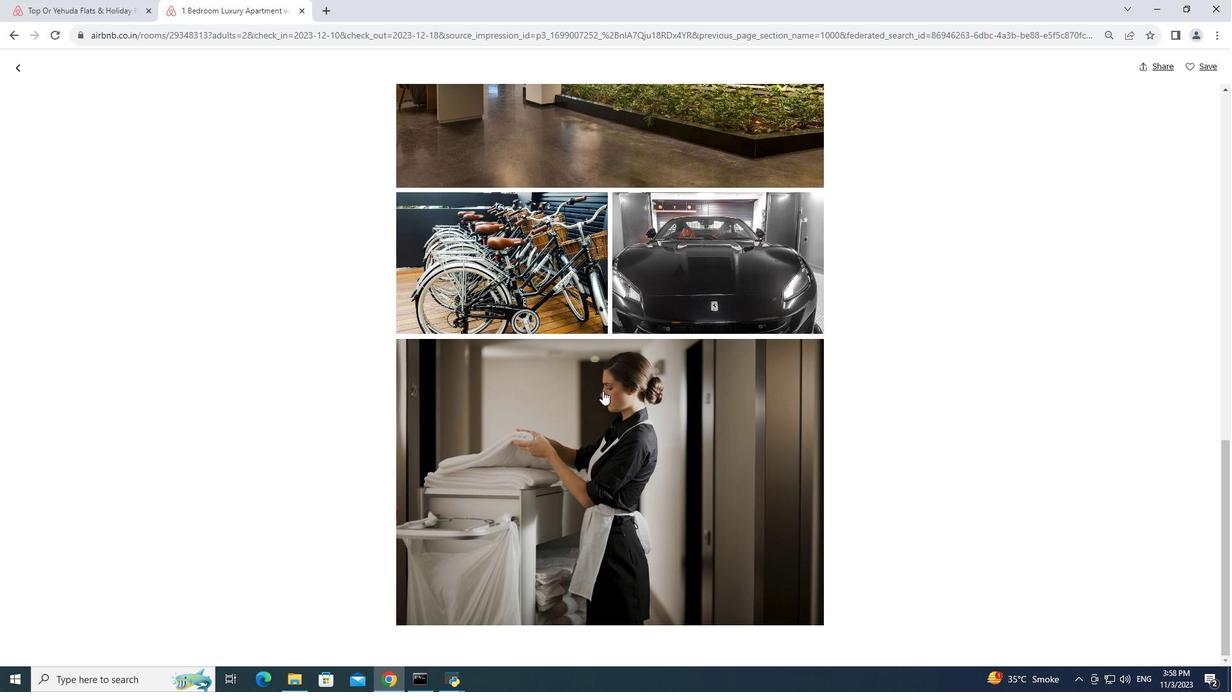 
Action: Mouse scrolled (602, 390) with delta (0, 0)
Screenshot: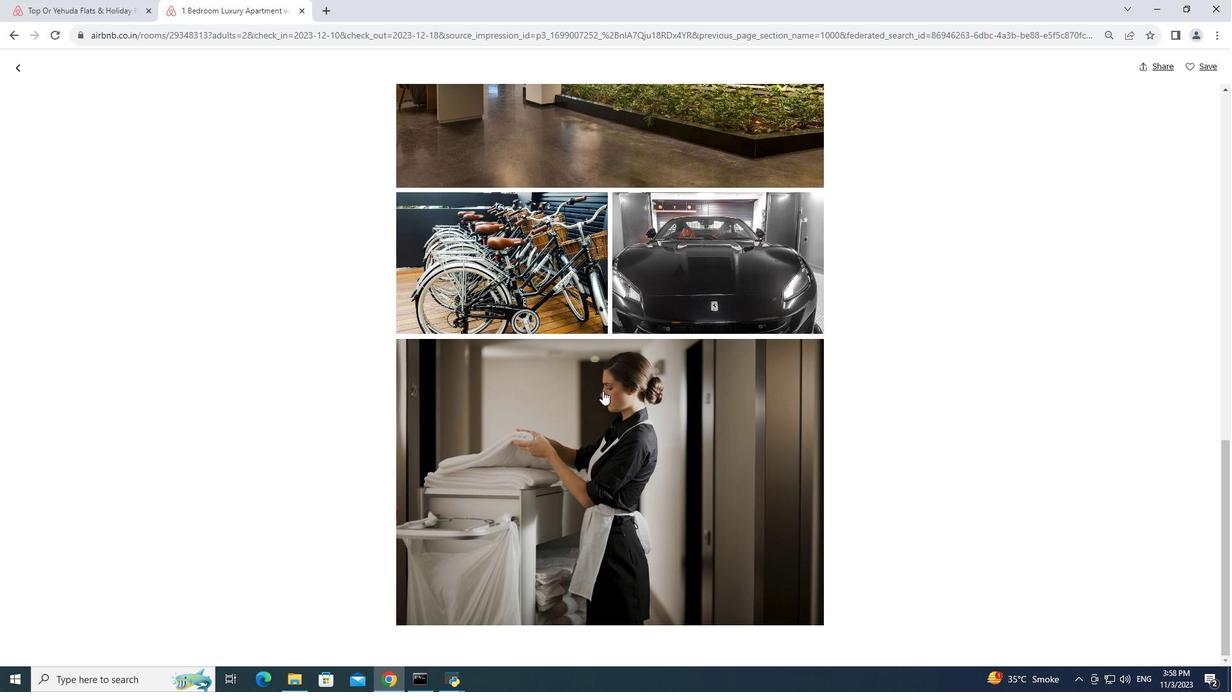 
Action: Mouse scrolled (602, 390) with delta (0, 0)
Screenshot: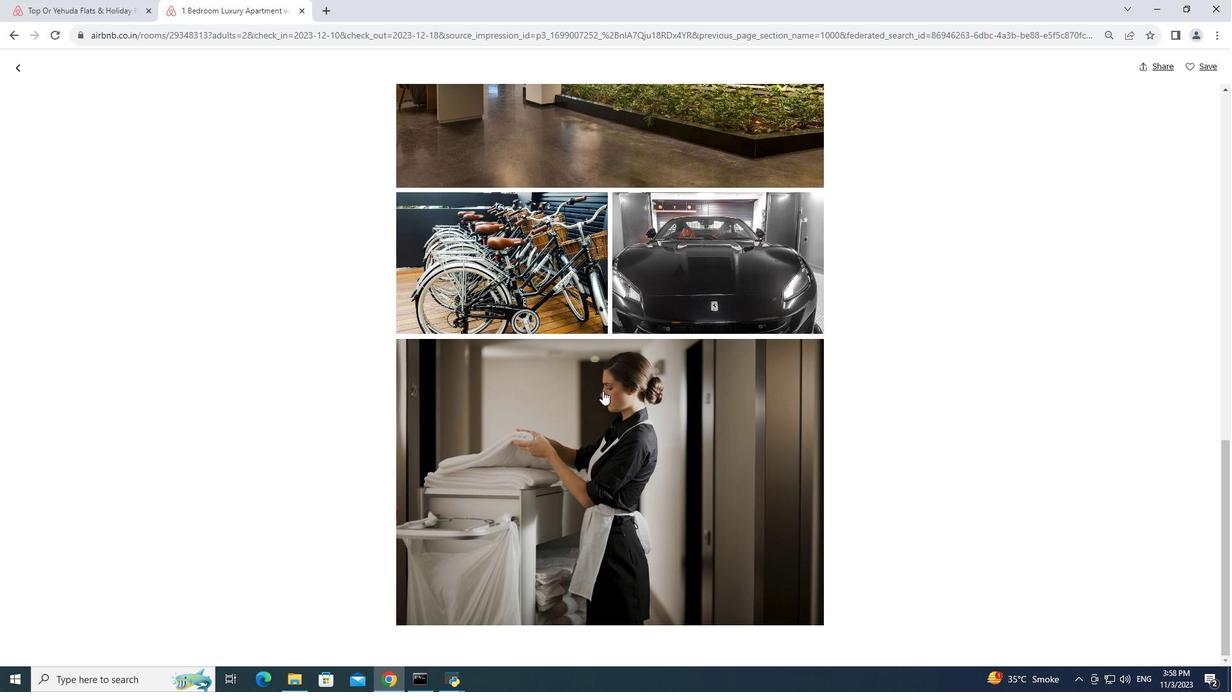 
Action: Mouse scrolled (602, 390) with delta (0, 0)
Screenshot: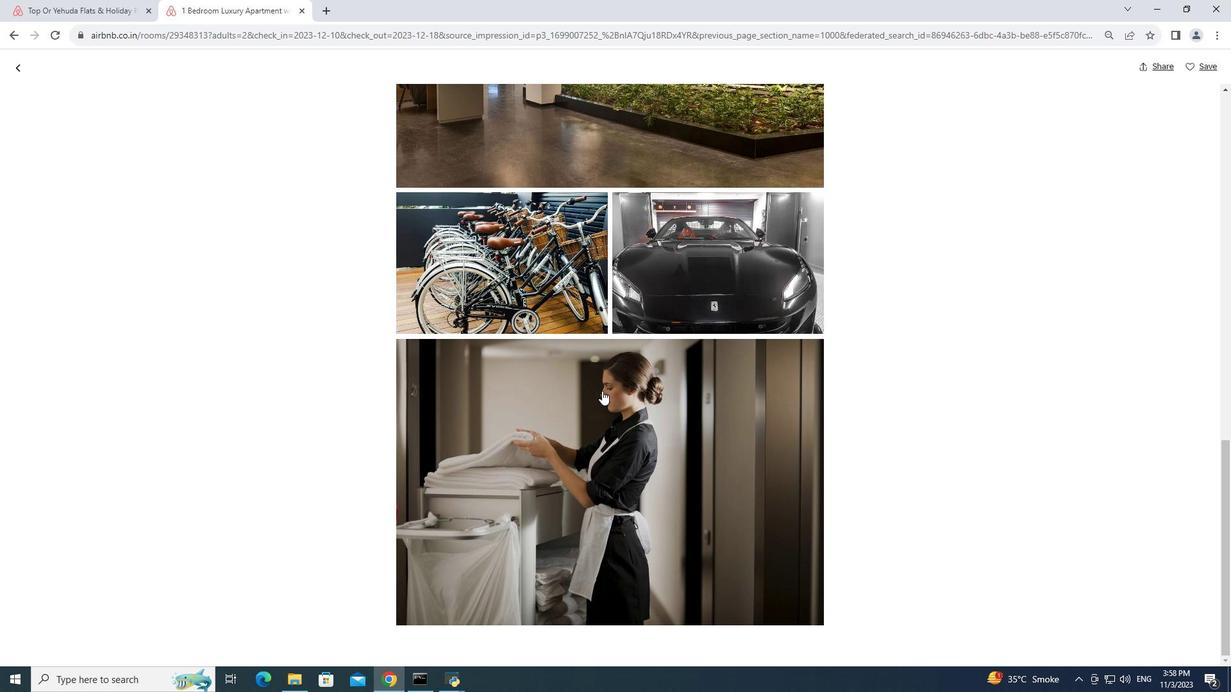 
Action: Mouse moved to (15, 69)
Screenshot: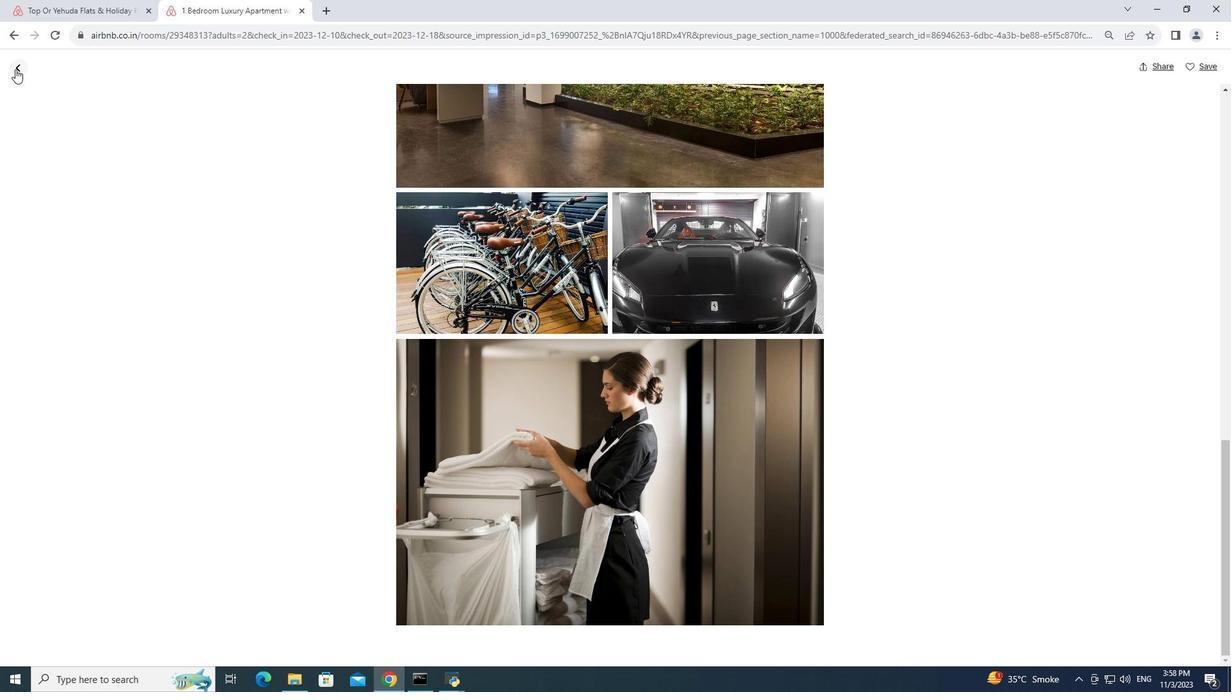 
Action: Mouse pressed left at (15, 69)
Screenshot: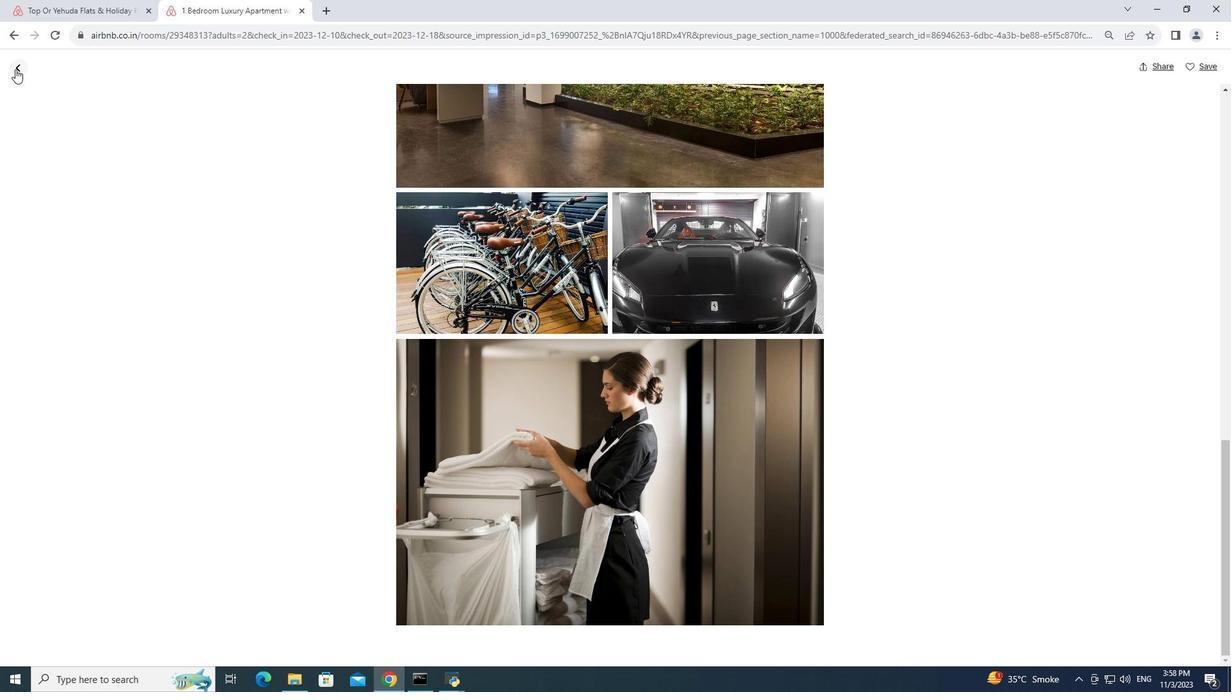 
Action: Mouse moved to (355, 344)
Screenshot: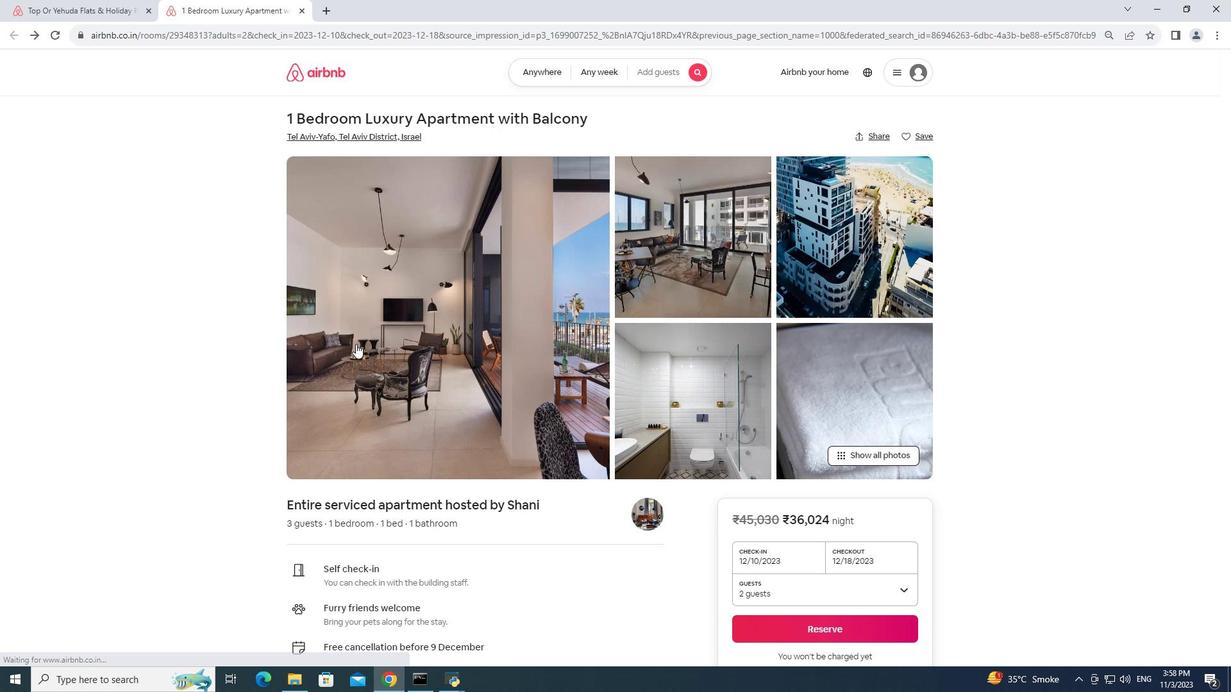 
Action: Mouse scrolled (355, 343) with delta (0, 0)
Screenshot: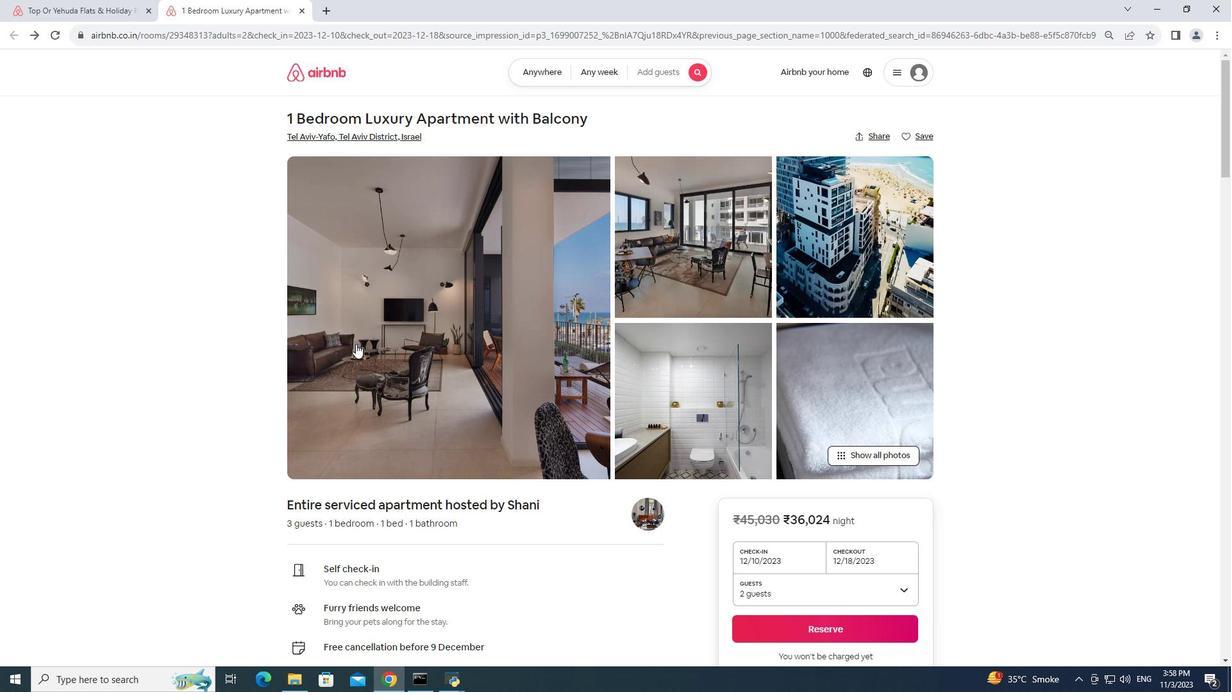 
Action: Mouse scrolled (355, 343) with delta (0, 0)
Screenshot: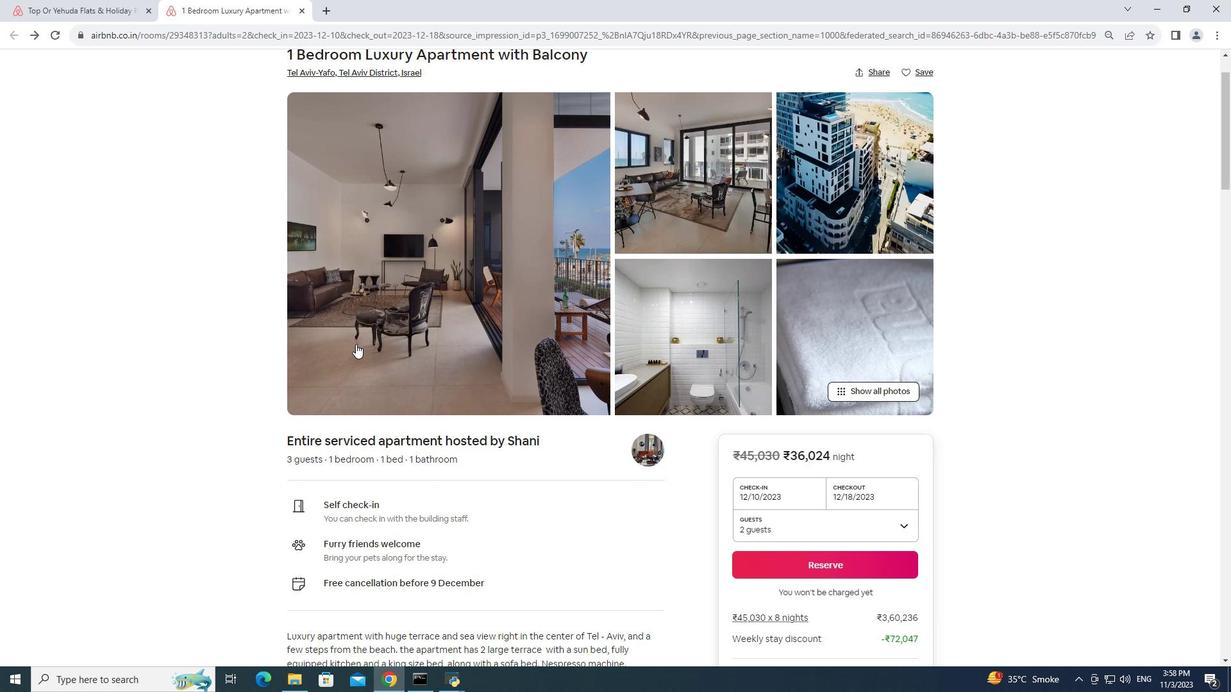 
Action: Mouse scrolled (355, 343) with delta (0, 0)
Screenshot: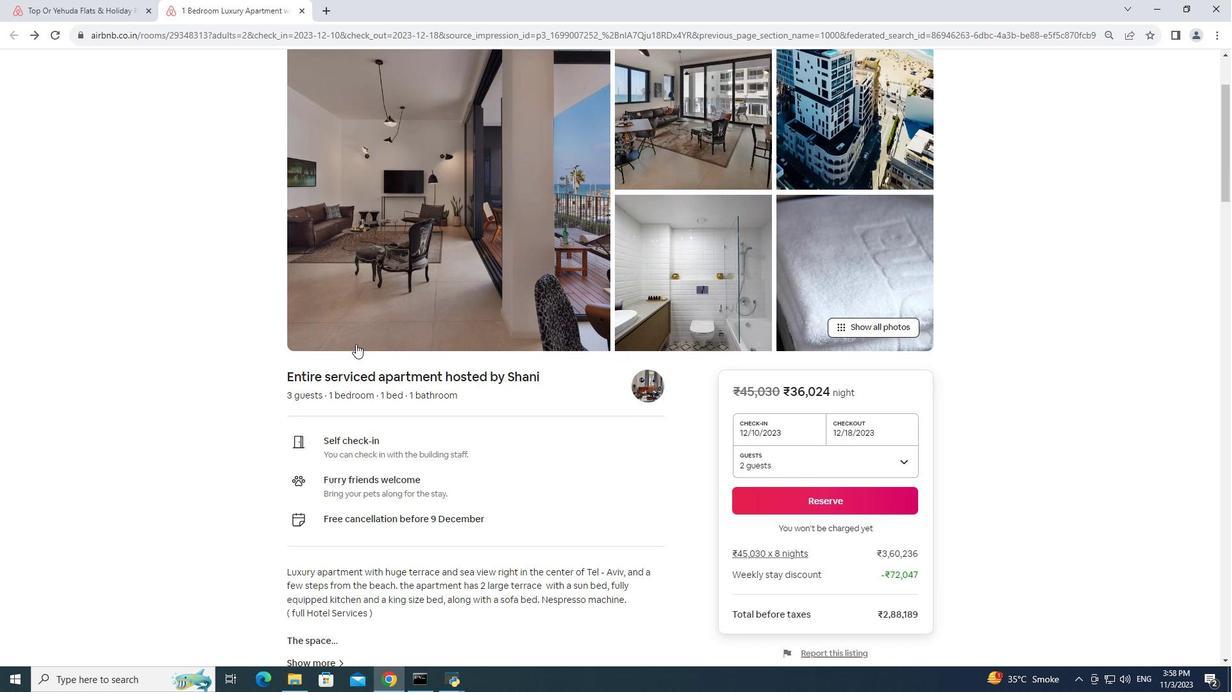 
Action: Mouse scrolled (355, 343) with delta (0, 0)
Screenshot: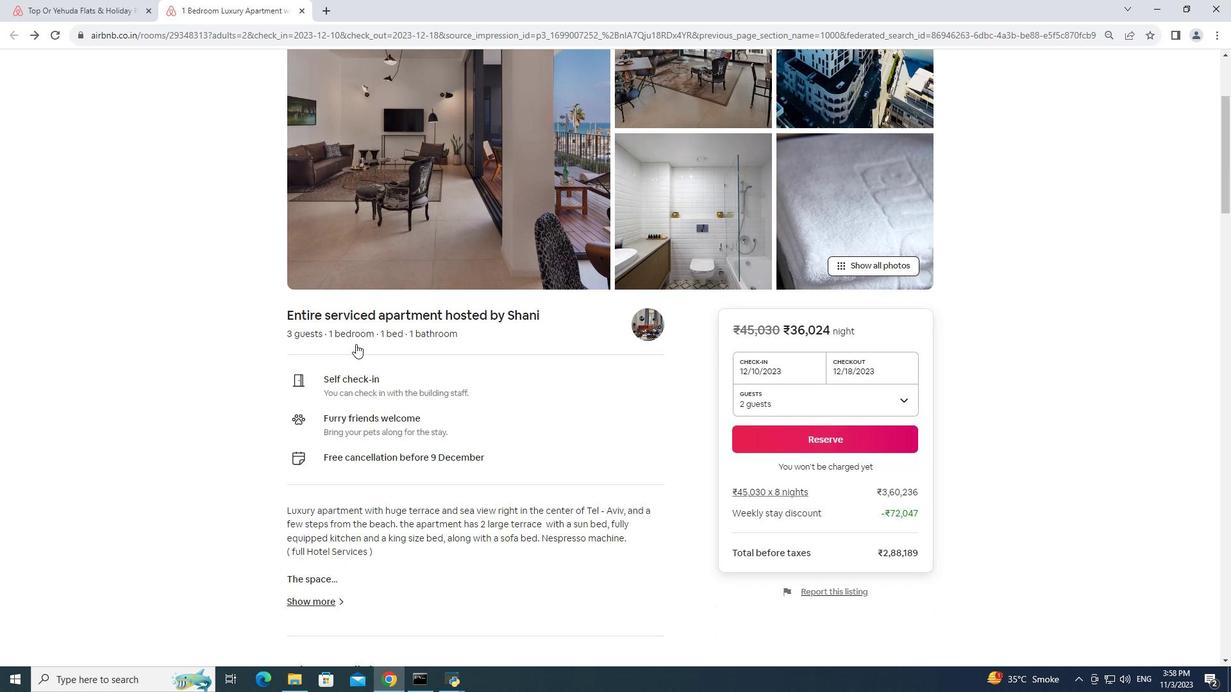 
Action: Mouse scrolled (355, 343) with delta (0, 0)
Screenshot: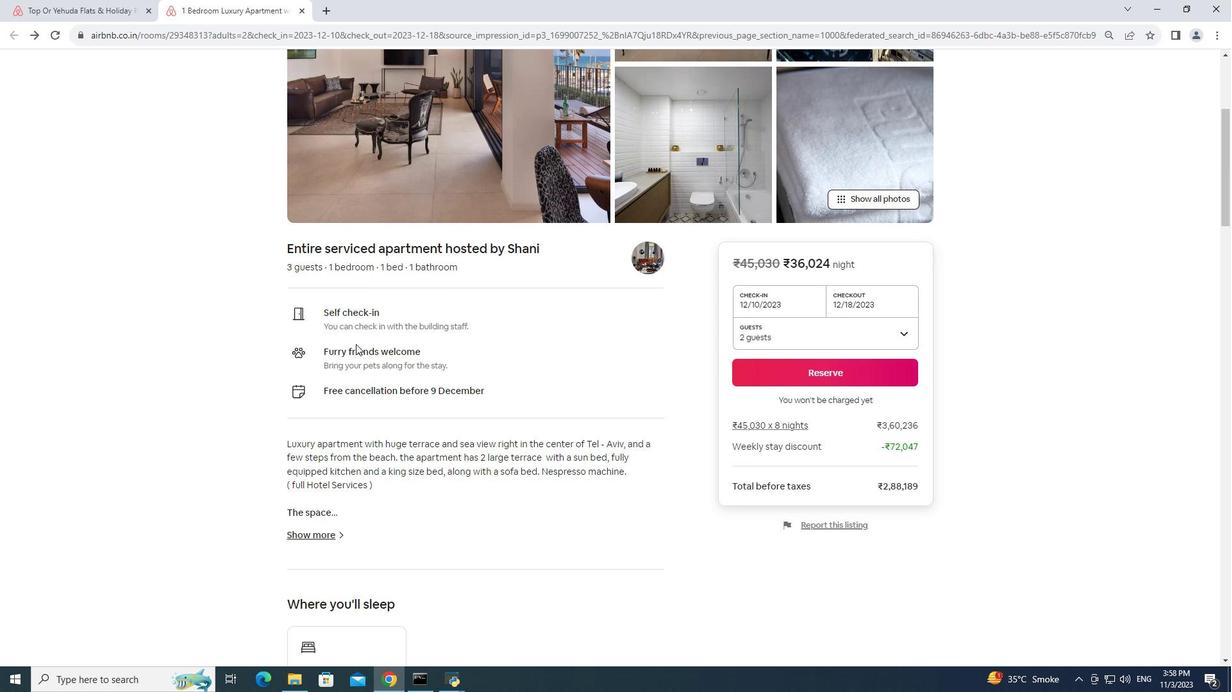 
Action: Mouse moved to (356, 344)
Screenshot: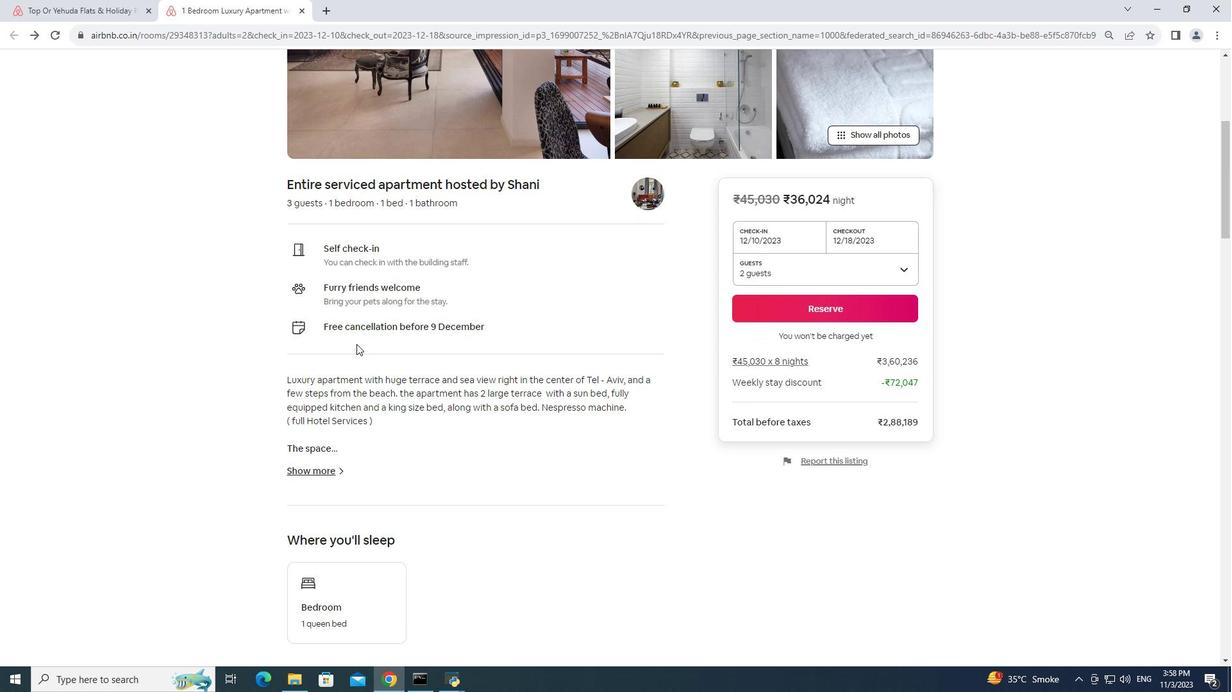 
Action: Mouse scrolled (356, 343) with delta (0, 0)
Screenshot: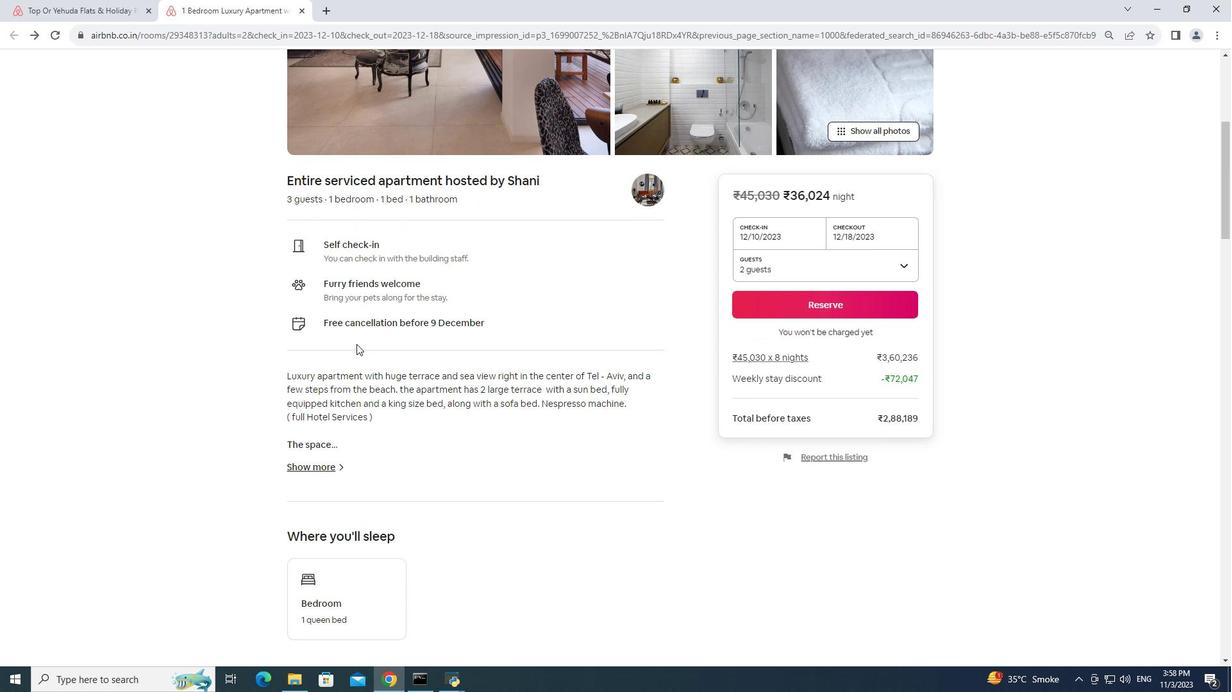 
Action: Mouse scrolled (356, 343) with delta (0, 0)
Screenshot: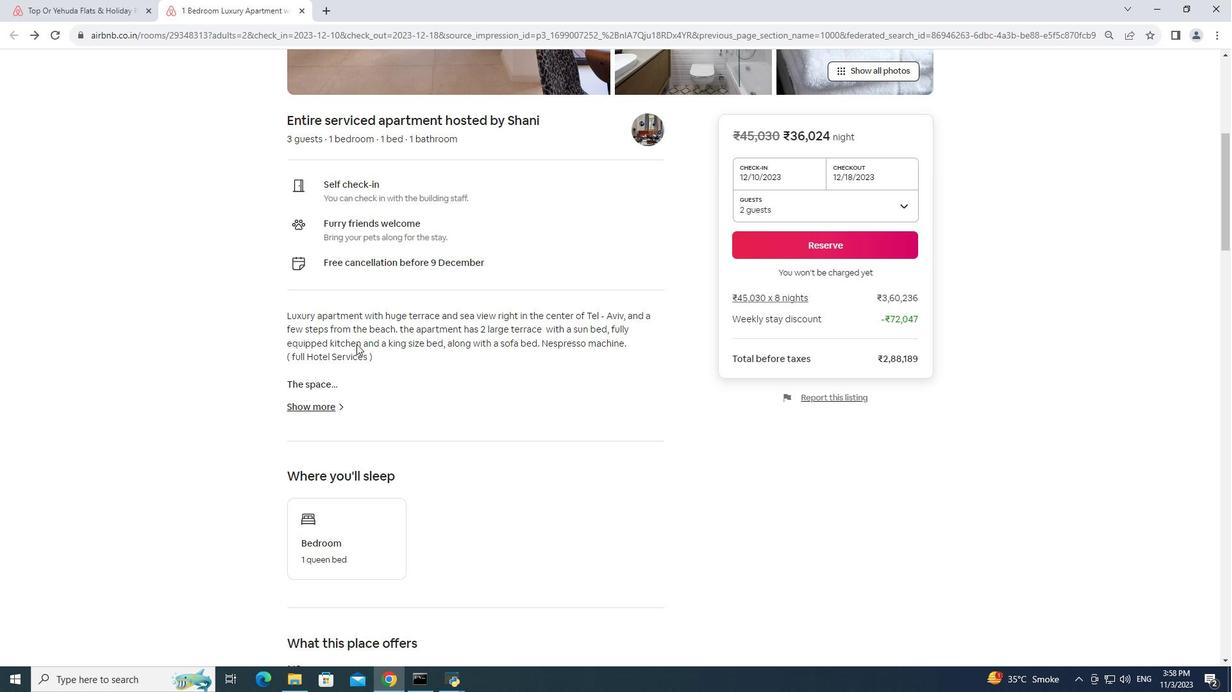 
Action: Mouse moved to (332, 339)
Screenshot: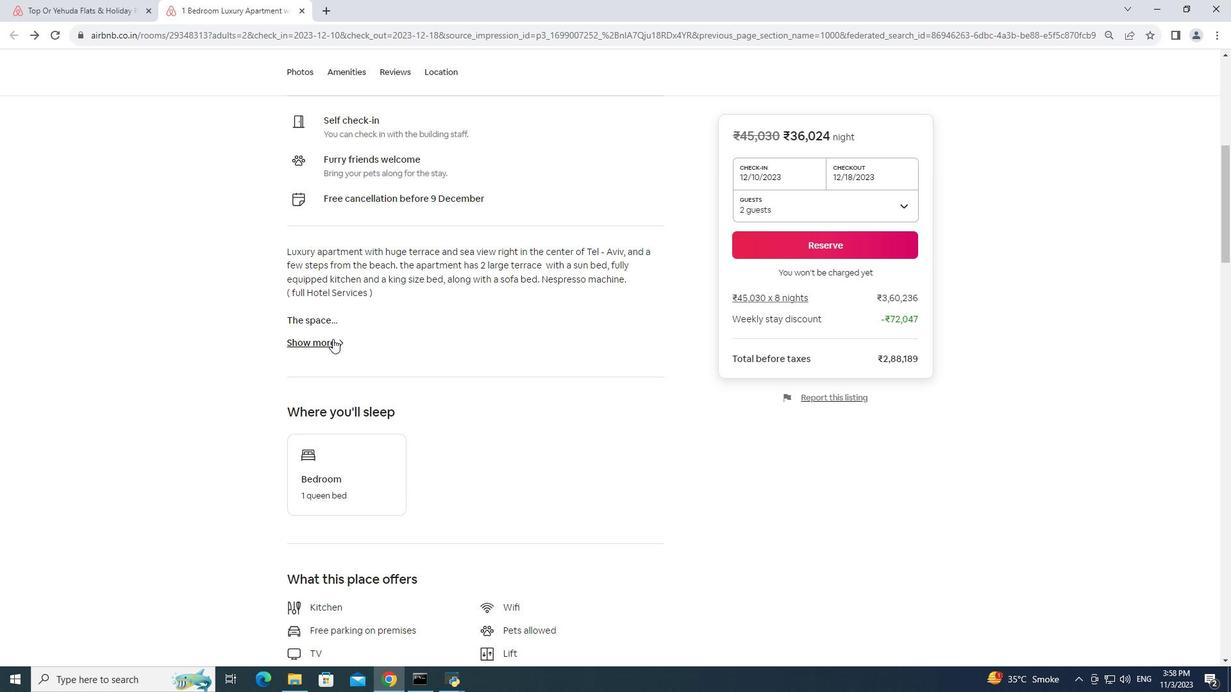 
Action: Mouse pressed left at (332, 339)
Screenshot: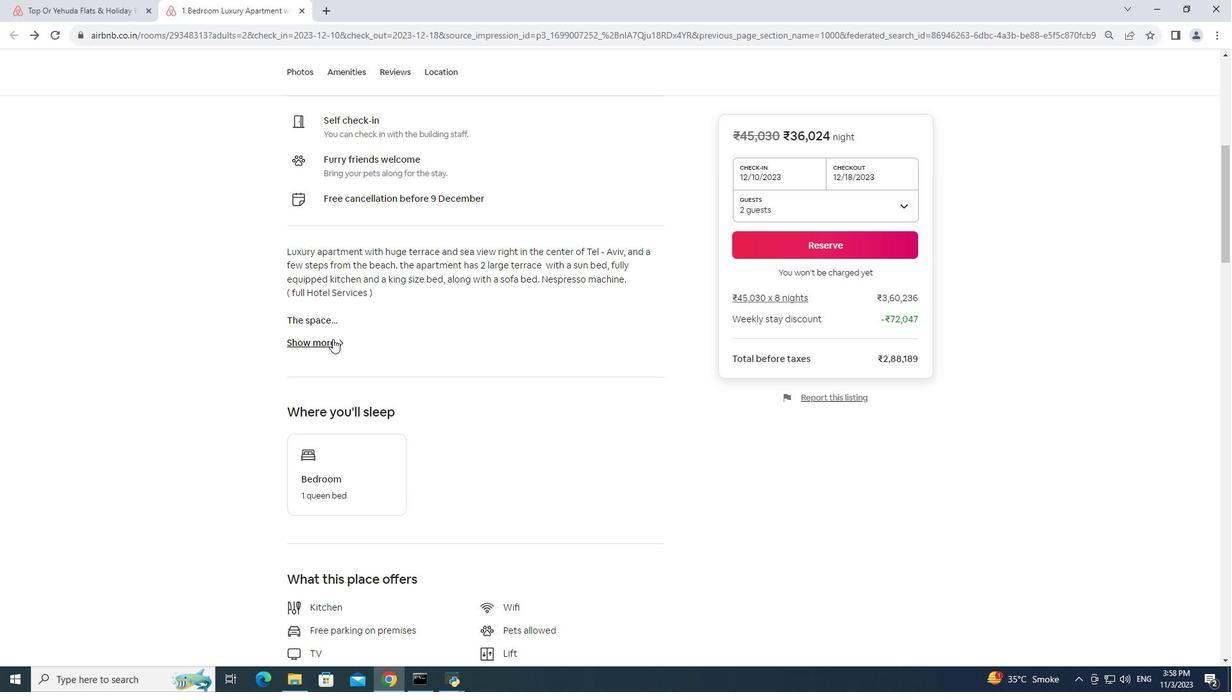 
Action: Mouse moved to (490, 496)
Screenshot: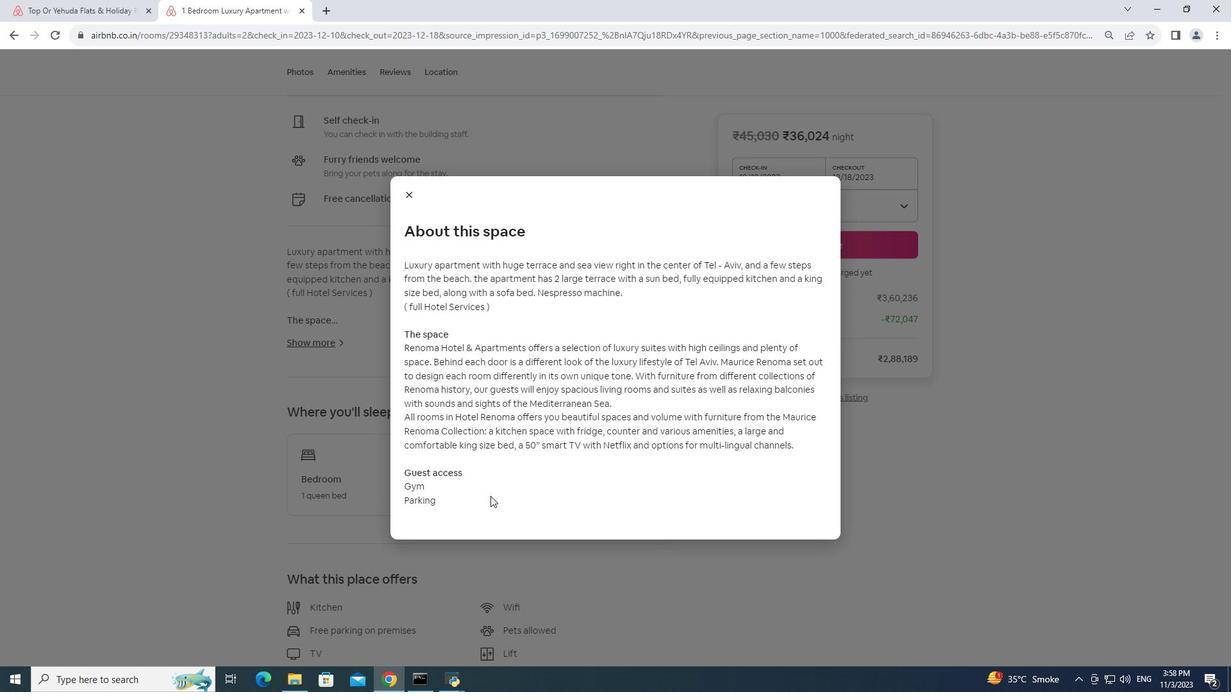 
Action: Mouse scrolled (490, 495) with delta (0, 0)
Screenshot: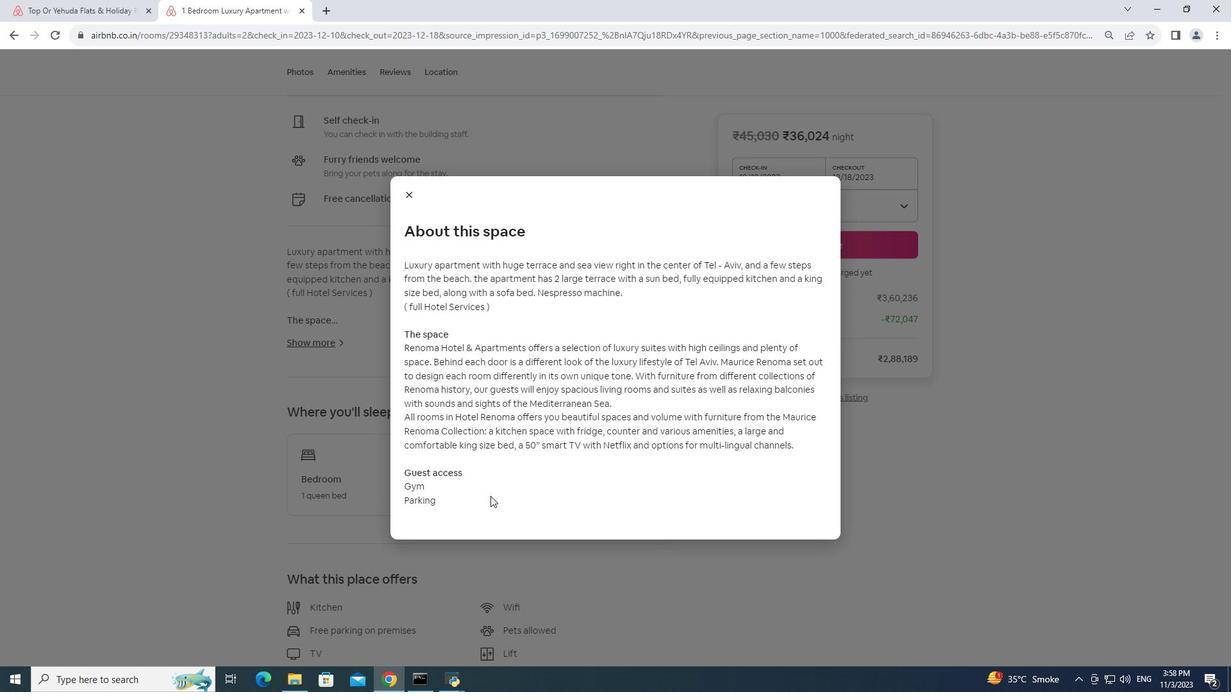 
Action: Mouse moved to (489, 496)
Screenshot: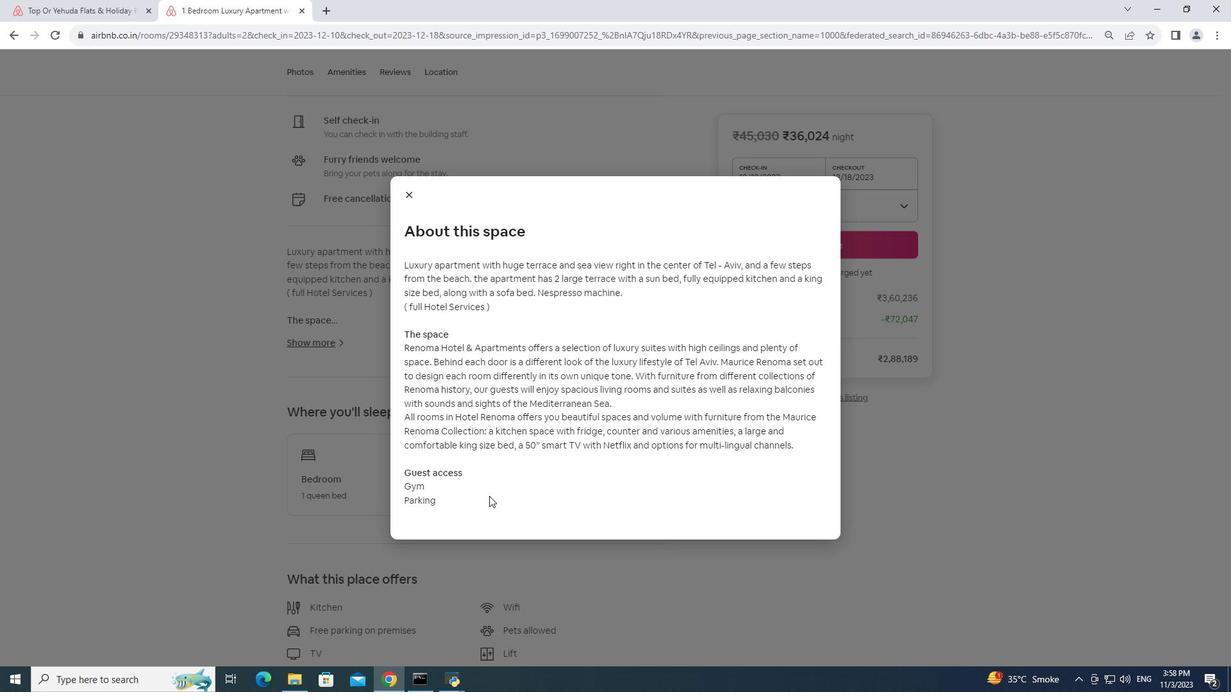 
Action: Mouse scrolled (489, 495) with delta (0, 0)
Screenshot: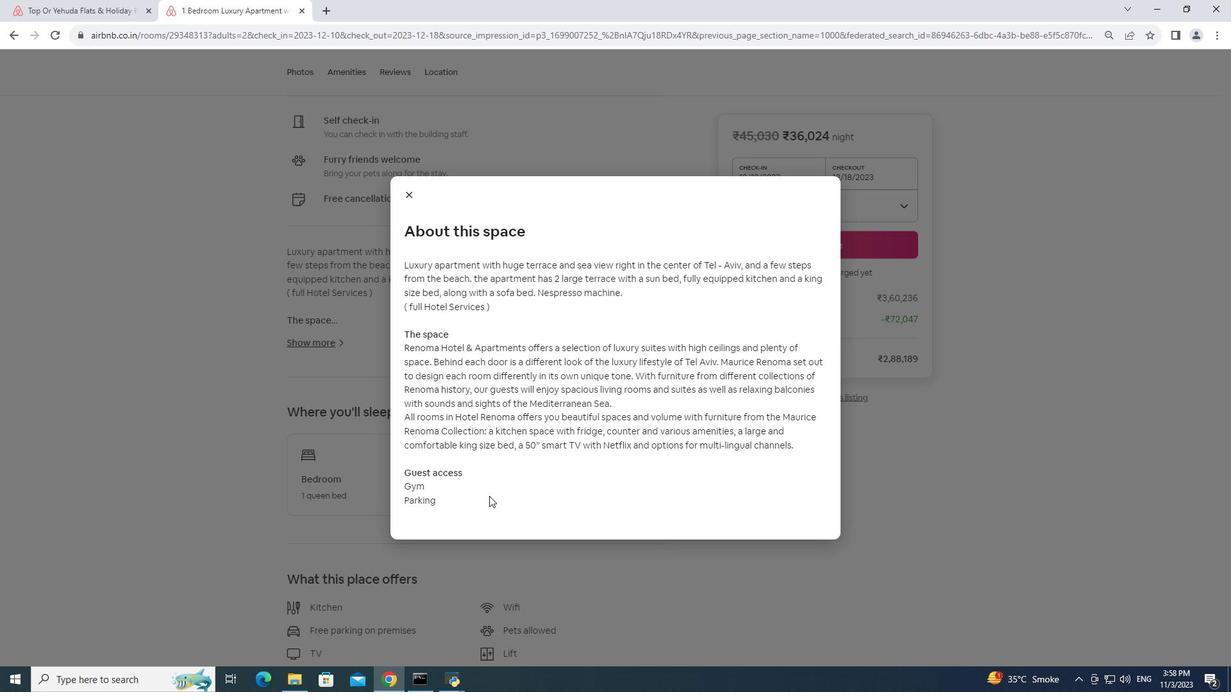 
Action: Mouse moved to (488, 496)
Screenshot: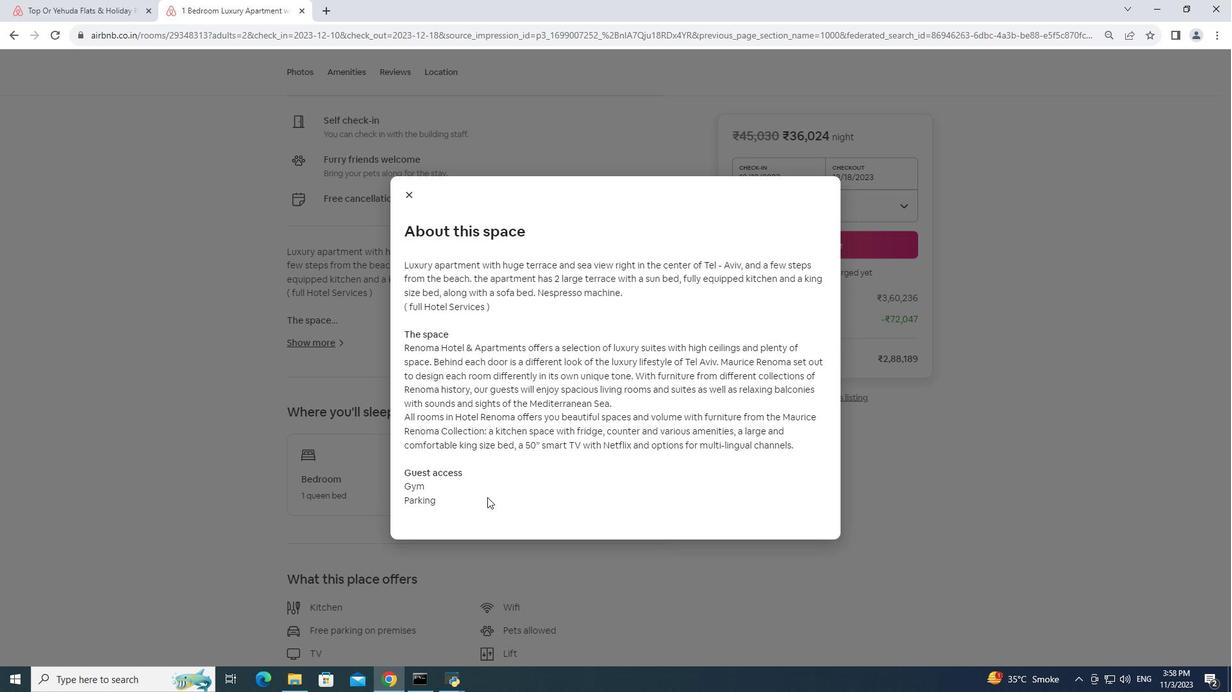 
Action: Mouse scrolled (488, 496) with delta (0, 0)
Screenshot: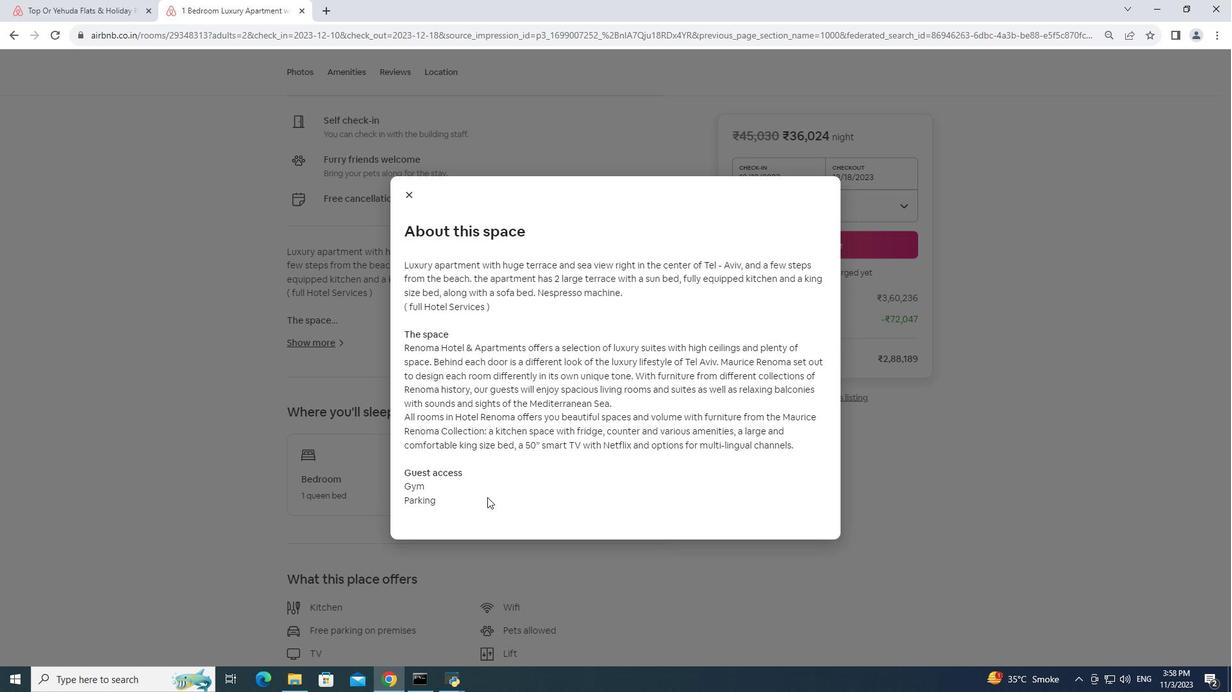 
Action: Mouse moved to (487, 497)
Screenshot: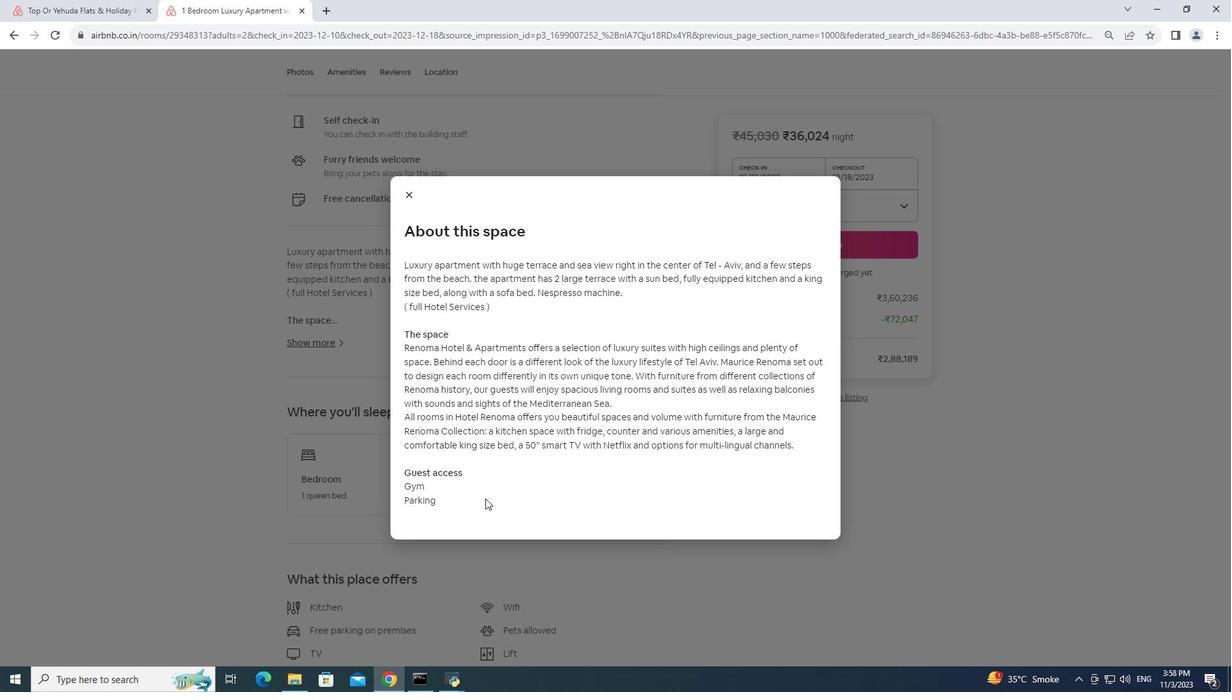 
Action: Mouse scrolled (487, 496) with delta (0, 0)
Screenshot: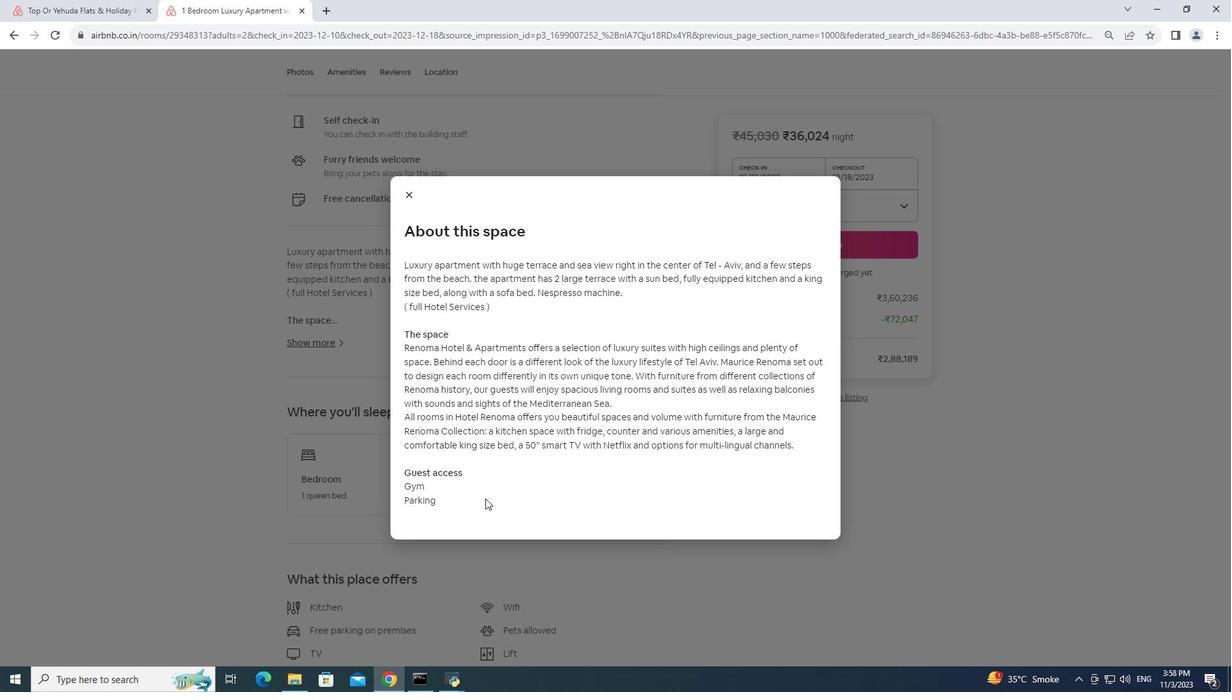 
Action: Mouse moved to (405, 196)
Screenshot: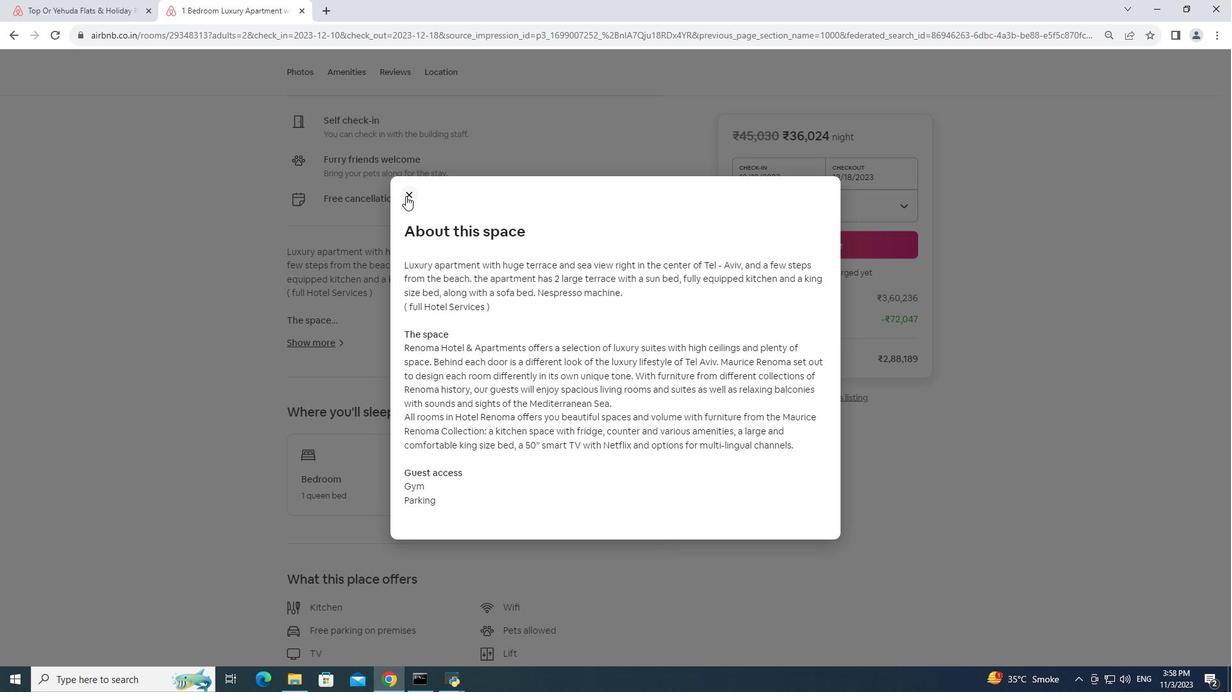 
Action: Mouse pressed left at (405, 196)
Screenshot: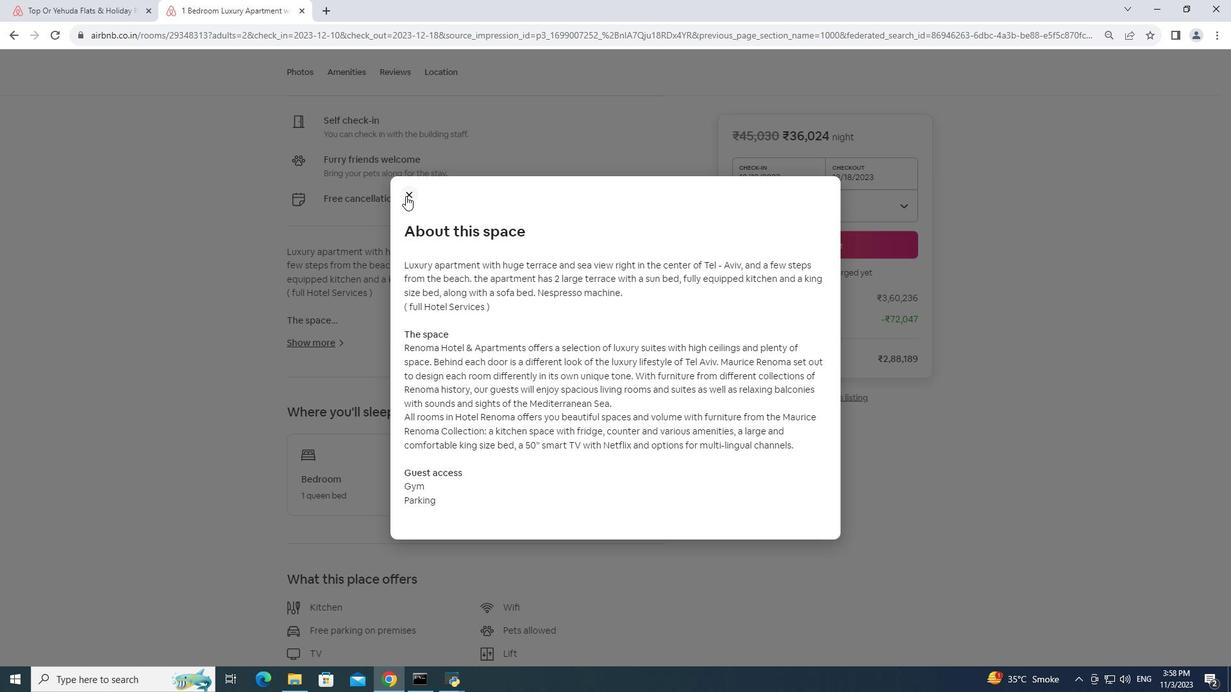 
Action: Mouse moved to (362, 355)
Screenshot: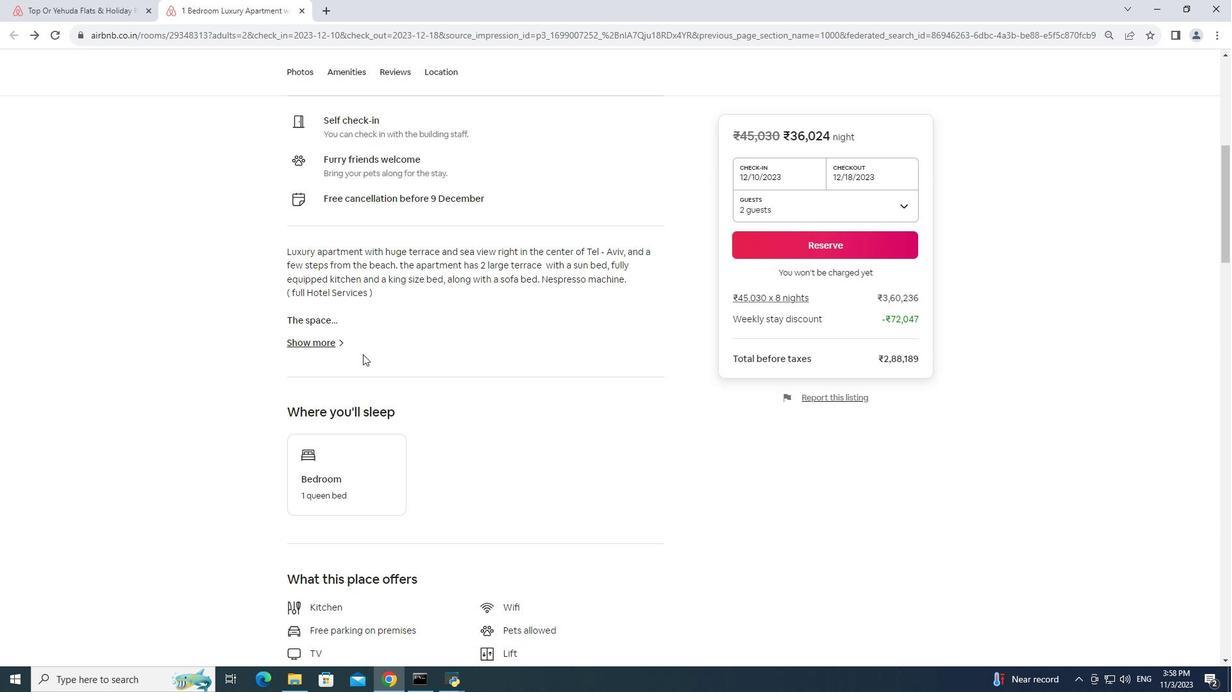 
Action: Mouse scrolled (362, 354) with delta (0, 0)
Screenshot: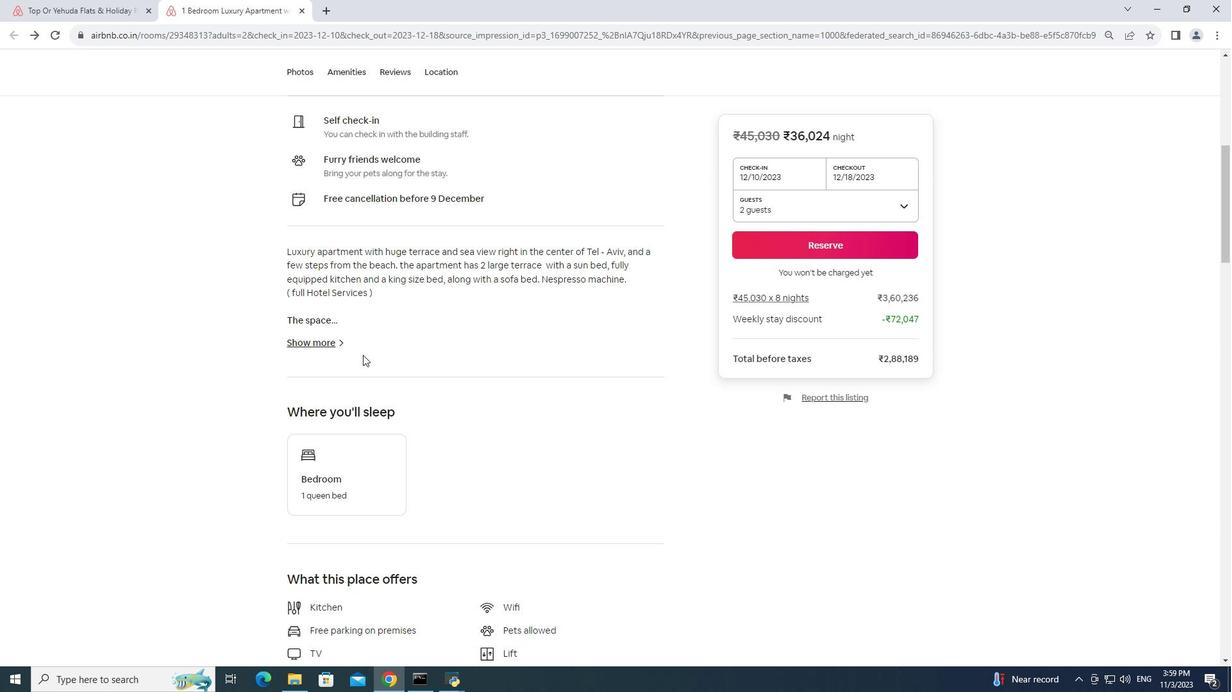 
Action: Mouse scrolled (362, 354) with delta (0, 0)
Screenshot: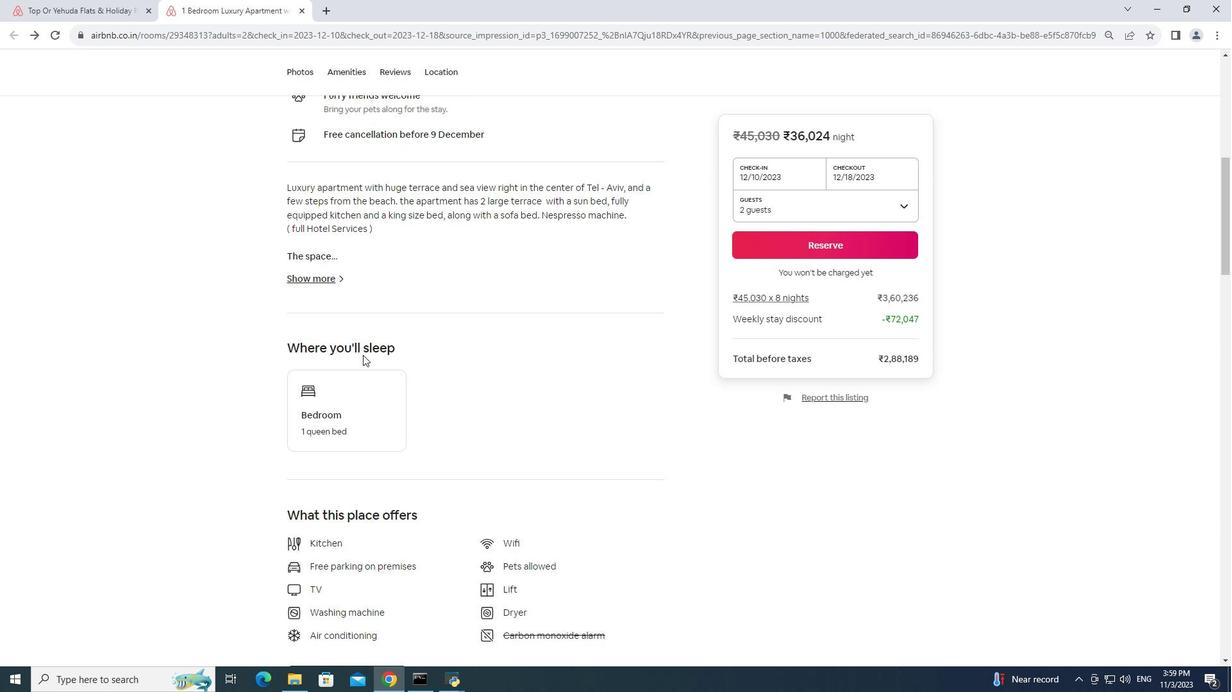
Action: Mouse scrolled (362, 354) with delta (0, 0)
Screenshot: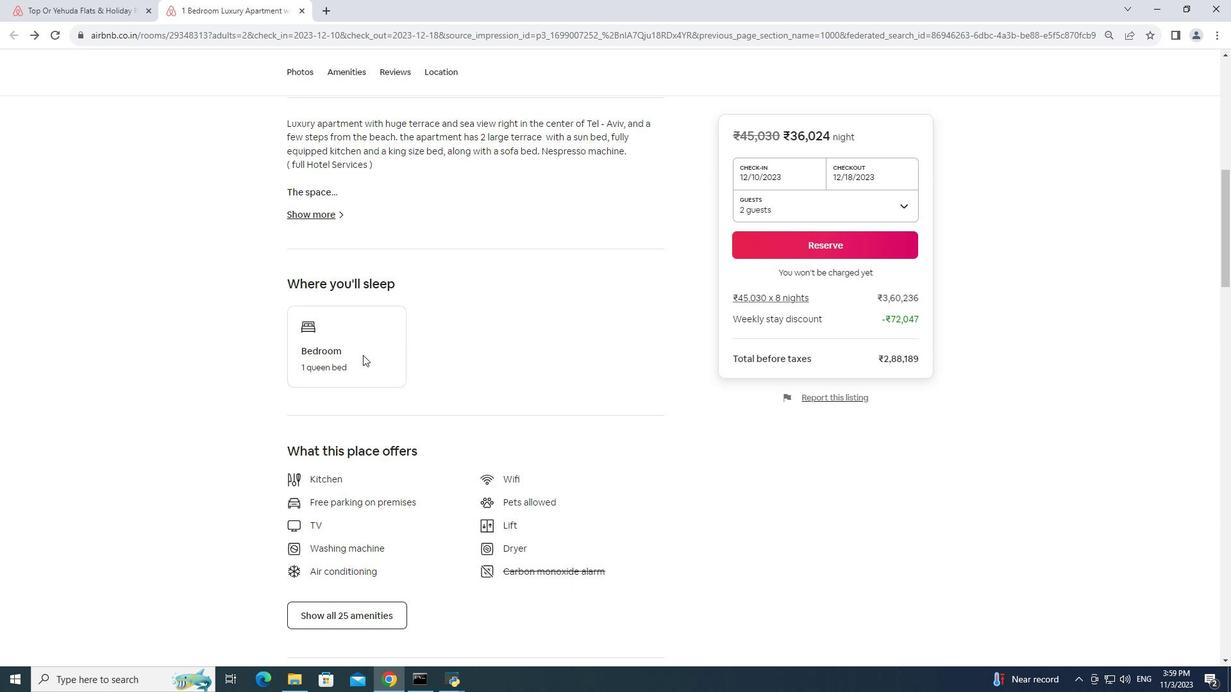 
Action: Mouse scrolled (362, 354) with delta (0, 0)
Screenshot: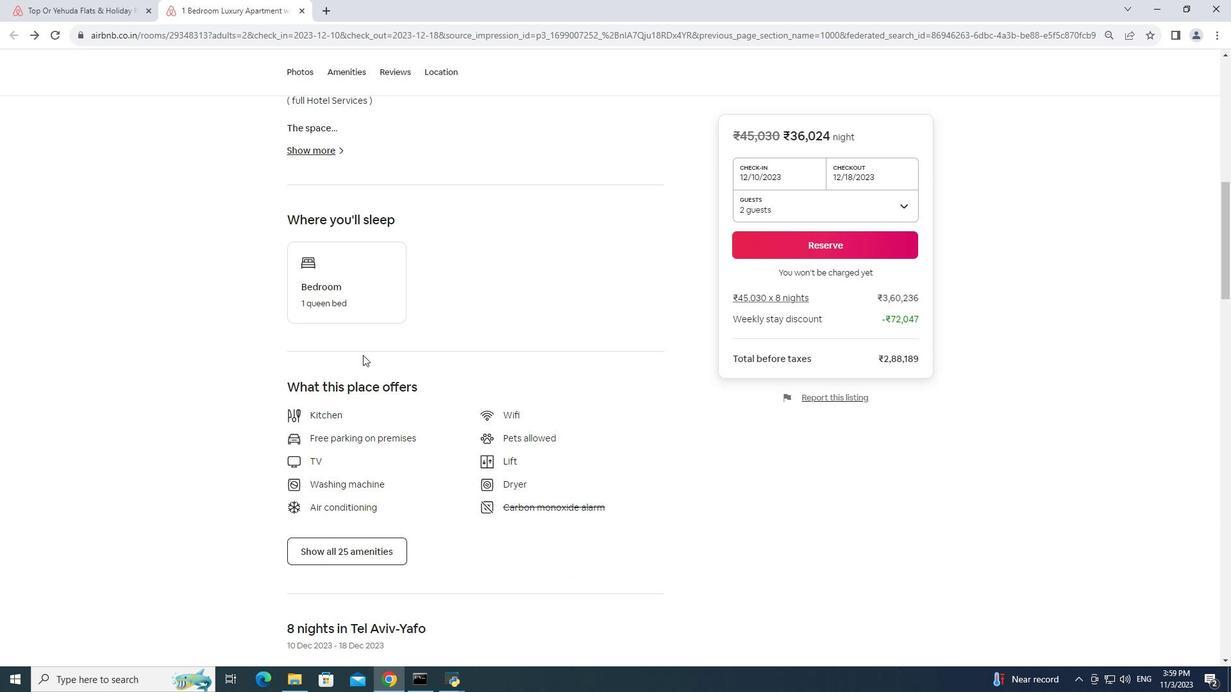 
Action: Mouse scrolled (362, 354) with delta (0, 0)
Screenshot: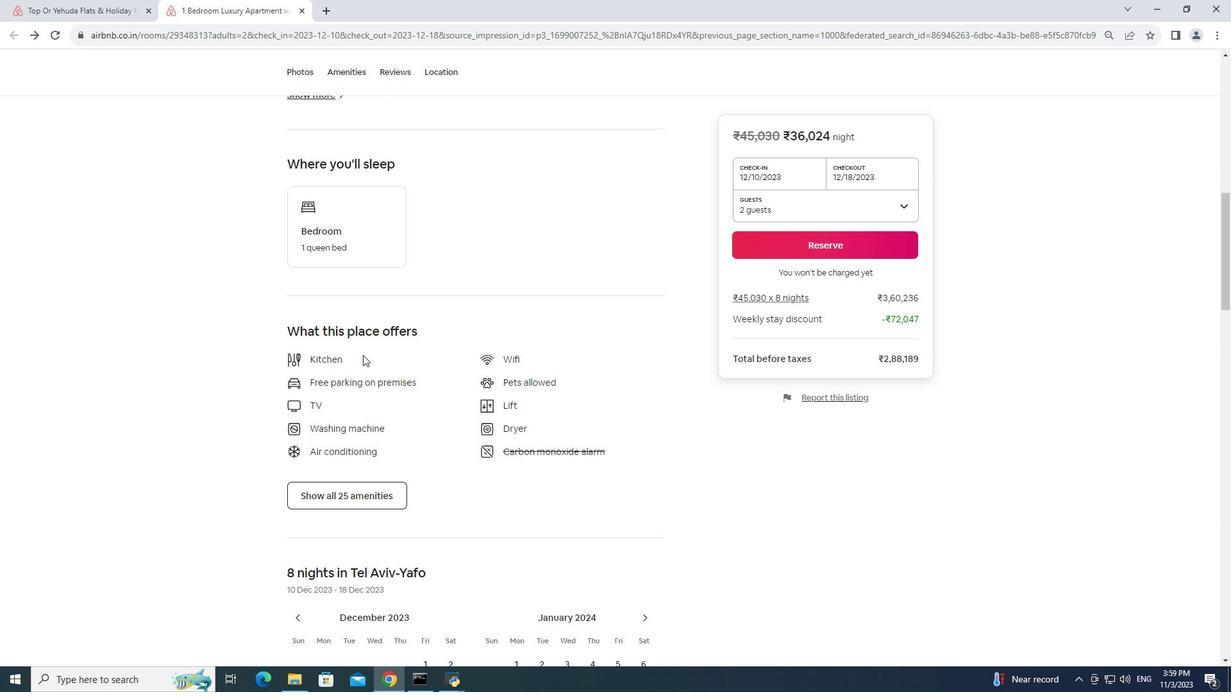 
Action: Mouse scrolled (362, 354) with delta (0, 0)
Screenshot: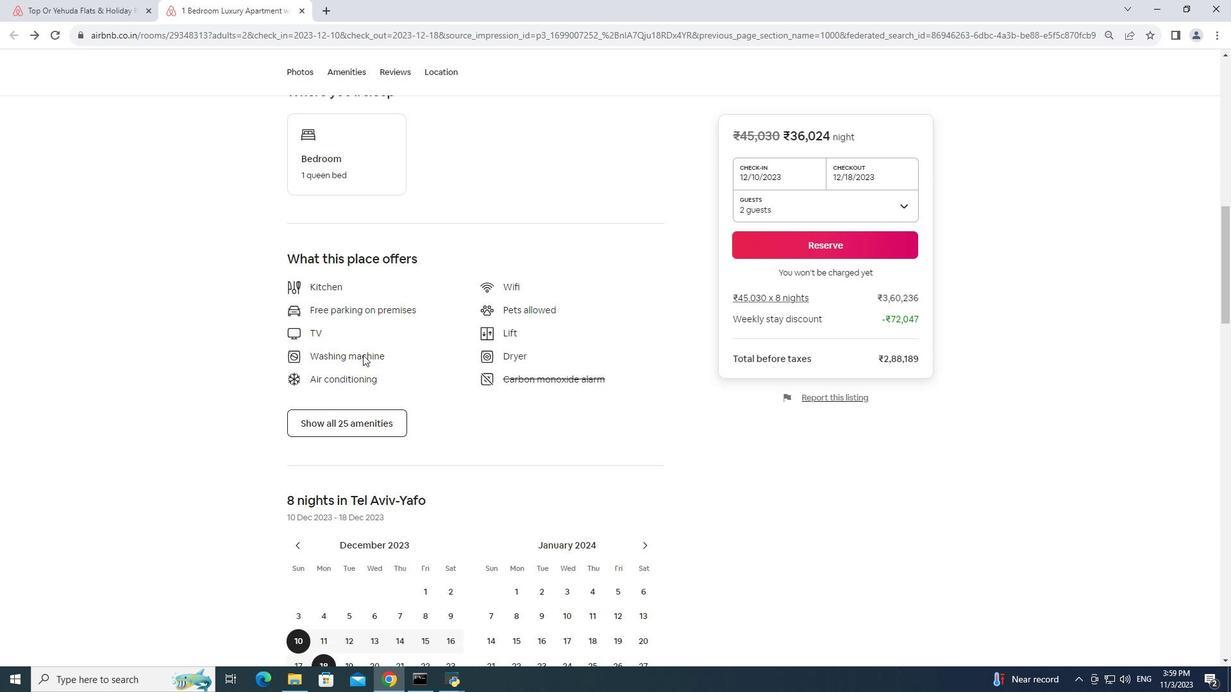 
Action: Mouse pressed left at (362, 355)
Screenshot: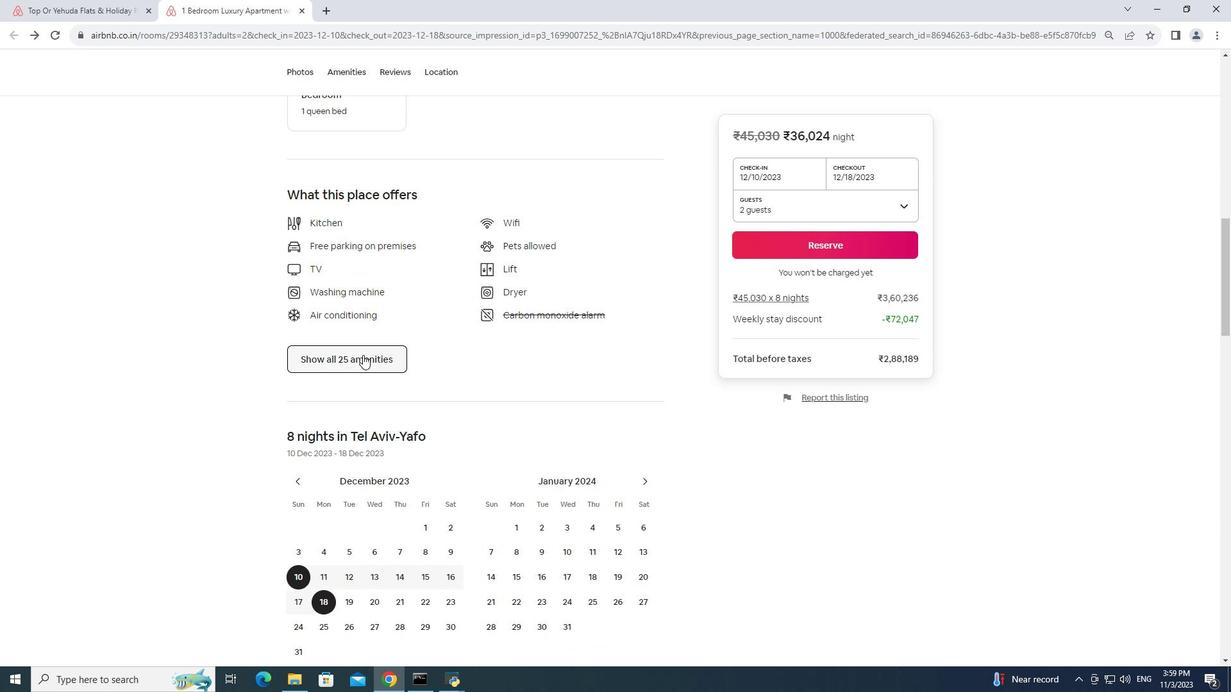 
Action: Mouse moved to (520, 346)
Screenshot: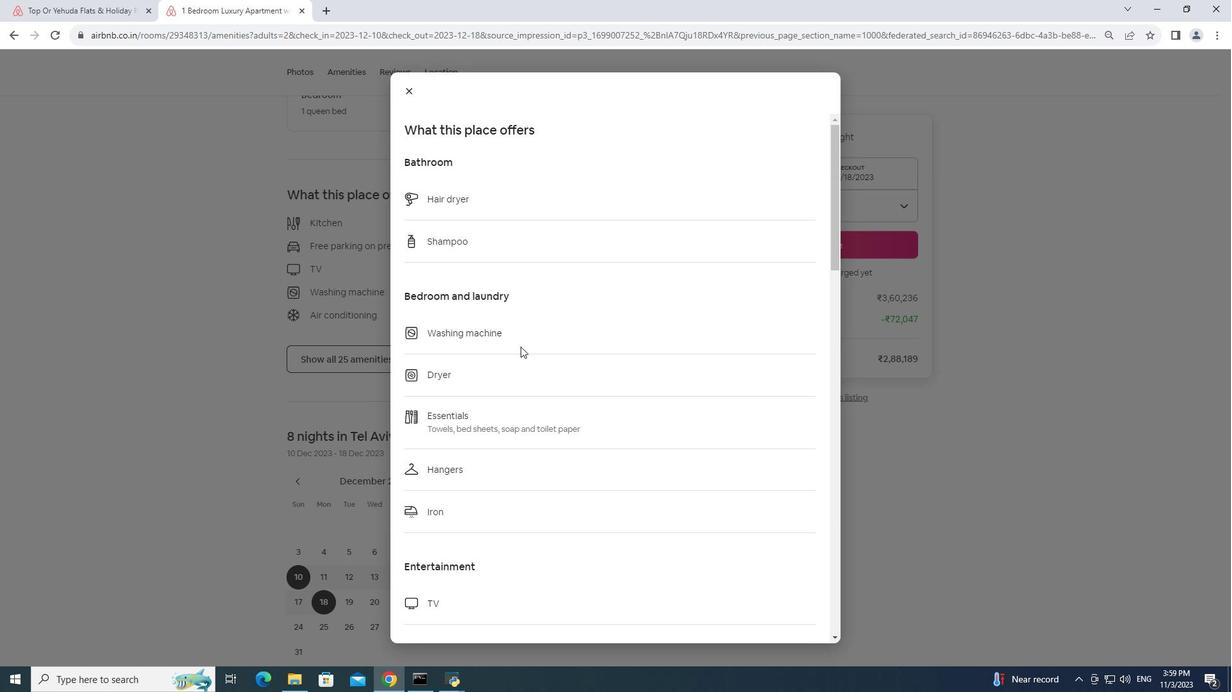 
Action: Mouse scrolled (520, 346) with delta (0, 0)
Screenshot: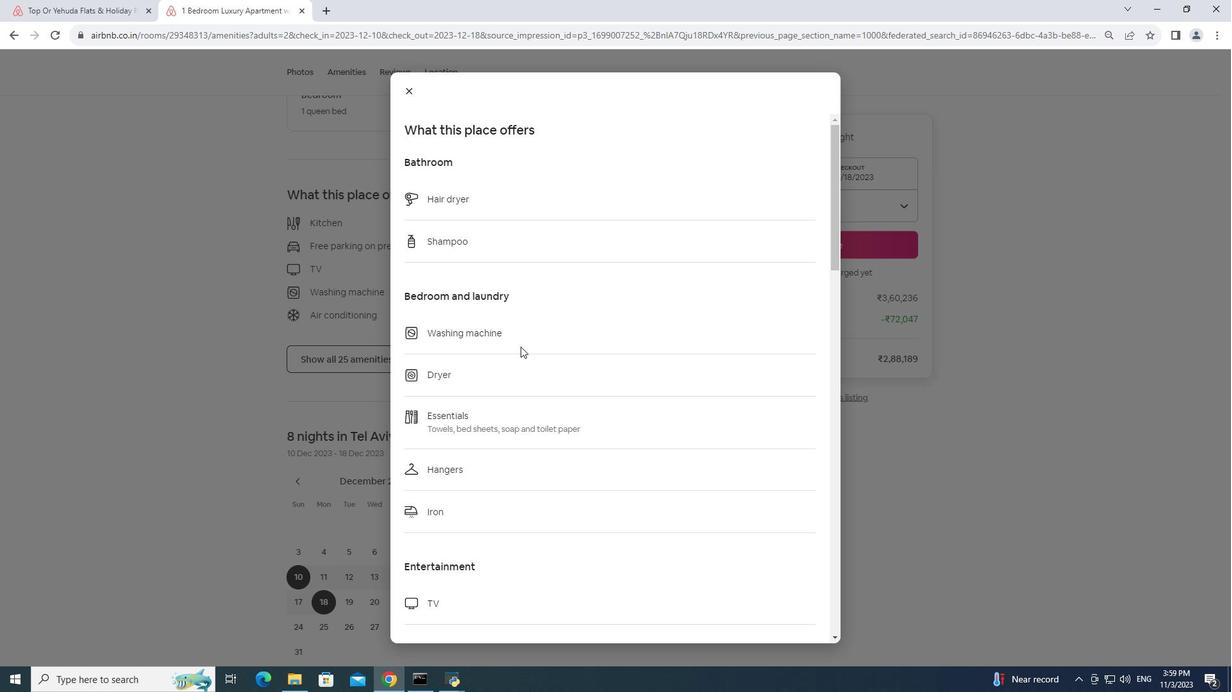 
Action: Mouse moved to (519, 347)
Screenshot: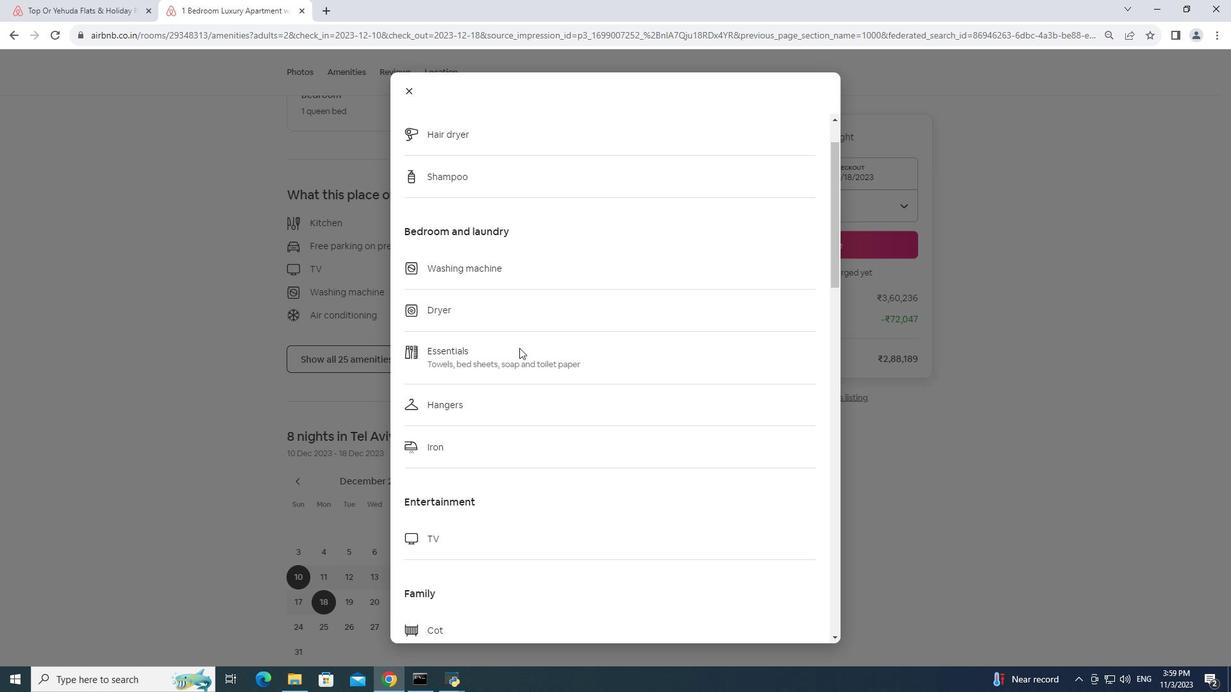 
Action: Mouse scrolled (519, 346) with delta (0, 0)
Screenshot: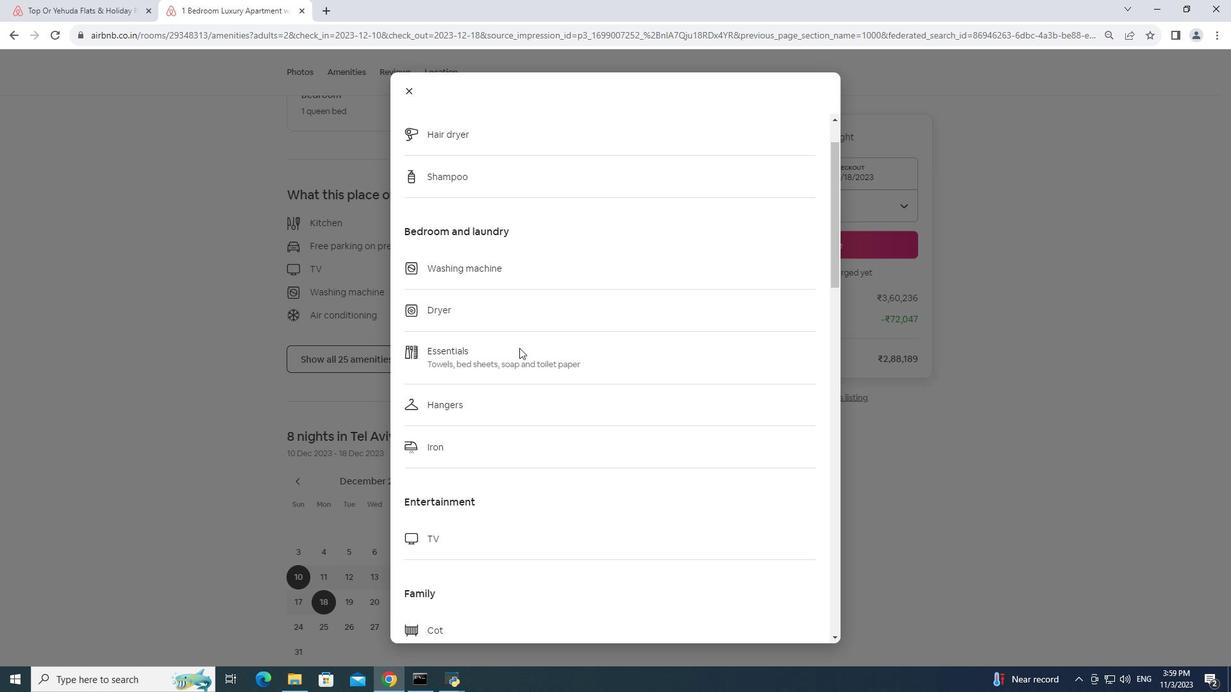 
Action: Mouse moved to (516, 350)
Screenshot: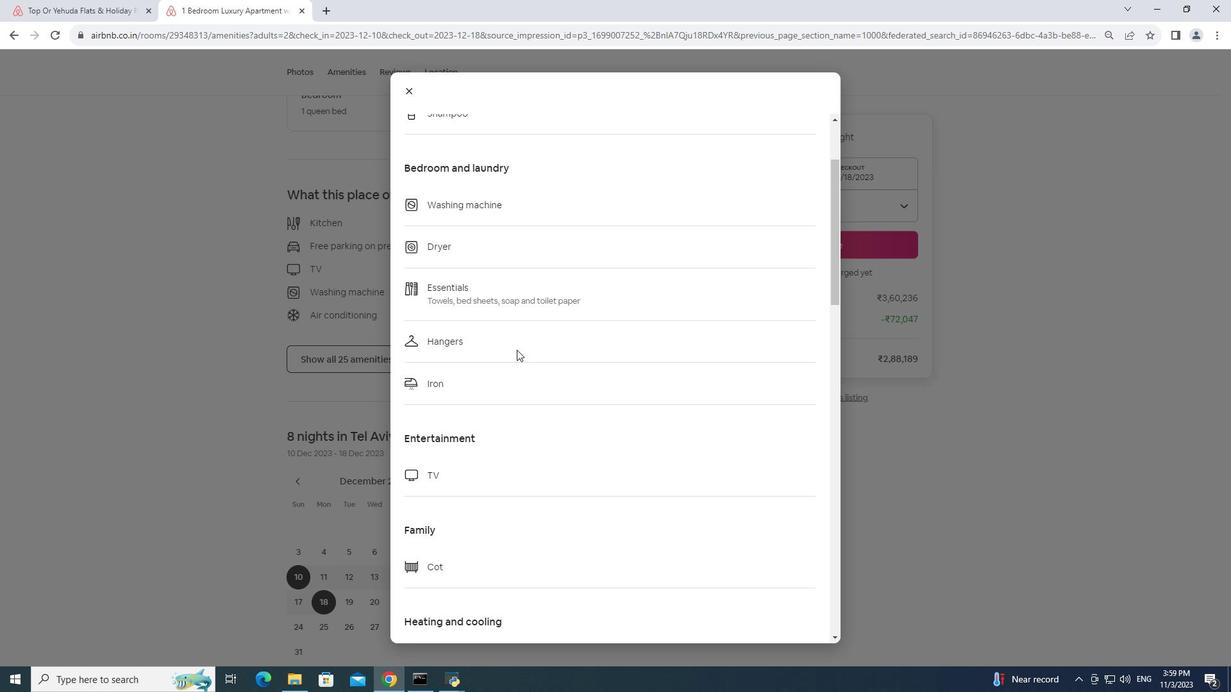
Action: Mouse scrolled (516, 349) with delta (0, 0)
Screenshot: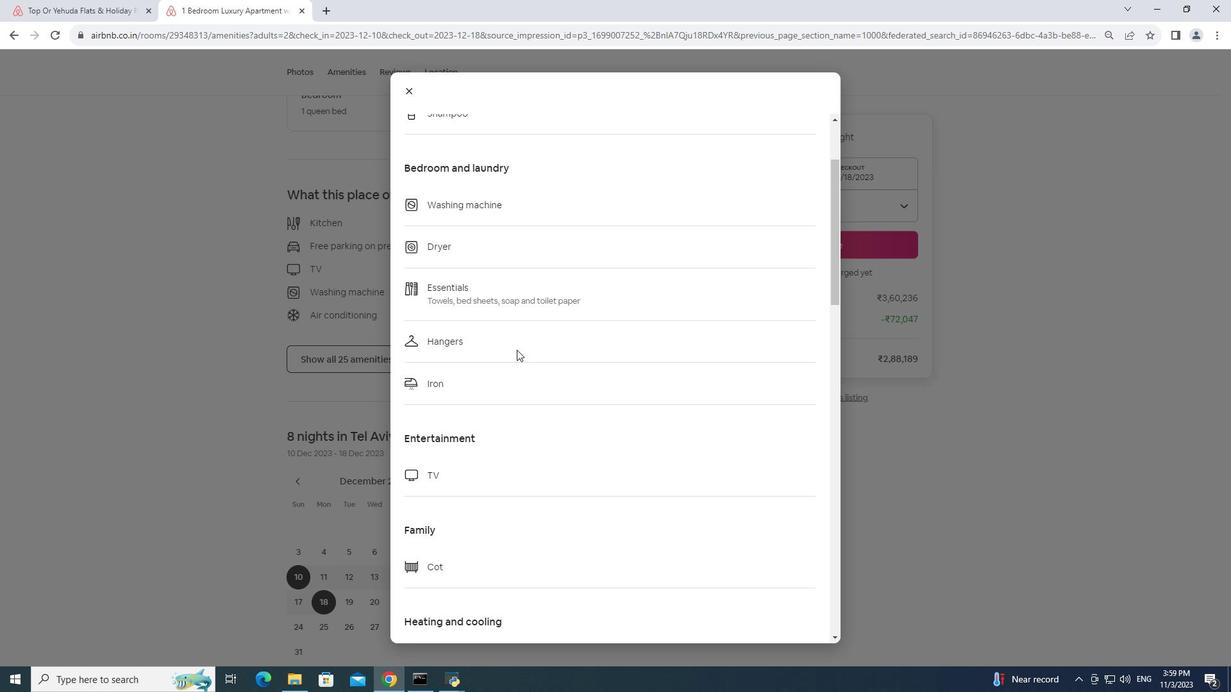 
Action: Mouse moved to (515, 350)
Screenshot: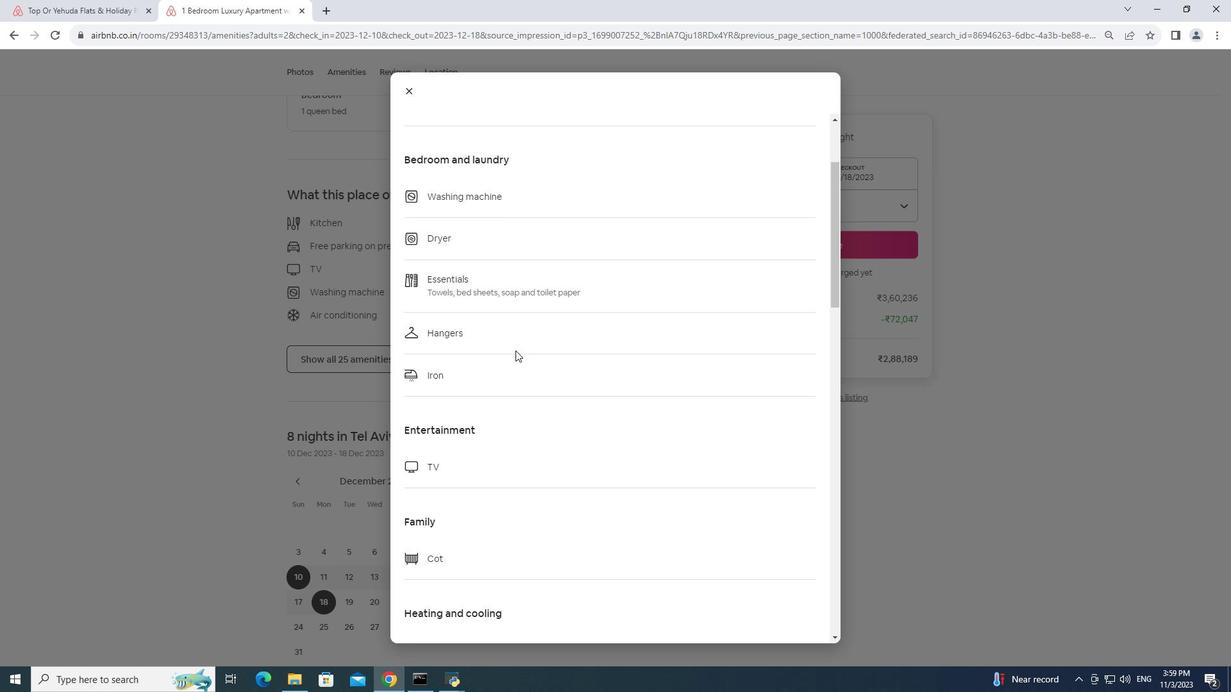 
Action: Mouse scrolled (515, 350) with delta (0, 0)
Screenshot: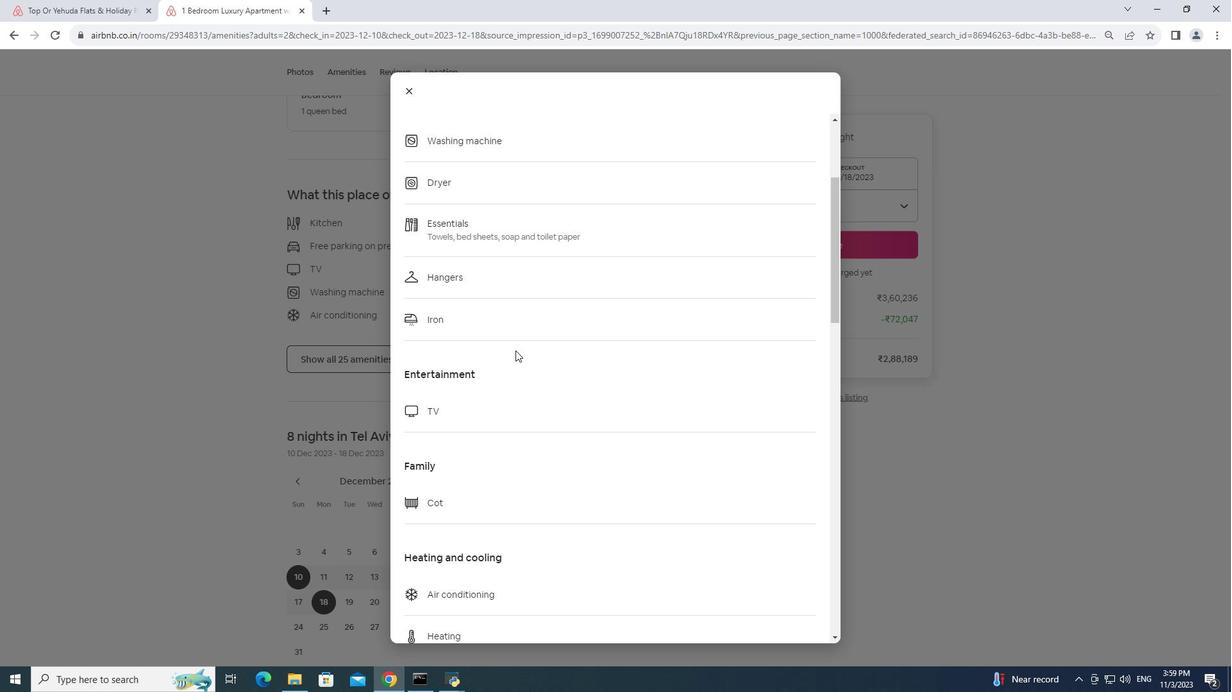 
Action: Mouse scrolled (515, 350) with delta (0, 0)
Screenshot: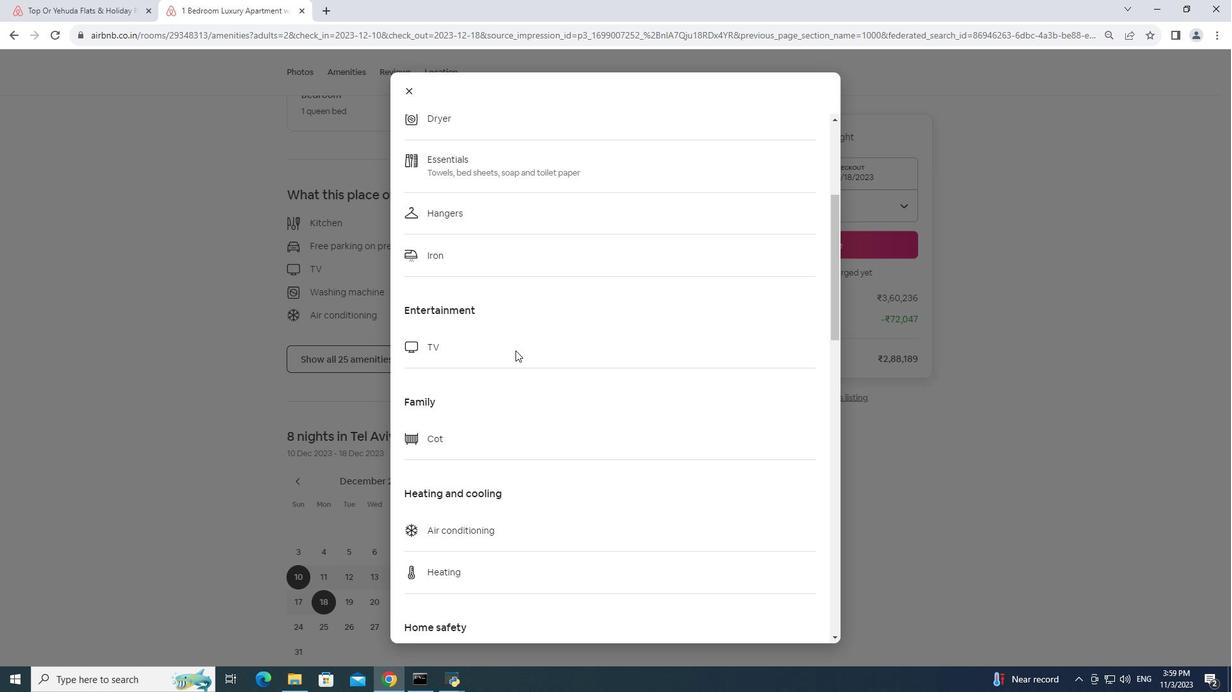 
Action: Mouse moved to (514, 351)
Screenshot: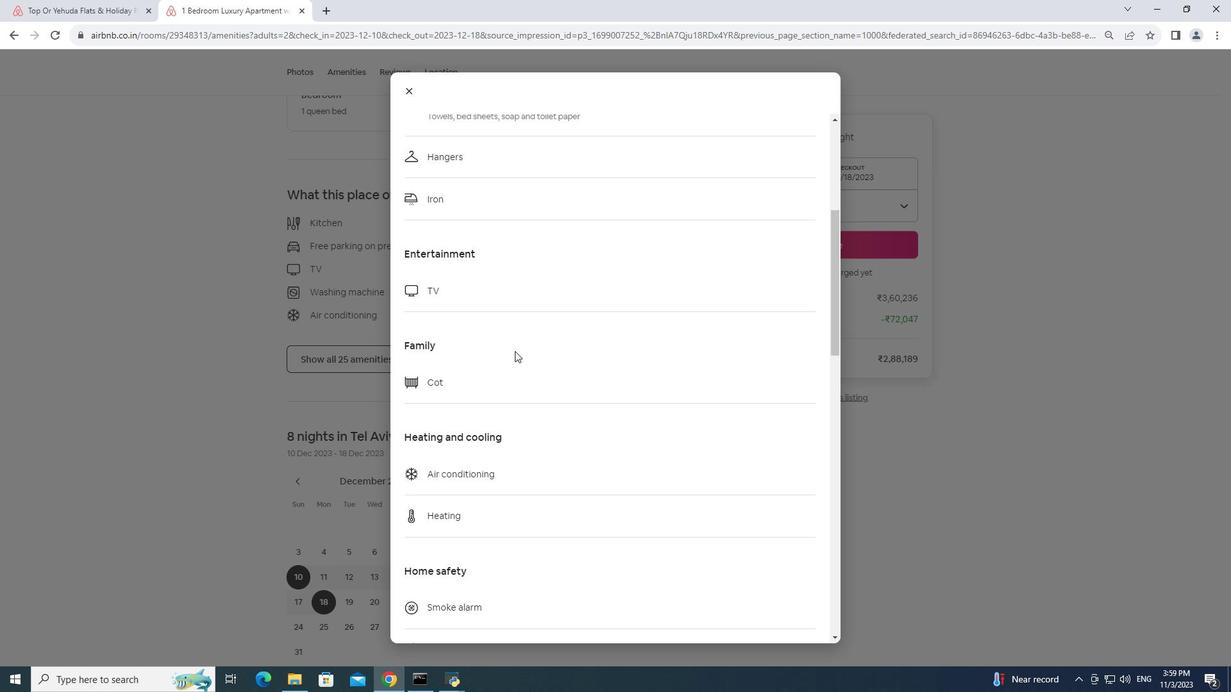 
Action: Mouse scrolled (514, 350) with delta (0, 0)
Screenshot: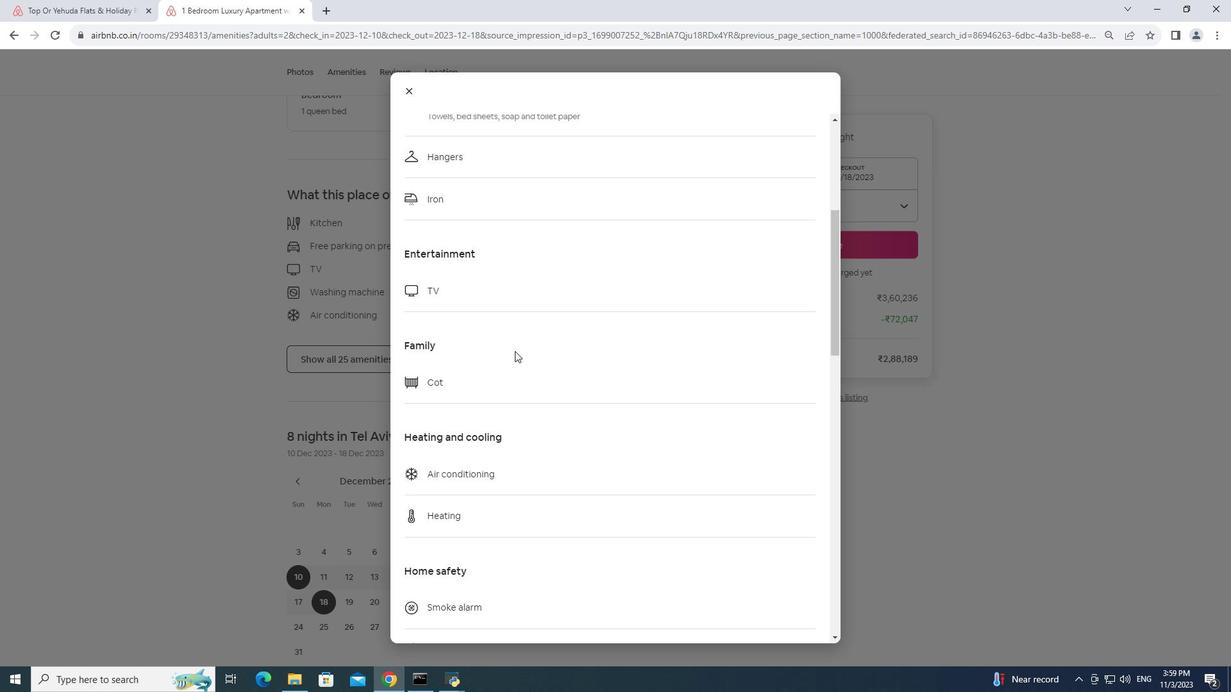 
Action: Mouse moved to (496, 339)
Screenshot: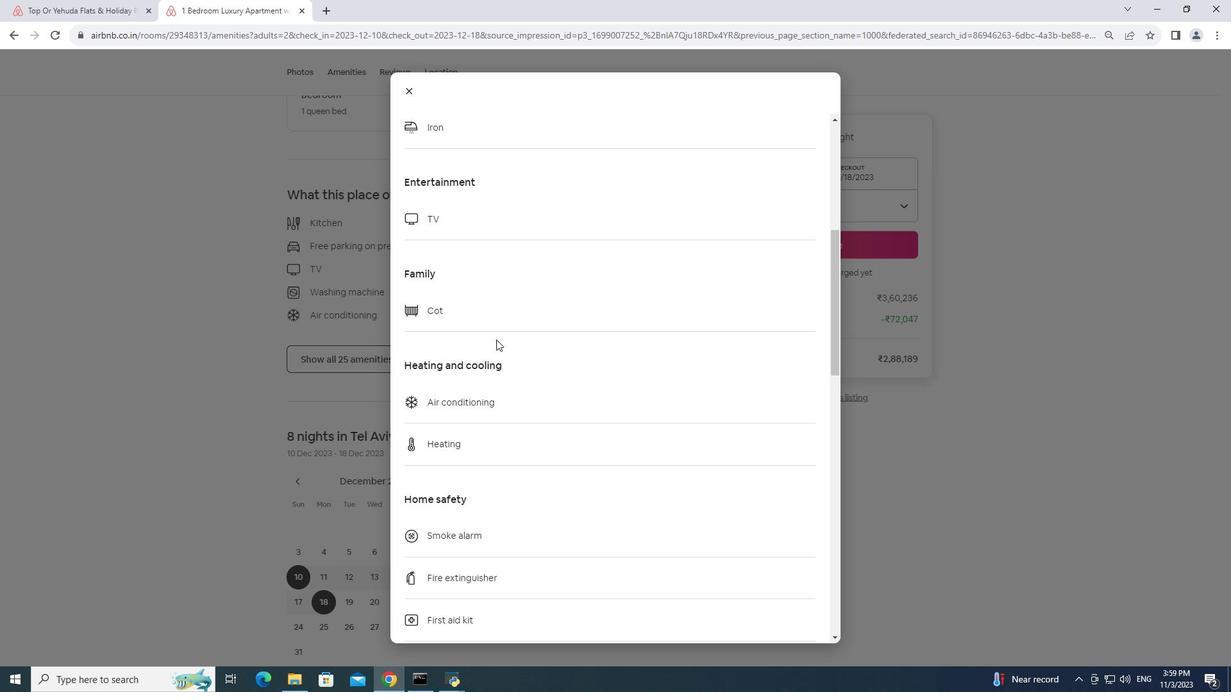 
Action: Mouse scrolled (496, 339) with delta (0, 0)
Screenshot: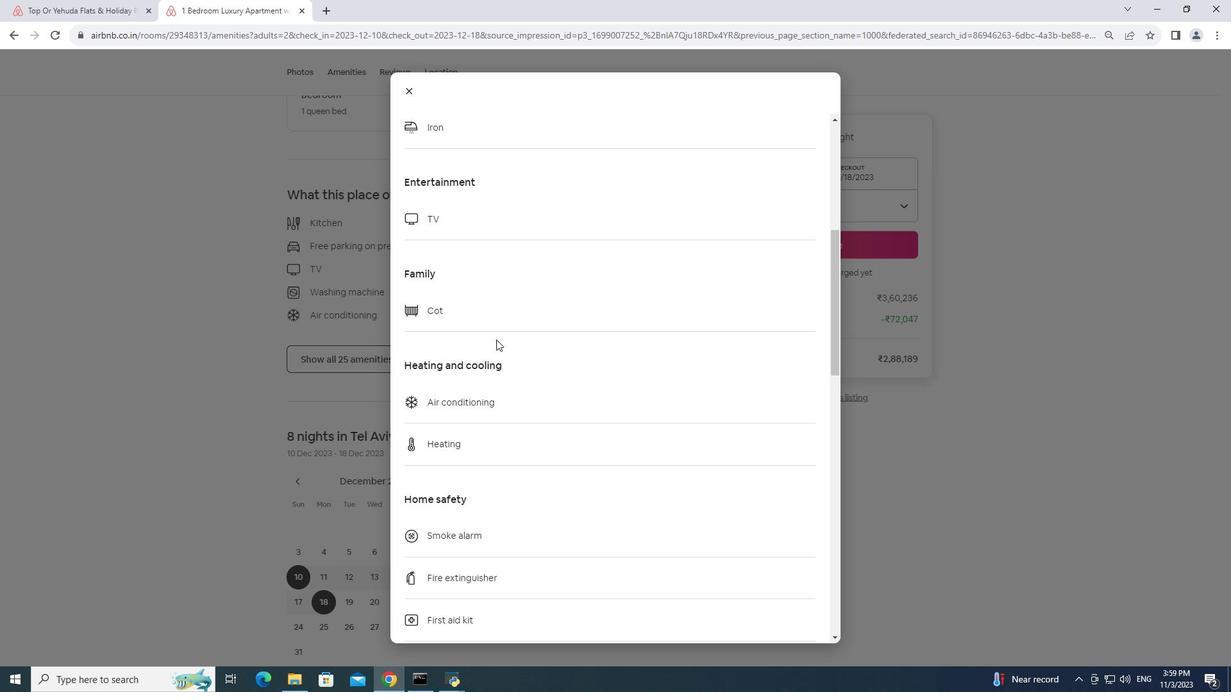 
Action: Mouse scrolled (496, 339) with delta (0, 0)
Screenshot: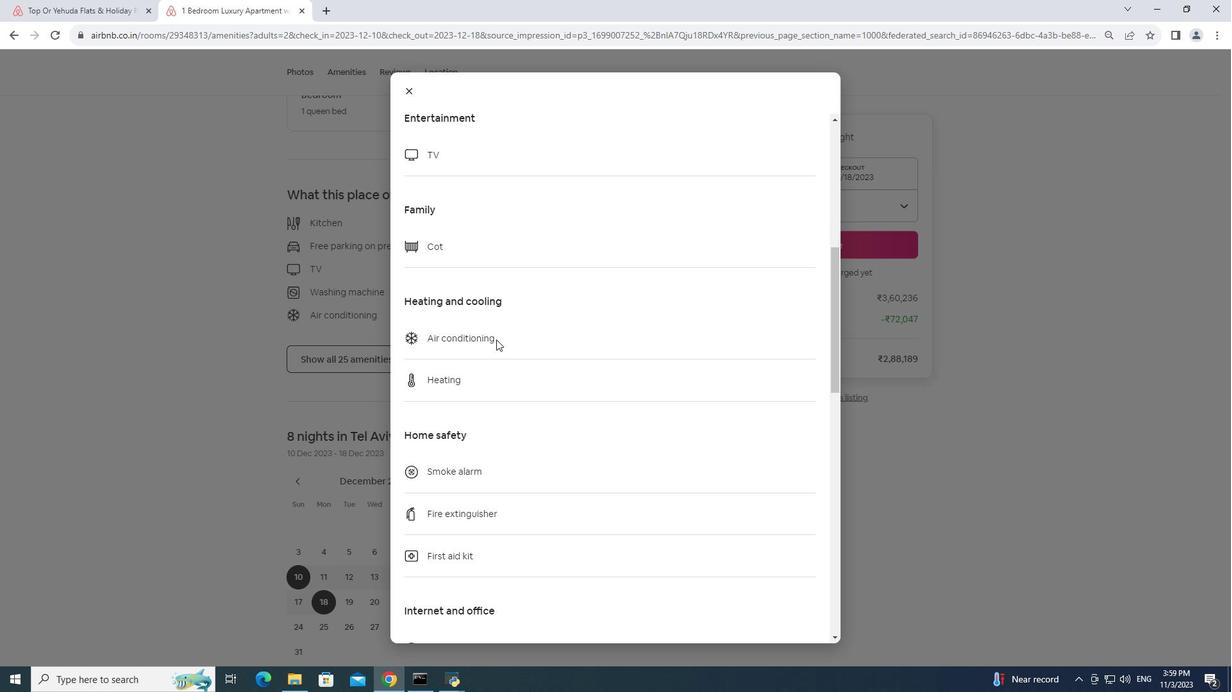 
Action: Mouse scrolled (496, 339) with delta (0, 0)
Screenshot: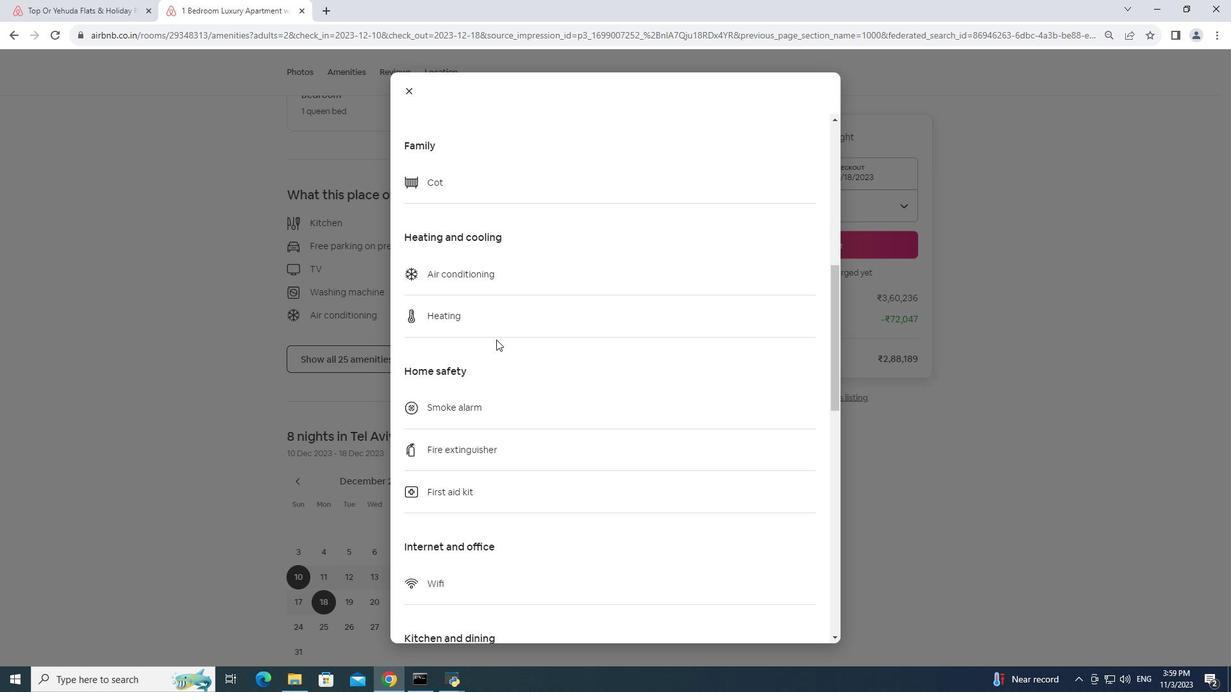 
Action: Mouse scrolled (496, 339) with delta (0, 0)
Screenshot: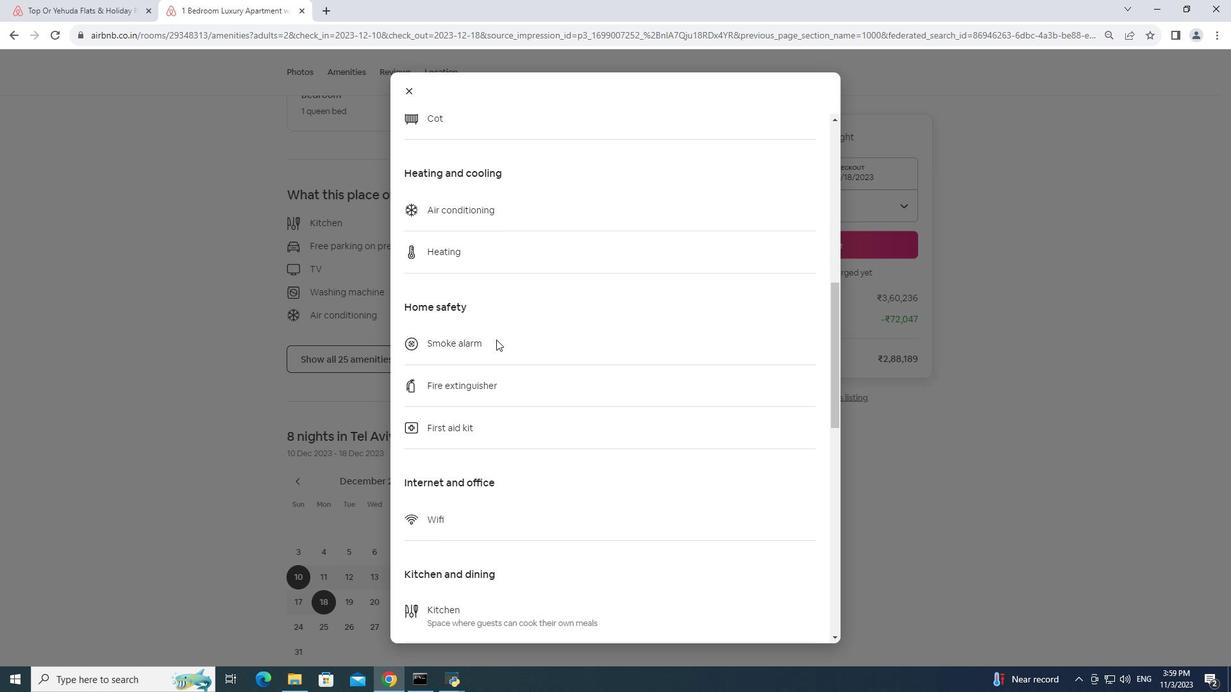 
Action: Mouse moved to (495, 341)
Screenshot: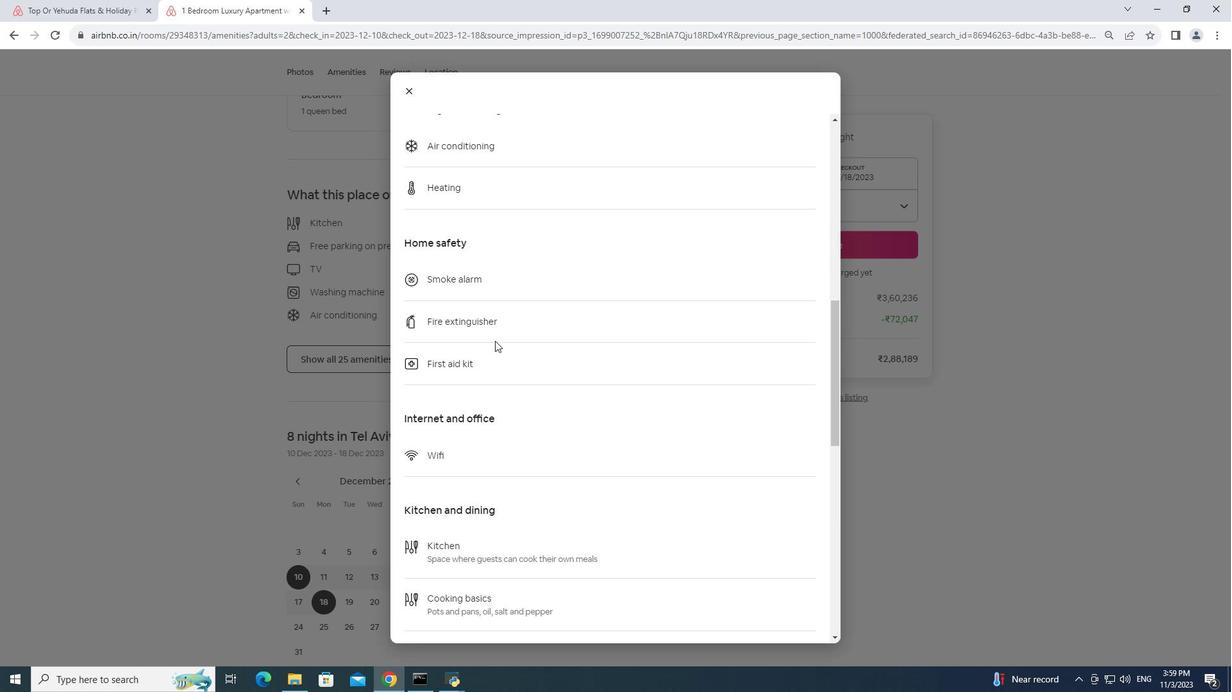 
Action: Mouse scrolled (495, 340) with delta (0, 0)
Screenshot: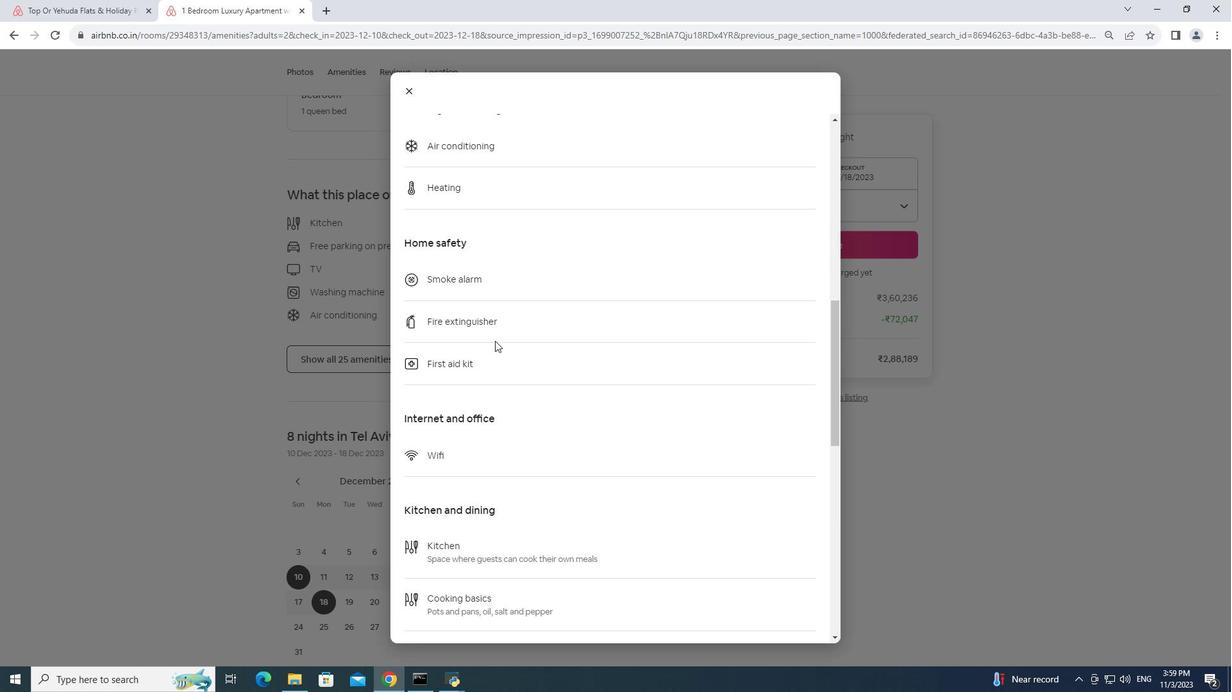 
Action: Mouse scrolled (495, 340) with delta (0, 0)
Screenshot: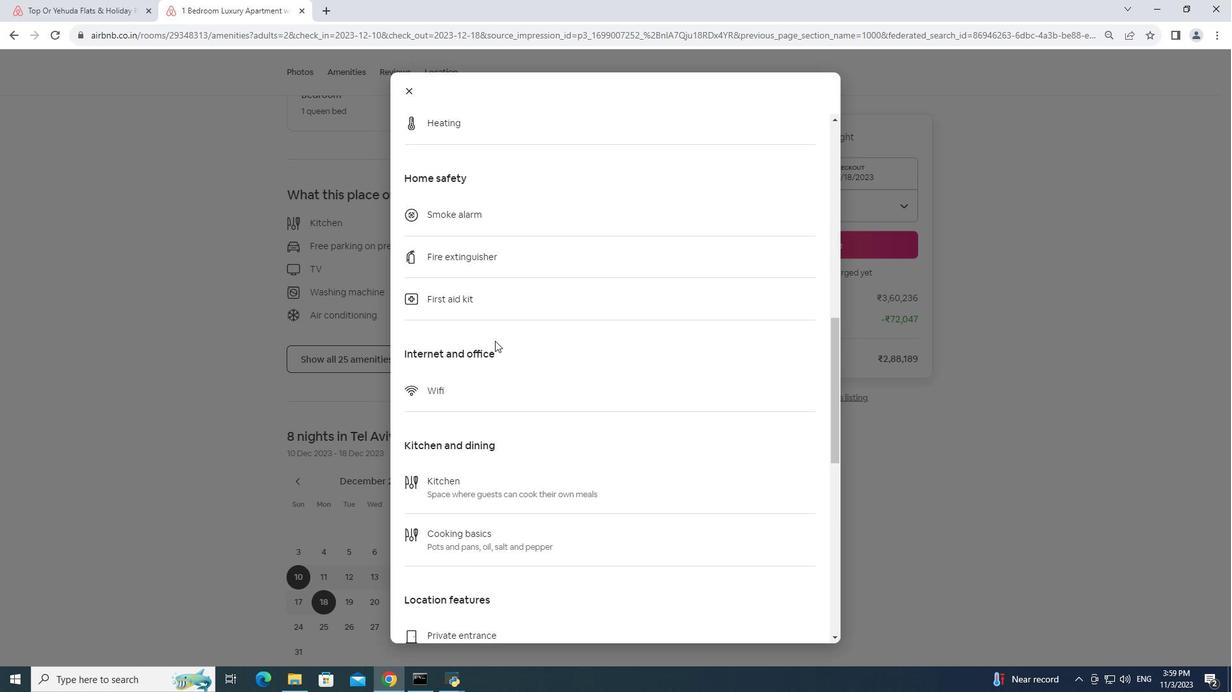 
Action: Mouse scrolled (495, 340) with delta (0, 0)
Screenshot: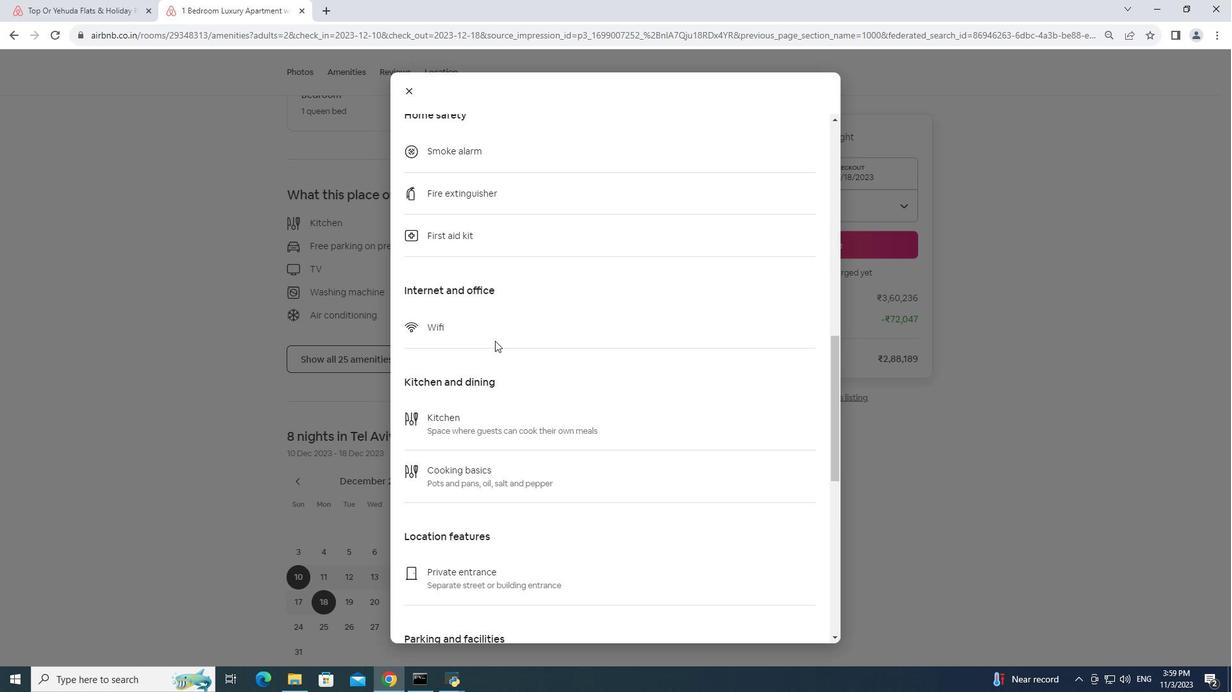 
Action: Mouse scrolled (495, 340) with delta (0, 0)
Screenshot: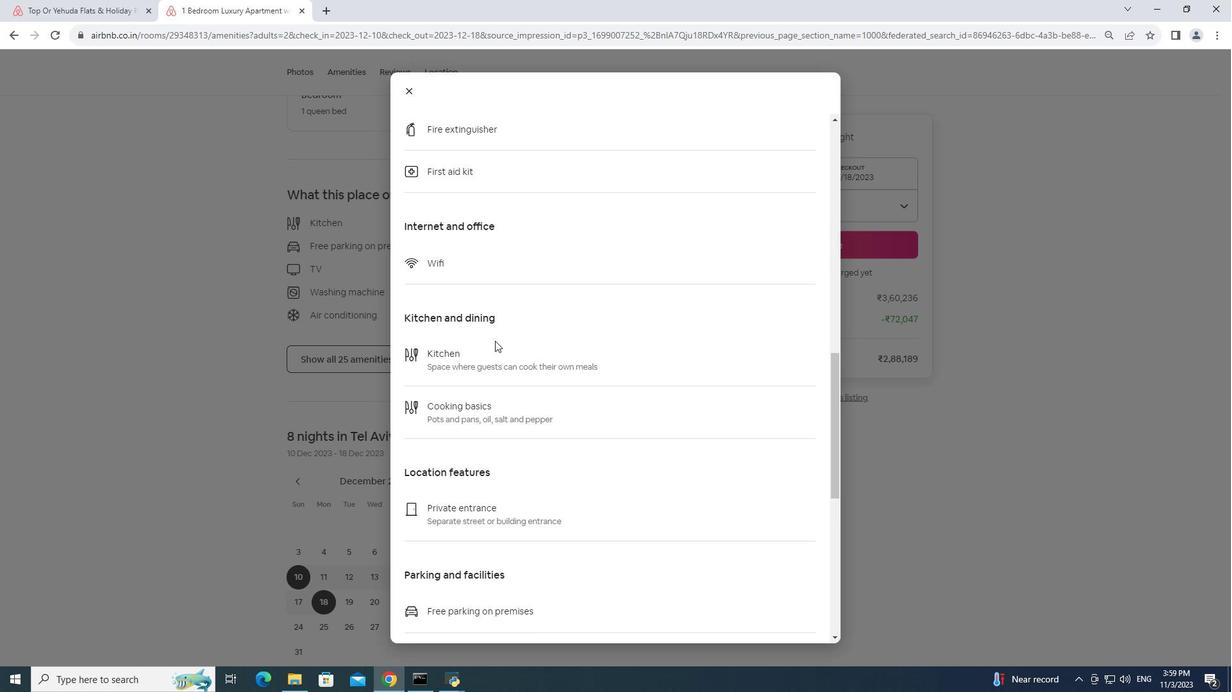 
Action: Mouse scrolled (495, 340) with delta (0, 0)
Screenshot: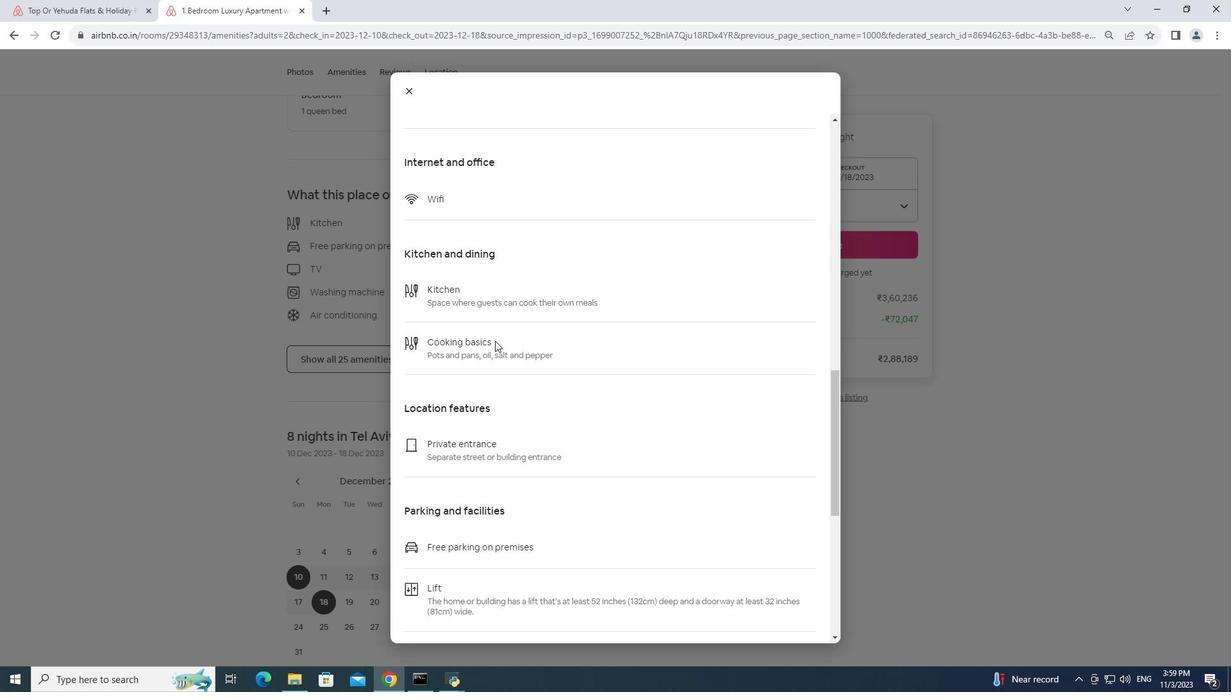 
Action: Mouse scrolled (495, 340) with delta (0, 0)
Screenshot: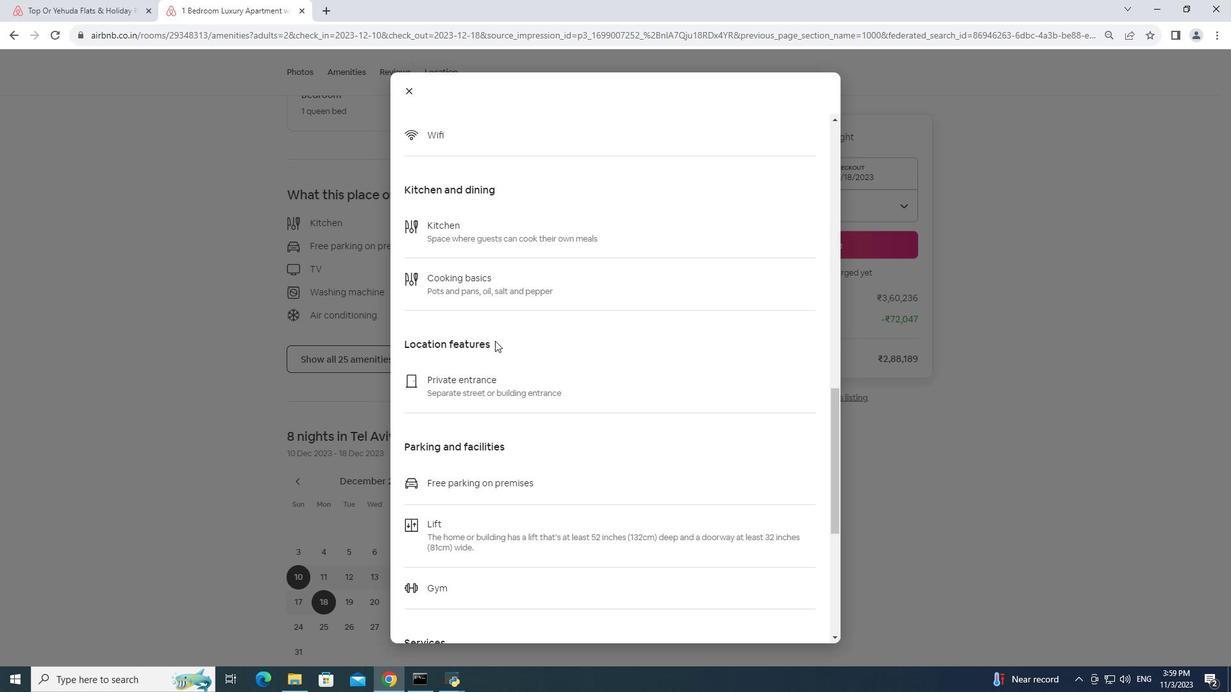 
Action: Mouse scrolled (495, 340) with delta (0, 0)
Screenshot: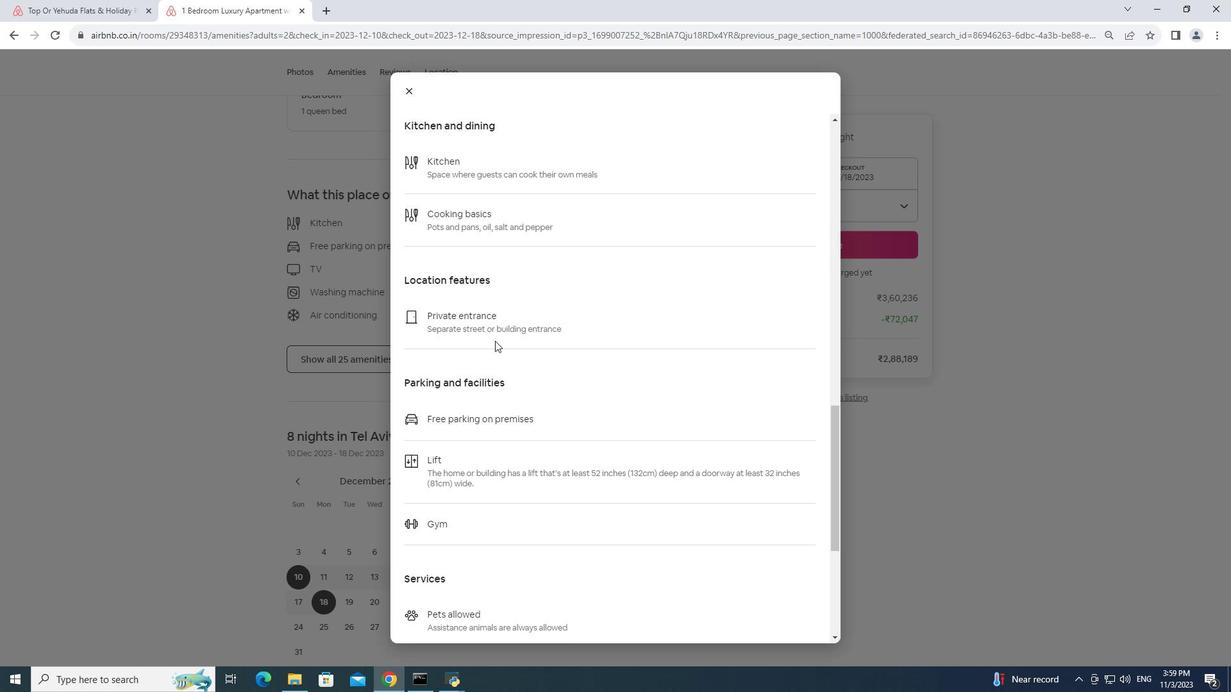 
Action: Mouse scrolled (495, 340) with delta (0, 0)
Screenshot: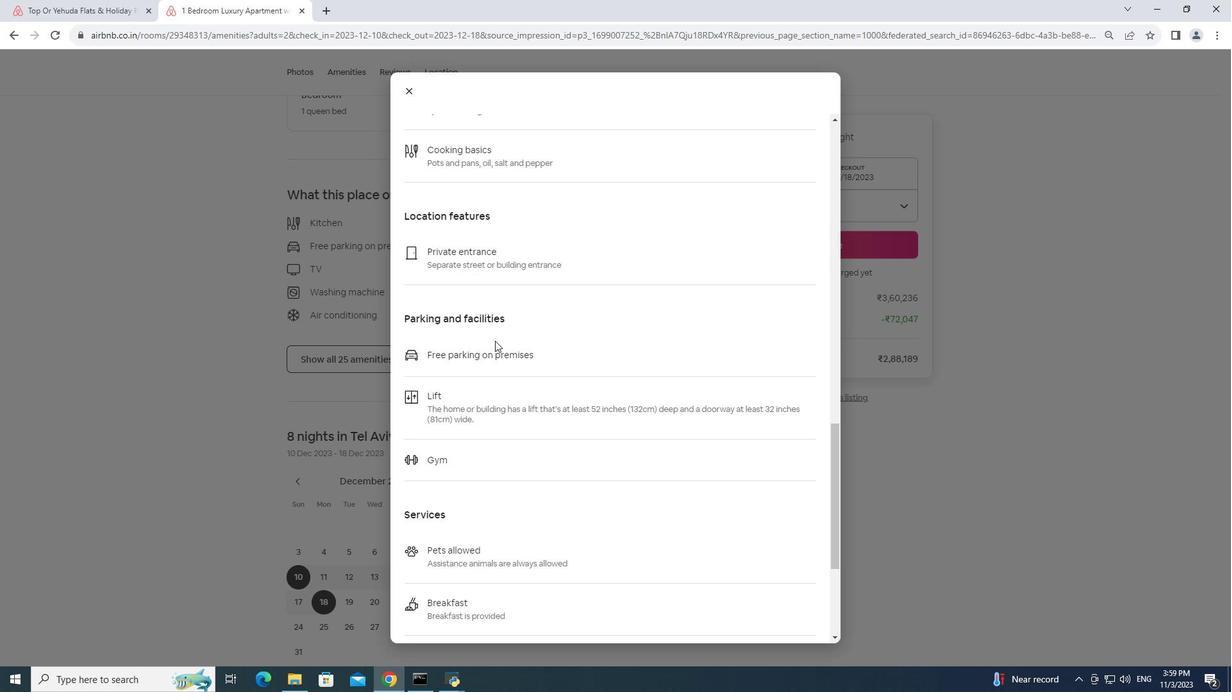 
Action: Mouse scrolled (495, 340) with delta (0, 0)
Screenshot: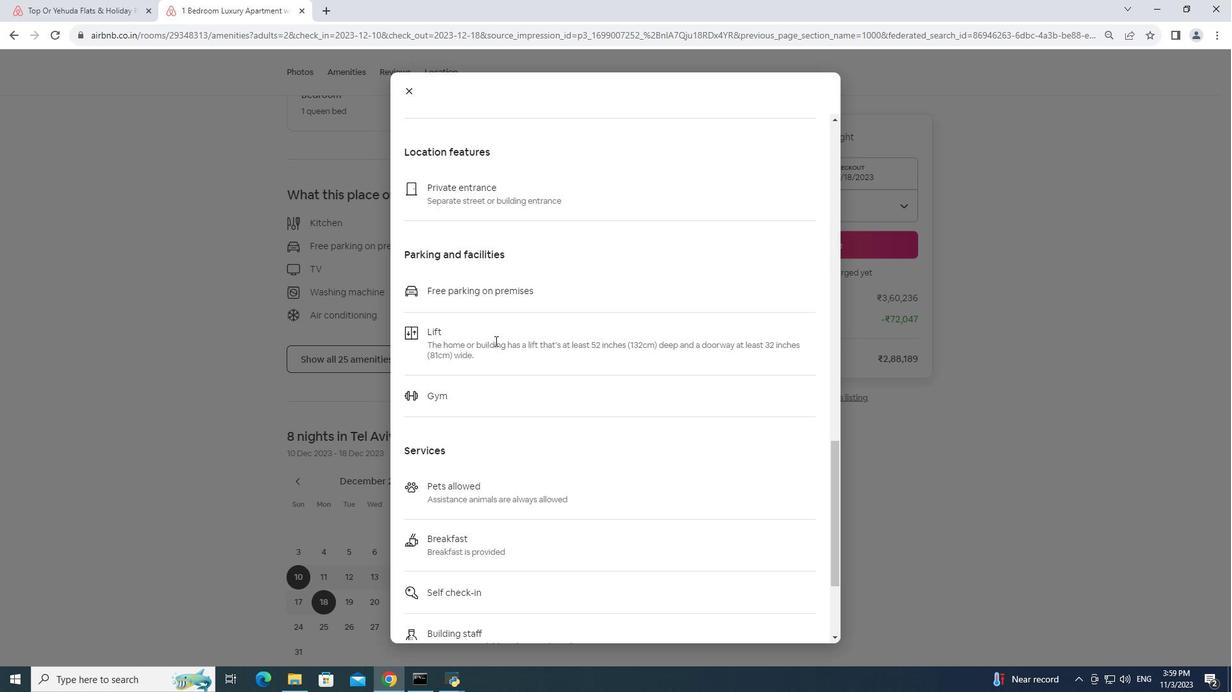 
Action: Mouse scrolled (495, 340) with delta (0, 0)
Screenshot: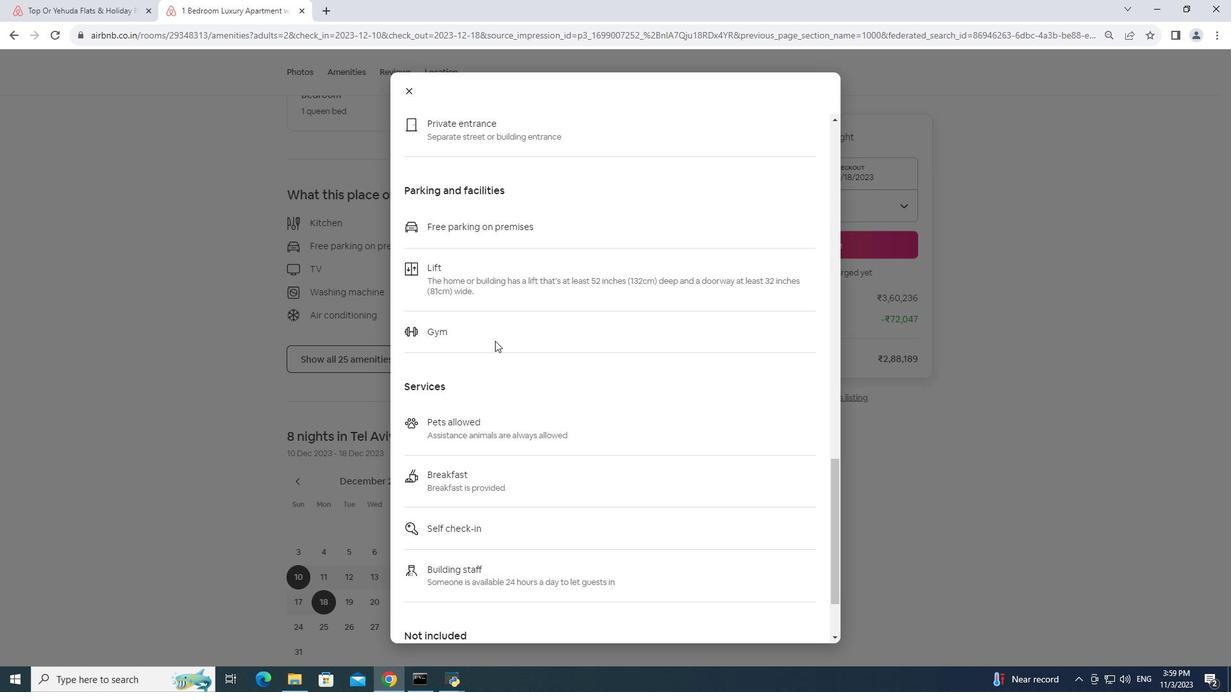 
Action: Mouse scrolled (495, 340) with delta (0, 0)
Screenshot: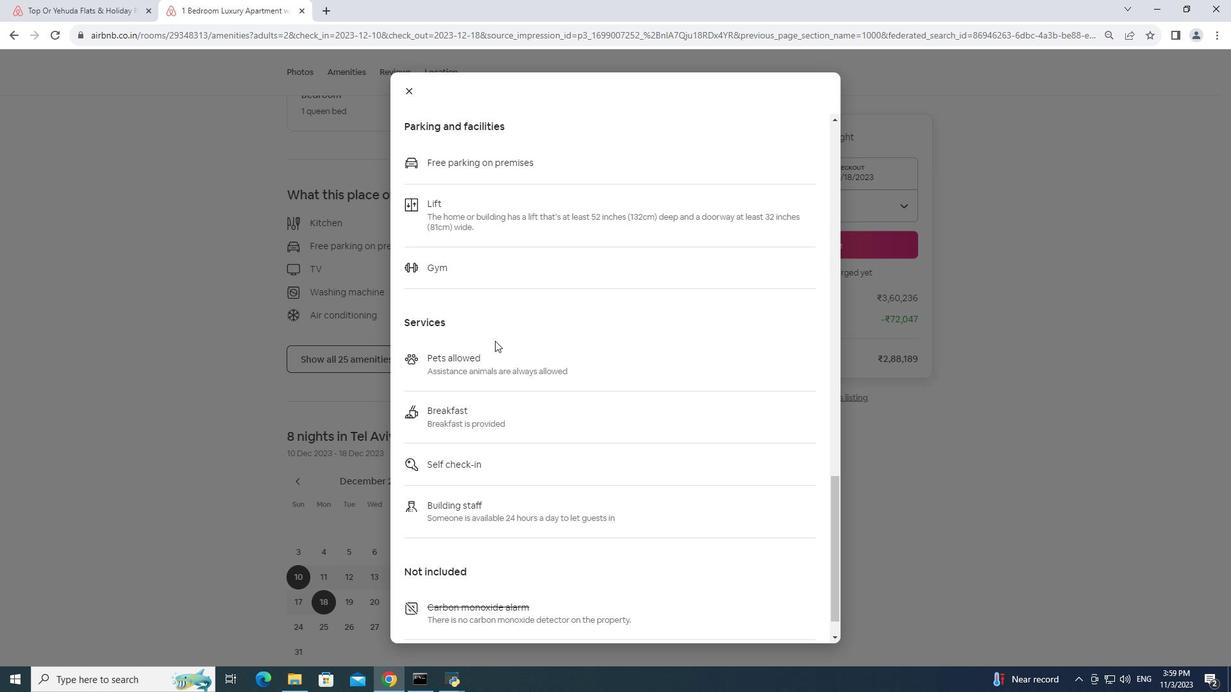 
Action: Mouse scrolled (495, 340) with delta (0, 0)
Screenshot: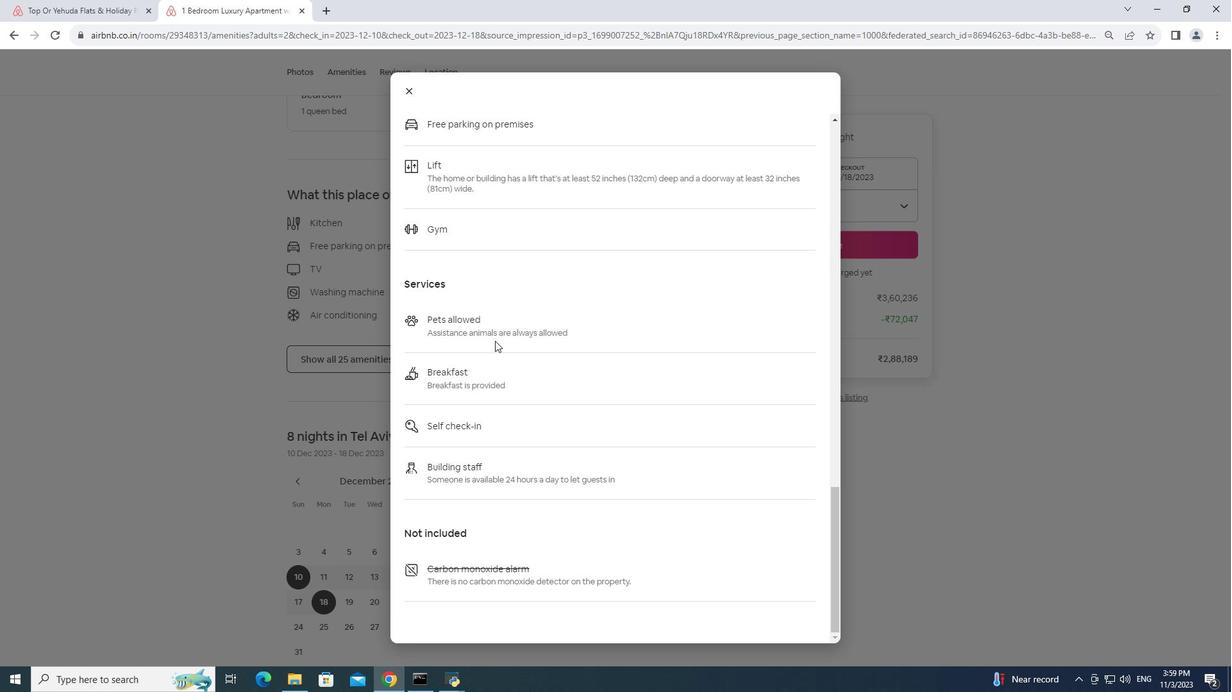 
Action: Mouse moved to (478, 337)
Screenshot: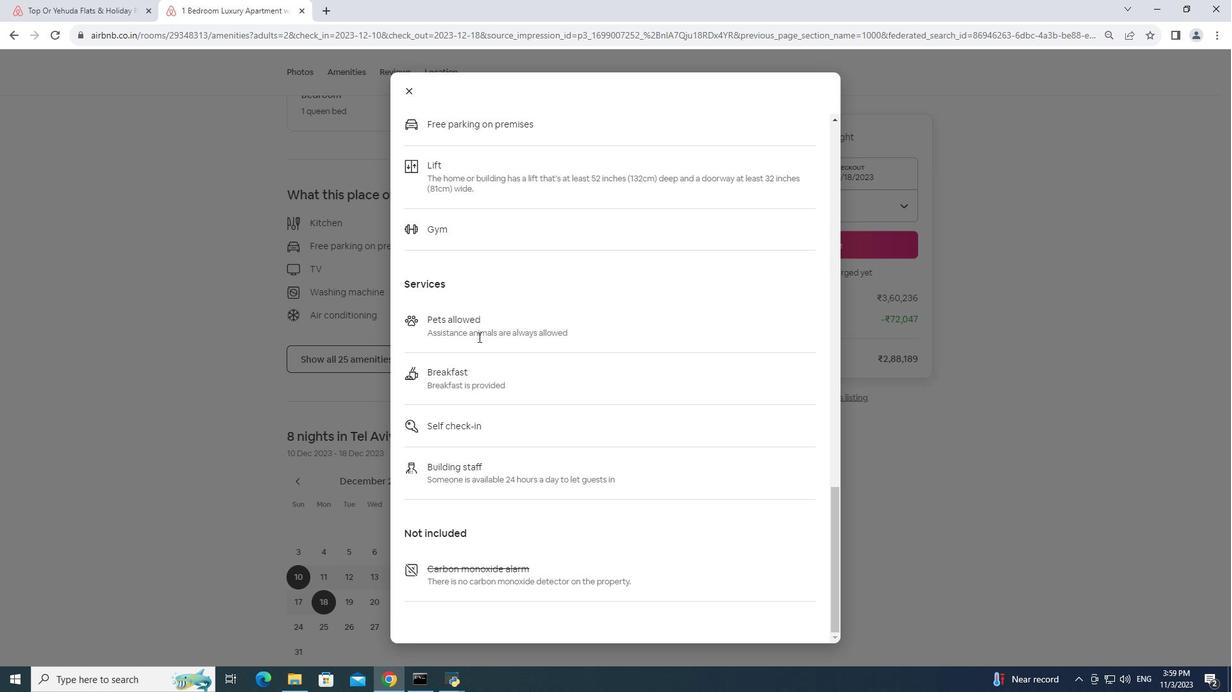 
Action: Mouse scrolled (478, 336) with delta (0, 0)
Screenshot: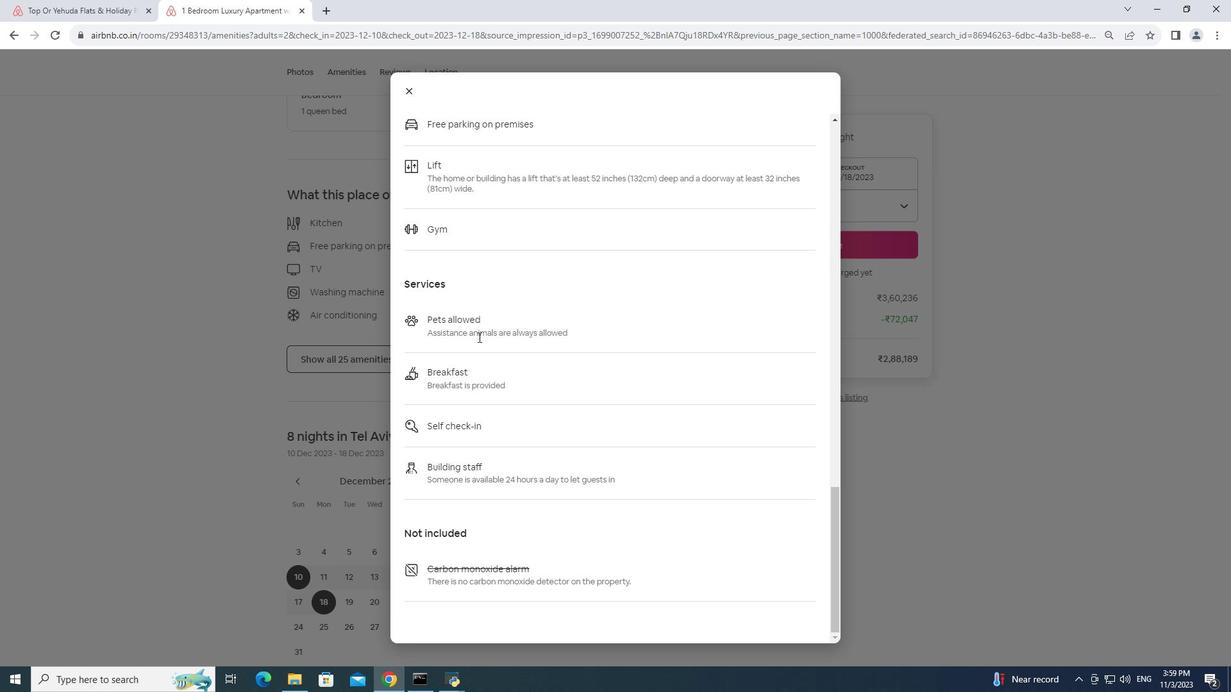 
Action: Mouse scrolled (478, 336) with delta (0, 0)
Screenshot: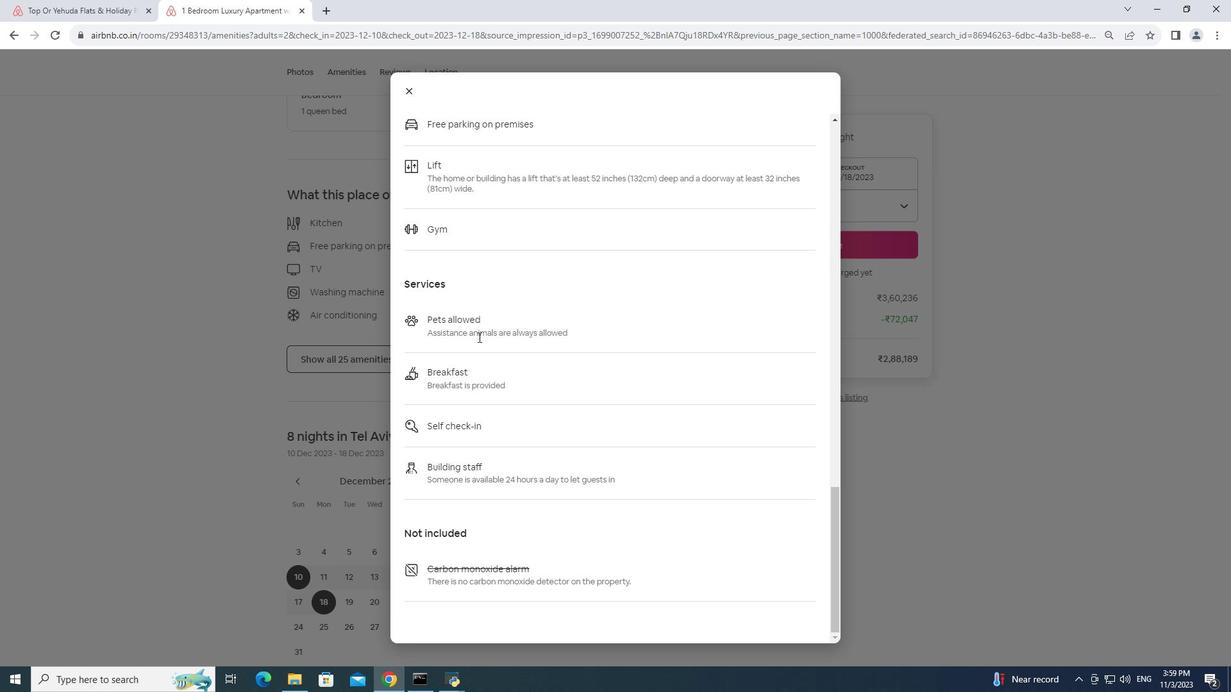 
Action: Mouse scrolled (478, 336) with delta (0, 0)
Screenshot: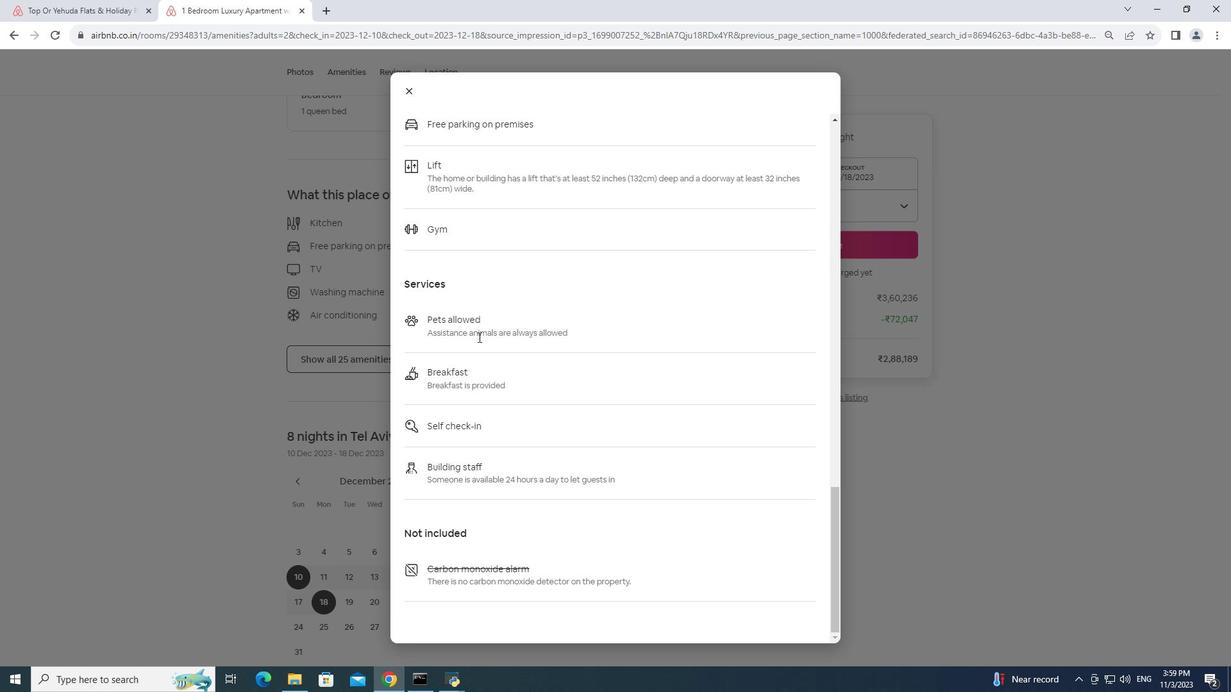 
Action: Mouse moved to (502, 394)
Screenshot: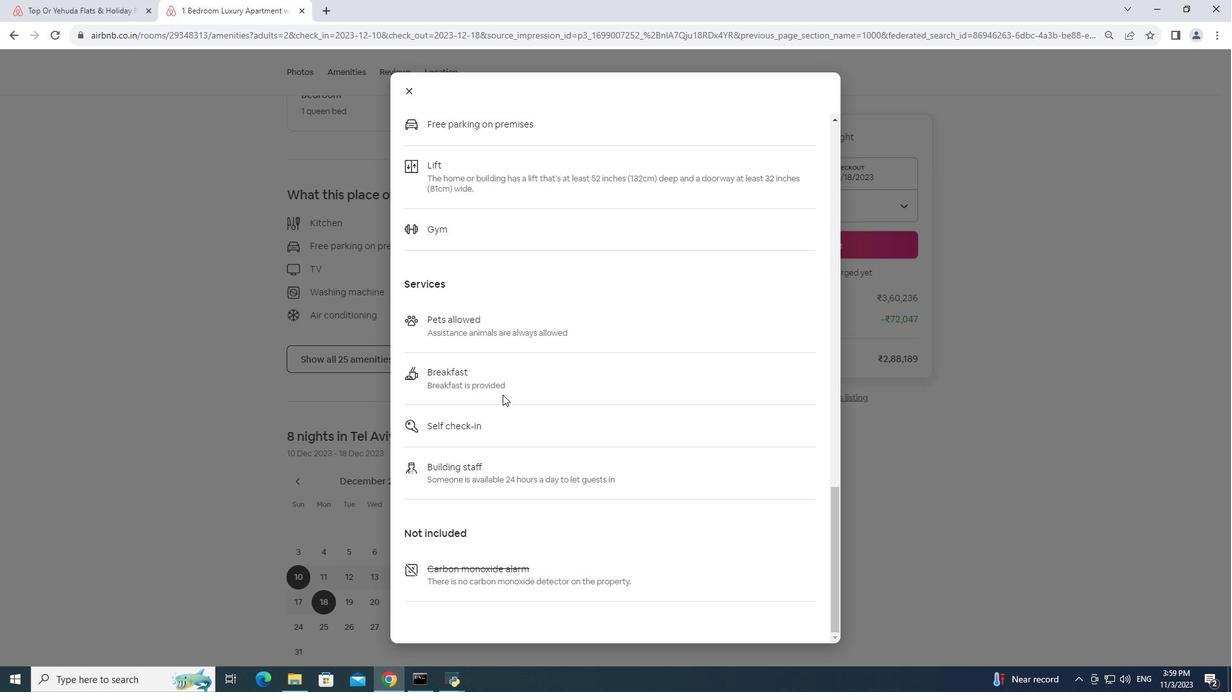 
Action: Mouse scrolled (502, 394) with delta (0, 0)
Screenshot: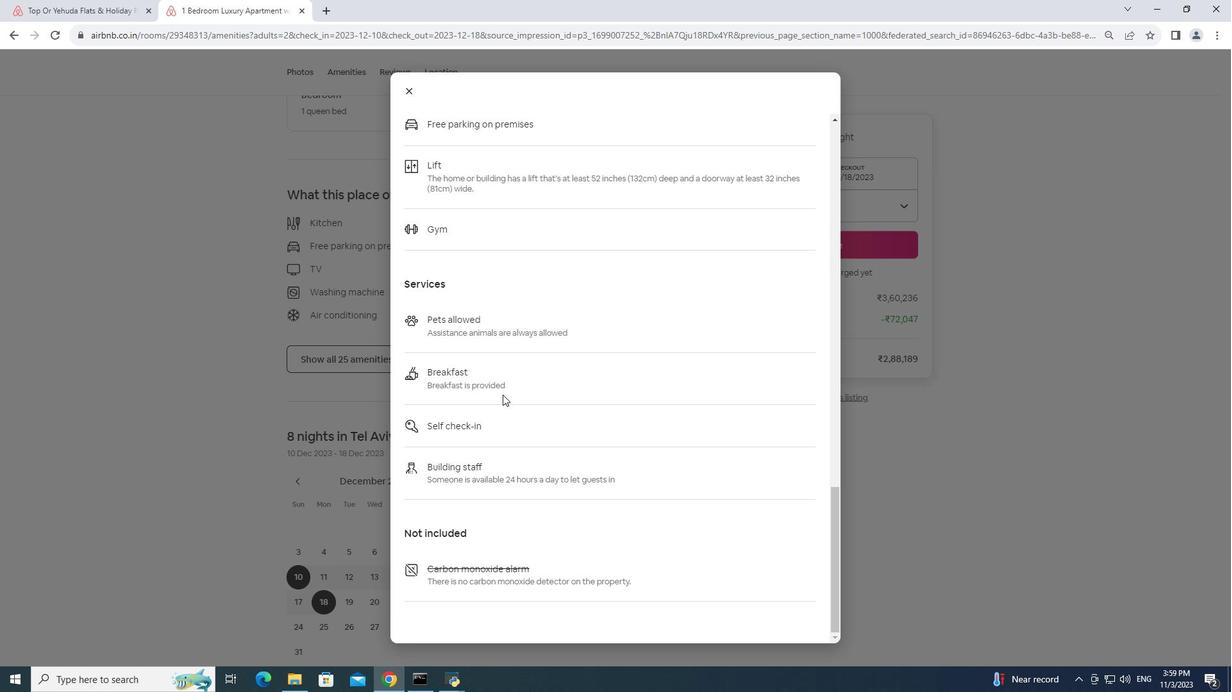 
Action: Mouse scrolled (502, 394) with delta (0, 0)
Screenshot: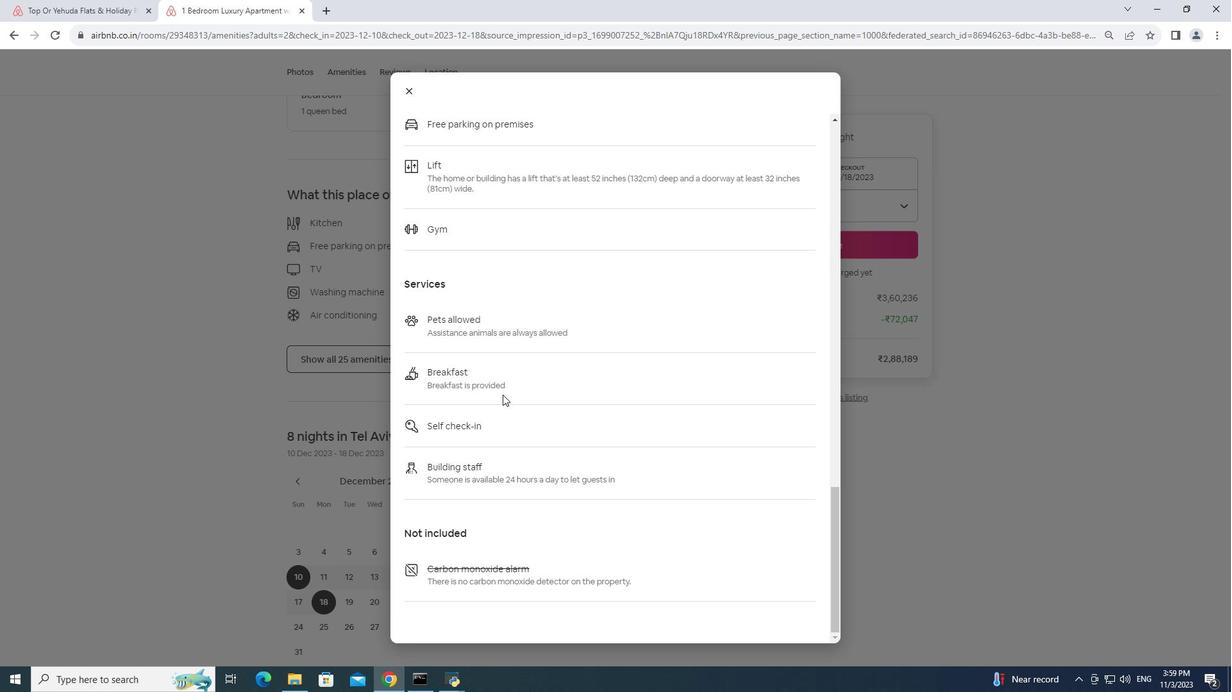 
Action: Mouse scrolled (502, 394) with delta (0, 0)
Screenshot: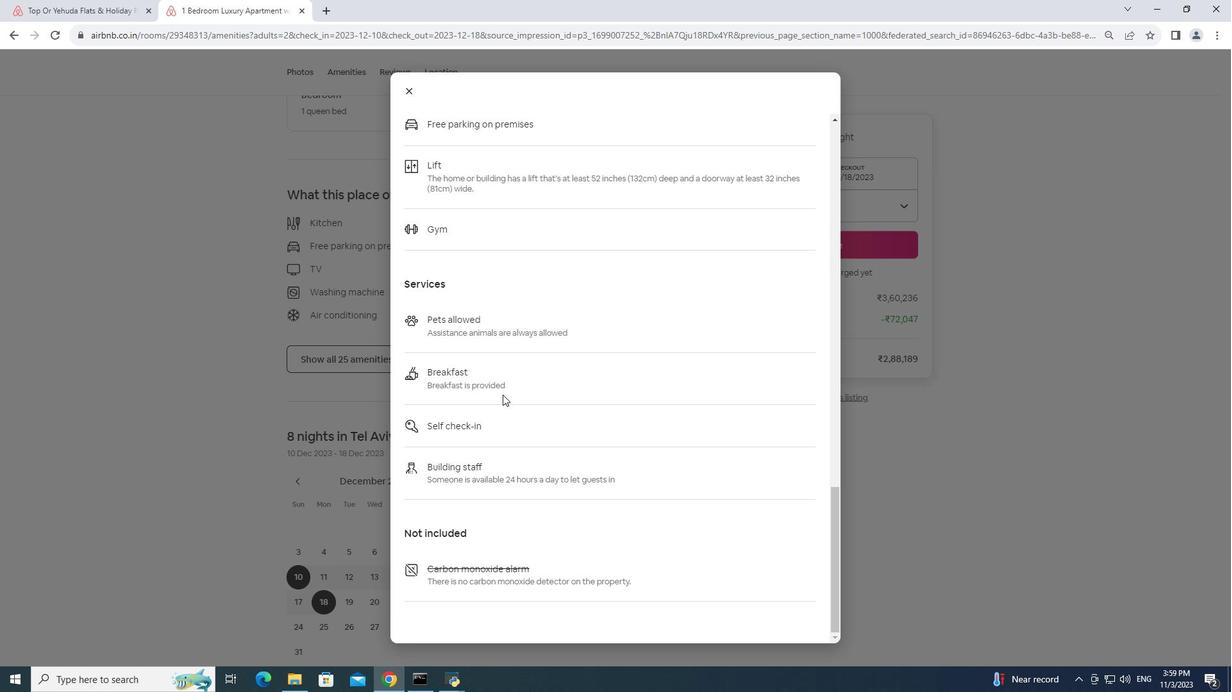 
Action: Mouse scrolled (502, 394) with delta (0, 0)
Screenshot: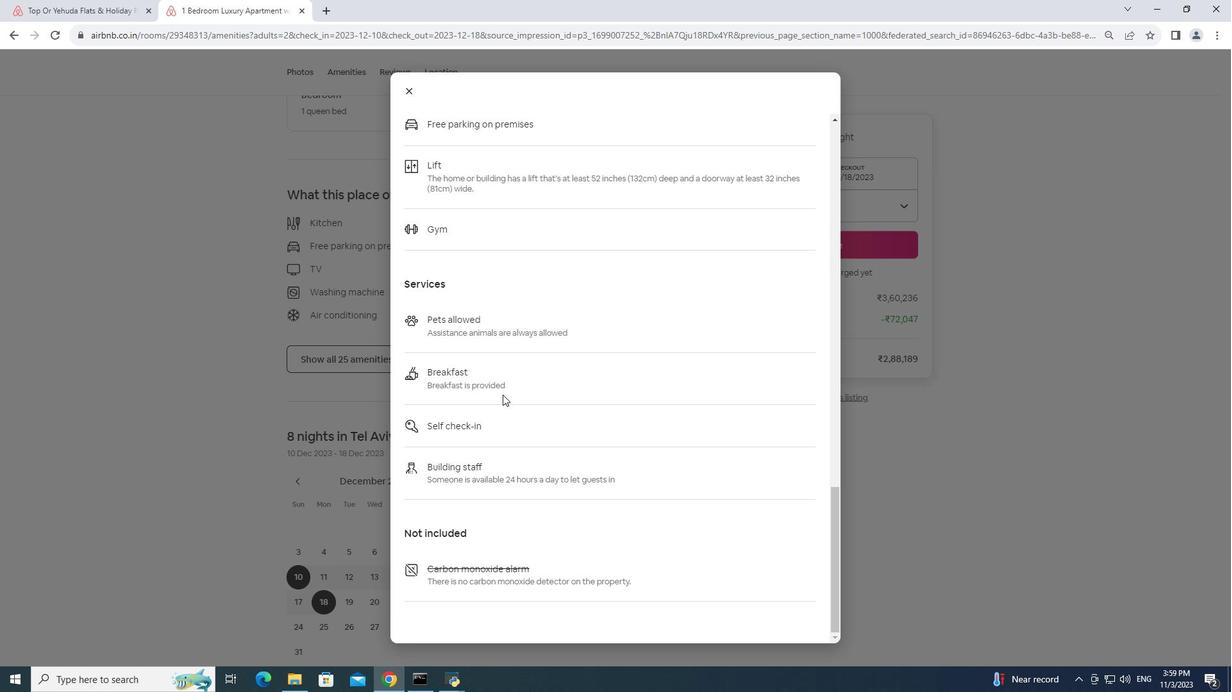 
Action: Mouse moved to (406, 94)
Screenshot: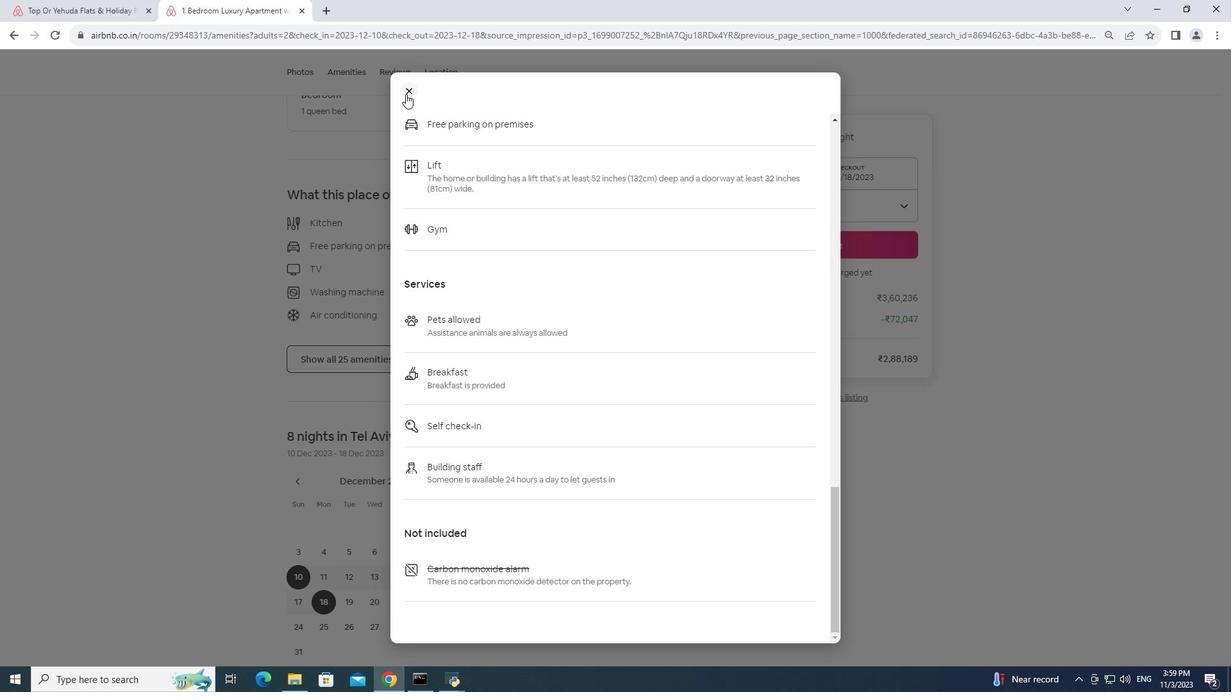 
Action: Mouse pressed left at (406, 94)
Screenshot: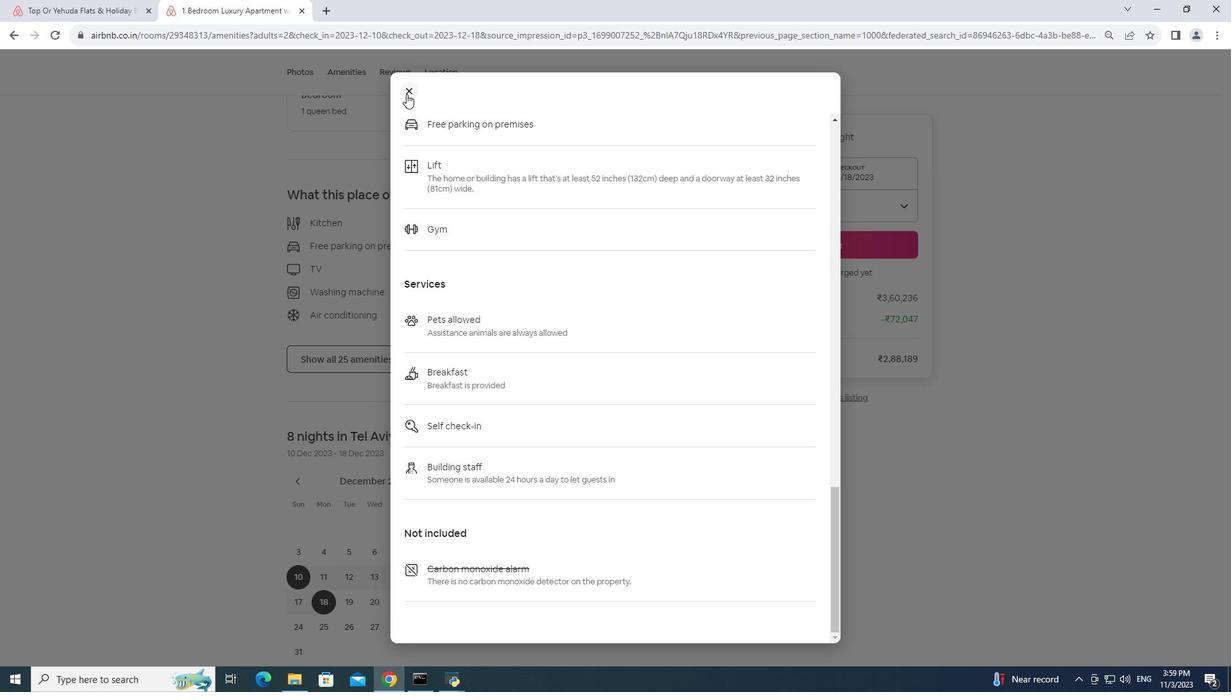 
Action: Mouse moved to (395, 342)
Screenshot: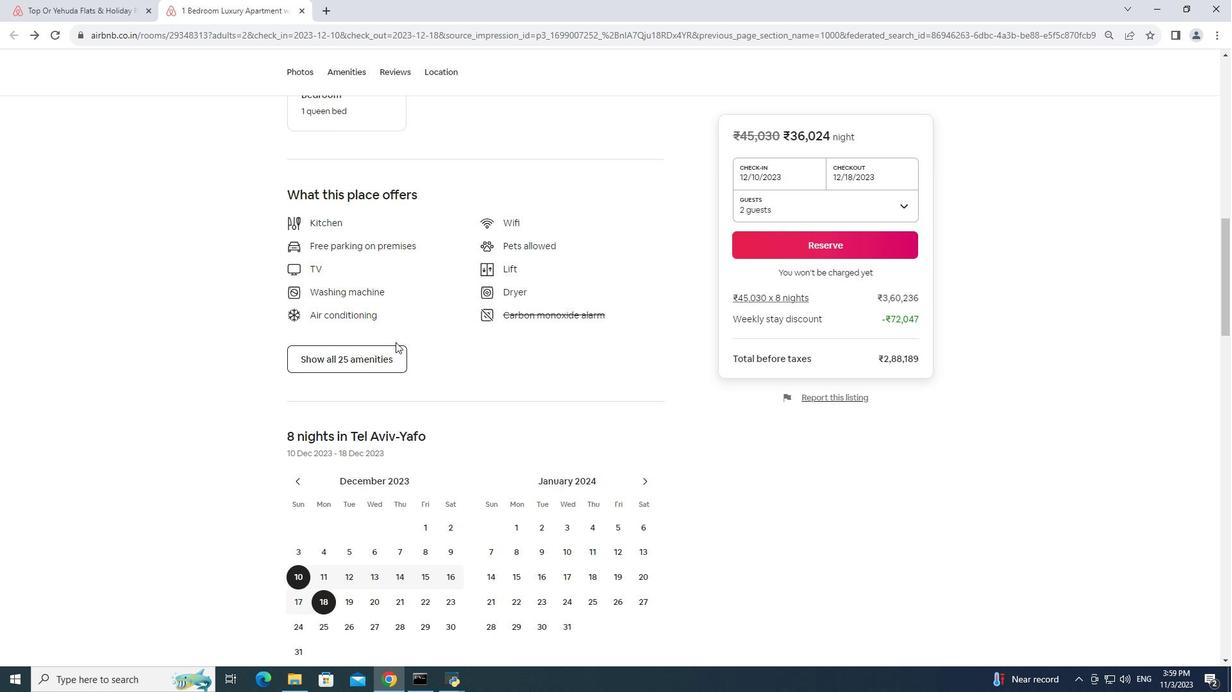 
Action: Mouse scrolled (395, 341) with delta (0, 0)
Screenshot: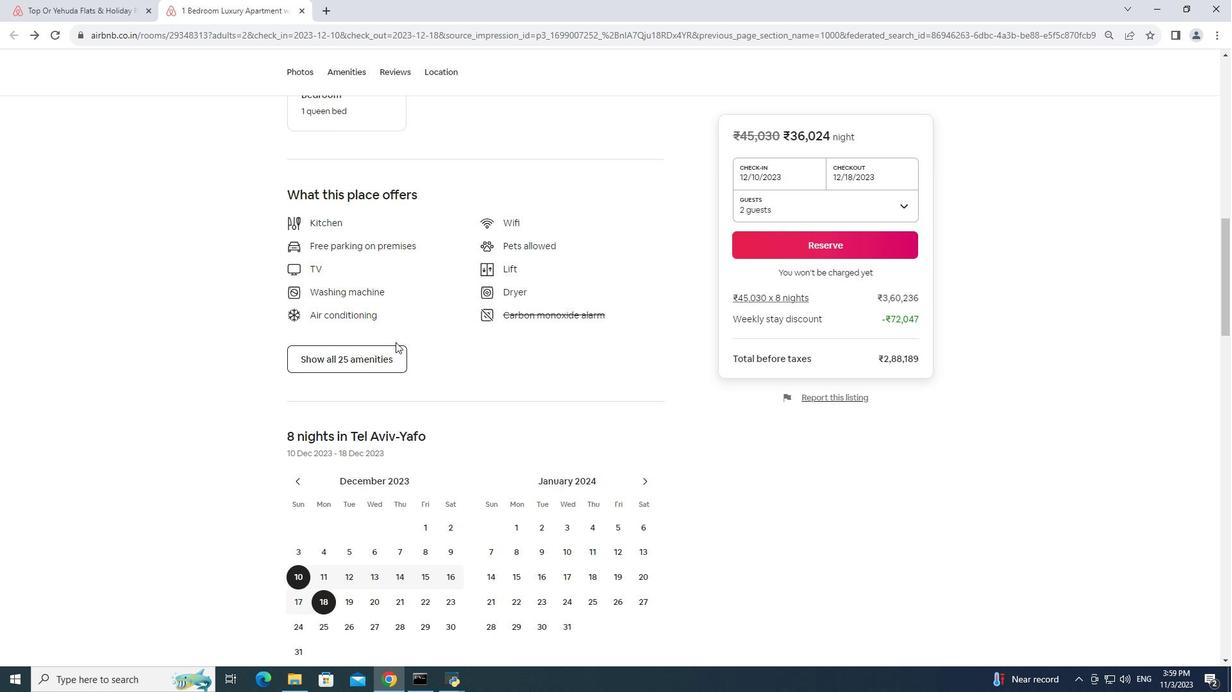 
Action: Mouse moved to (396, 337)
Screenshot: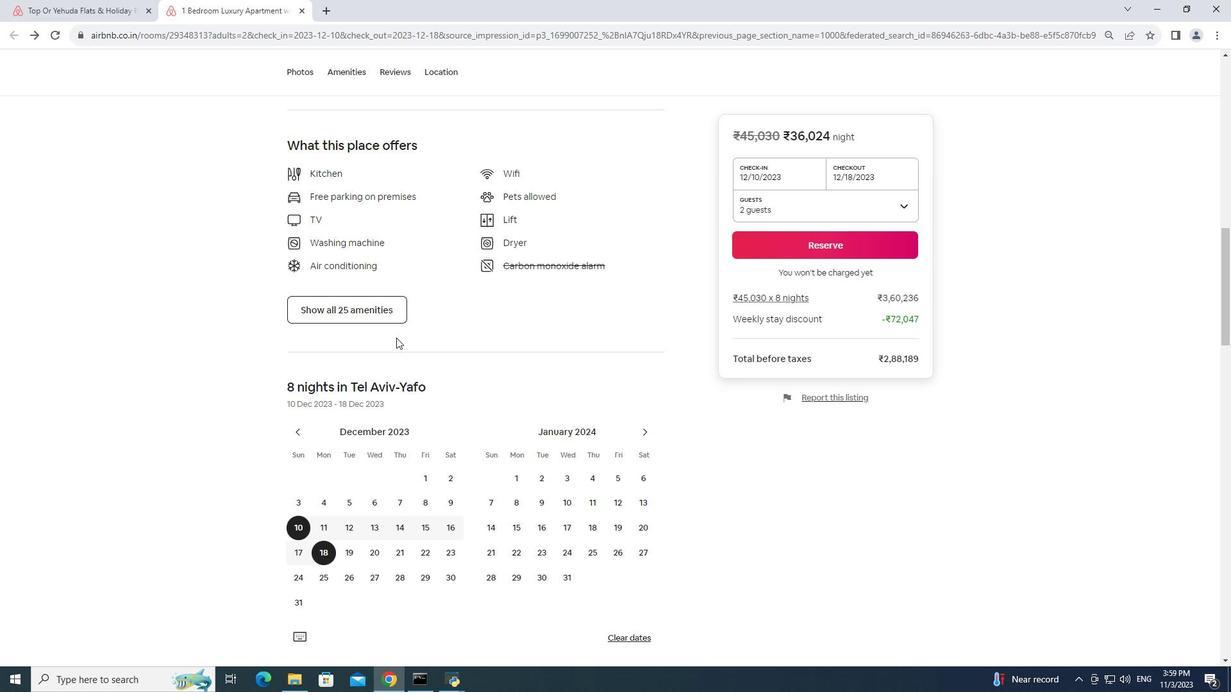 
Action: Mouse scrolled (396, 337) with delta (0, 0)
Screenshot: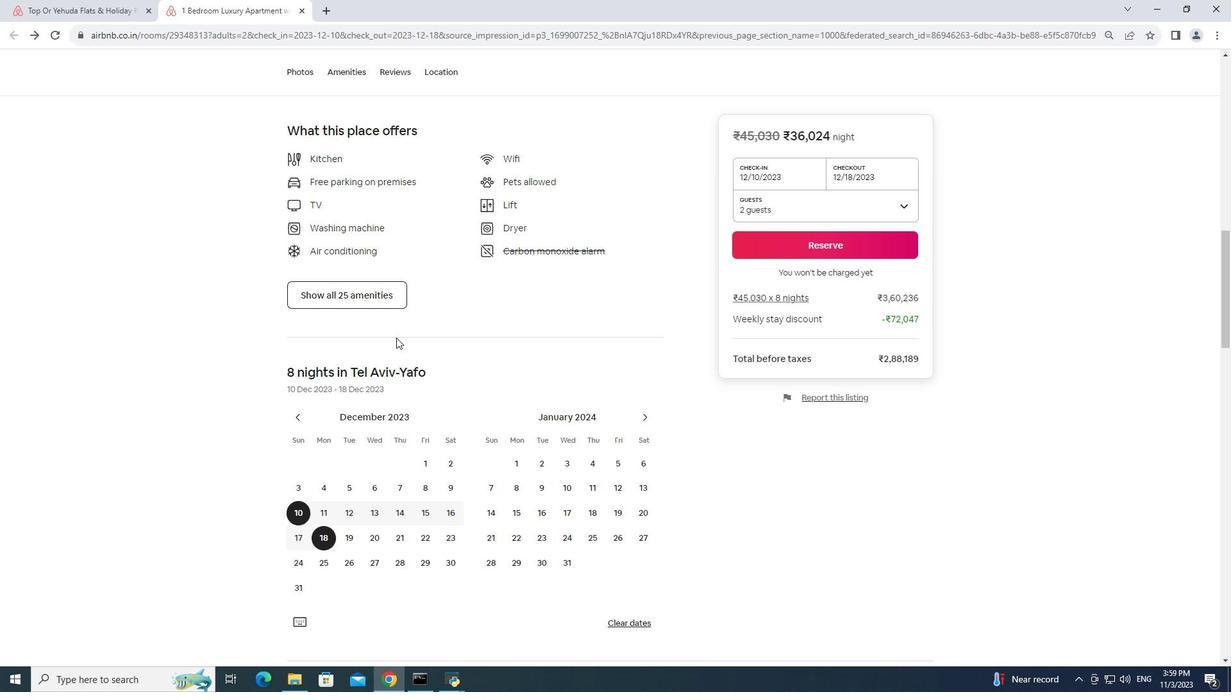 
Action: Mouse scrolled (396, 337) with delta (0, 0)
Screenshot: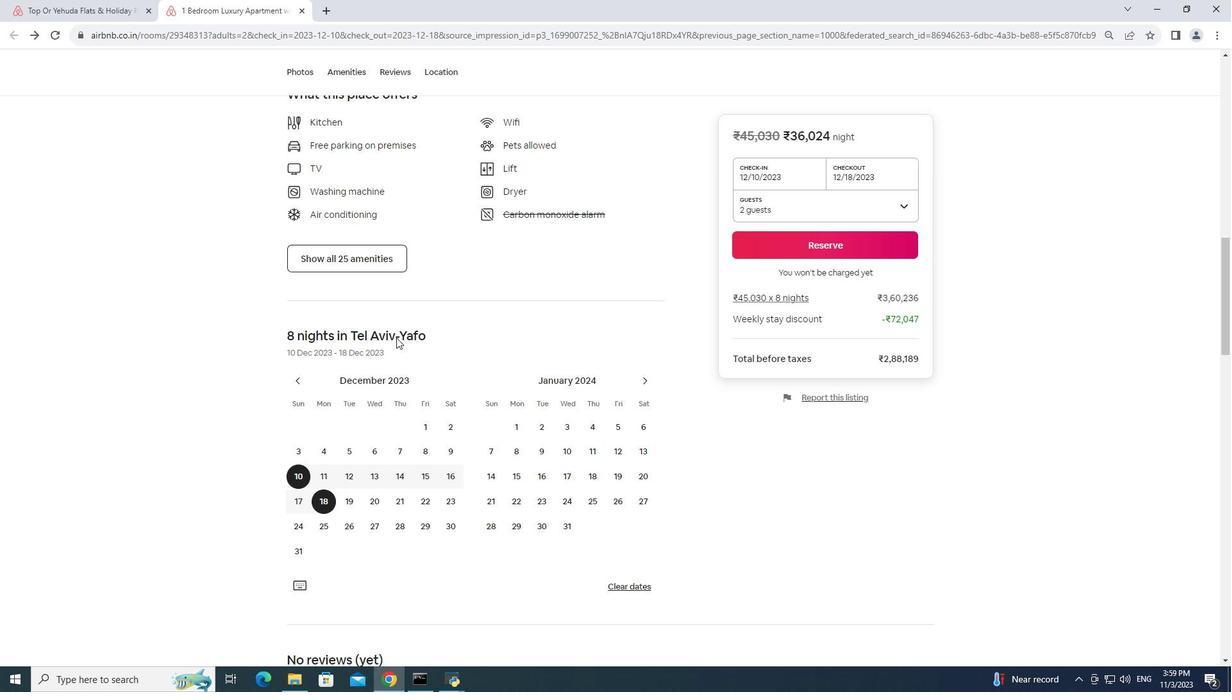 
Action: Mouse moved to (394, 332)
Screenshot: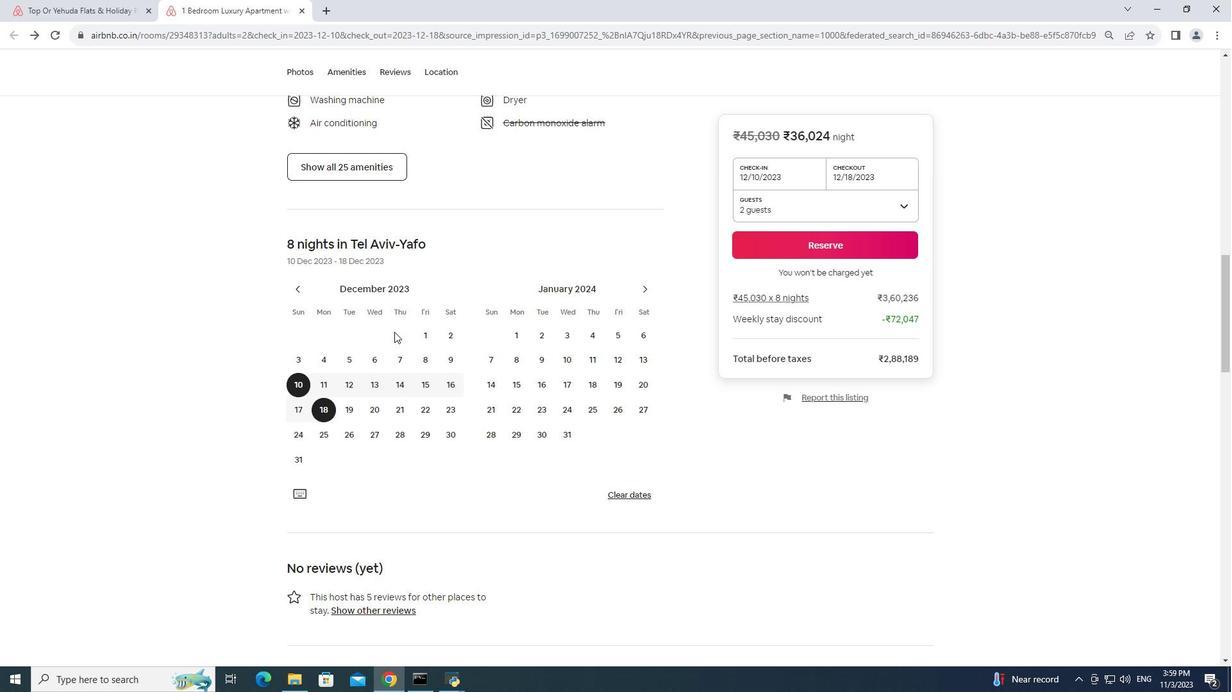 
Action: Mouse scrolled (394, 331) with delta (0, 0)
Screenshot: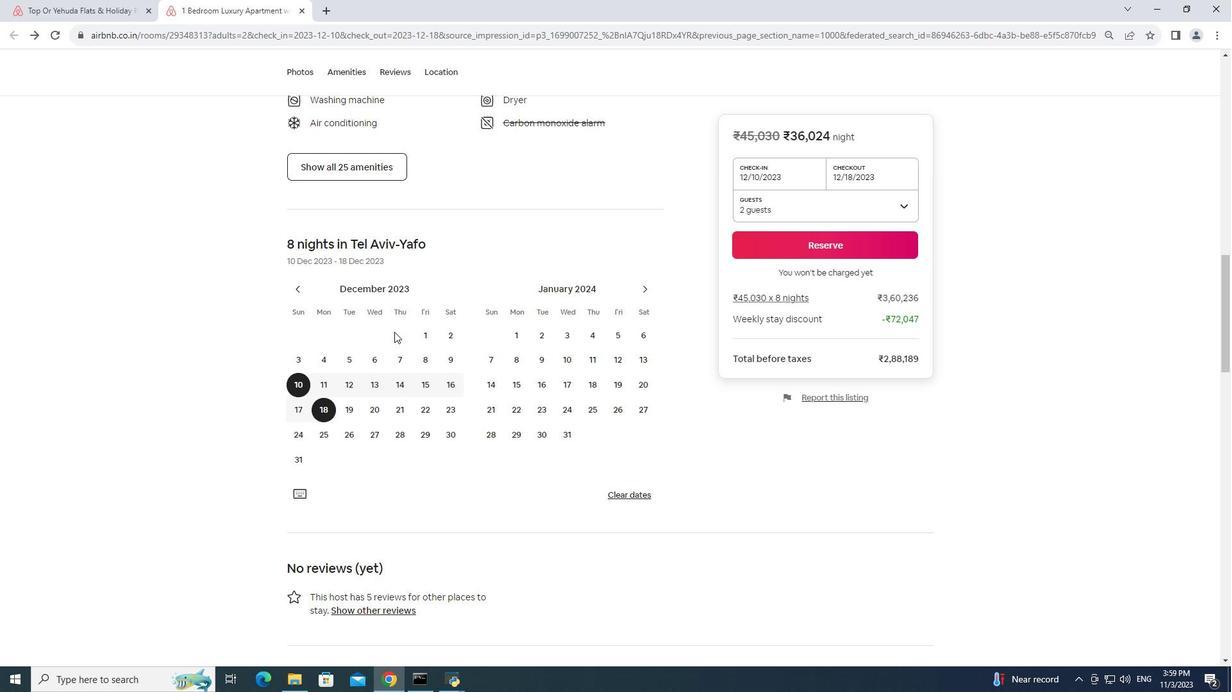
Action: Mouse scrolled (394, 331) with delta (0, 0)
Screenshot: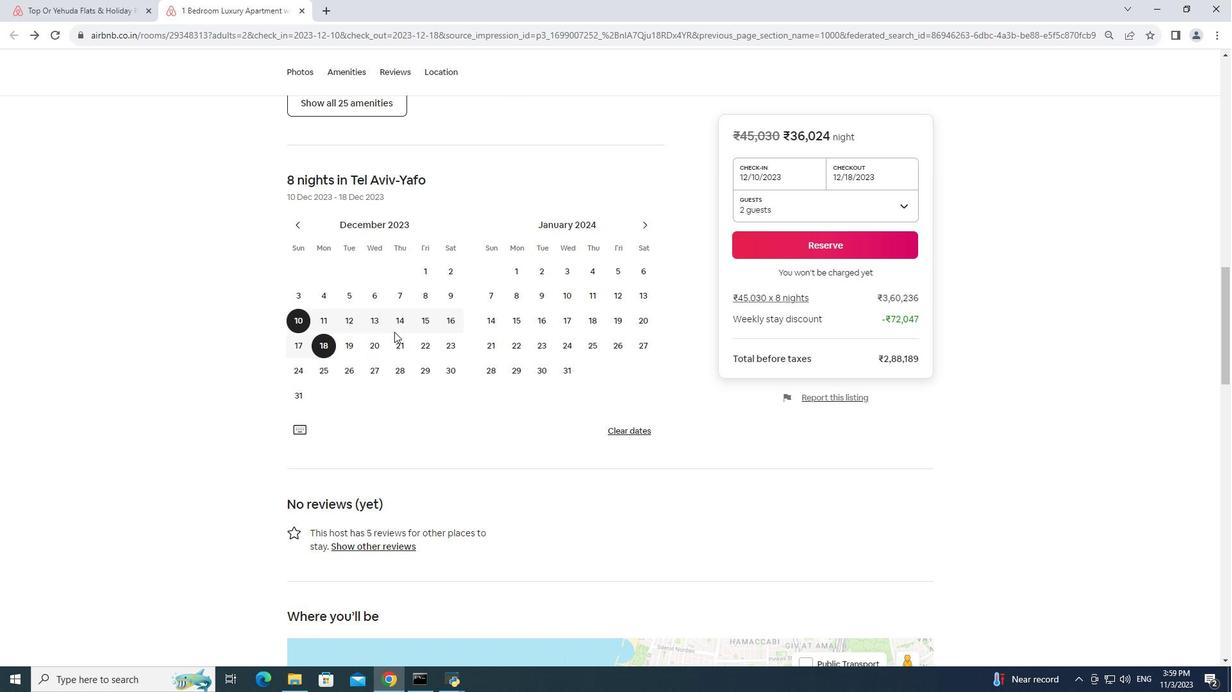
Action: Mouse scrolled (394, 331) with delta (0, 0)
Screenshot: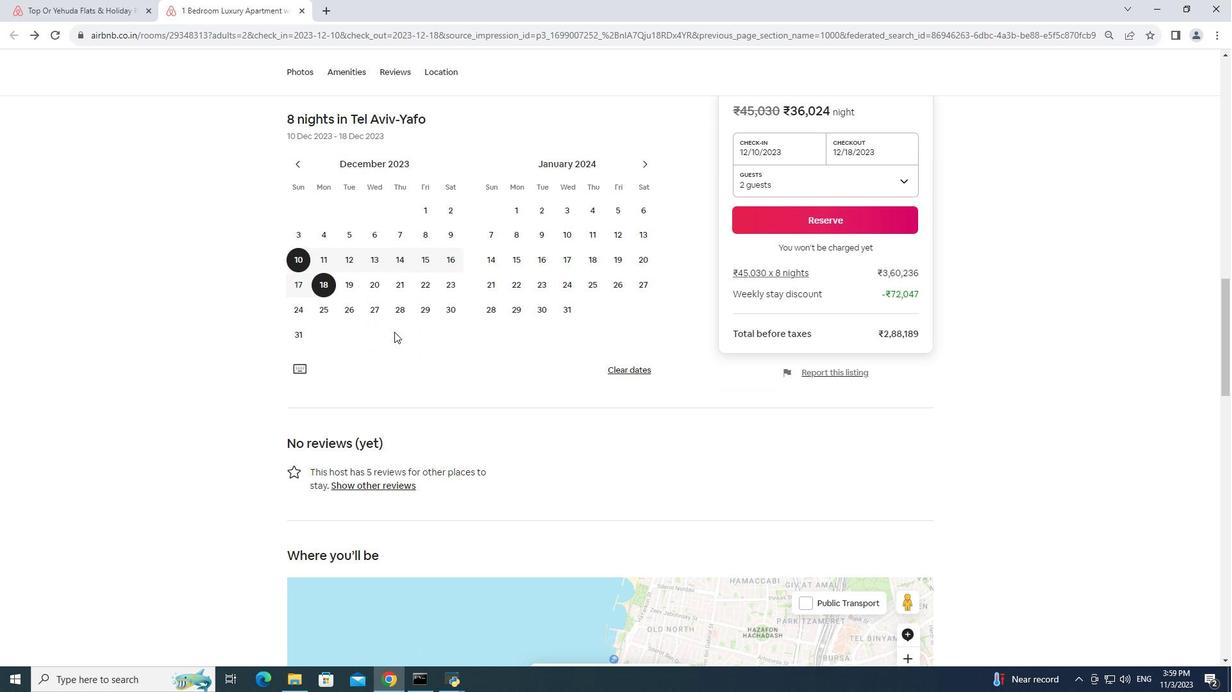 
Action: Mouse scrolled (394, 331) with delta (0, 0)
